 Task: Find online resources to improve your writing skills, focusing on grammar and punctuation.
Action: Mouse moved to (260, 56)
Screenshot: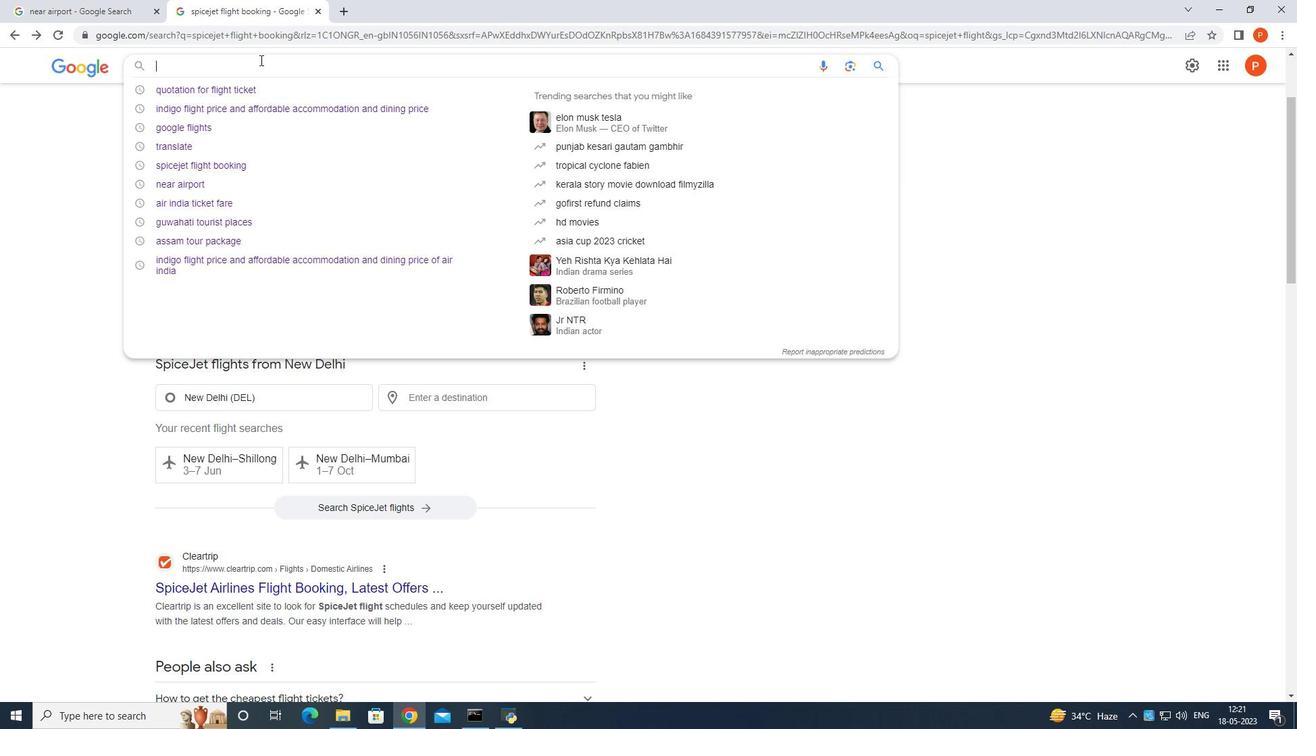 
Action: Mouse pressed left at (260, 56)
Screenshot: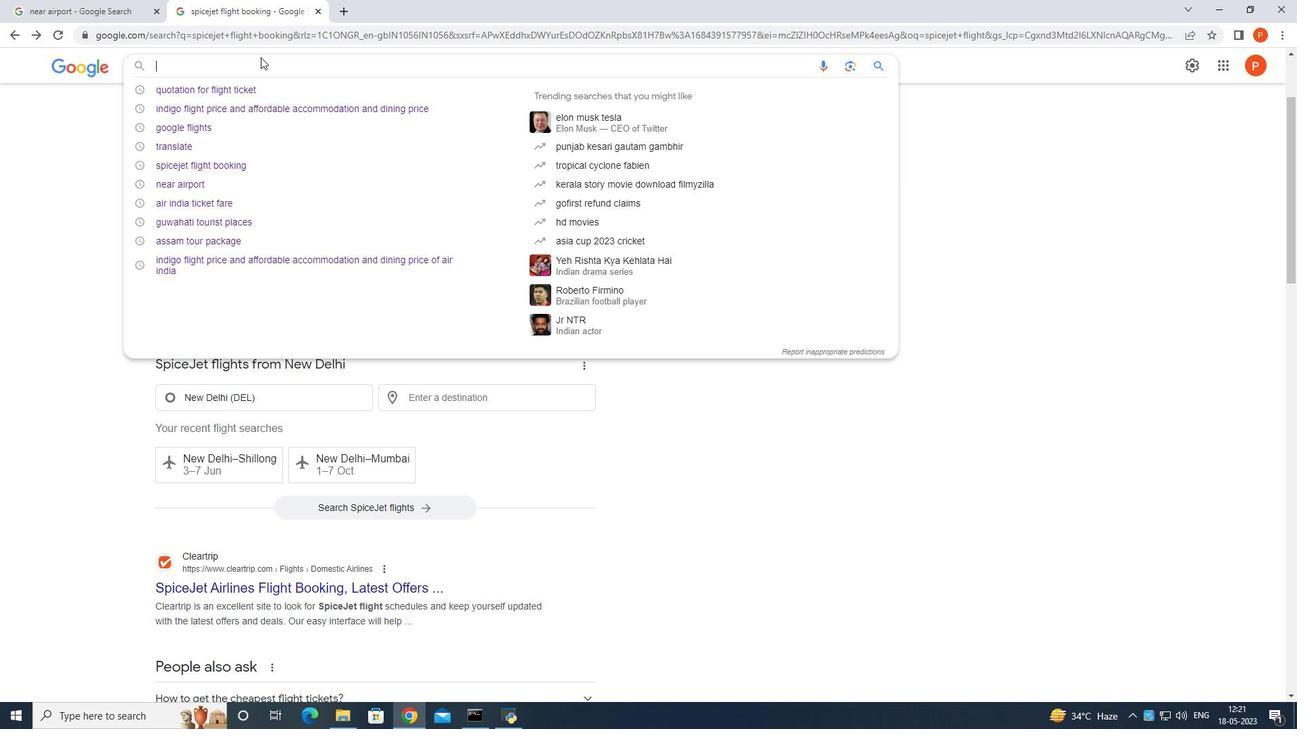 
Action: Key pressed <Key.shift>Im
Screenshot: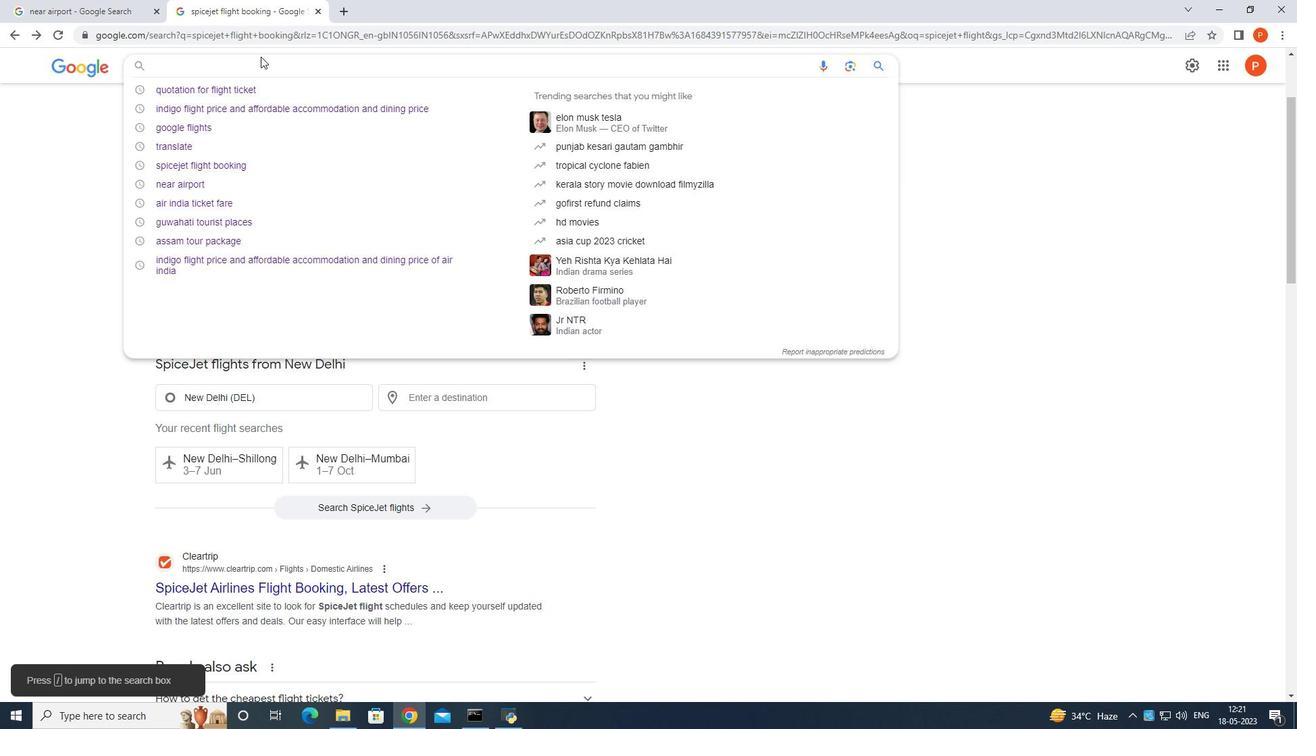 
Action: Mouse moved to (261, 56)
Screenshot: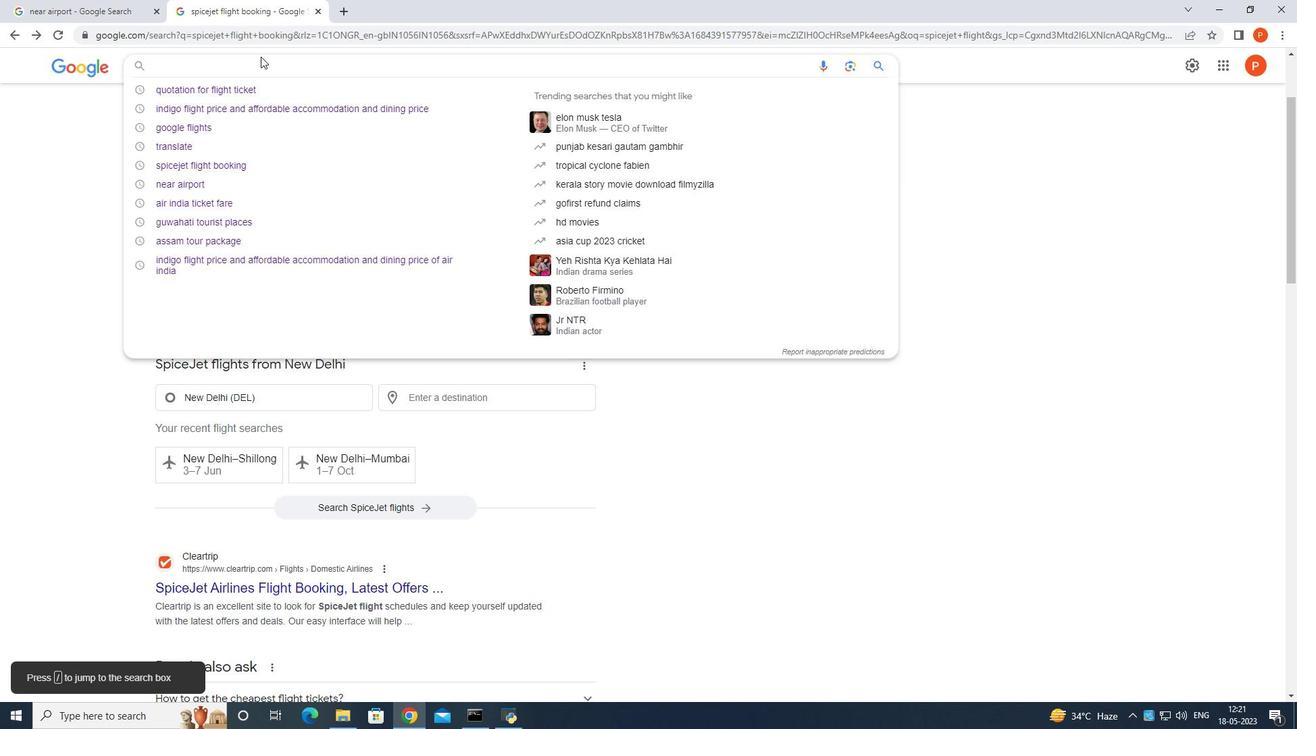 
Action: Key pressed proving
Screenshot: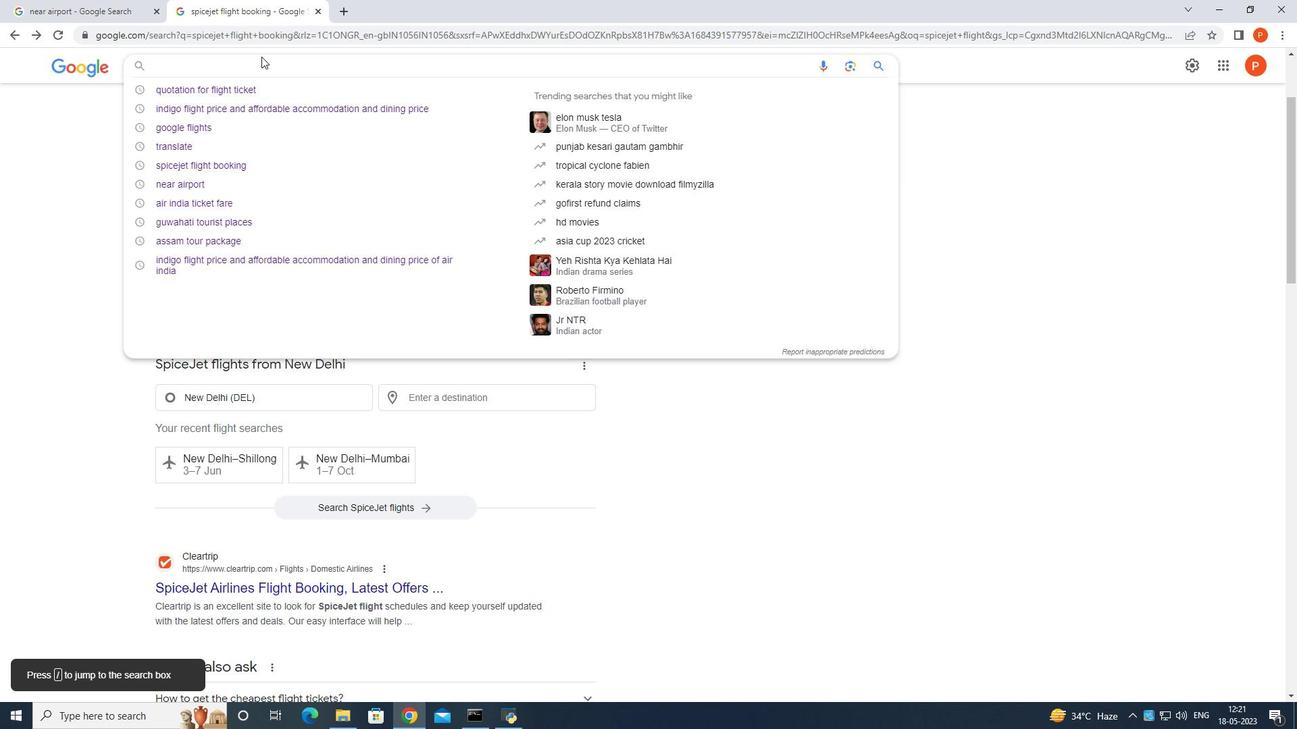 
Action: Mouse pressed left at (261, 56)
Screenshot: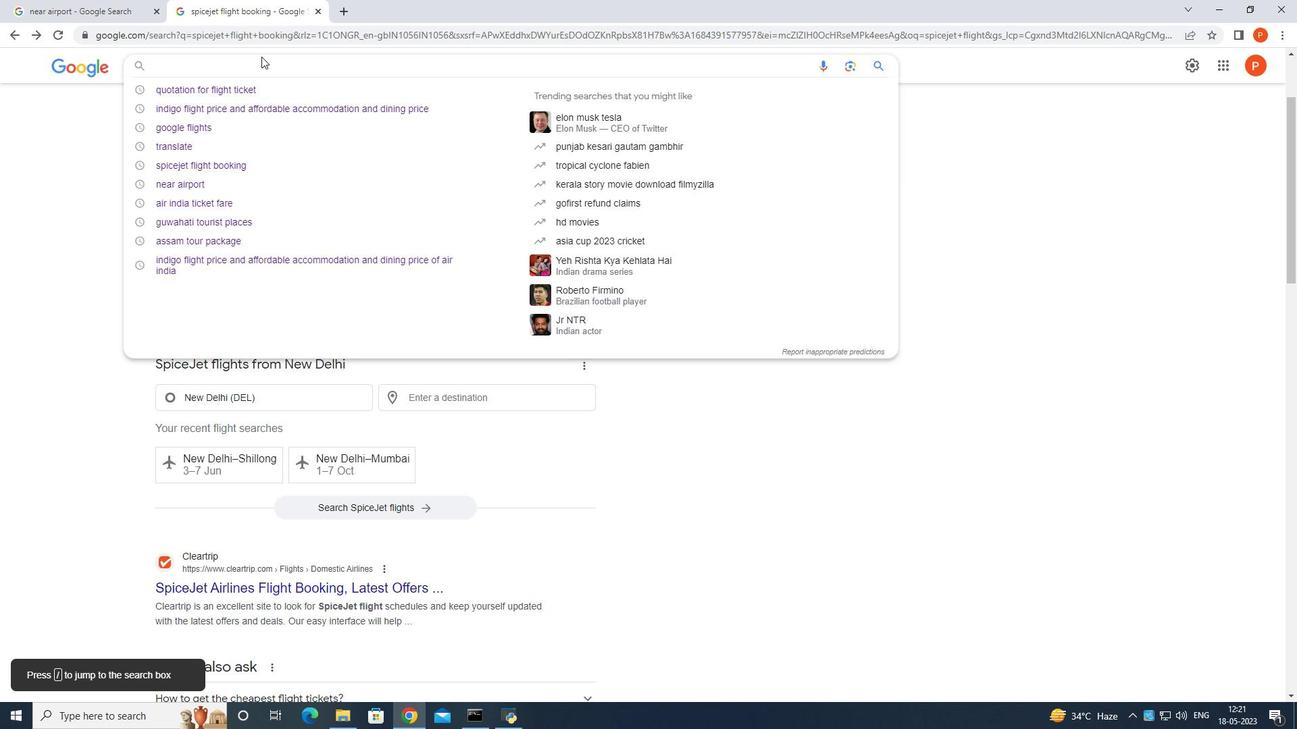 
Action: Mouse pressed left at (261, 56)
Screenshot: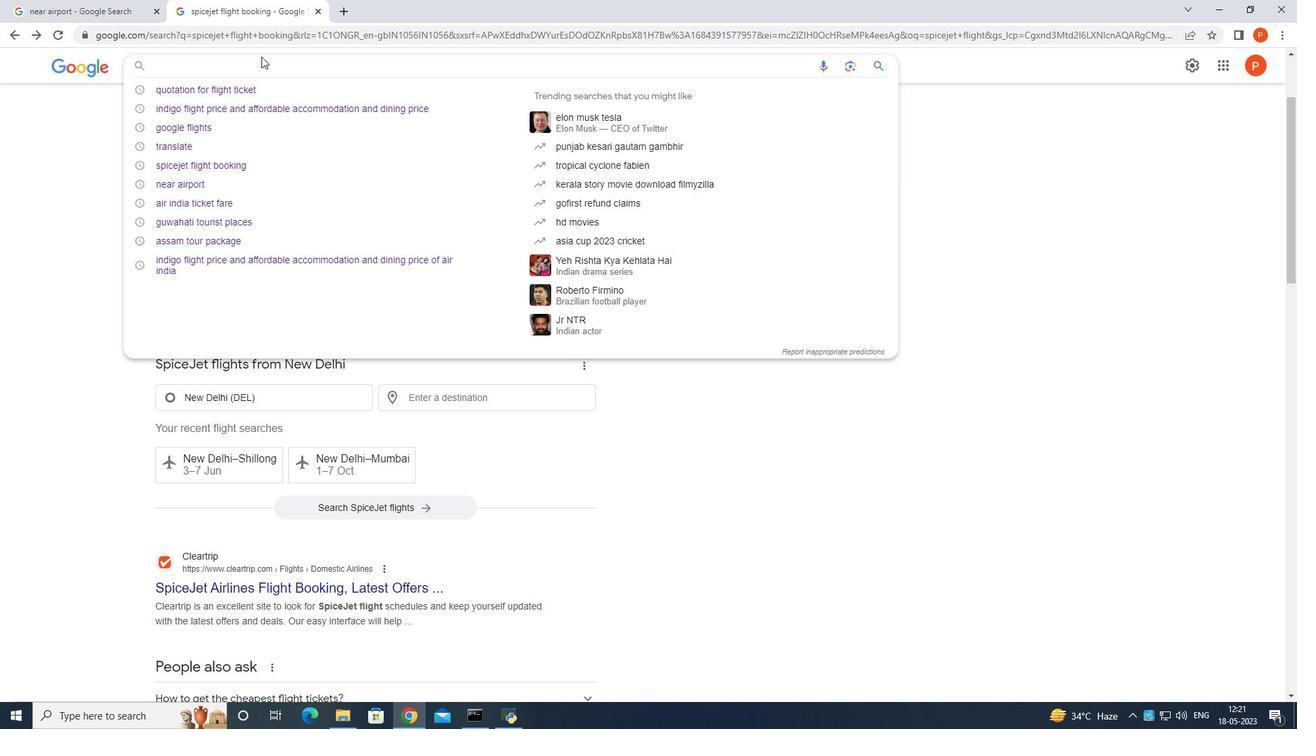 
Action: Mouse pressed left at (261, 56)
Screenshot: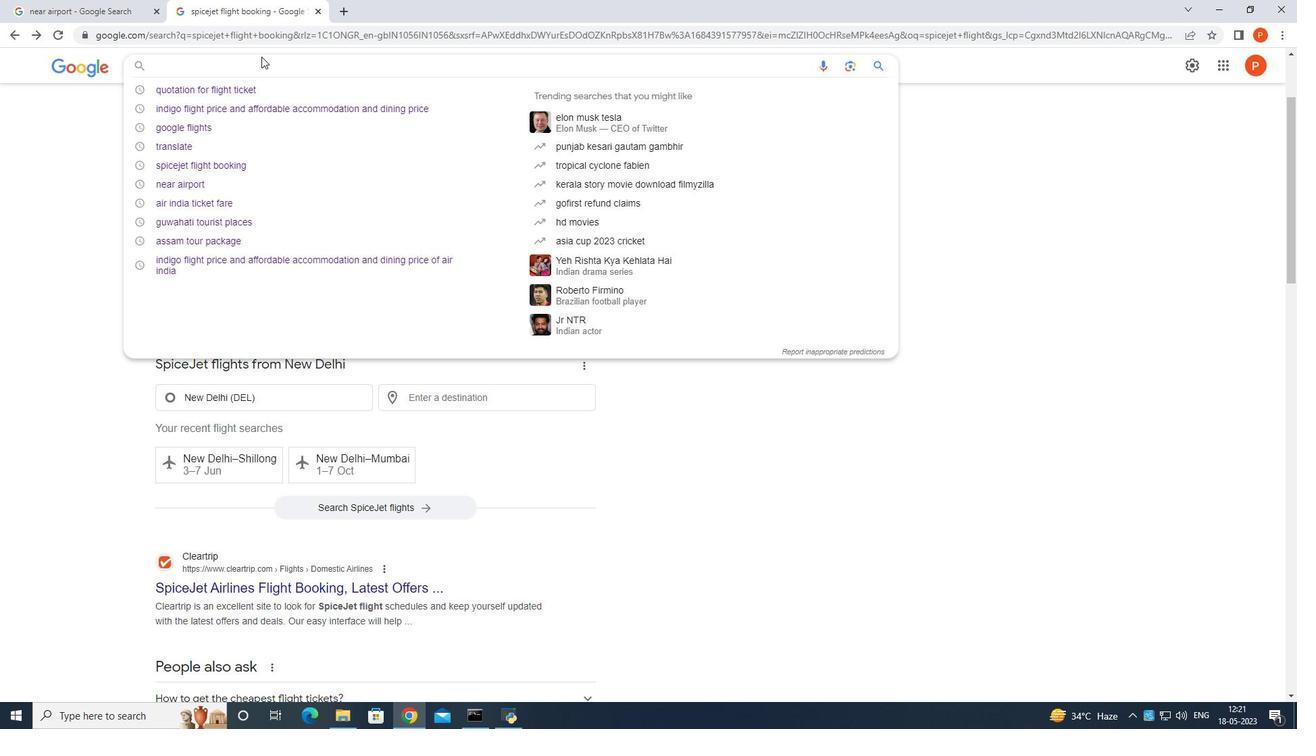 
Action: Mouse moved to (950, 727)
Screenshot: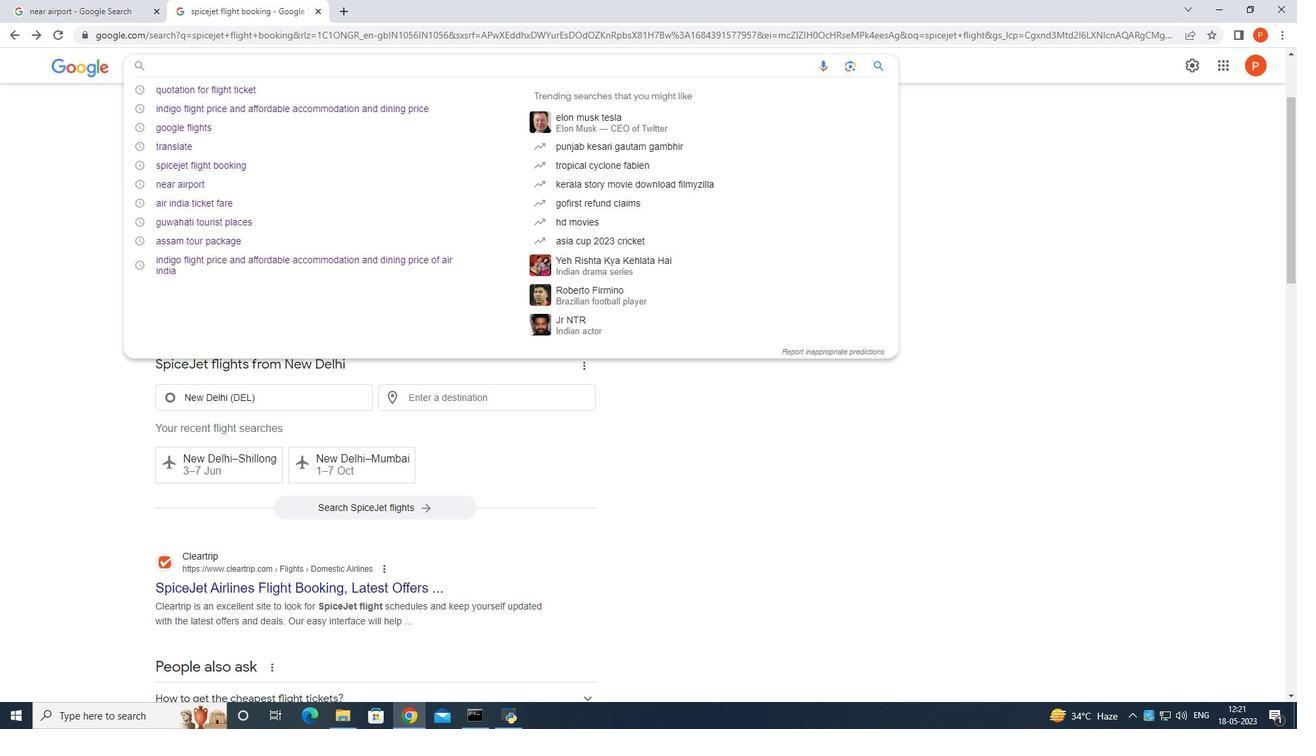 
Action: Mouse pressed left at (950, 727)
Screenshot: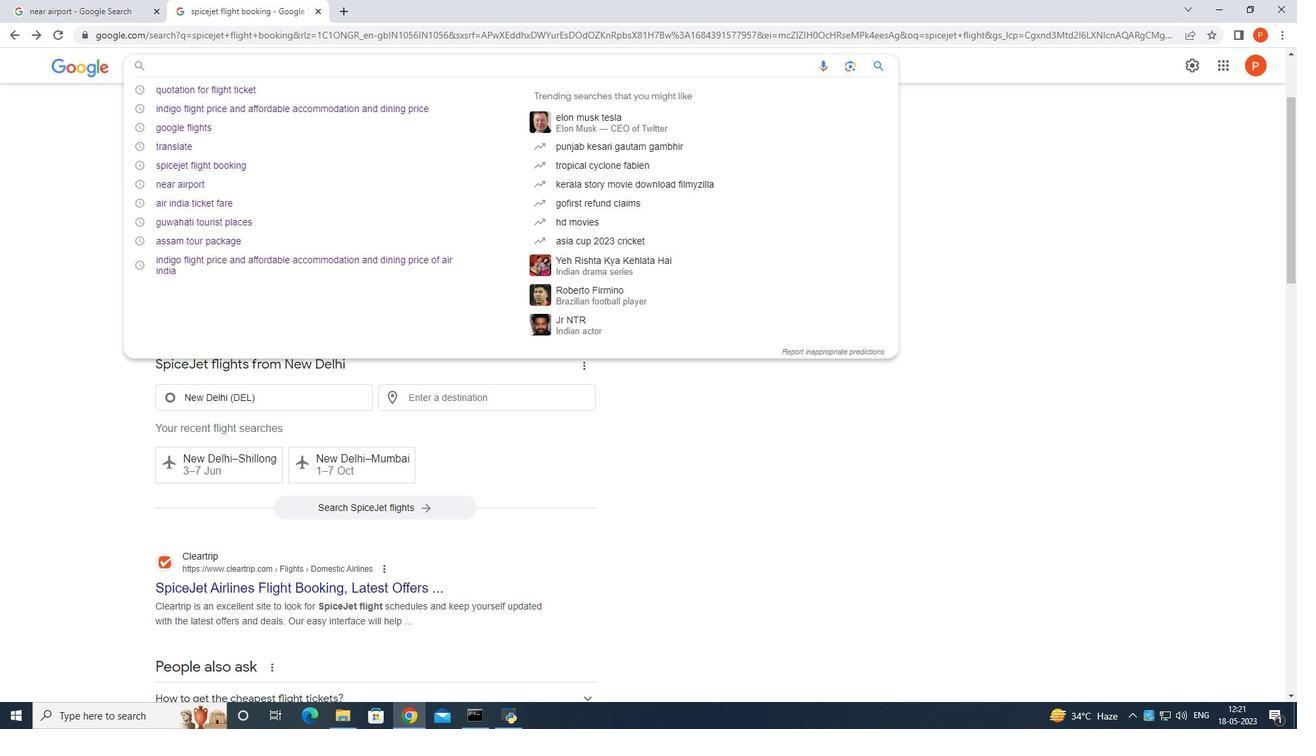 
Action: Mouse moved to (903, 533)
Screenshot: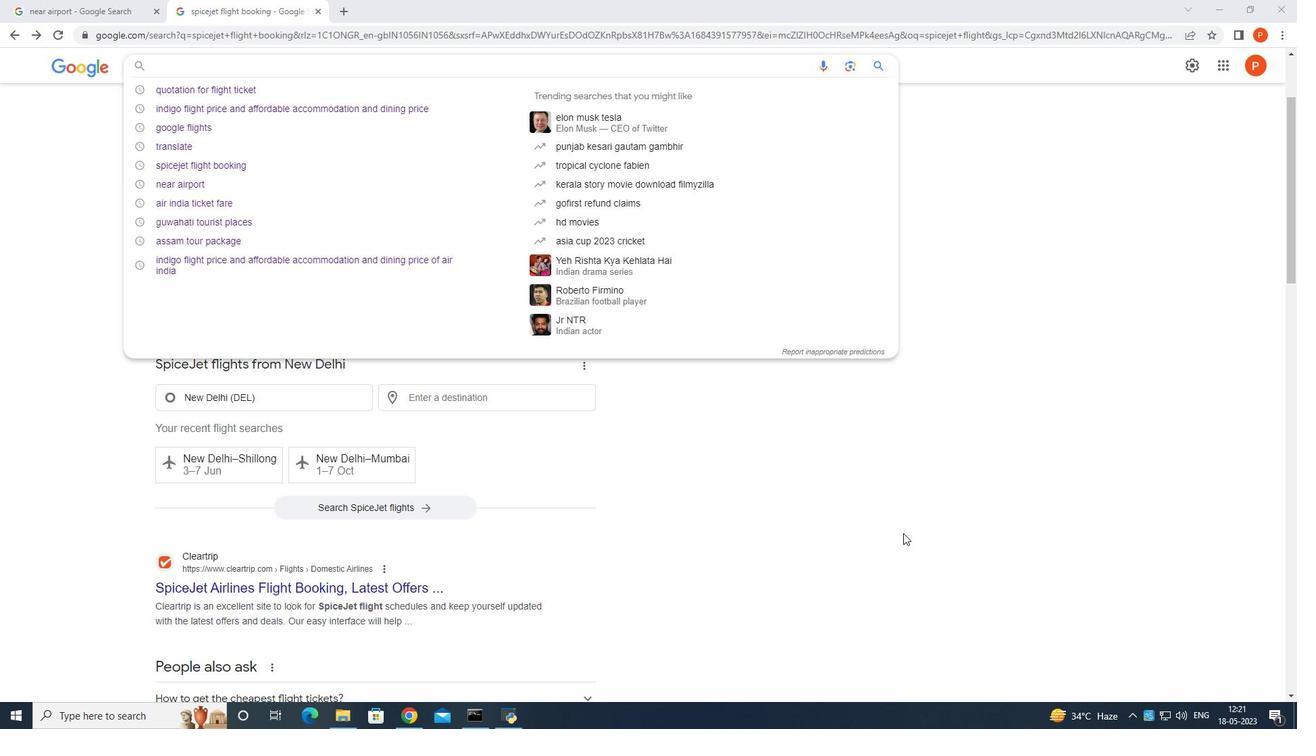 
Action: Mouse pressed left at (903, 533)
Screenshot: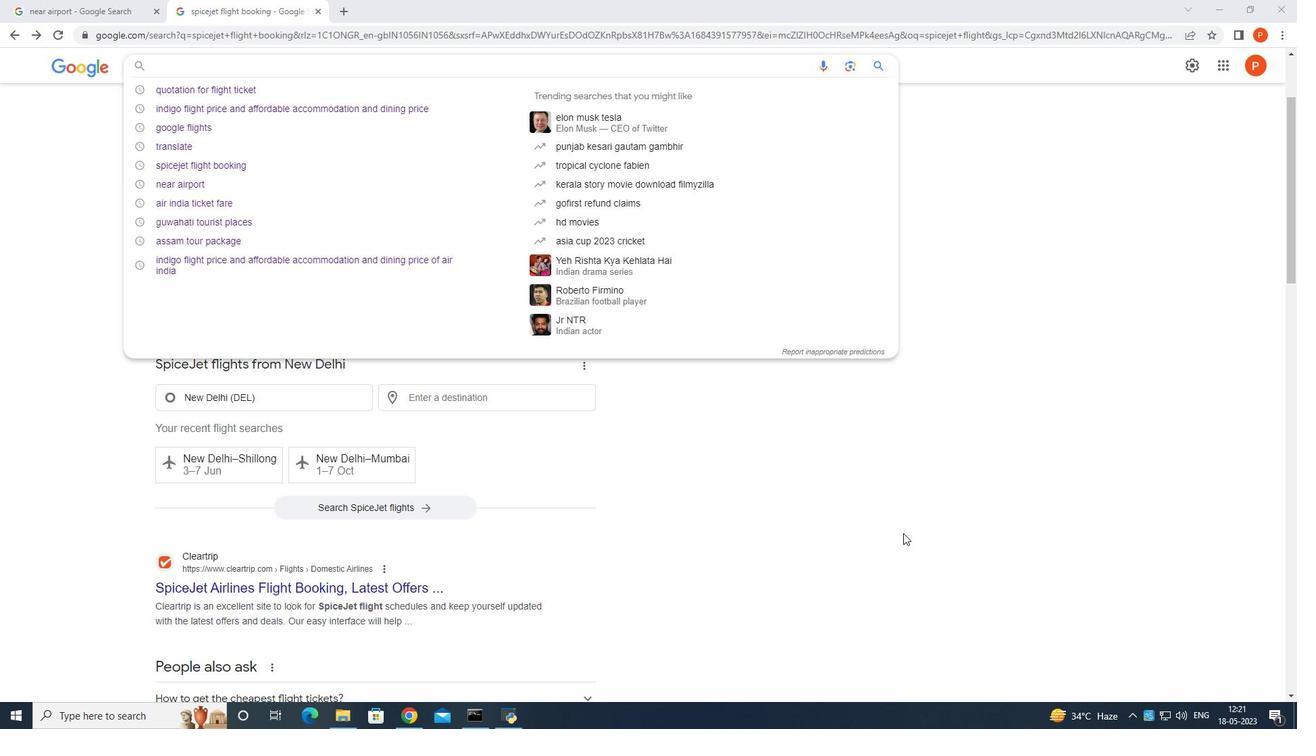 
Action: Mouse moved to (583, 57)
Screenshot: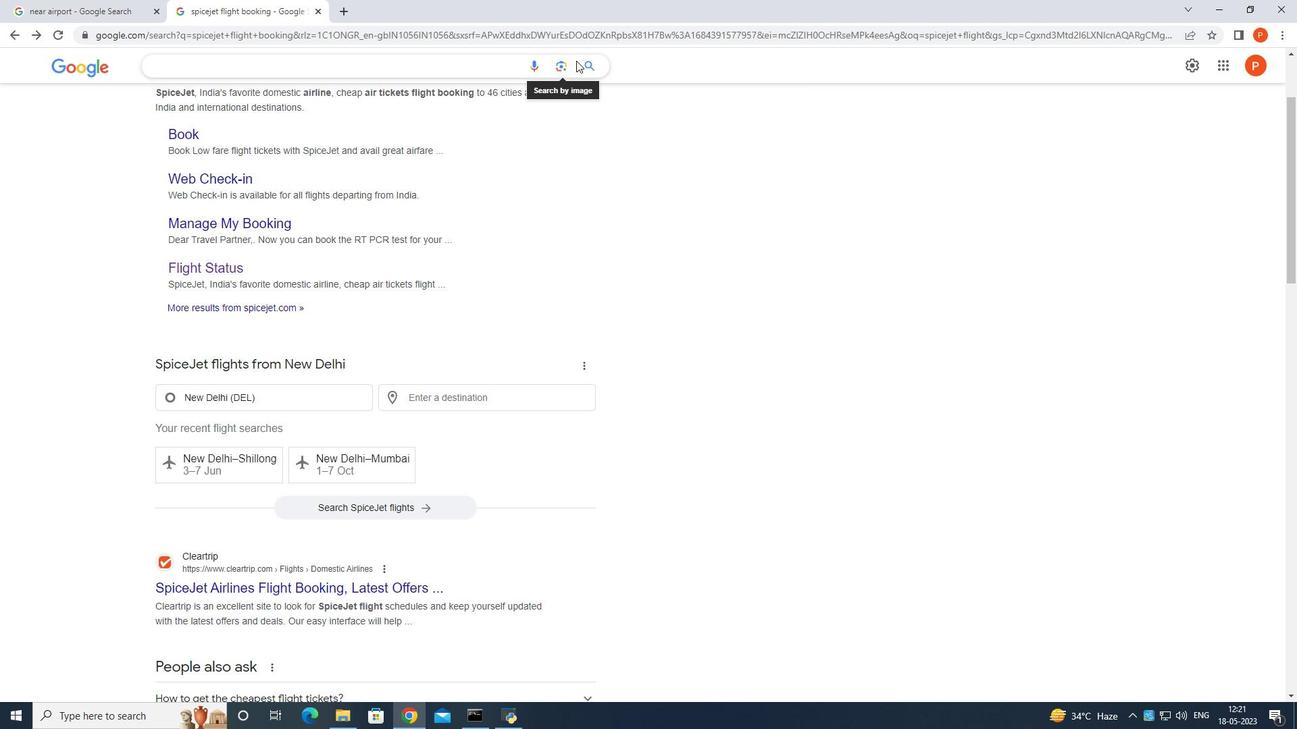 
Action: Mouse pressed left at (583, 57)
Screenshot: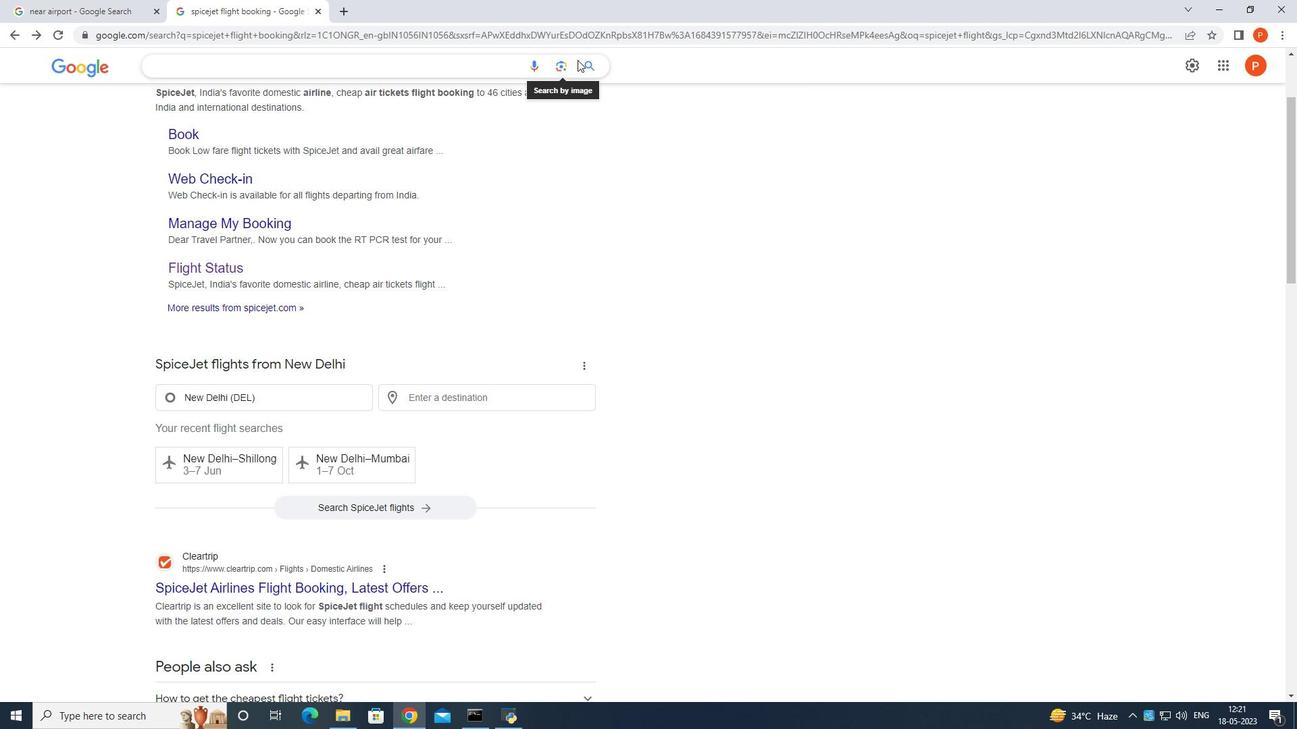 
Action: Mouse moved to (585, 58)
Screenshot: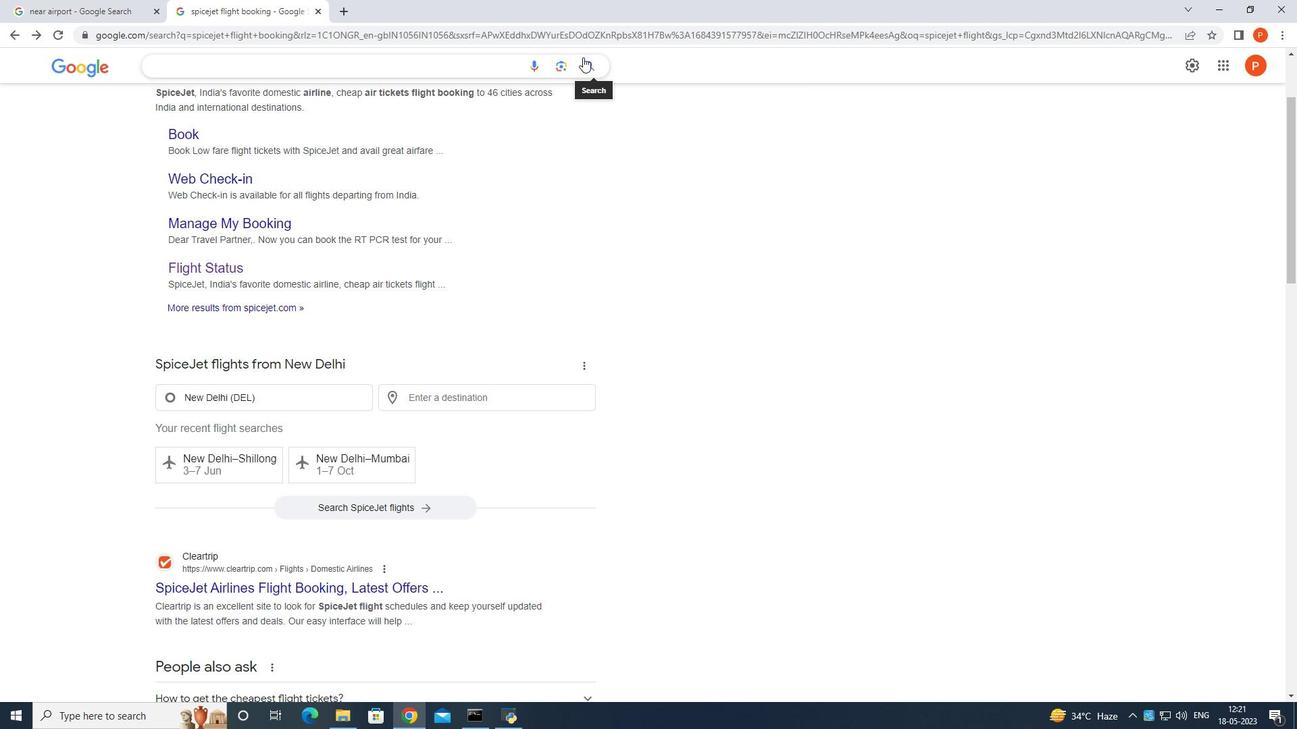 
Action: Mouse pressed left at (585, 58)
Screenshot: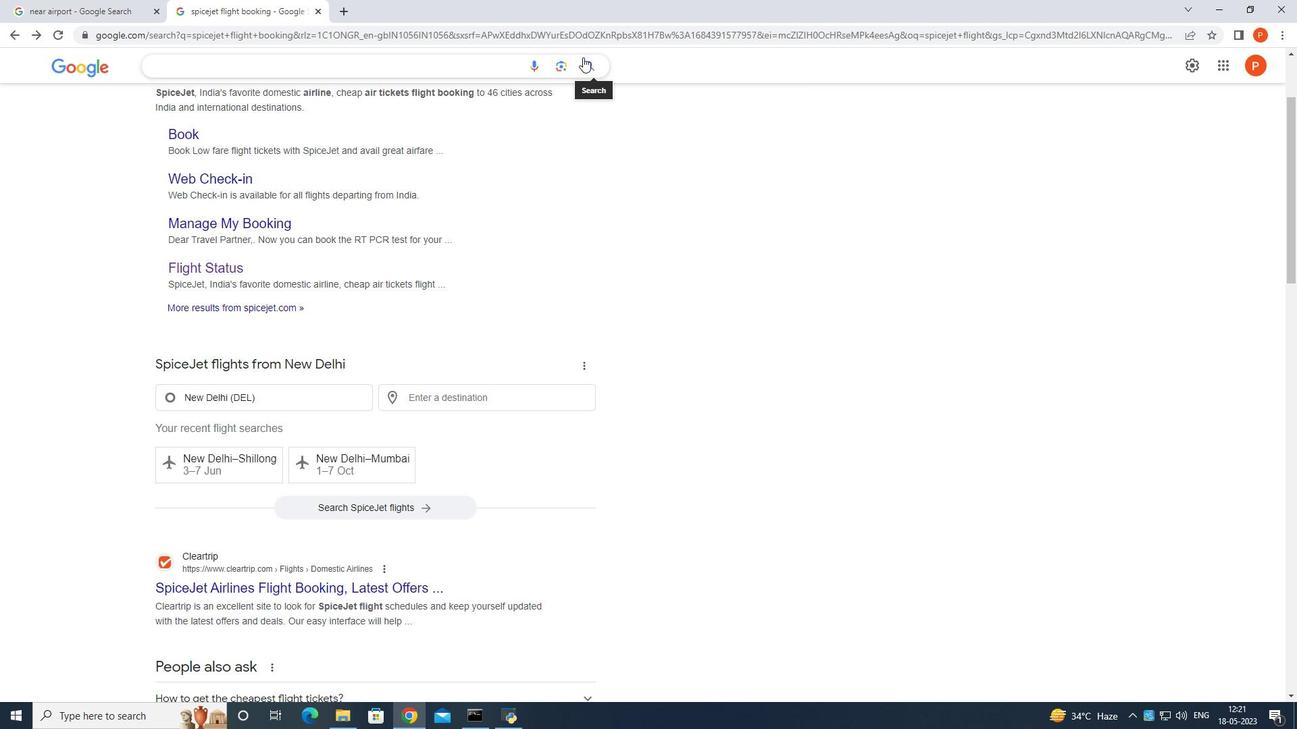 
Action: Mouse moved to (518, 56)
Screenshot: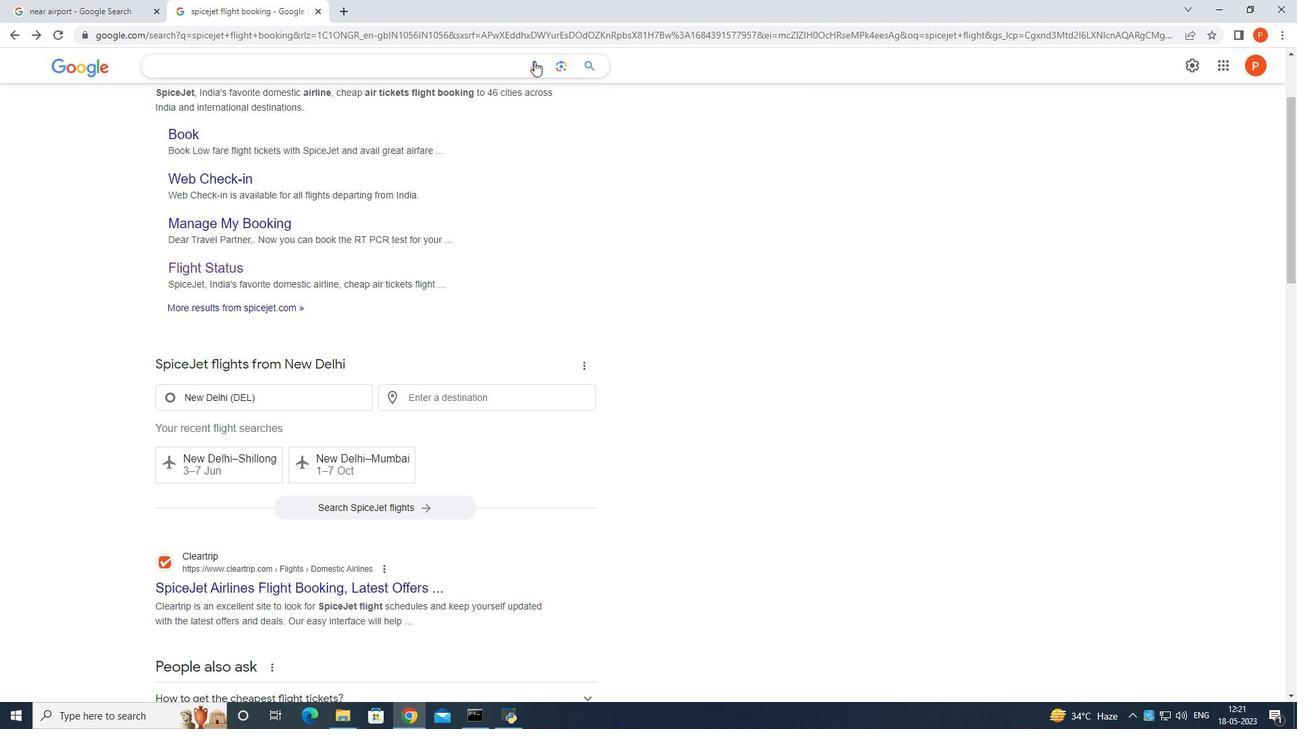 
Action: Mouse pressed left at (518, 56)
Screenshot: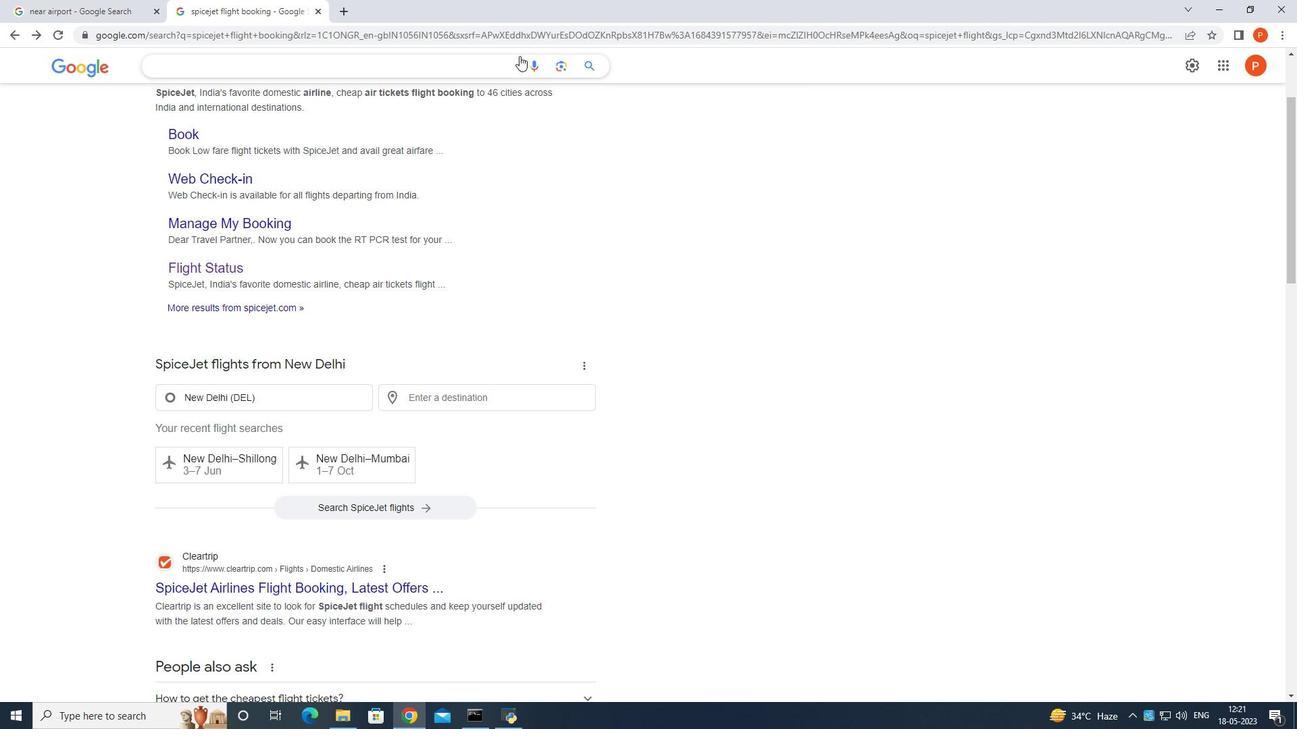 
Action: Mouse moved to (508, 58)
Screenshot: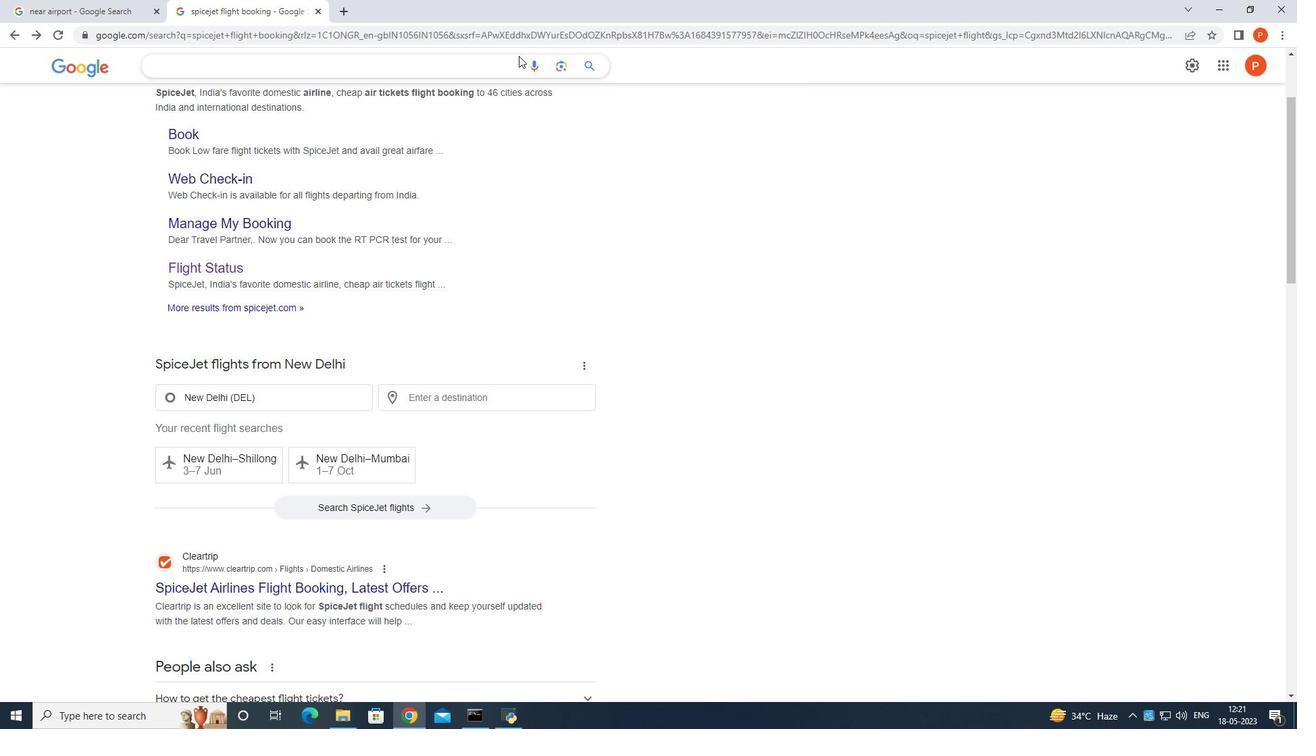 
Action: Mouse pressed left at (508, 58)
Screenshot: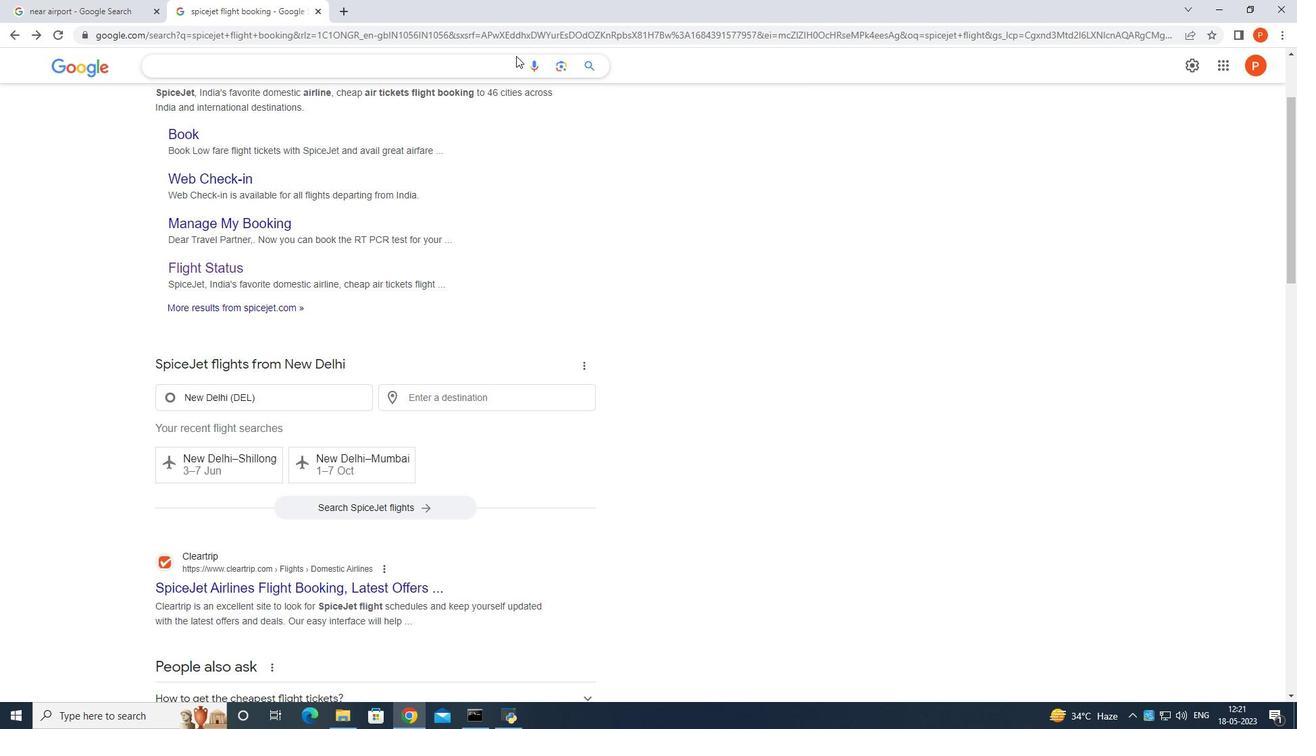 
Action: Mouse pressed left at (508, 58)
Screenshot: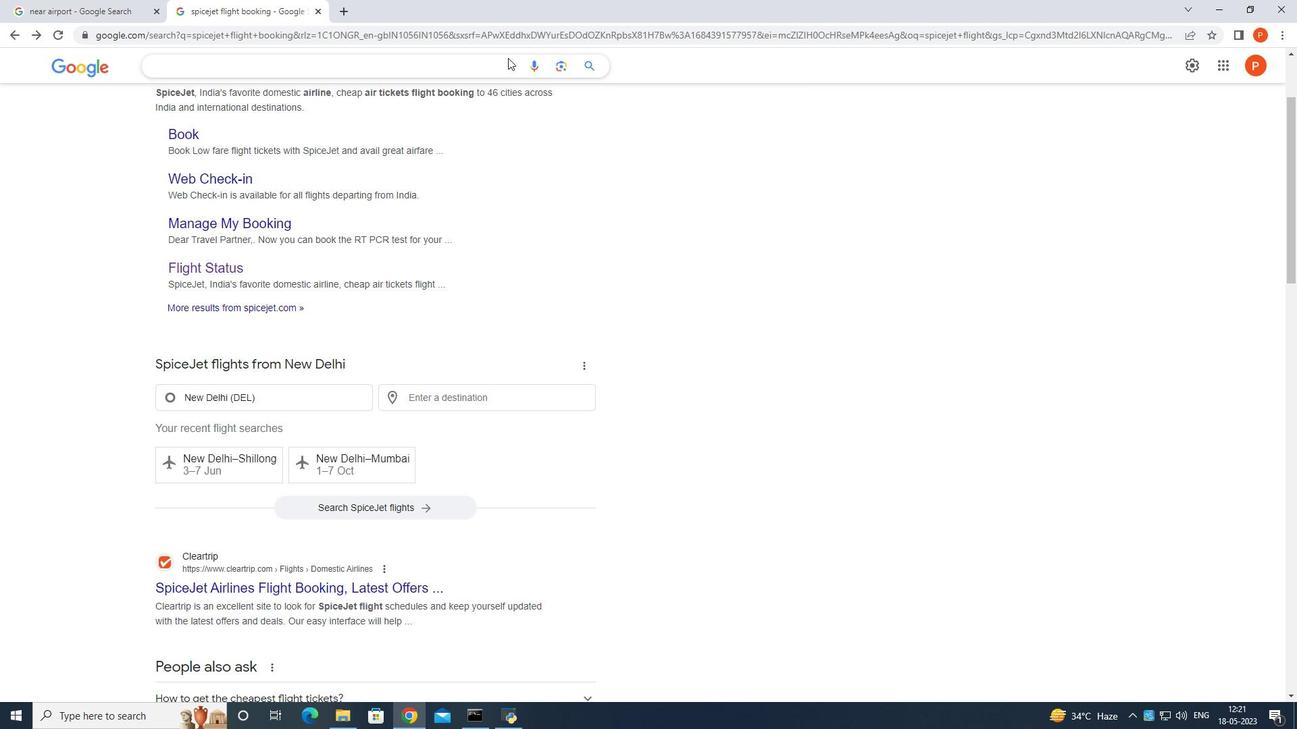 
Action: Mouse pressed left at (508, 58)
Screenshot: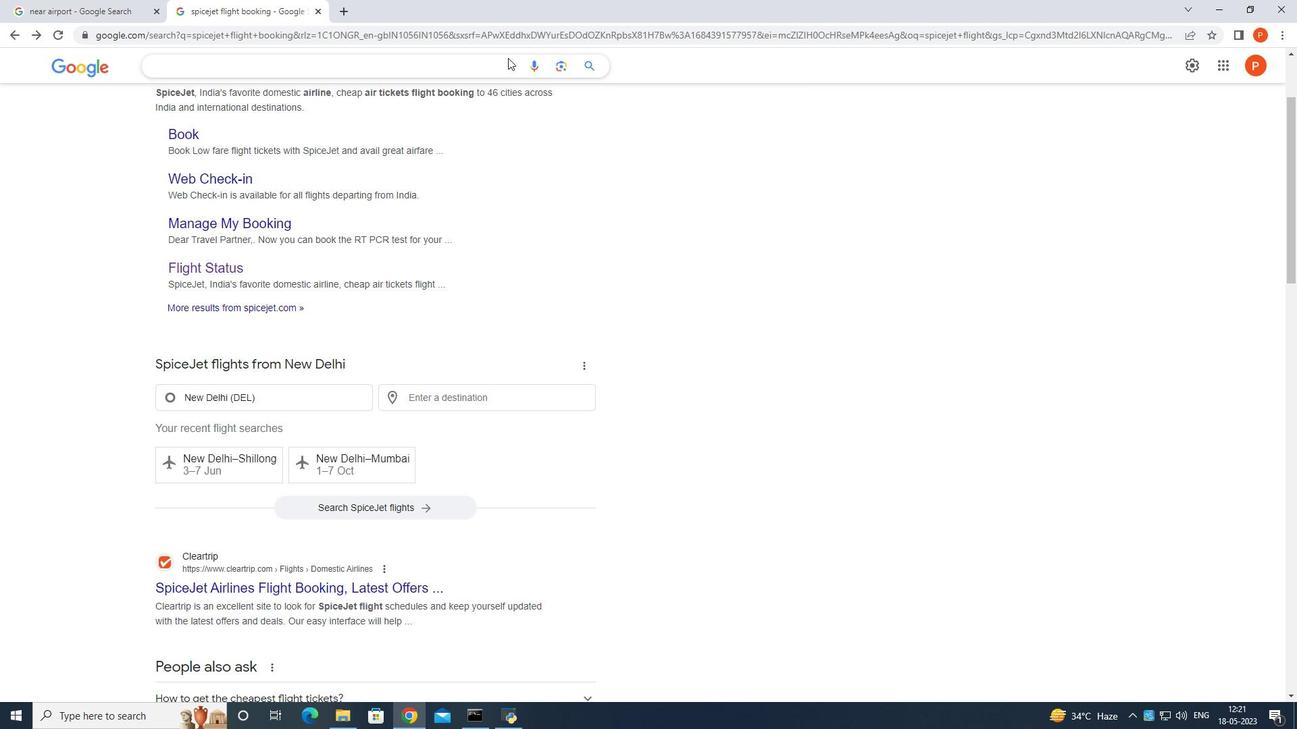 
Action: Mouse moved to (8, 33)
Screenshot: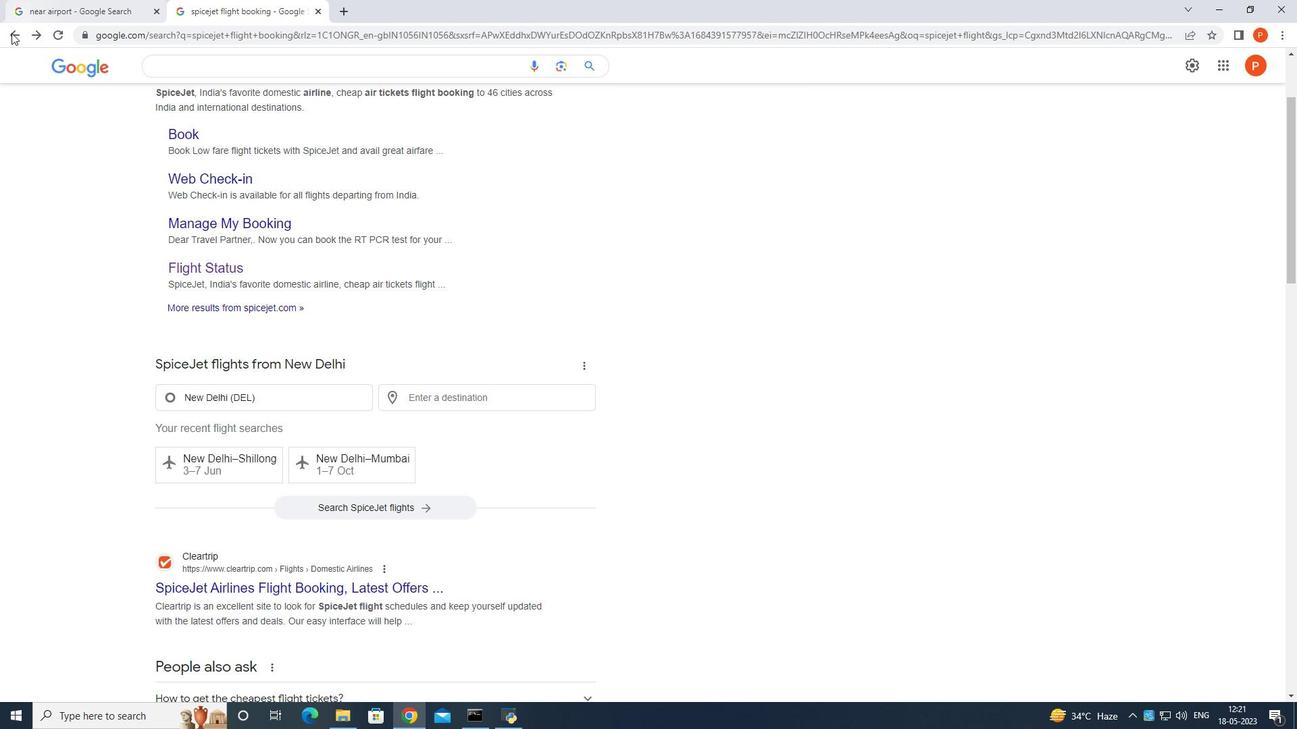 
Action: Mouse pressed left at (8, 33)
Screenshot: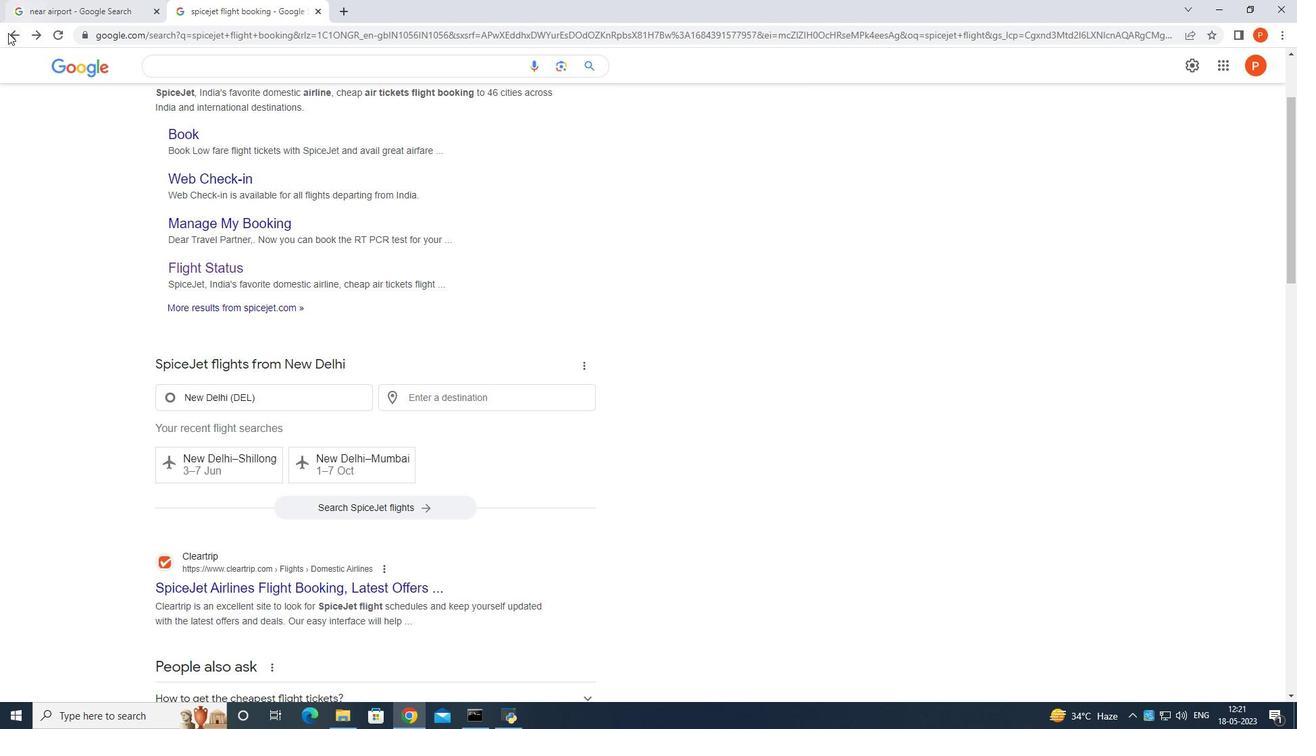 
Action: Mouse moved to (8, 32)
Screenshot: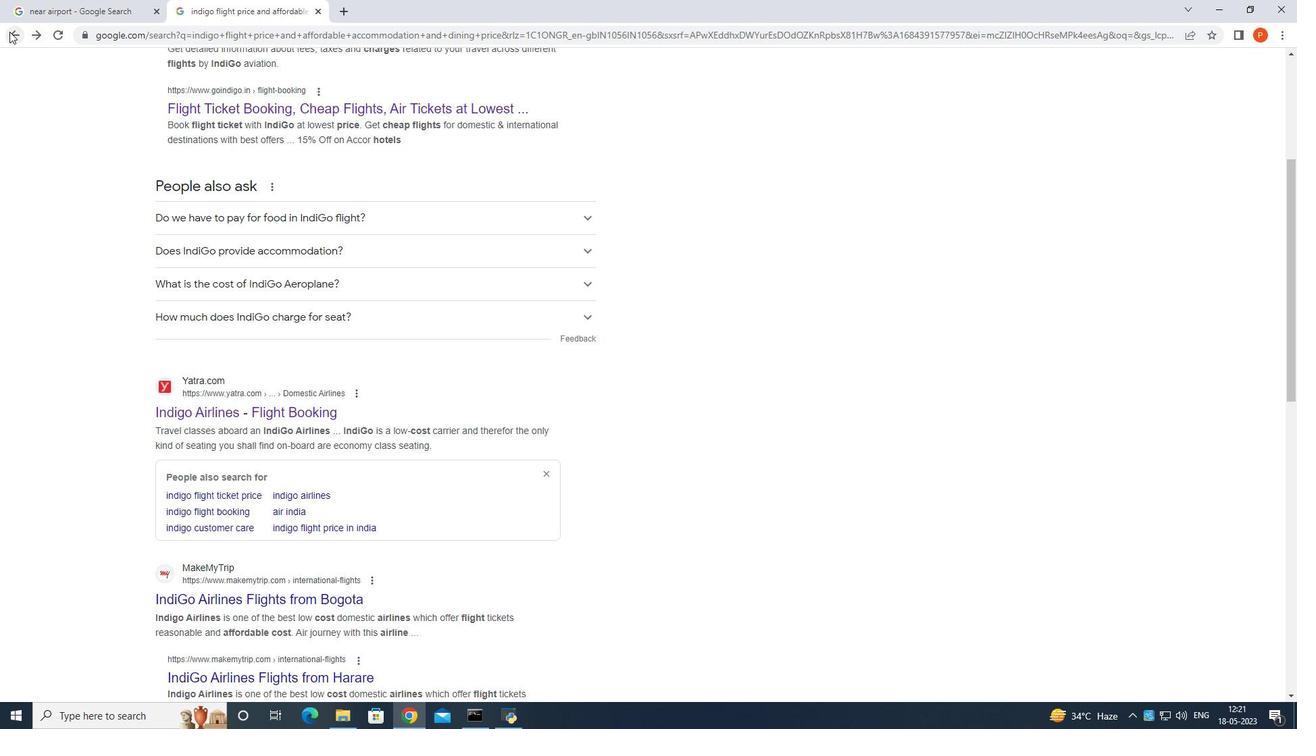 
Action: Mouse pressed left at (8, 32)
Screenshot: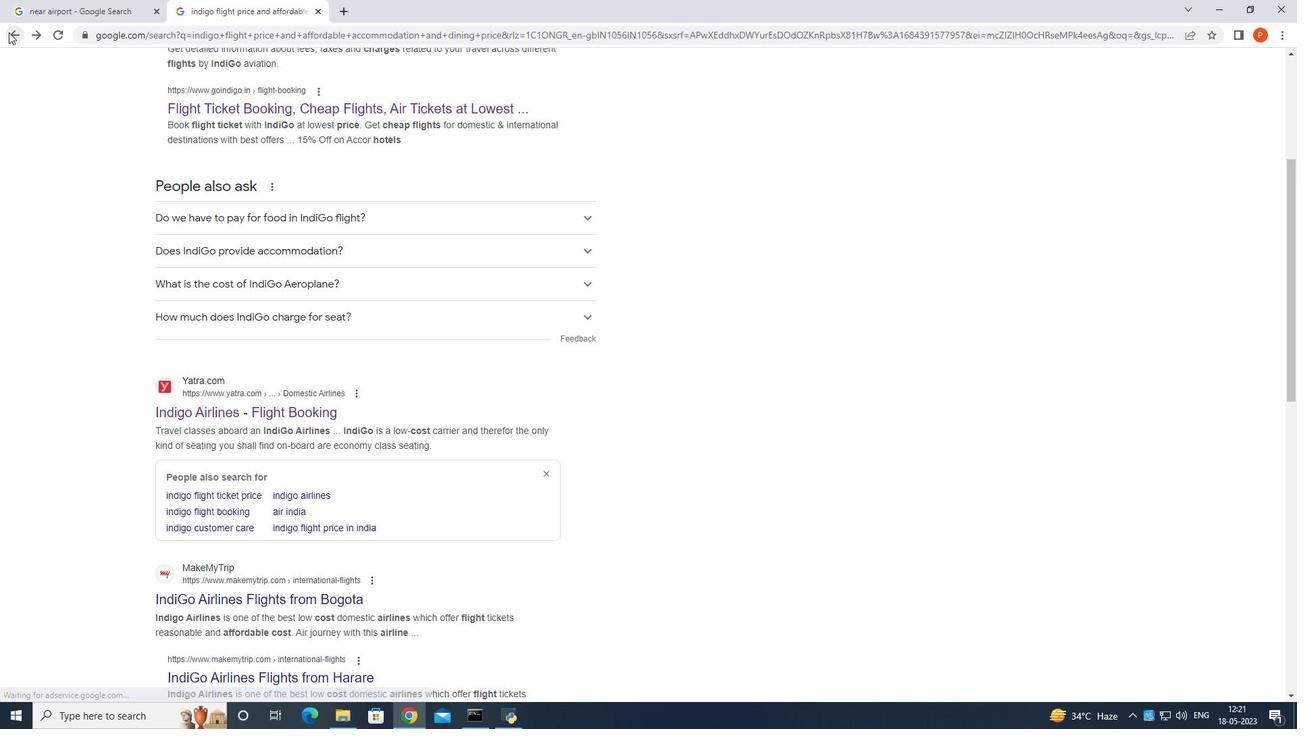 
Action: Mouse moved to (508, 75)
Screenshot: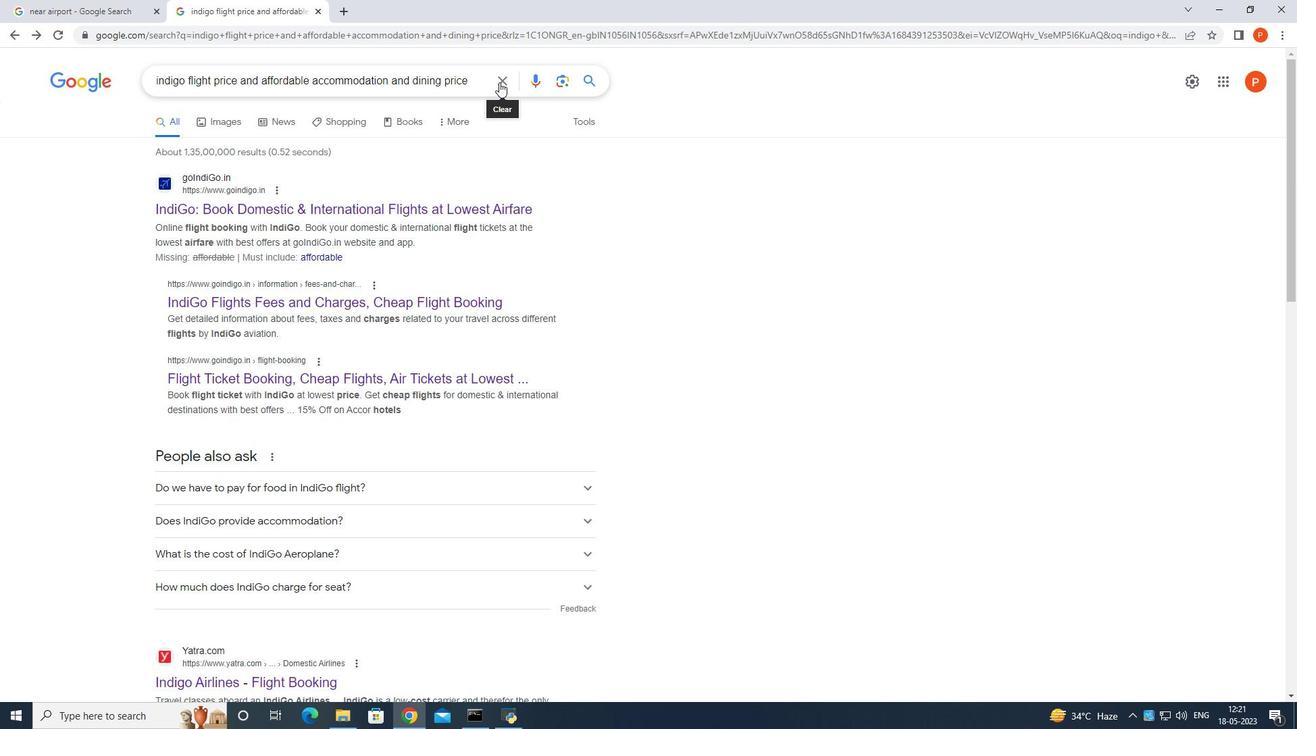 
Action: Mouse pressed left at (508, 75)
Screenshot: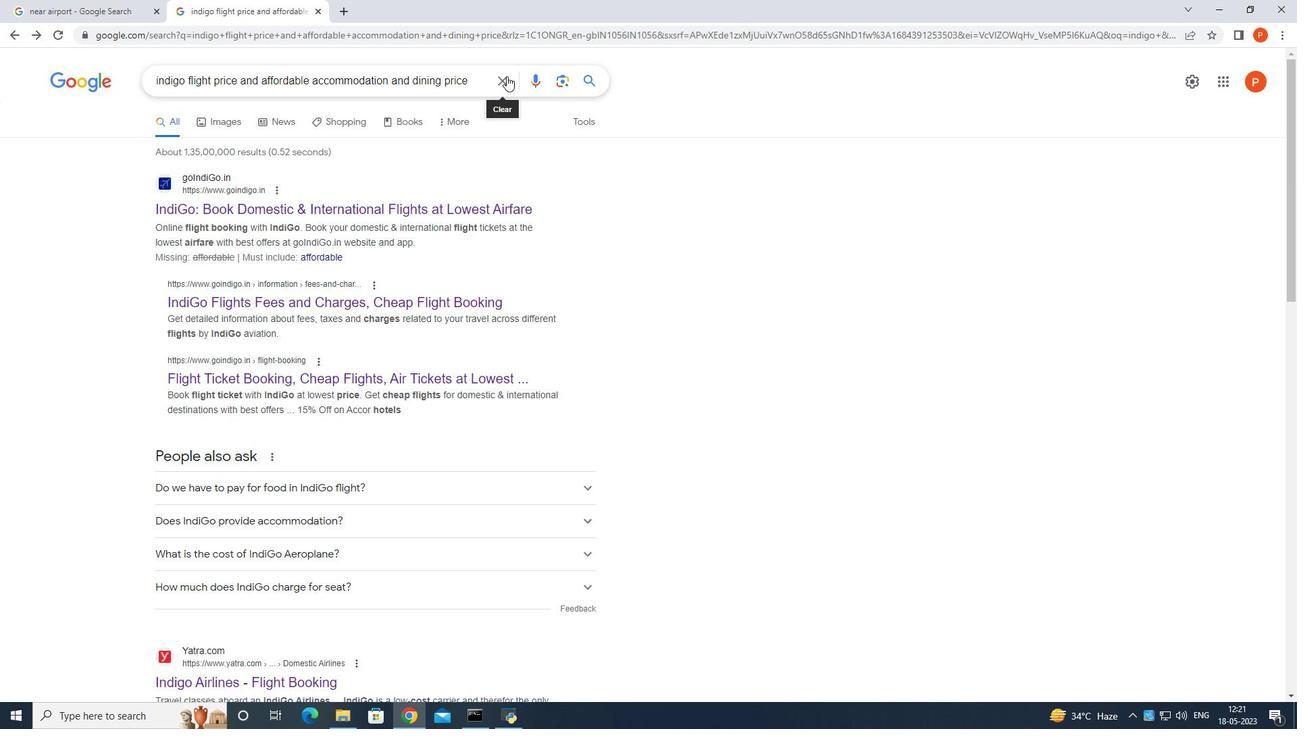
Action: Mouse moved to (443, 76)
Screenshot: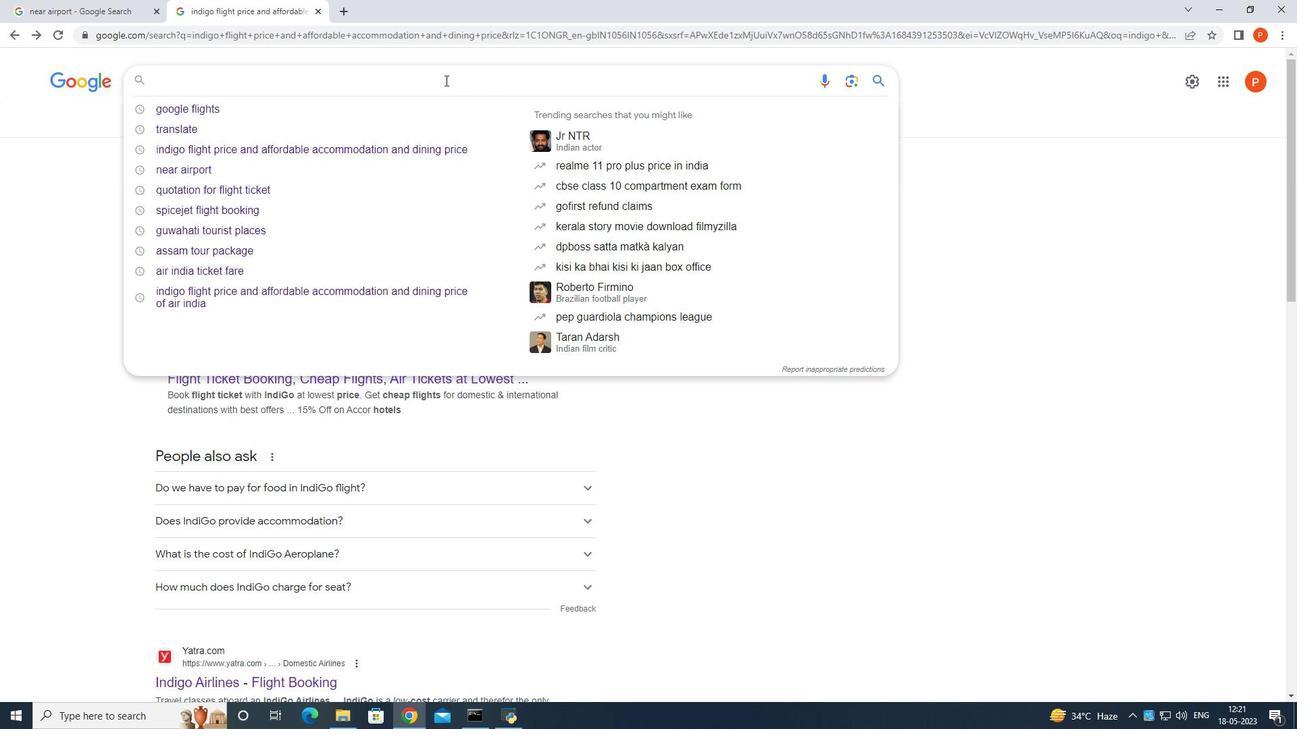 
Action: Mouse pressed left at (443, 76)
Screenshot: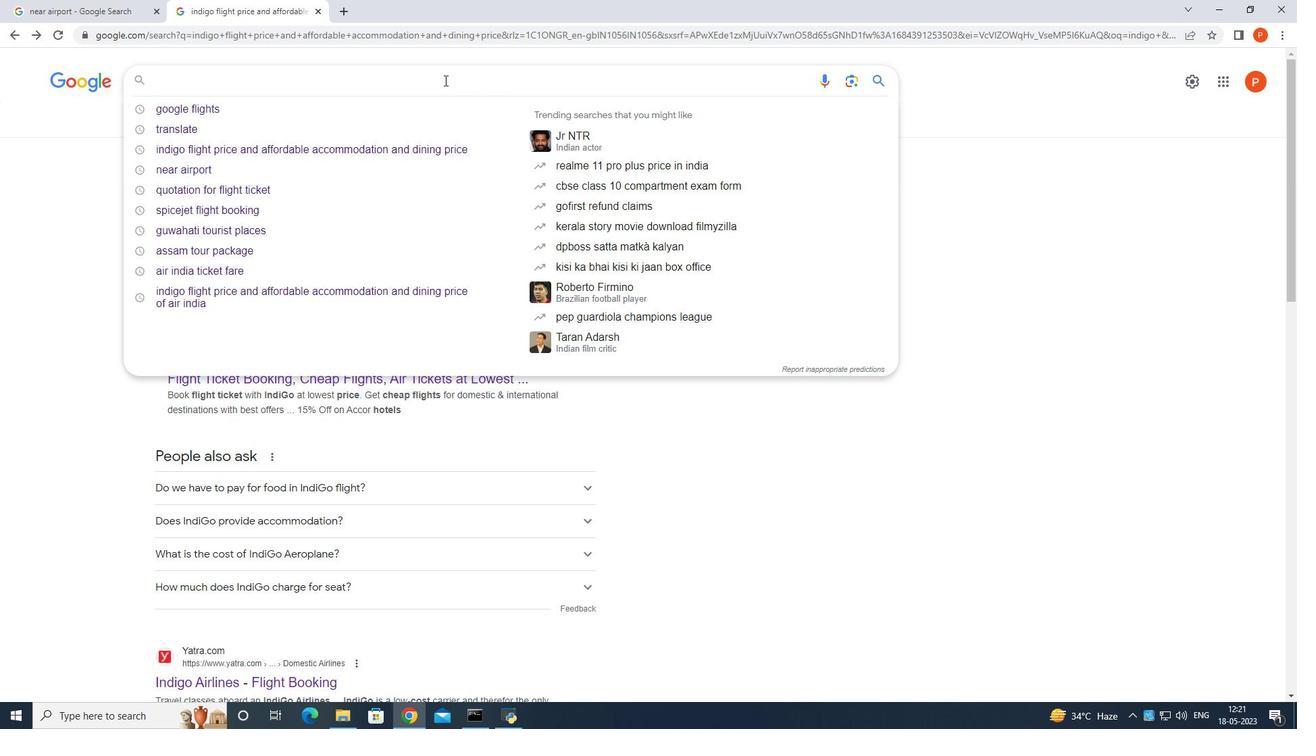 
Action: Mouse moved to (1014, 305)
Screenshot: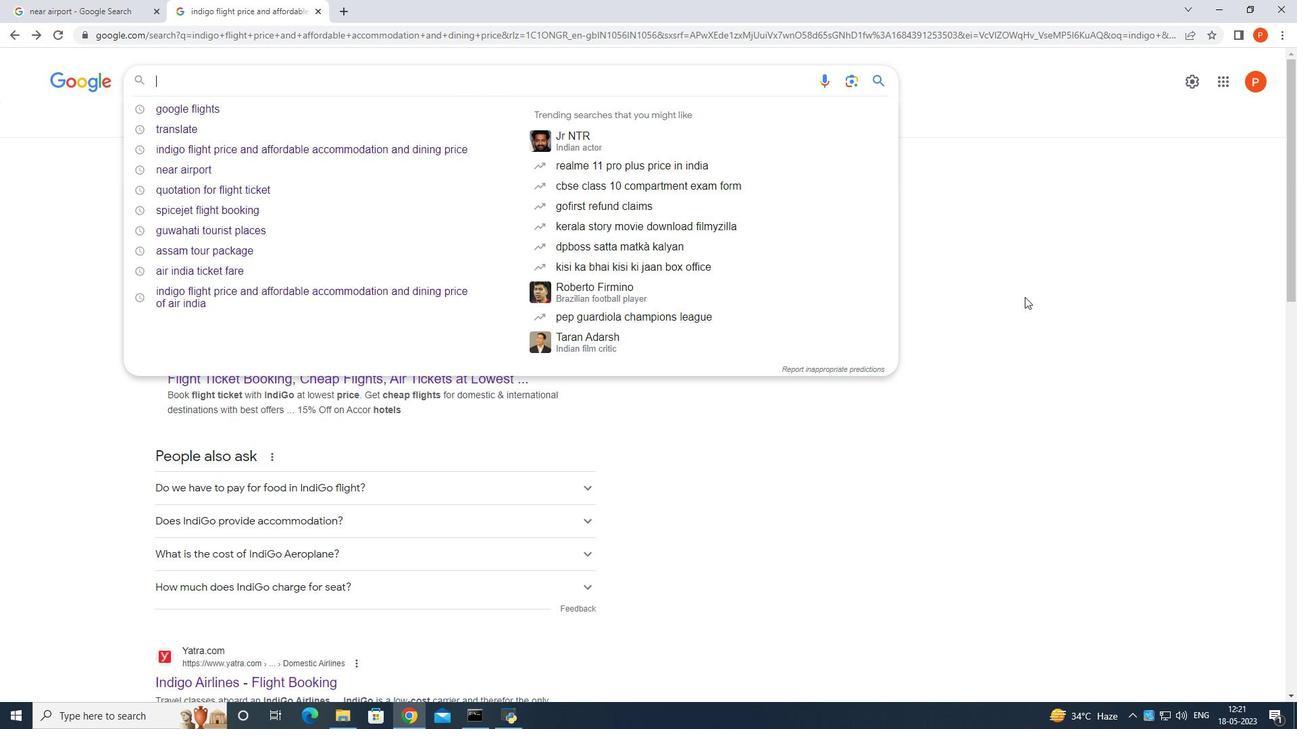 
Action: Key pressed improving<Key.space>wri
Screenshot: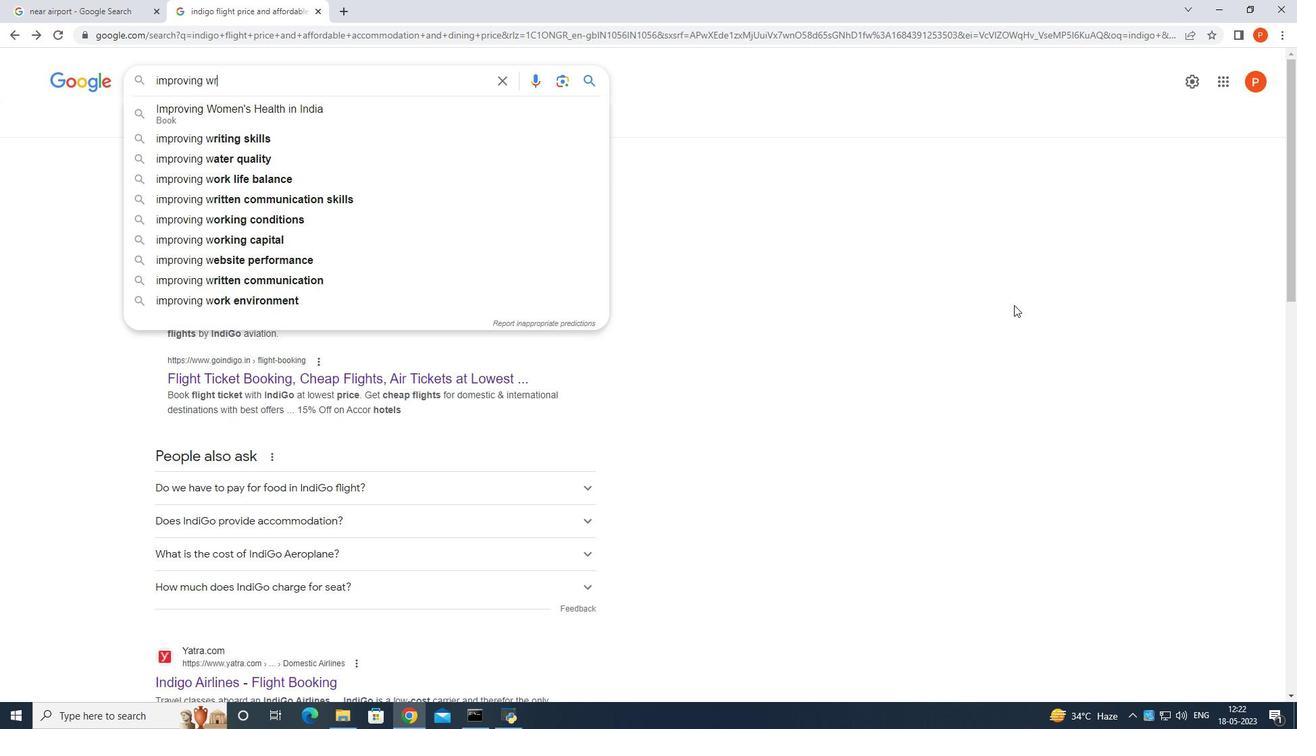 
Action: Mouse moved to (220, 107)
Screenshot: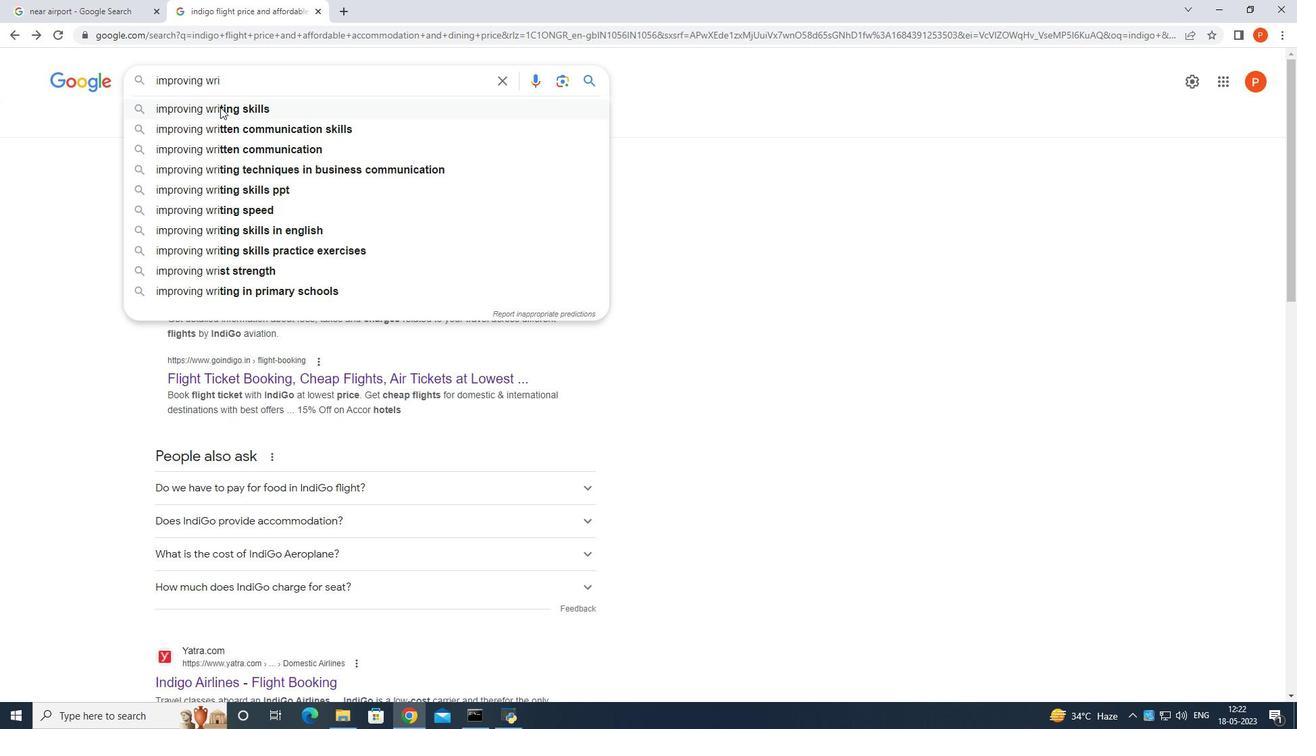 
Action: Mouse pressed left at (220, 107)
Screenshot: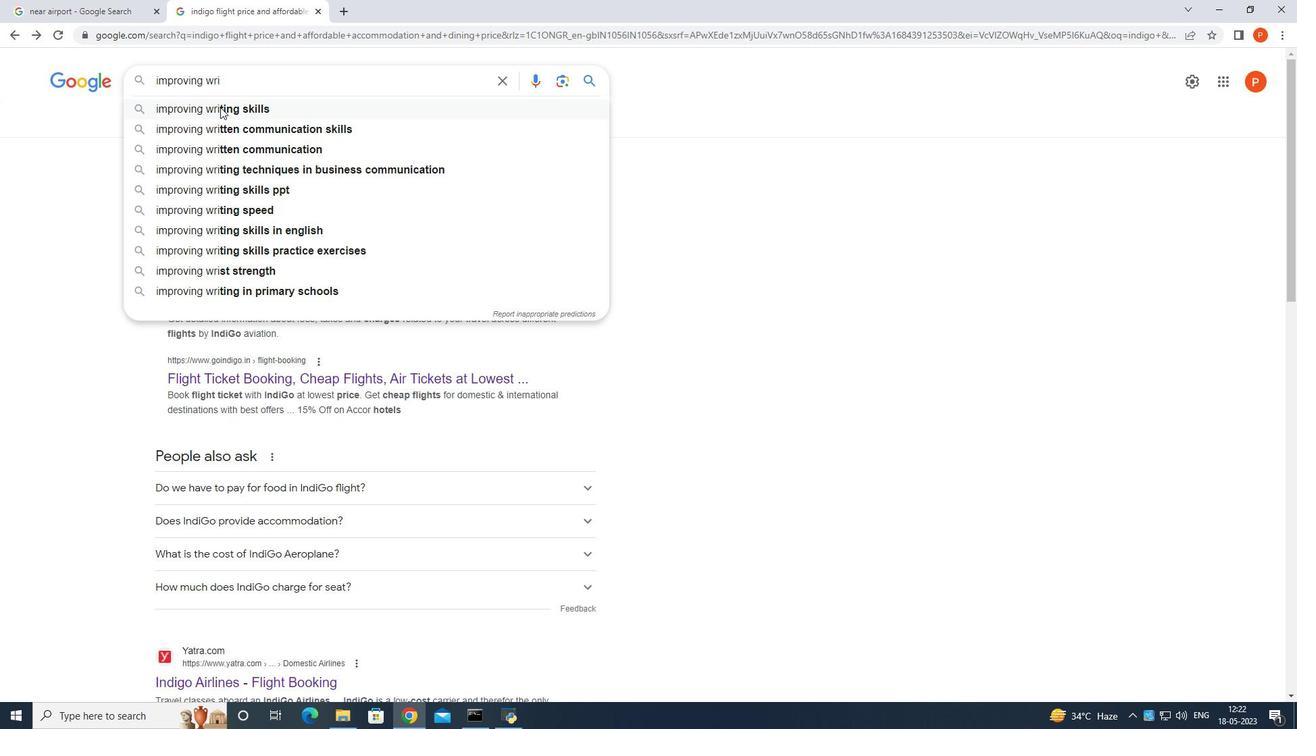 
Action: Mouse moved to (320, 368)
Screenshot: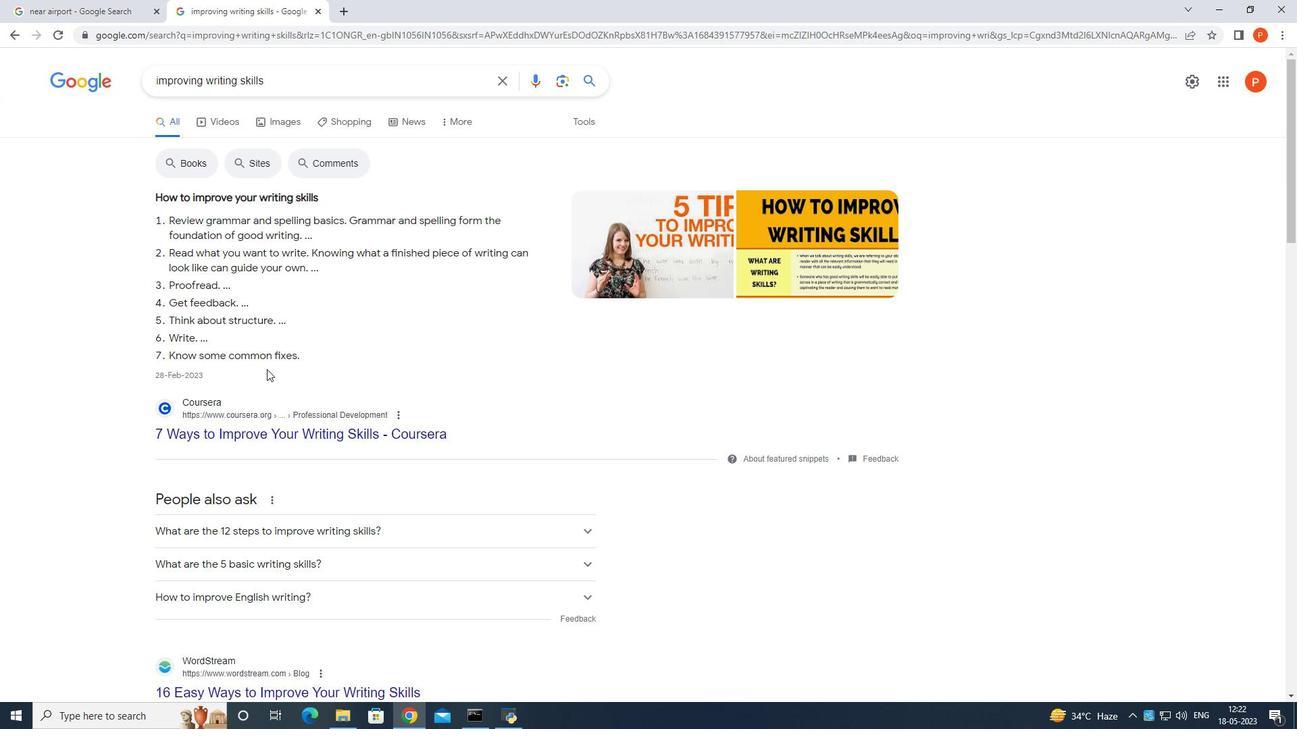 
Action: Mouse scrolled (320, 368) with delta (0, 0)
Screenshot: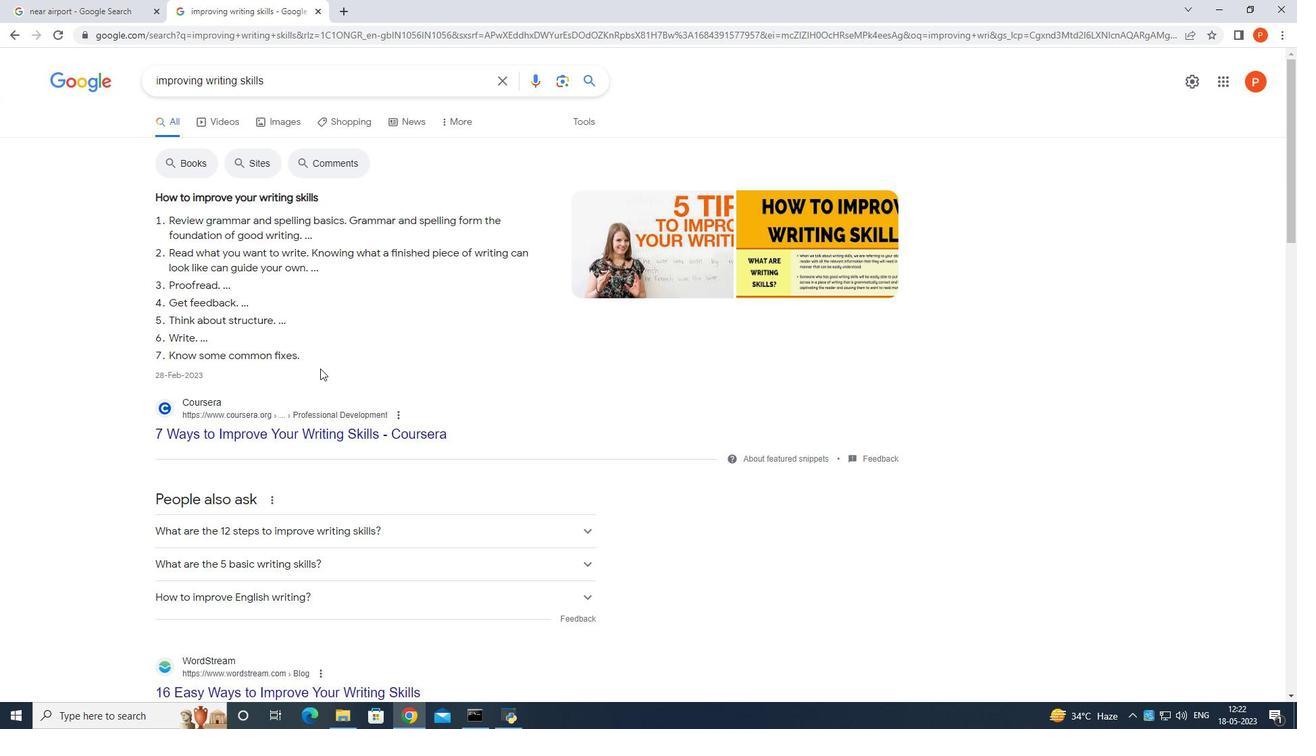 
Action: Mouse scrolled (320, 368) with delta (0, 0)
Screenshot: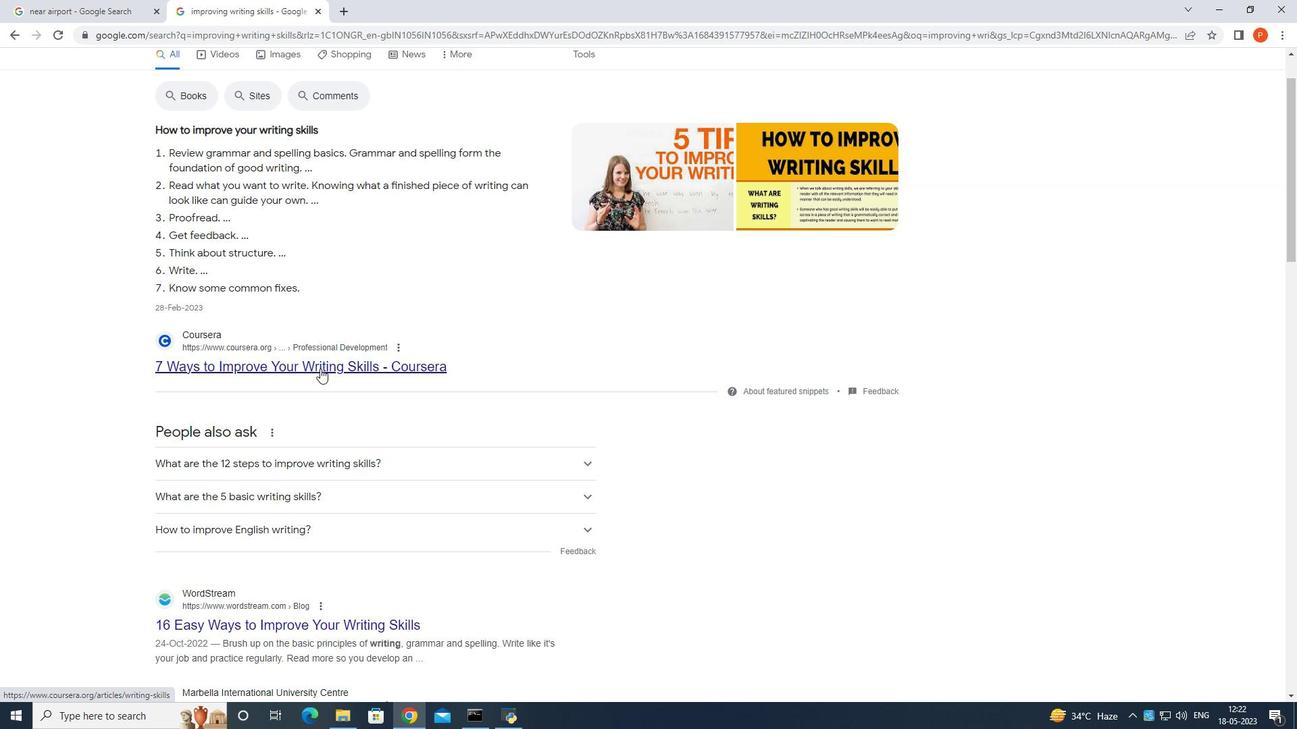 
Action: Mouse moved to (329, 395)
Screenshot: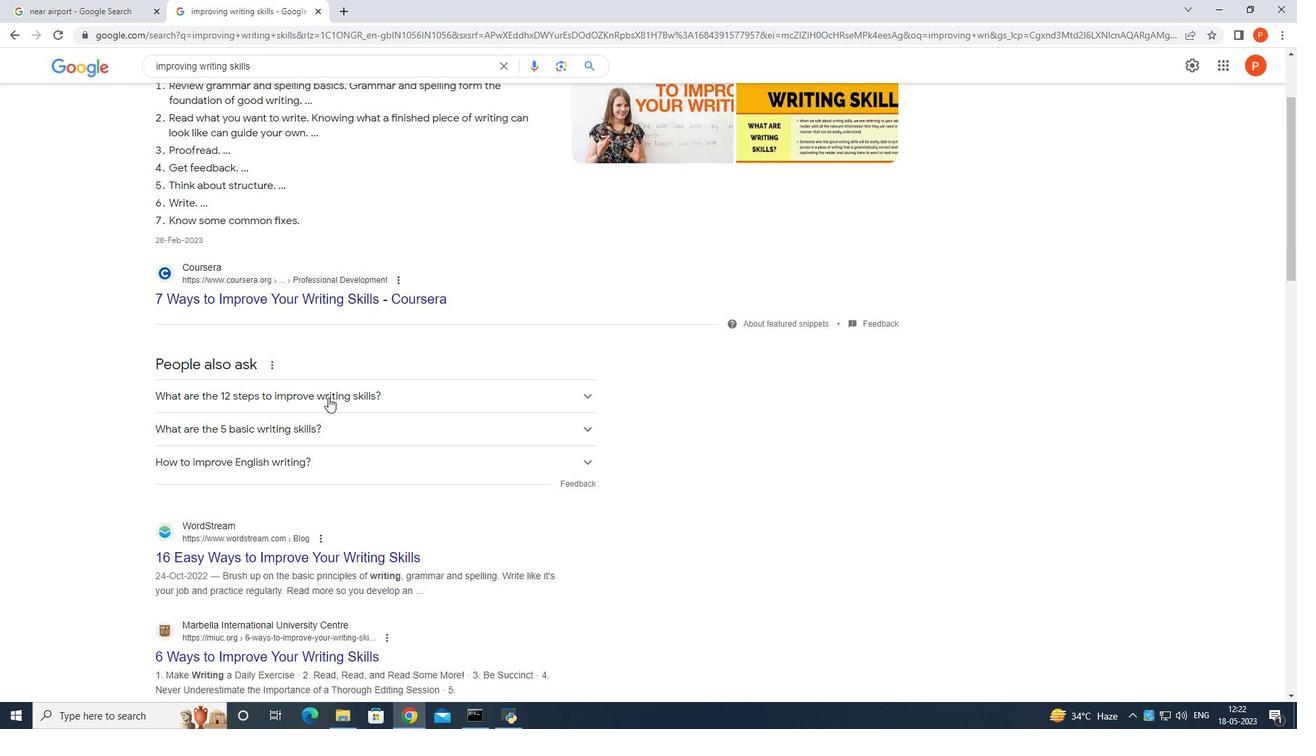 
Action: Mouse pressed left at (329, 395)
Screenshot: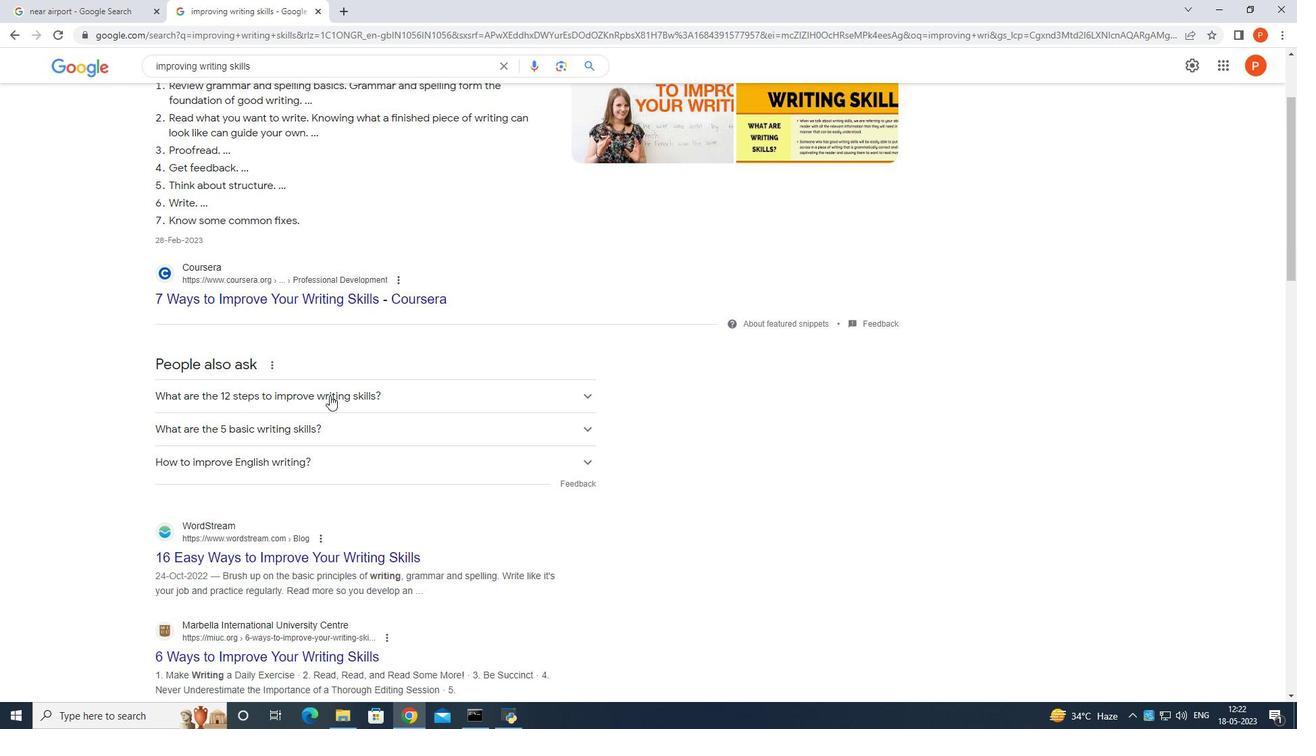 
Action: Mouse moved to (381, 383)
Screenshot: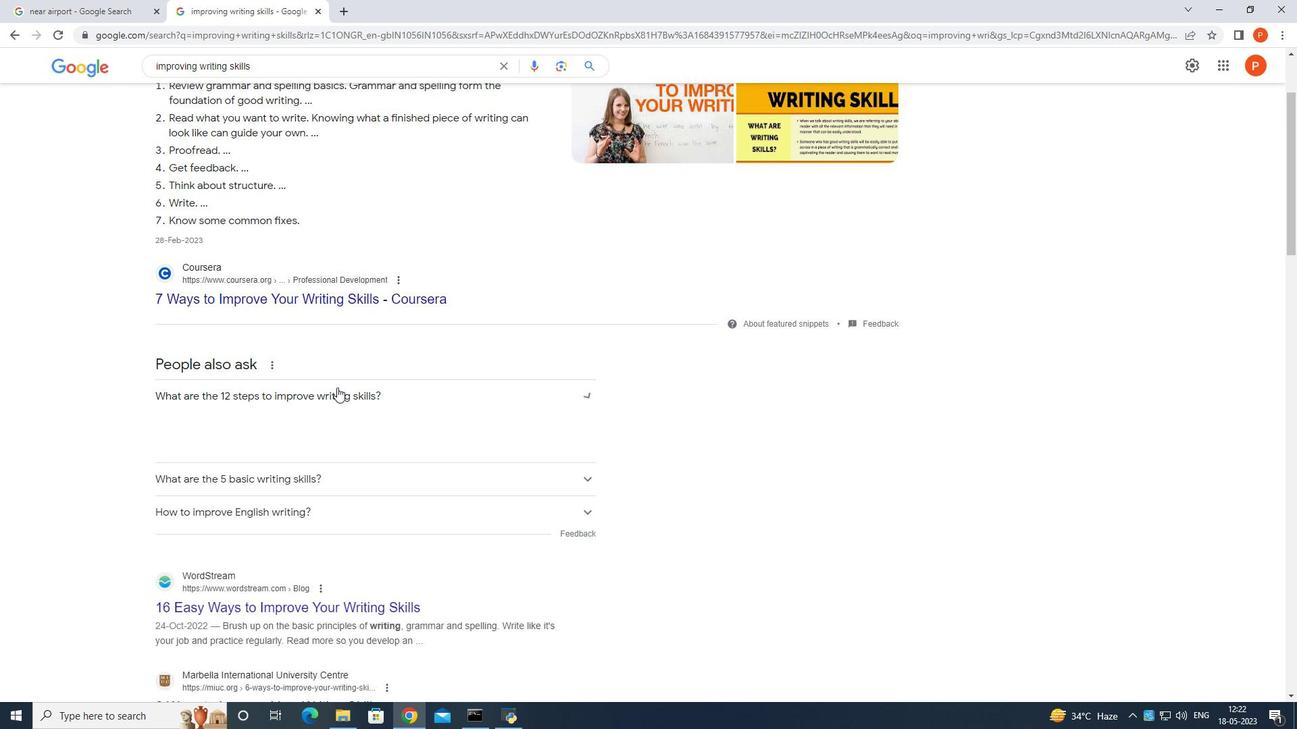 
Action: Mouse scrolled (381, 382) with delta (0, 0)
Screenshot: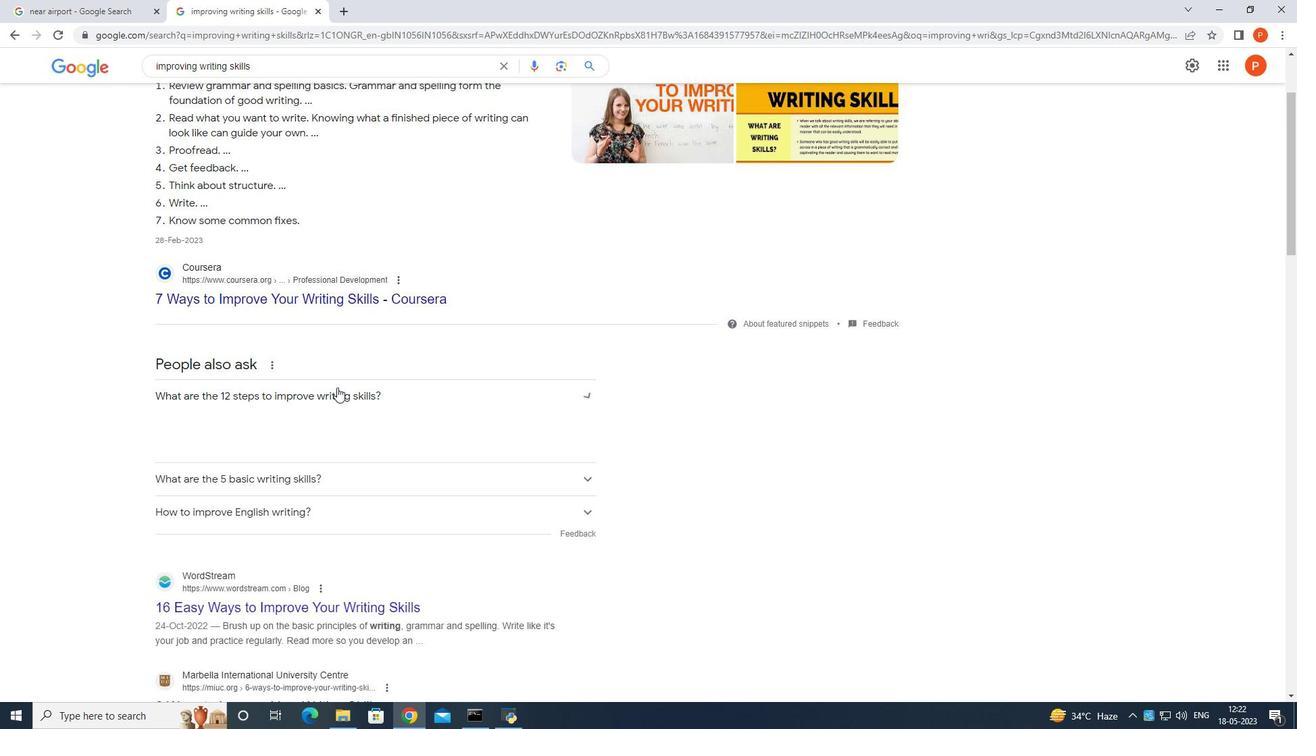 
Action: Mouse scrolled (381, 382) with delta (0, 0)
Screenshot: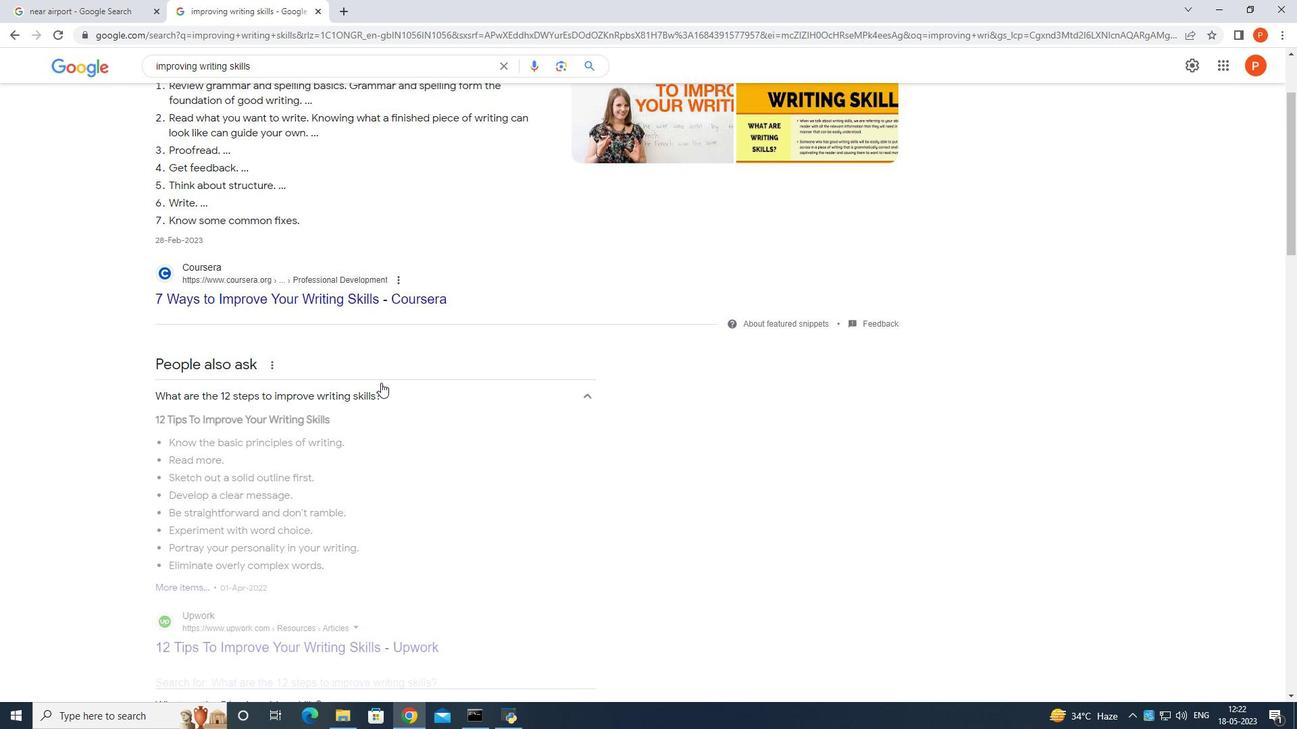 
Action: Mouse scrolled (381, 382) with delta (0, 0)
Screenshot: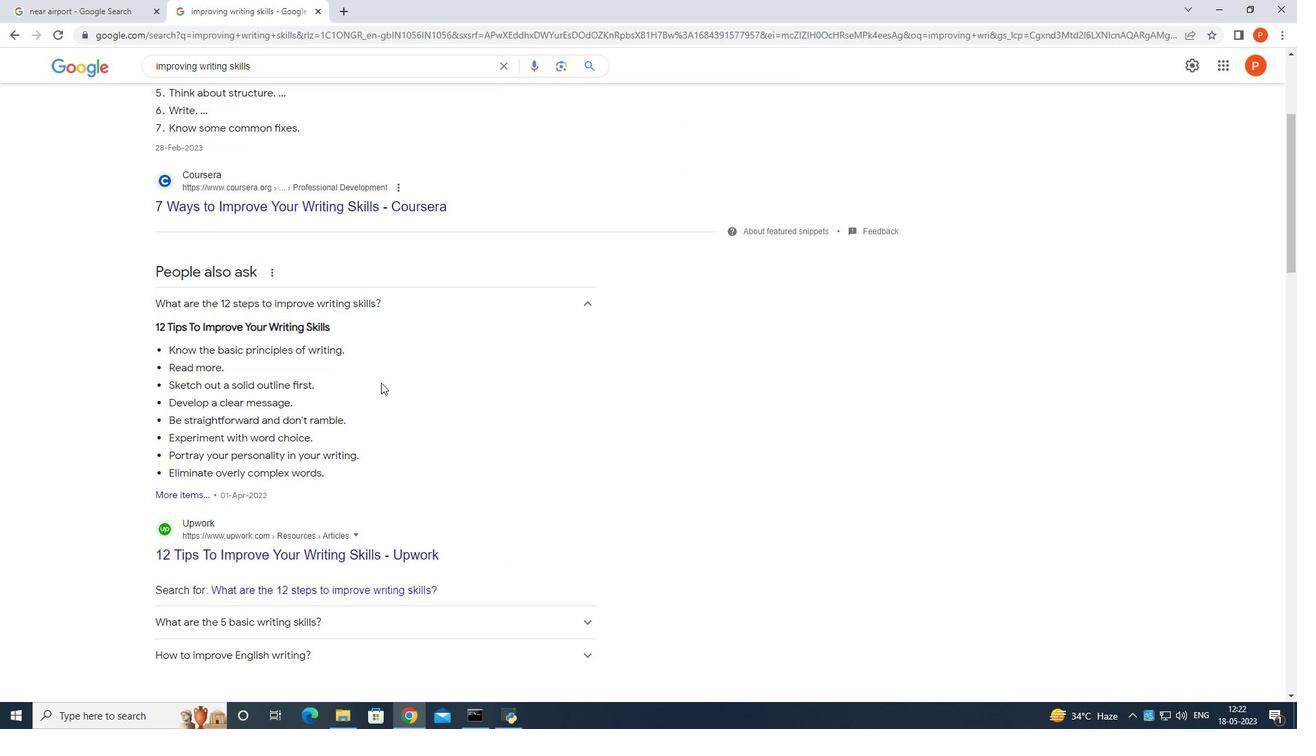 
Action: Mouse scrolled (381, 382) with delta (0, 0)
Screenshot: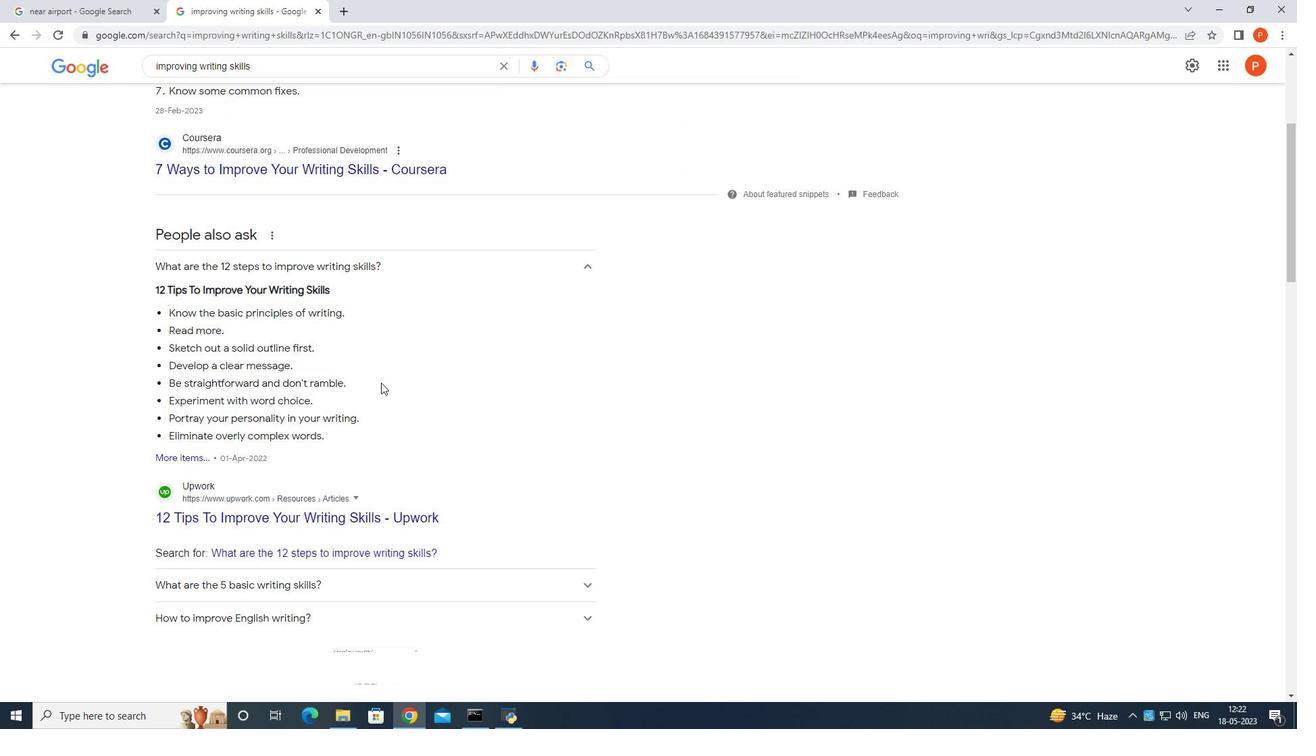 
Action: Mouse moved to (357, 202)
Screenshot: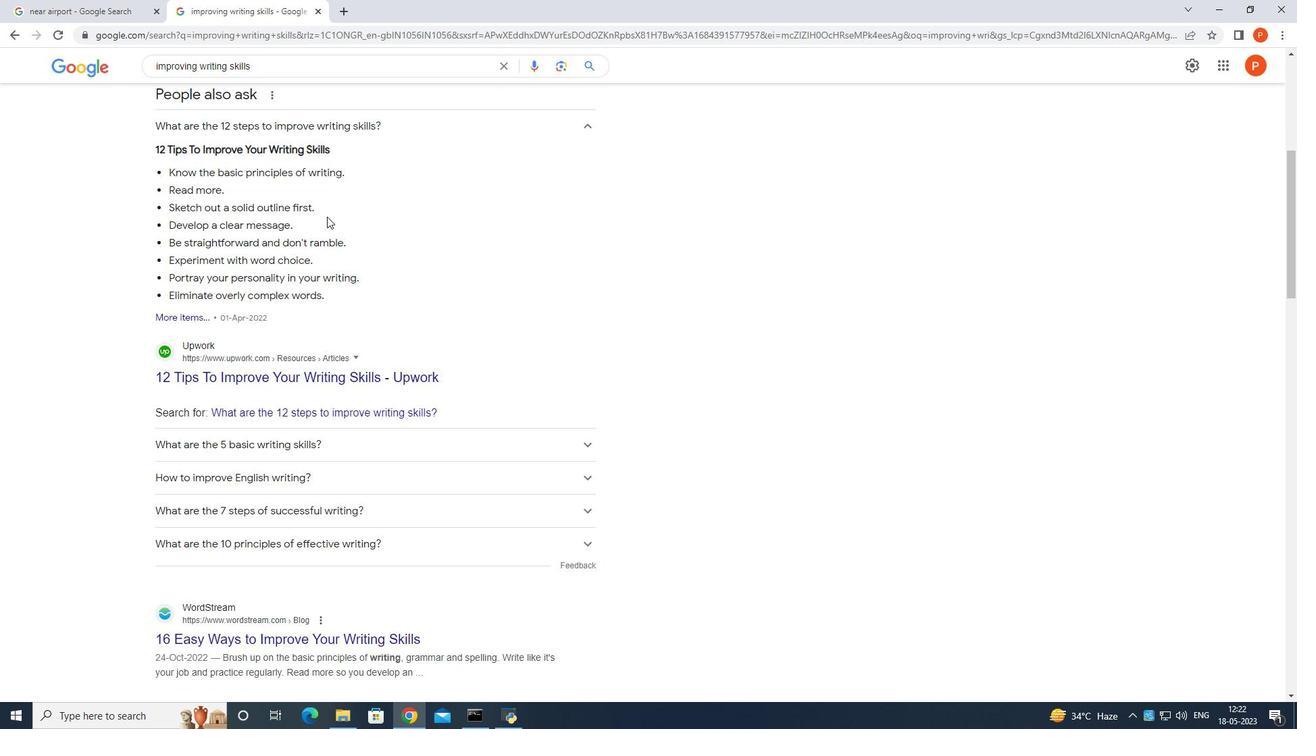 
Action: Mouse scrolled (357, 202) with delta (0, 0)
Screenshot: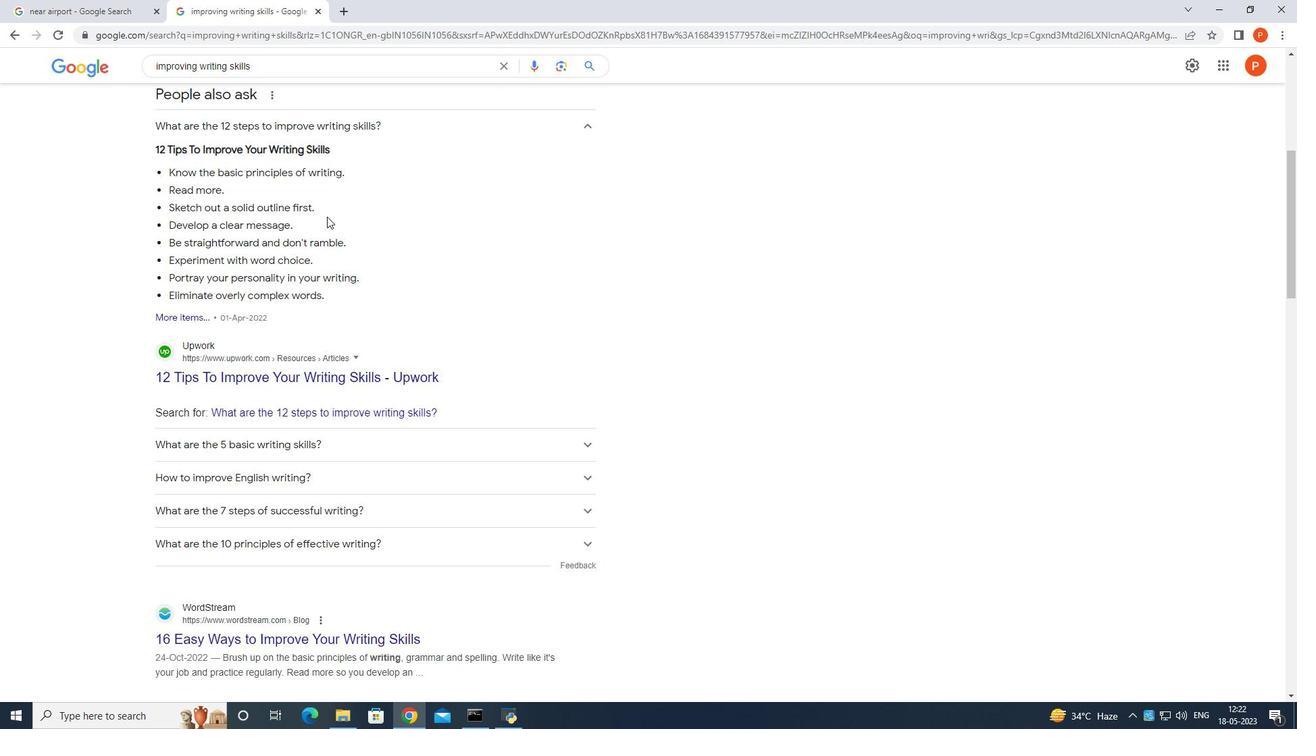 
Action: Mouse moved to (358, 202)
Screenshot: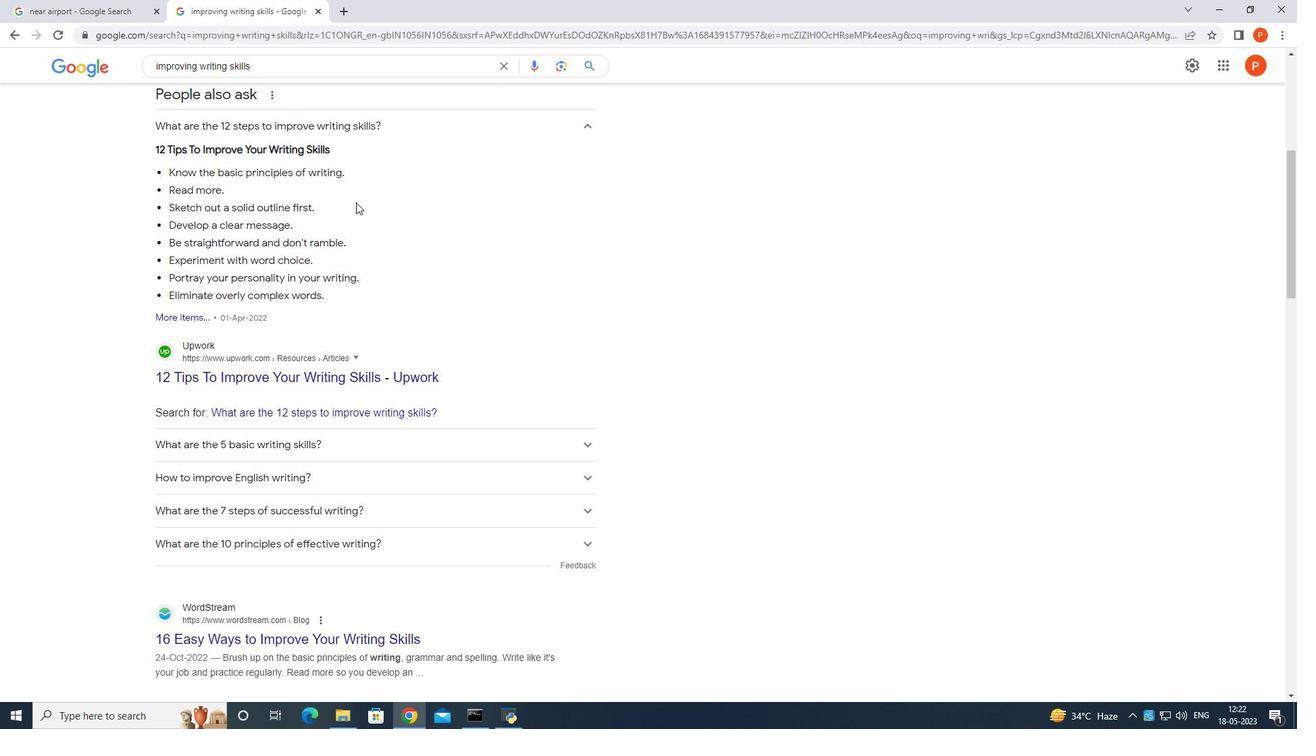 
Action: Mouse scrolled (358, 203) with delta (0, 0)
Screenshot: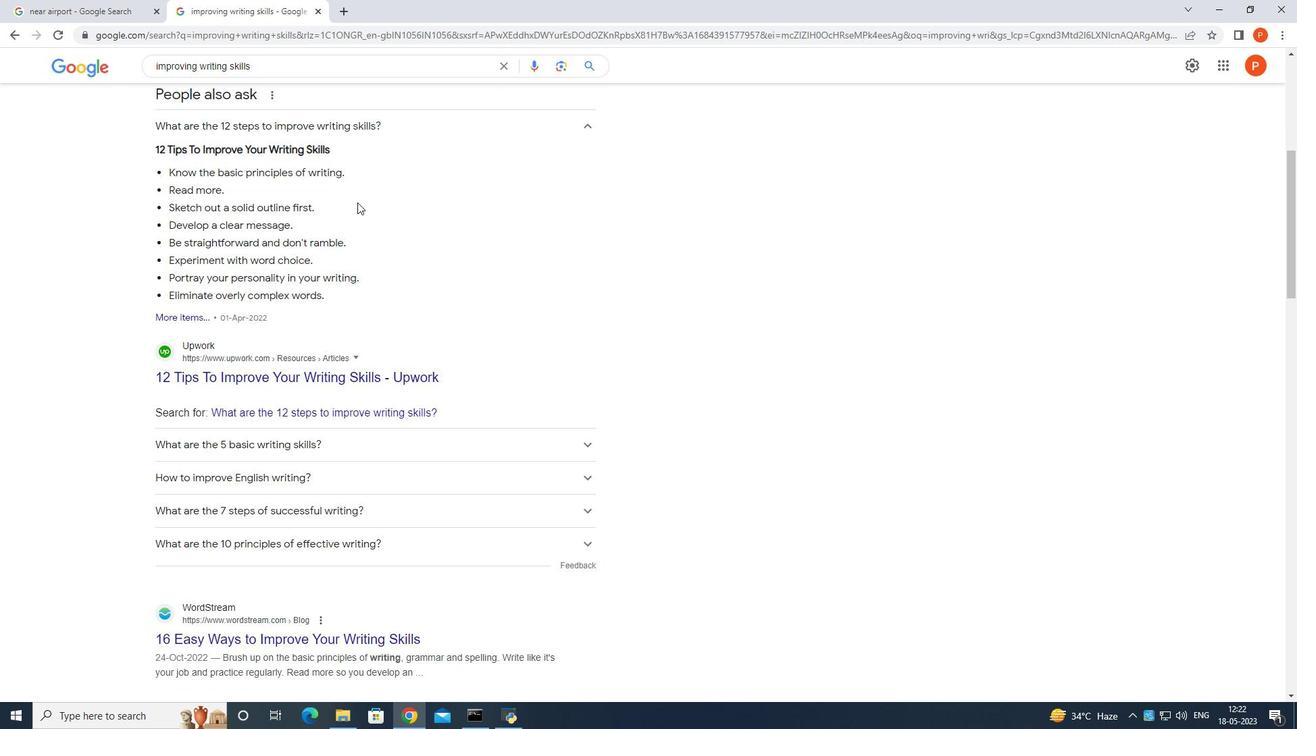 
Action: Mouse scrolled (358, 203) with delta (0, 0)
Screenshot: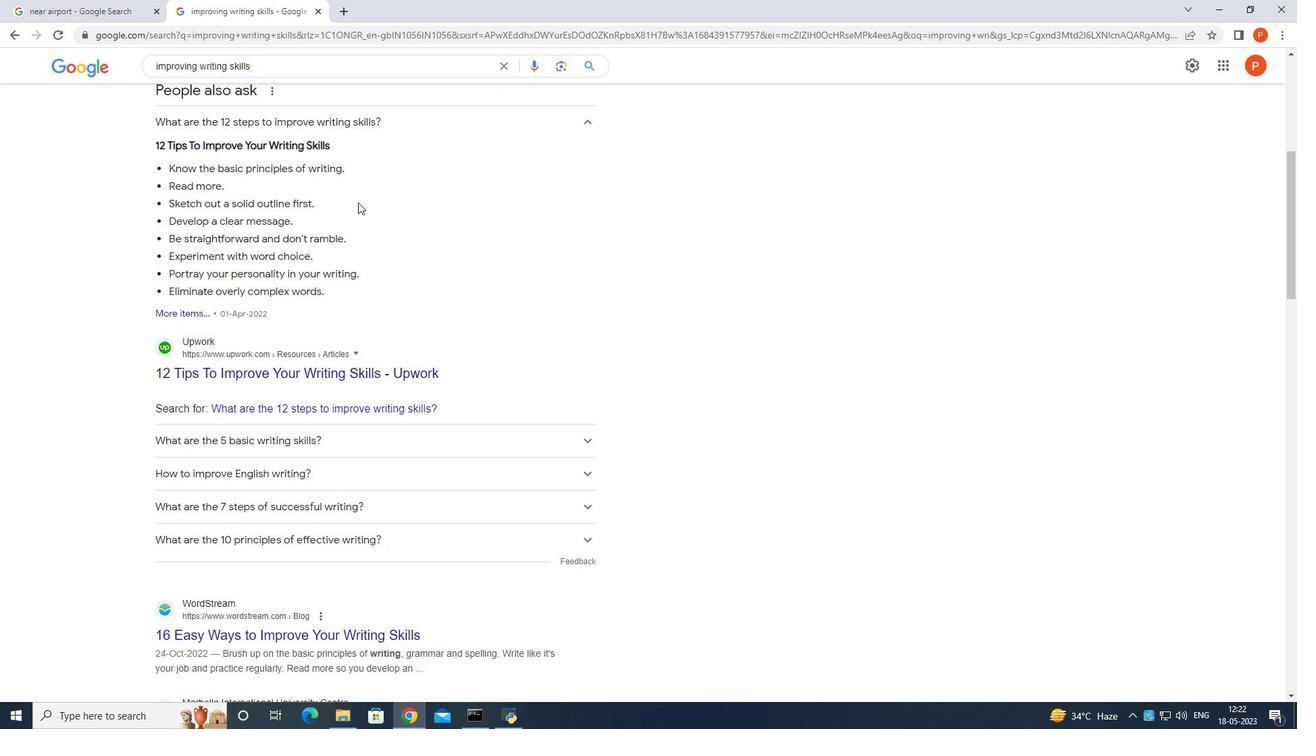 
Action: Mouse moved to (318, 69)
Screenshot: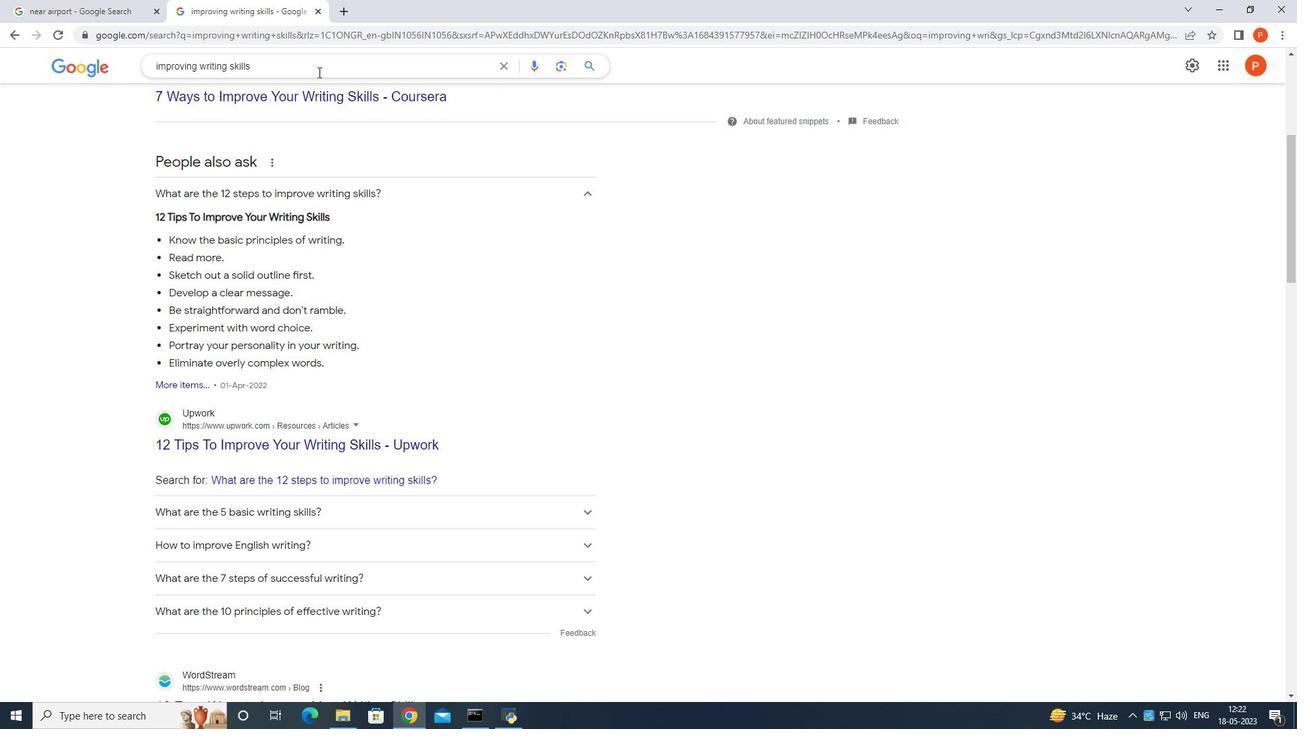 
Action: Mouse pressed left at (318, 69)
Screenshot: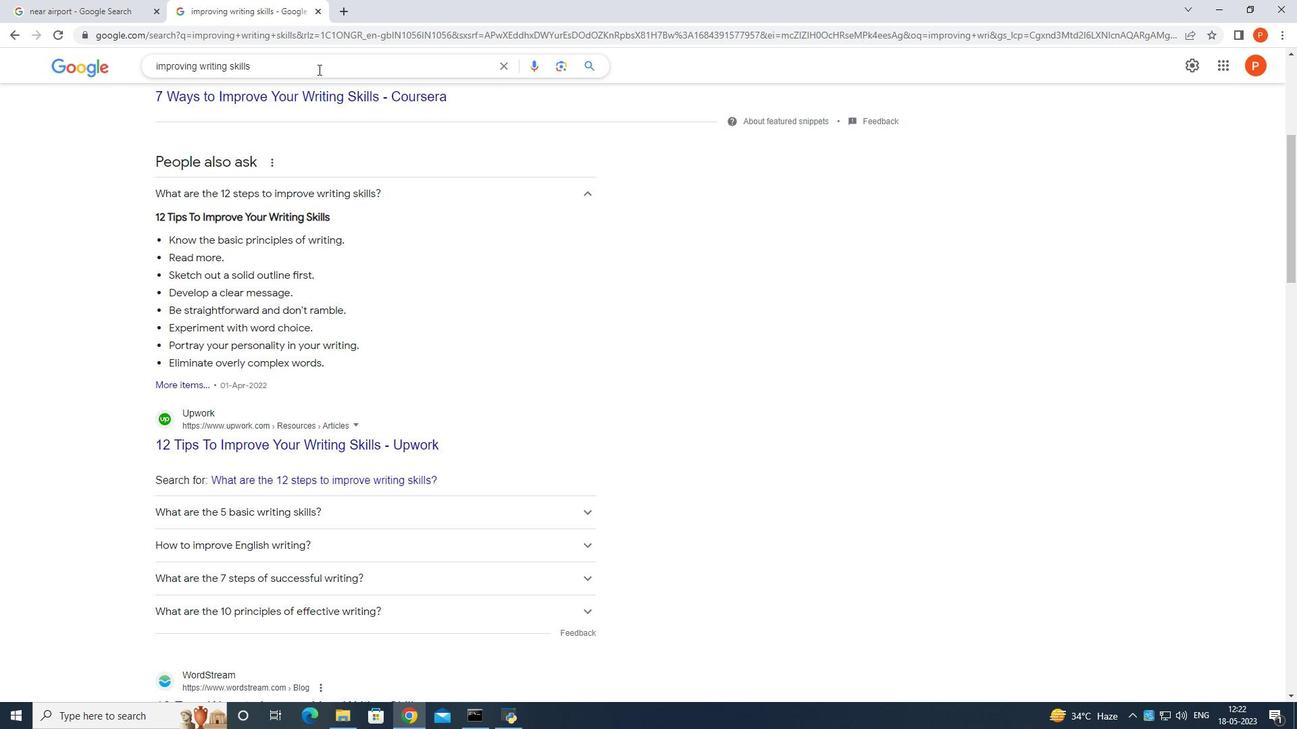 
Action: Key pressed <Key.space>writ<Key.backspace><Key.backspace><Key.backspace><Key.backspace><Key.space>by<Key.space>writing<Key.space>assistant<Key.enter>
Screenshot: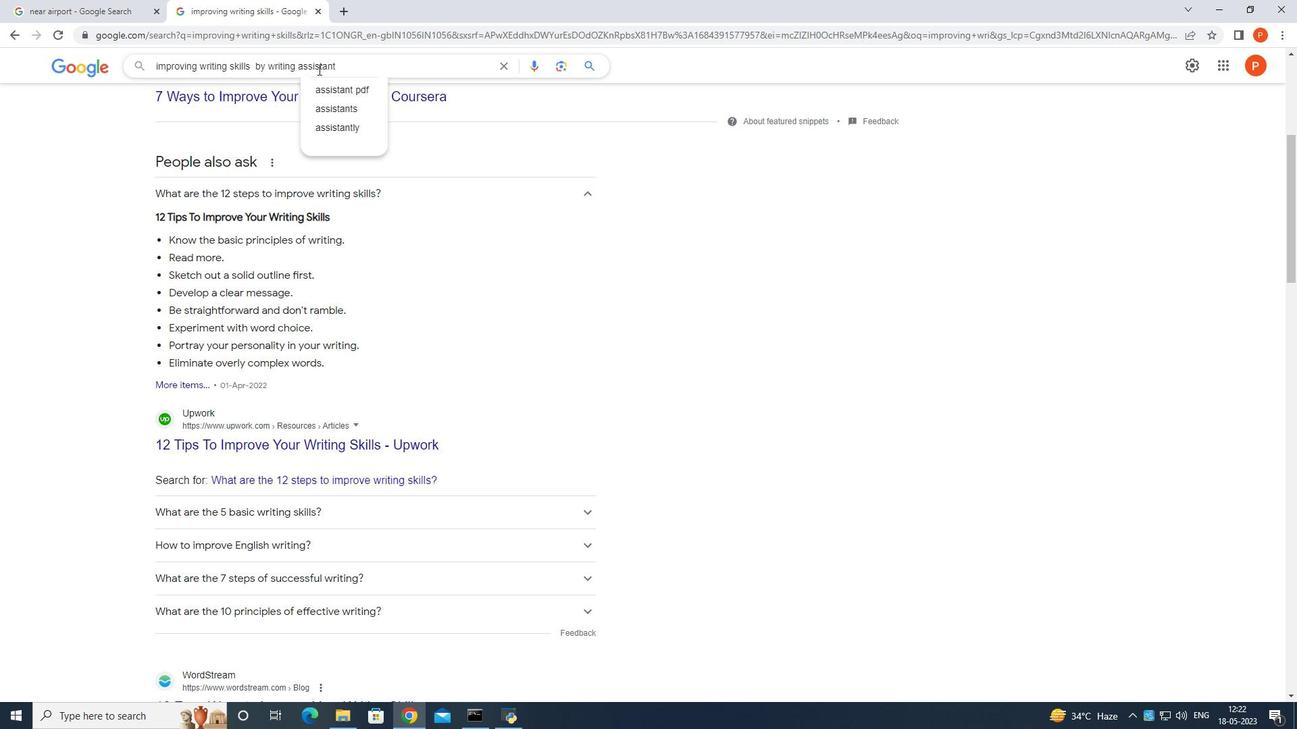 
Action: Mouse moved to (283, 239)
Screenshot: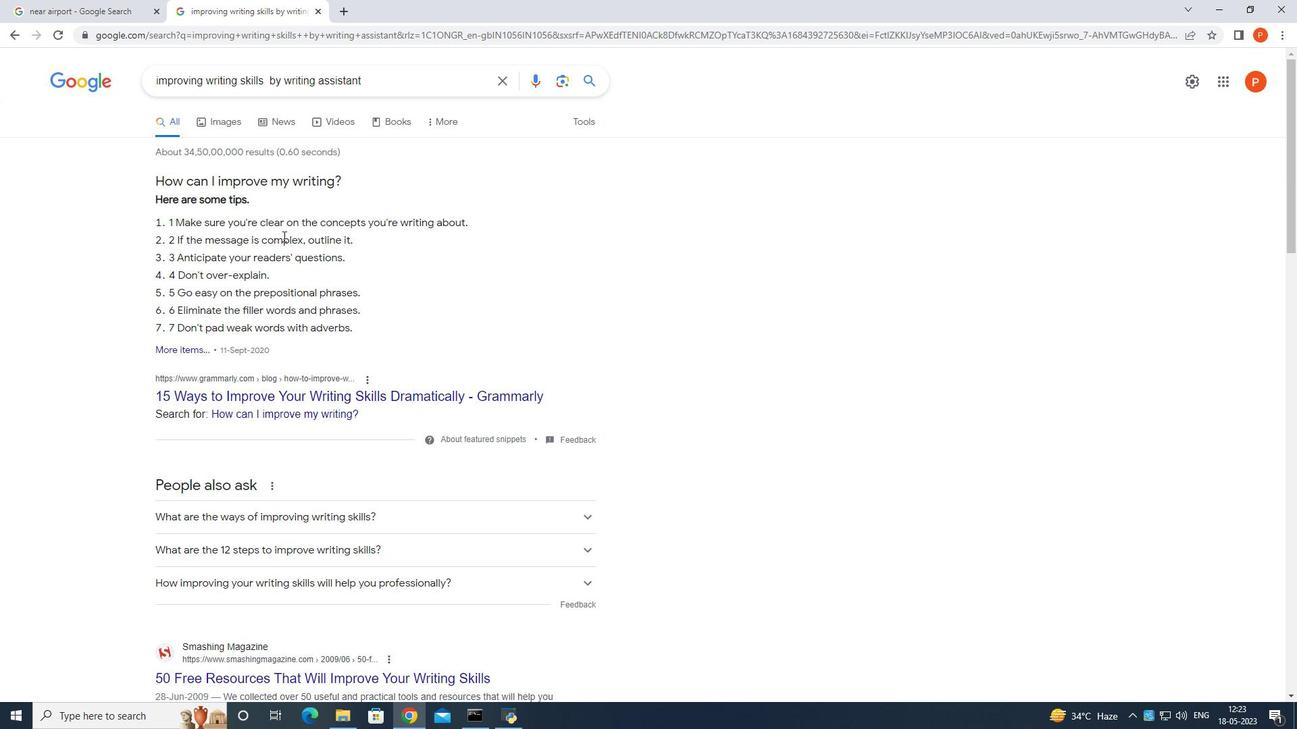 
Action: Mouse scrolled (283, 238) with delta (0, 0)
Screenshot: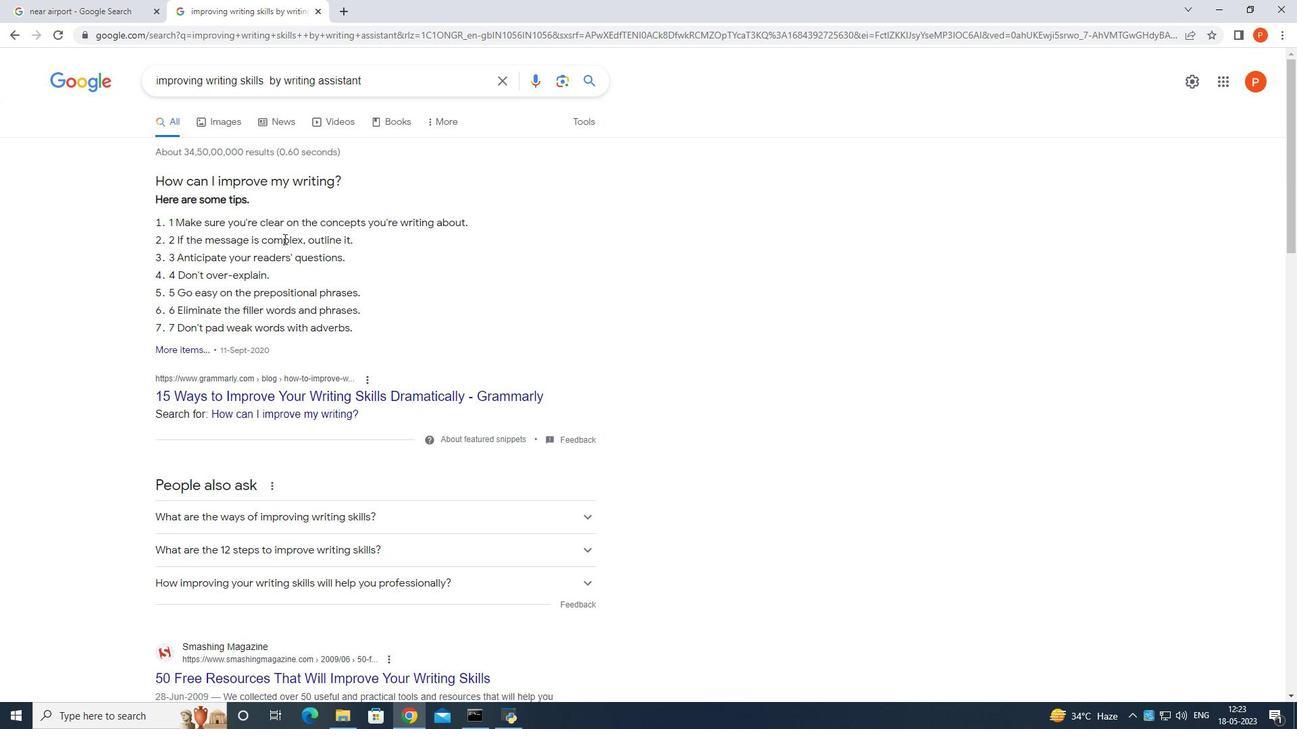 
Action: Mouse moved to (324, 323)
Screenshot: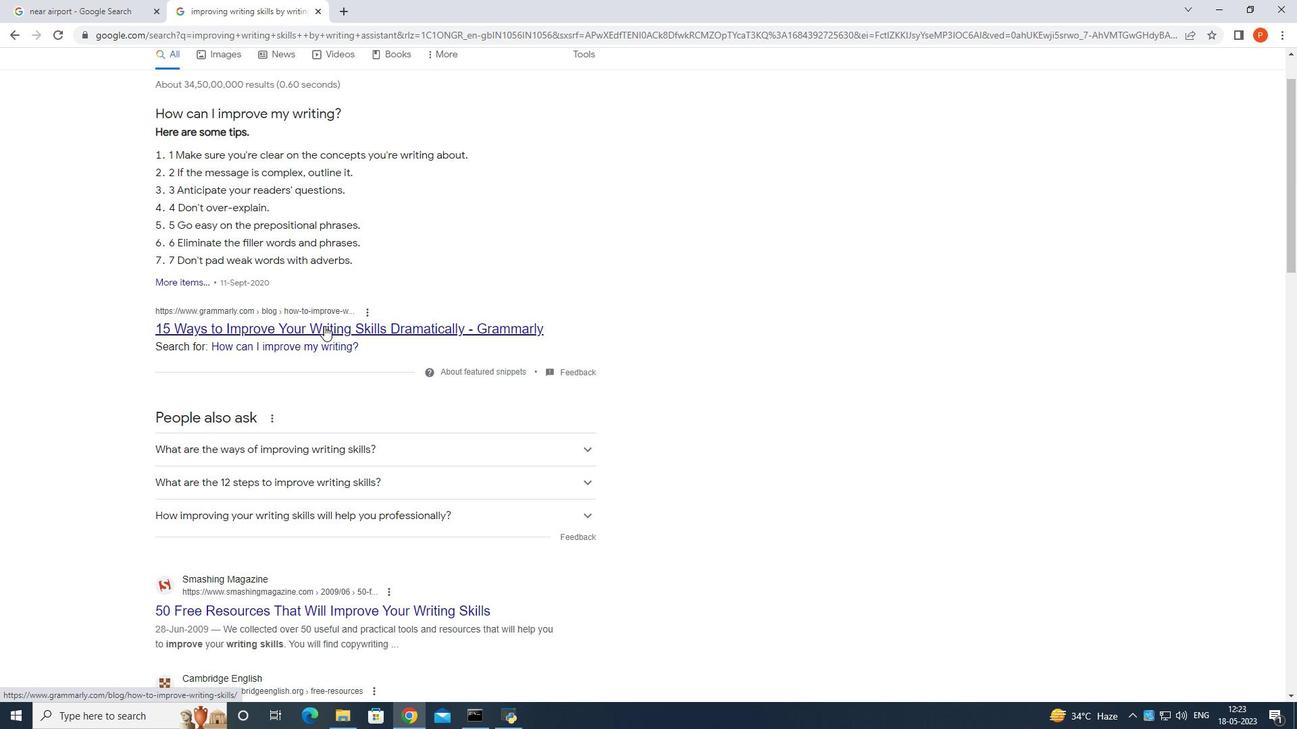 
Action: Mouse scrolled (324, 322) with delta (0, 0)
Screenshot: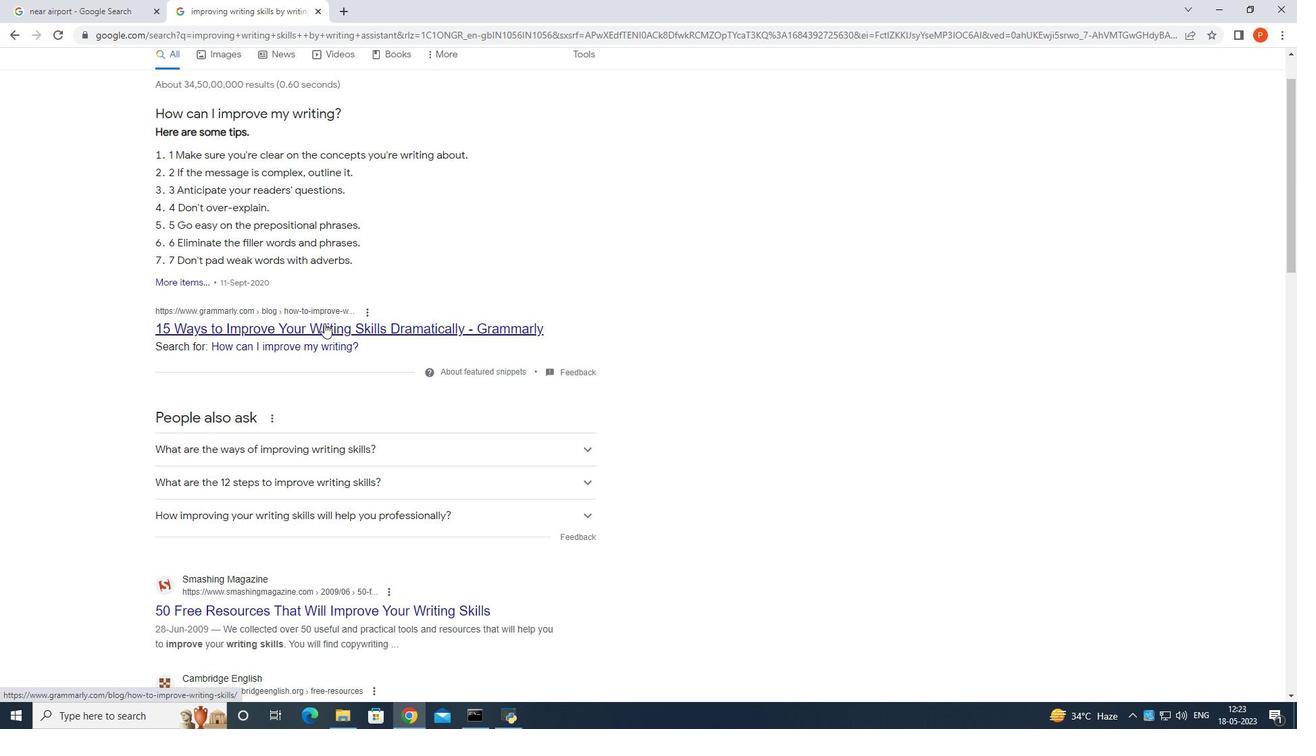 
Action: Mouse moved to (324, 322)
Screenshot: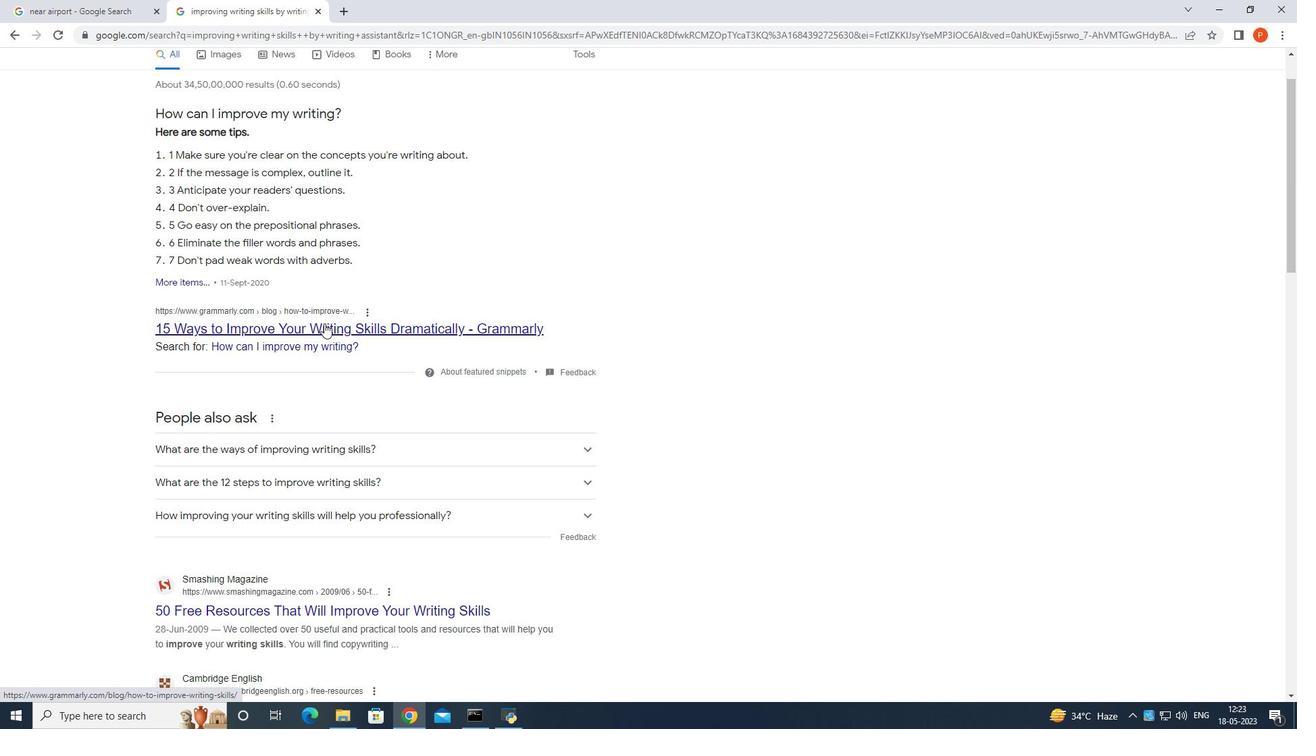 
Action: Mouse scrolled (324, 322) with delta (0, 0)
Screenshot: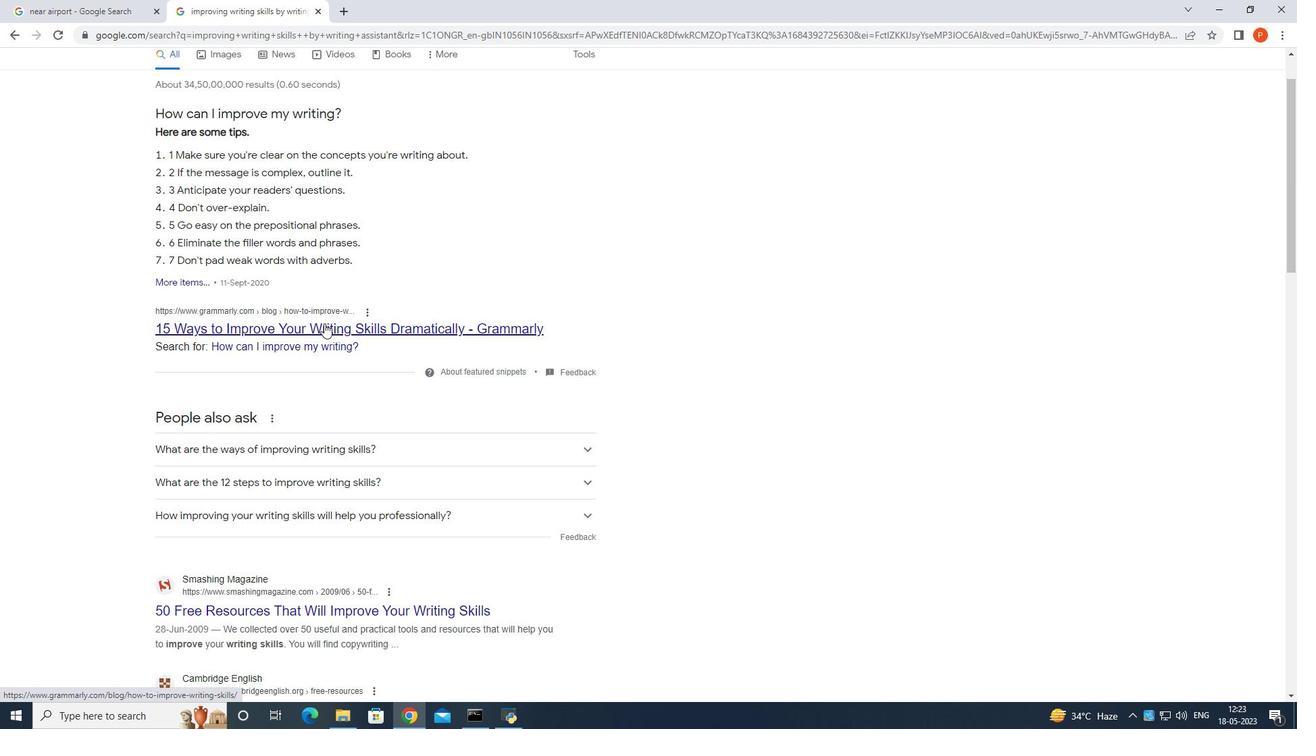 
Action: Mouse scrolled (324, 322) with delta (0, 0)
Screenshot: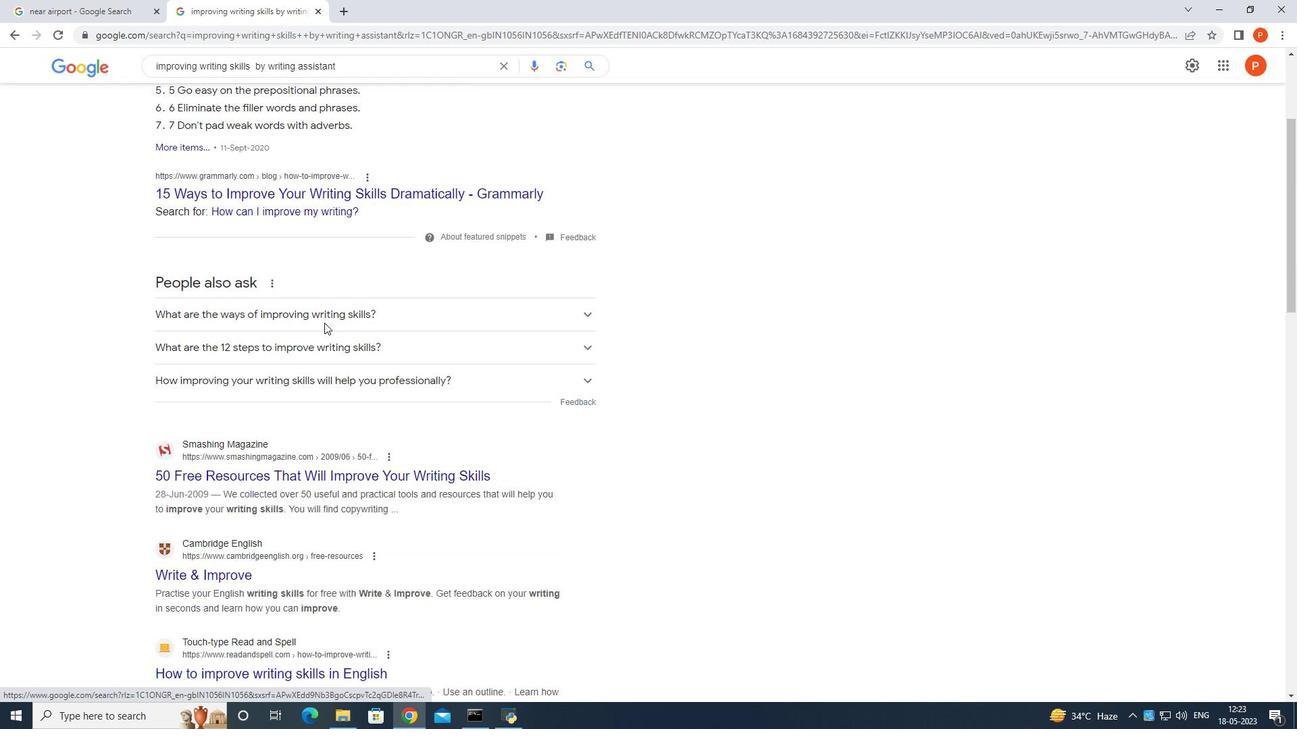 
Action: Mouse scrolled (324, 322) with delta (0, 0)
Screenshot: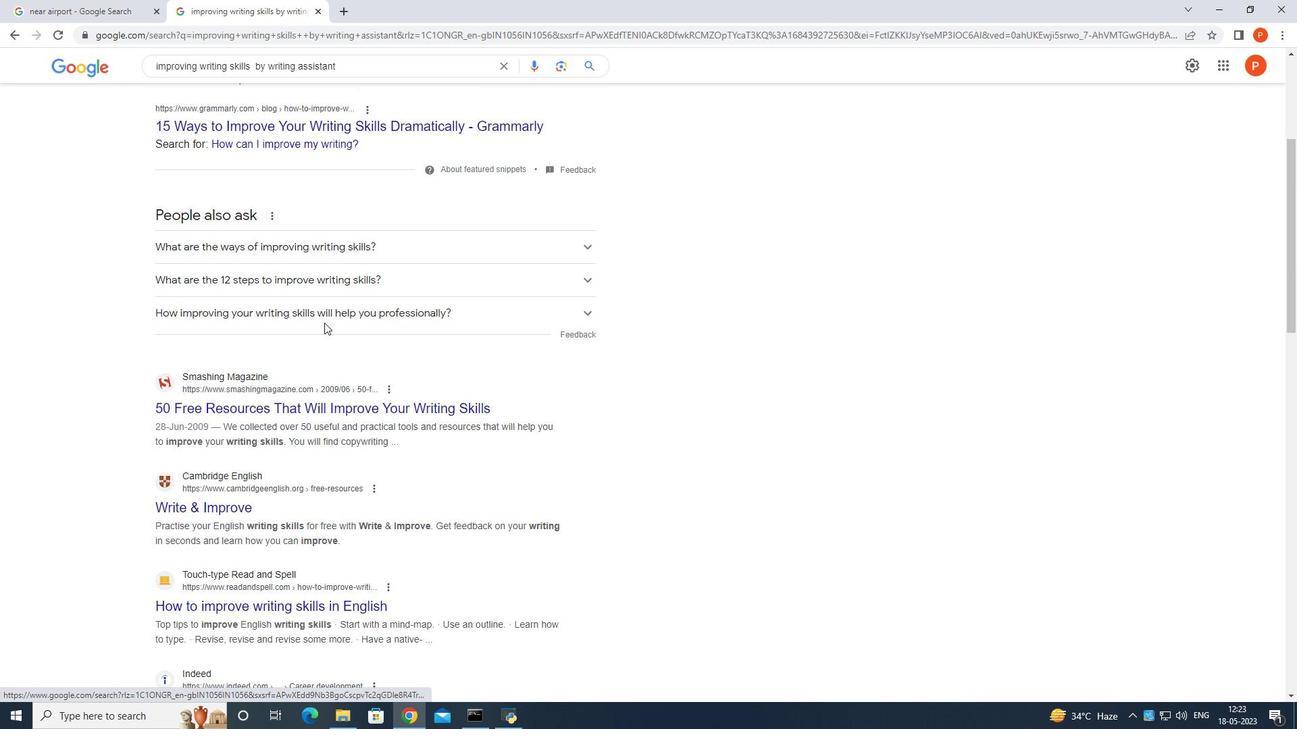 
Action: Mouse moved to (371, 338)
Screenshot: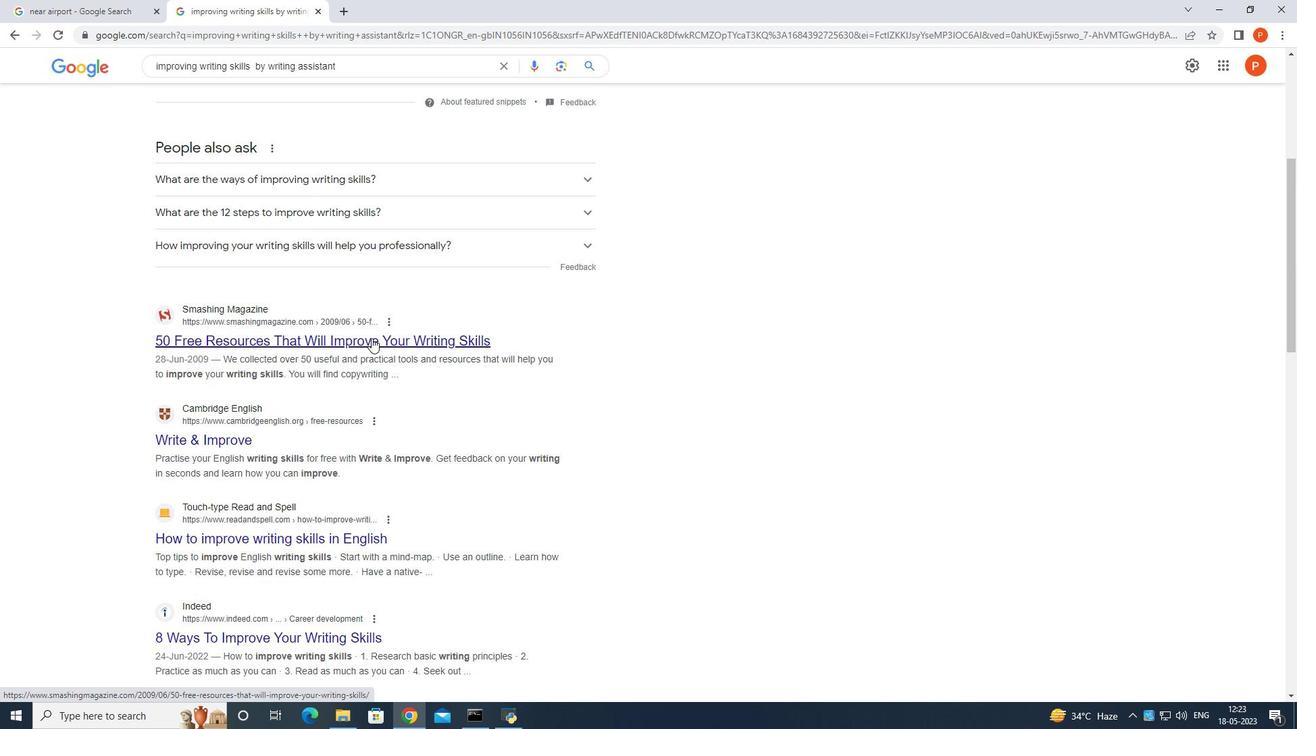 
Action: Mouse pressed left at (371, 338)
Screenshot: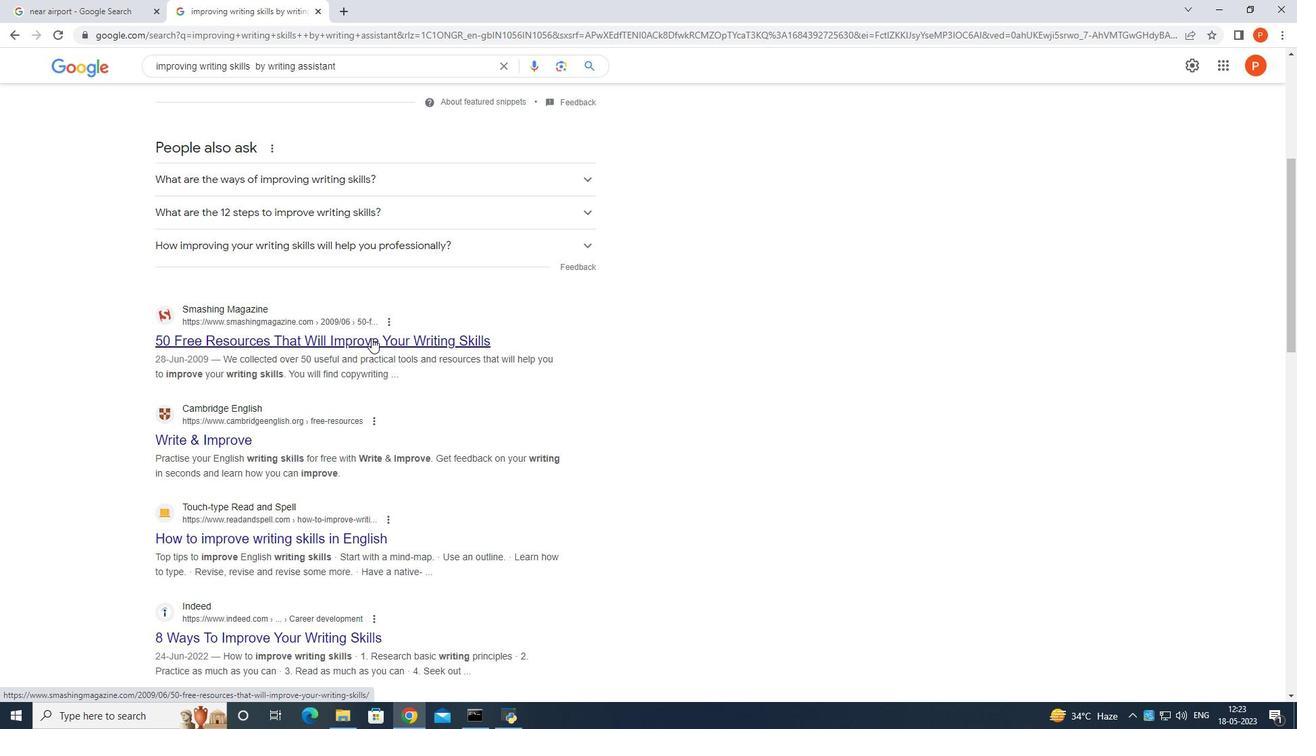 
Action: Mouse moved to (514, 294)
Screenshot: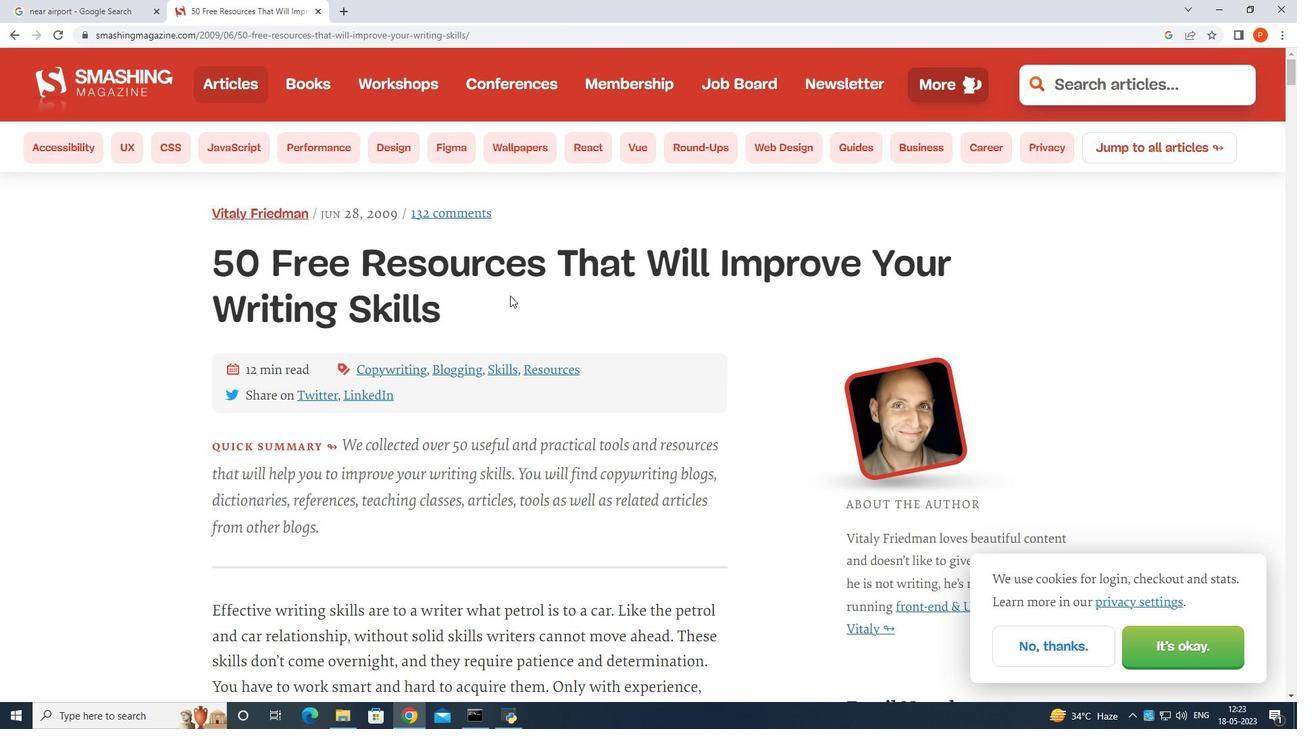 
Action: Mouse scrolled (514, 293) with delta (0, 0)
Screenshot: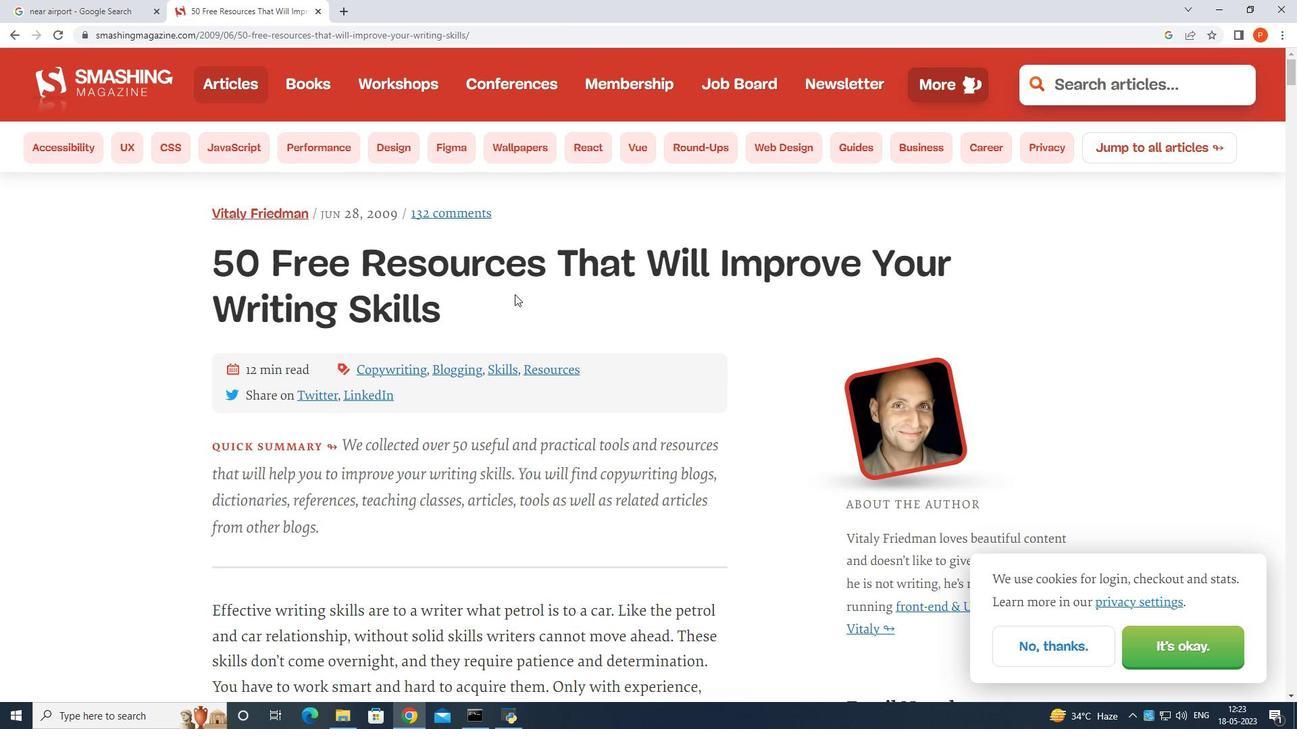 
Action: Mouse moved to (532, 283)
Screenshot: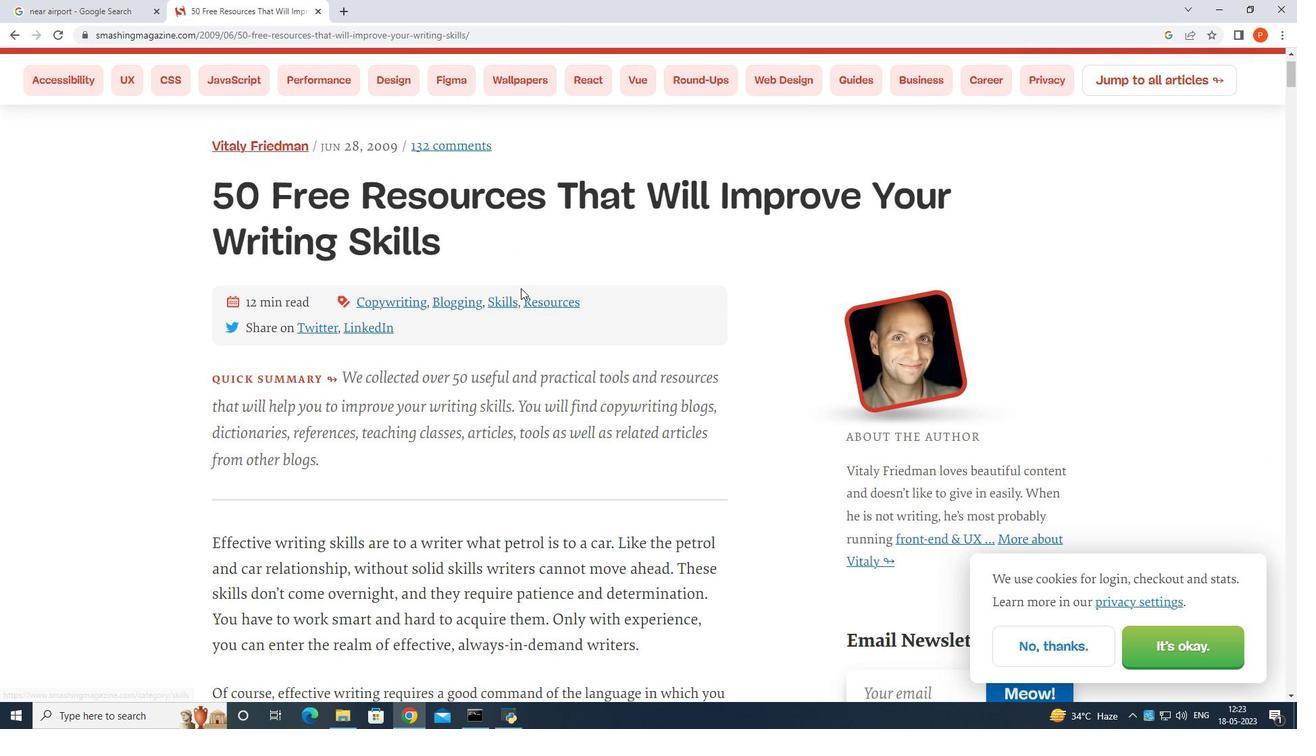 
Action: Mouse scrolled (532, 282) with delta (0, 0)
Screenshot: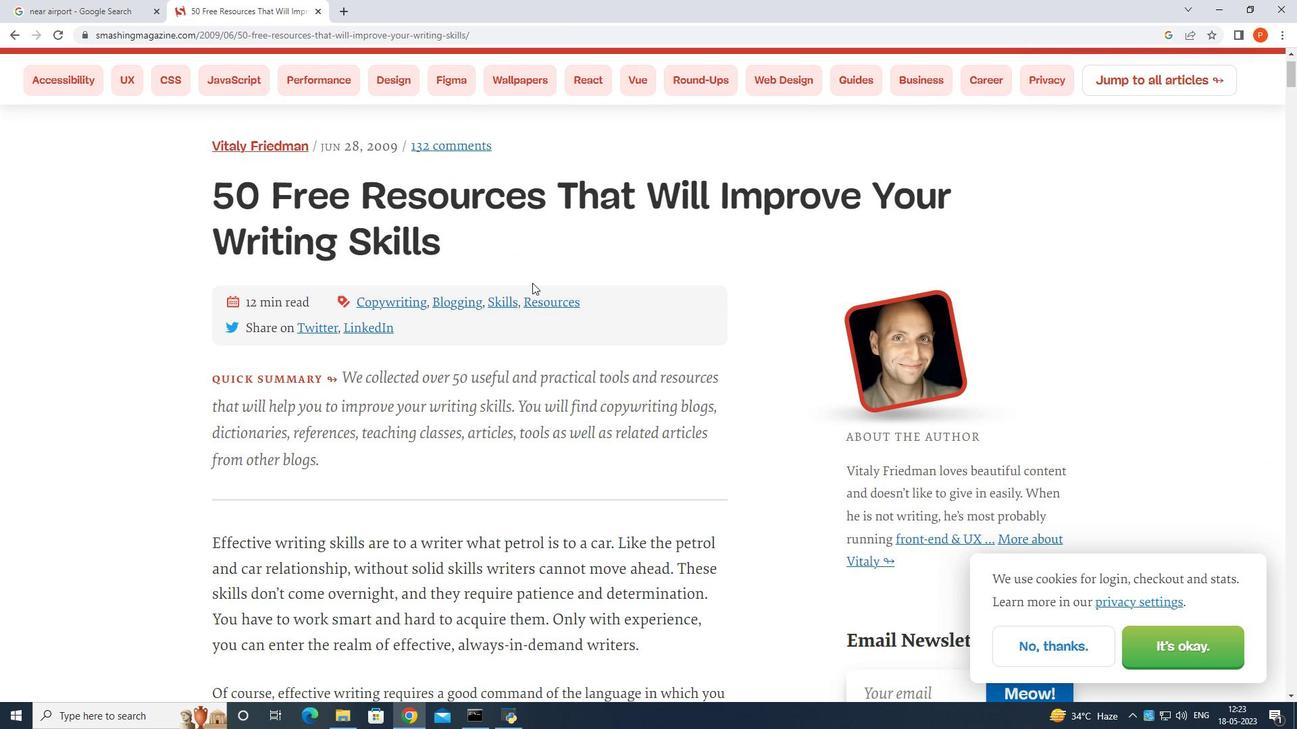 
Action: Mouse moved to (536, 283)
Screenshot: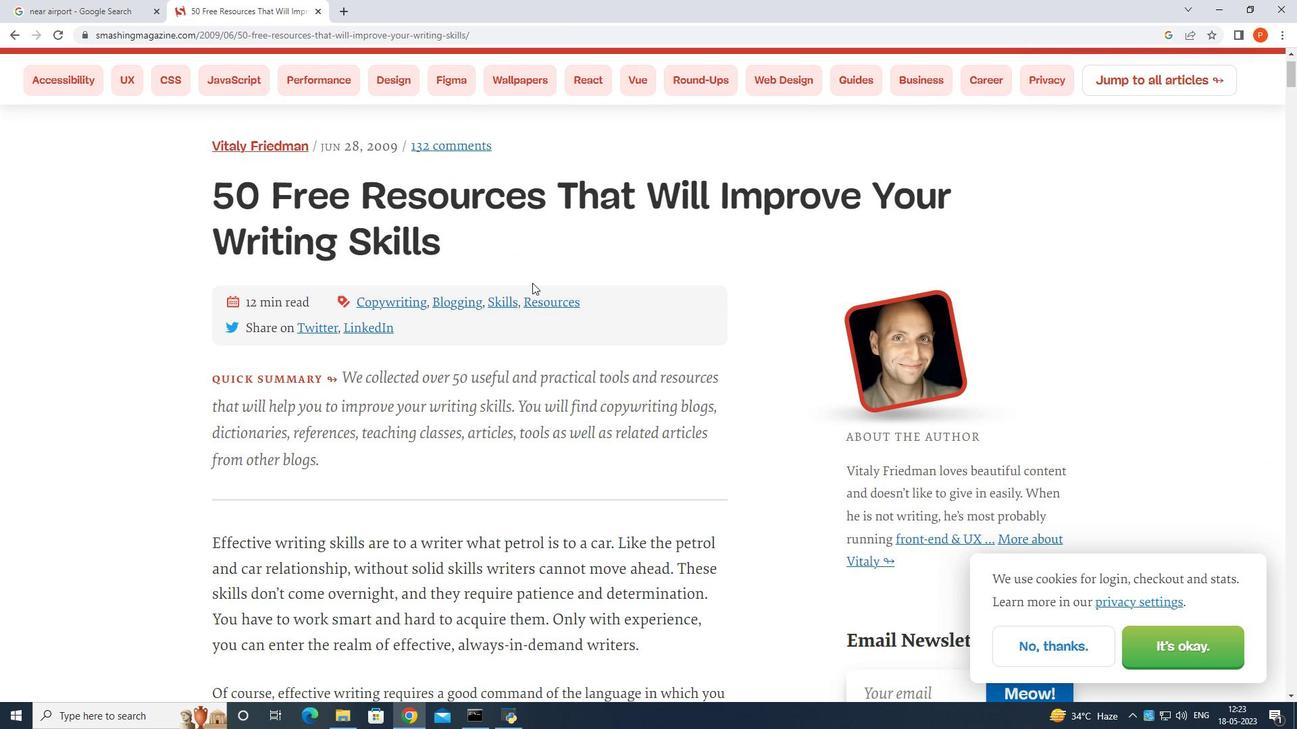 
Action: Mouse scrolled (536, 282) with delta (0, 0)
Screenshot: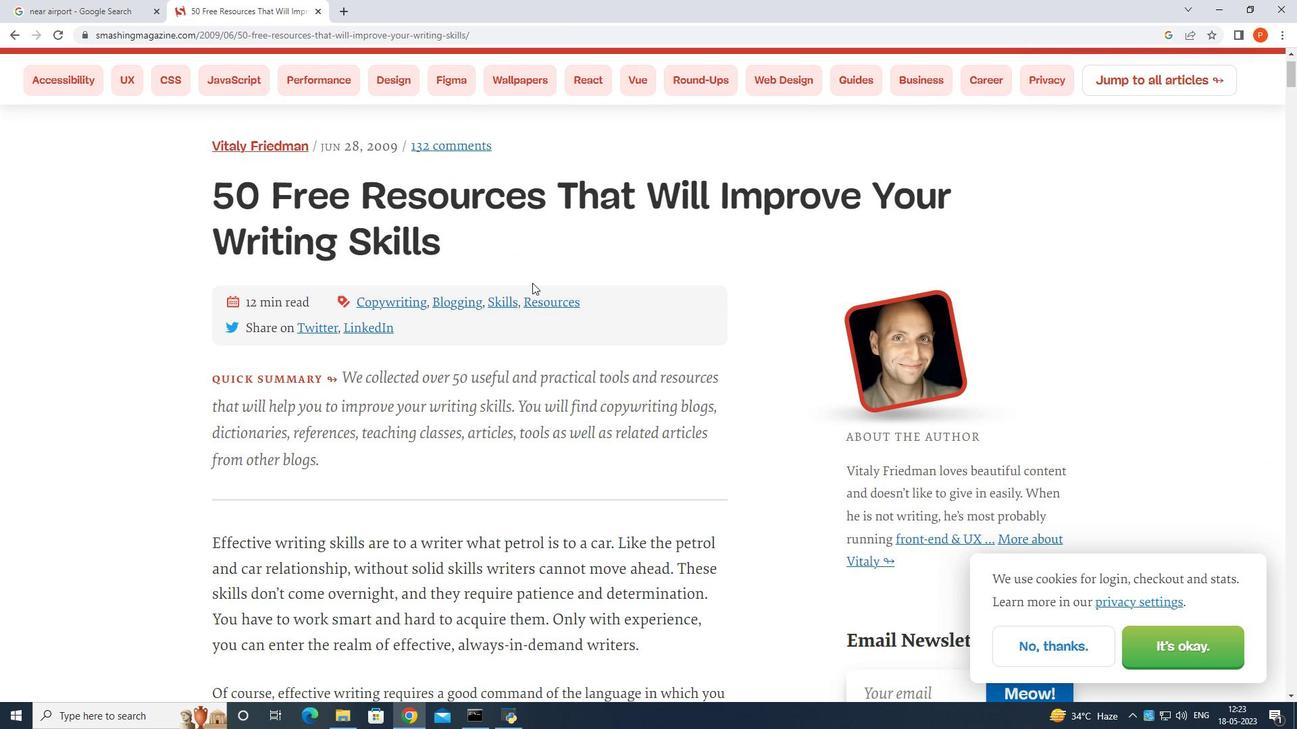 
Action: Mouse moved to (539, 284)
Screenshot: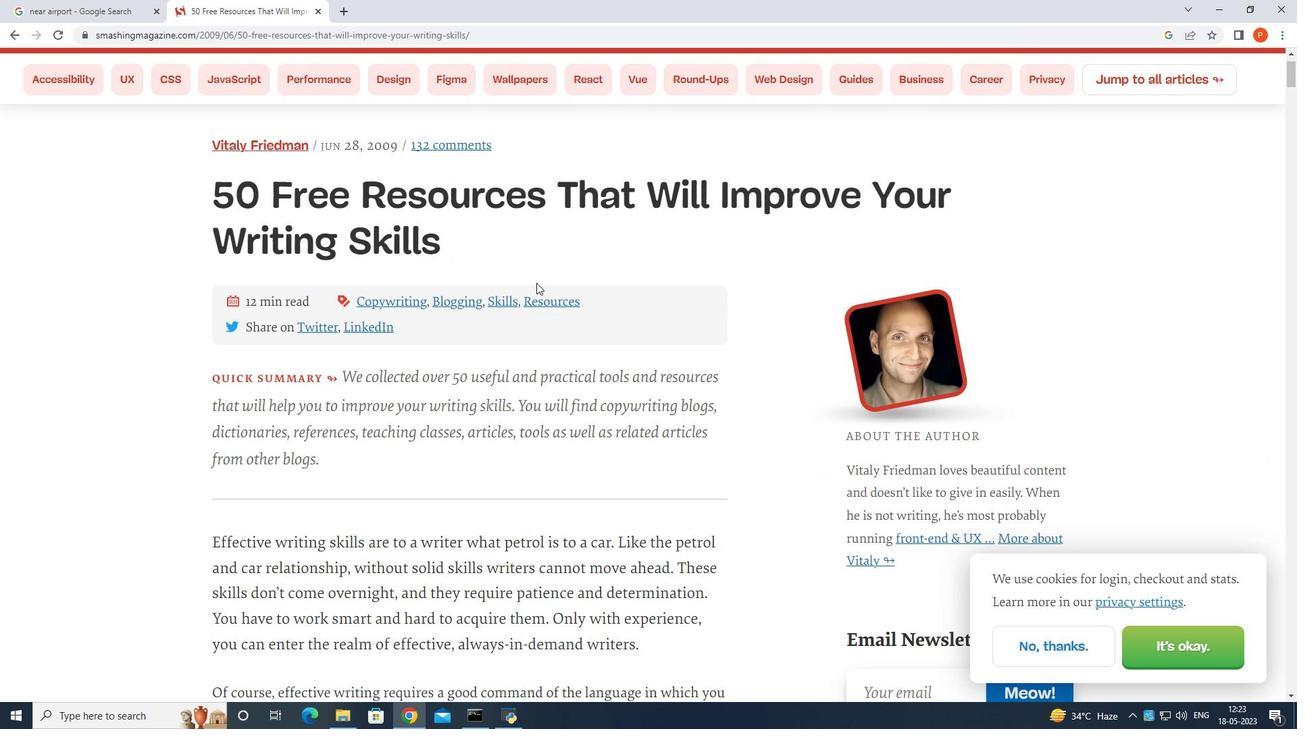 
Action: Mouse scrolled (539, 283) with delta (0, 0)
Screenshot: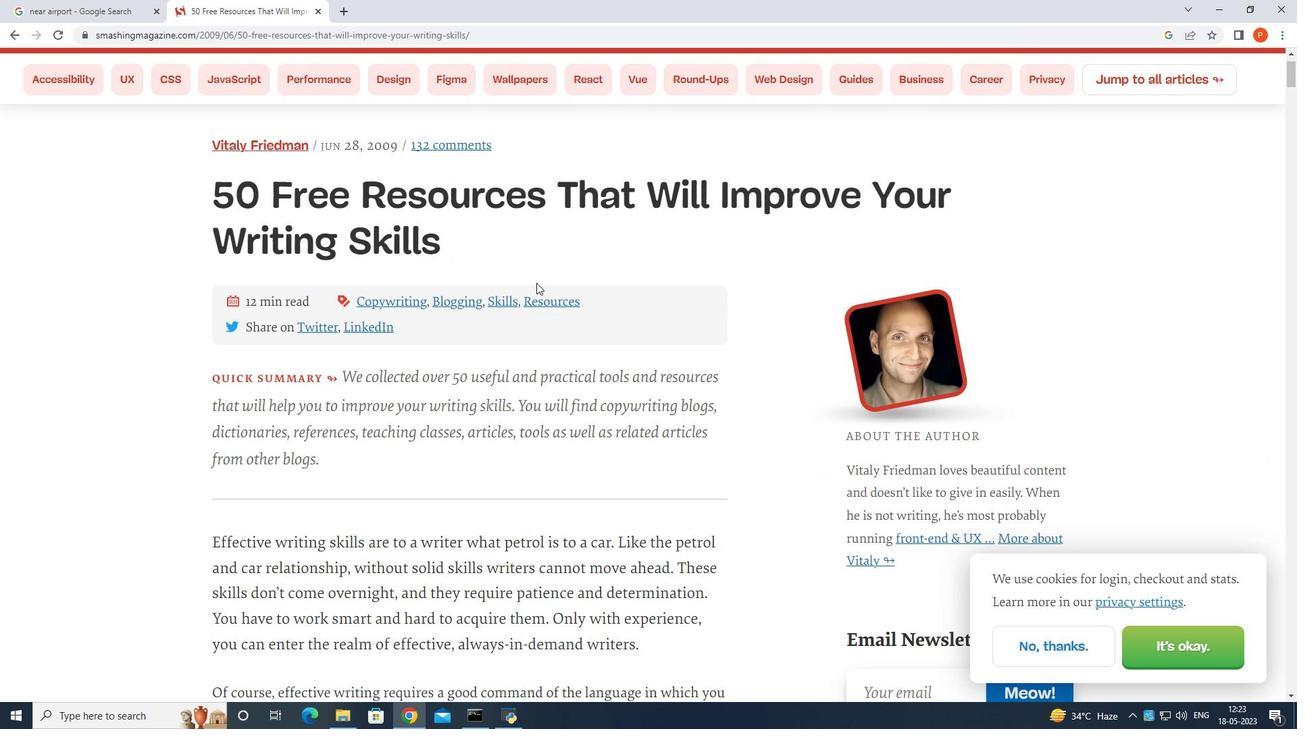 
Action: Mouse scrolled (539, 283) with delta (0, 0)
Screenshot: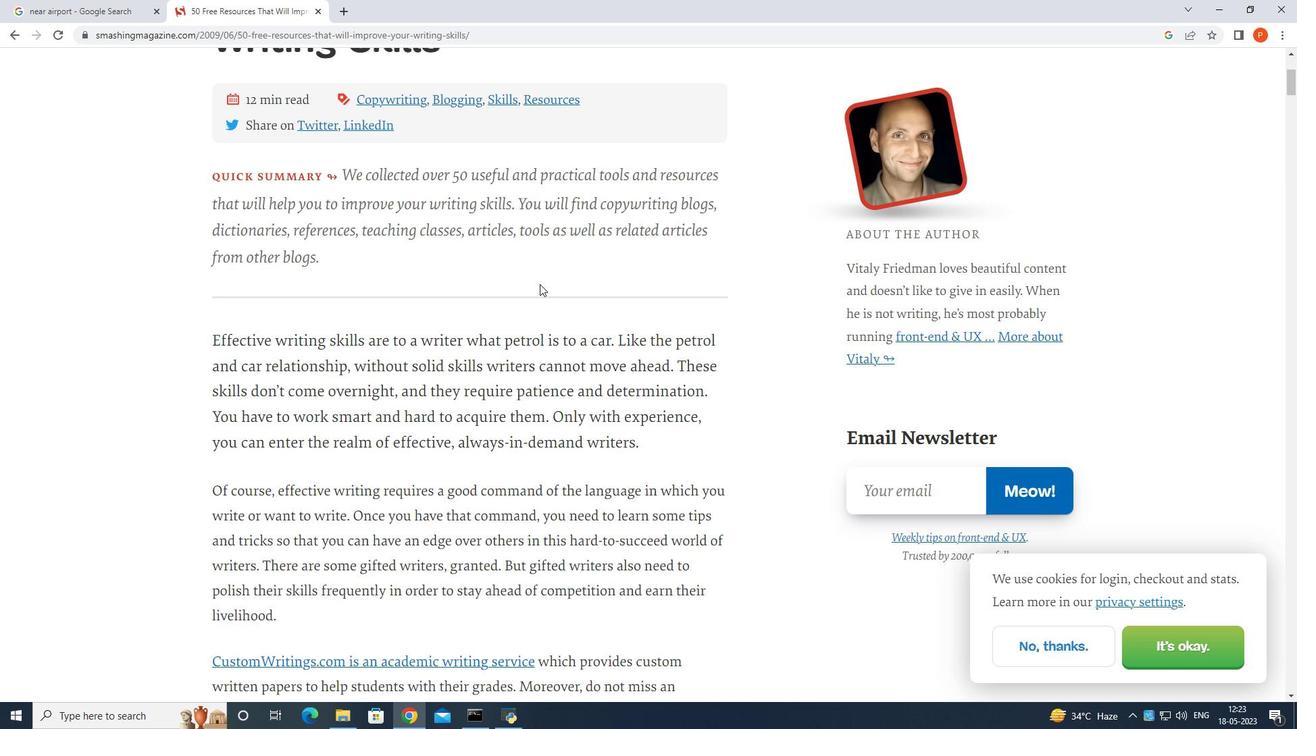 
Action: Mouse moved to (1068, 643)
Screenshot: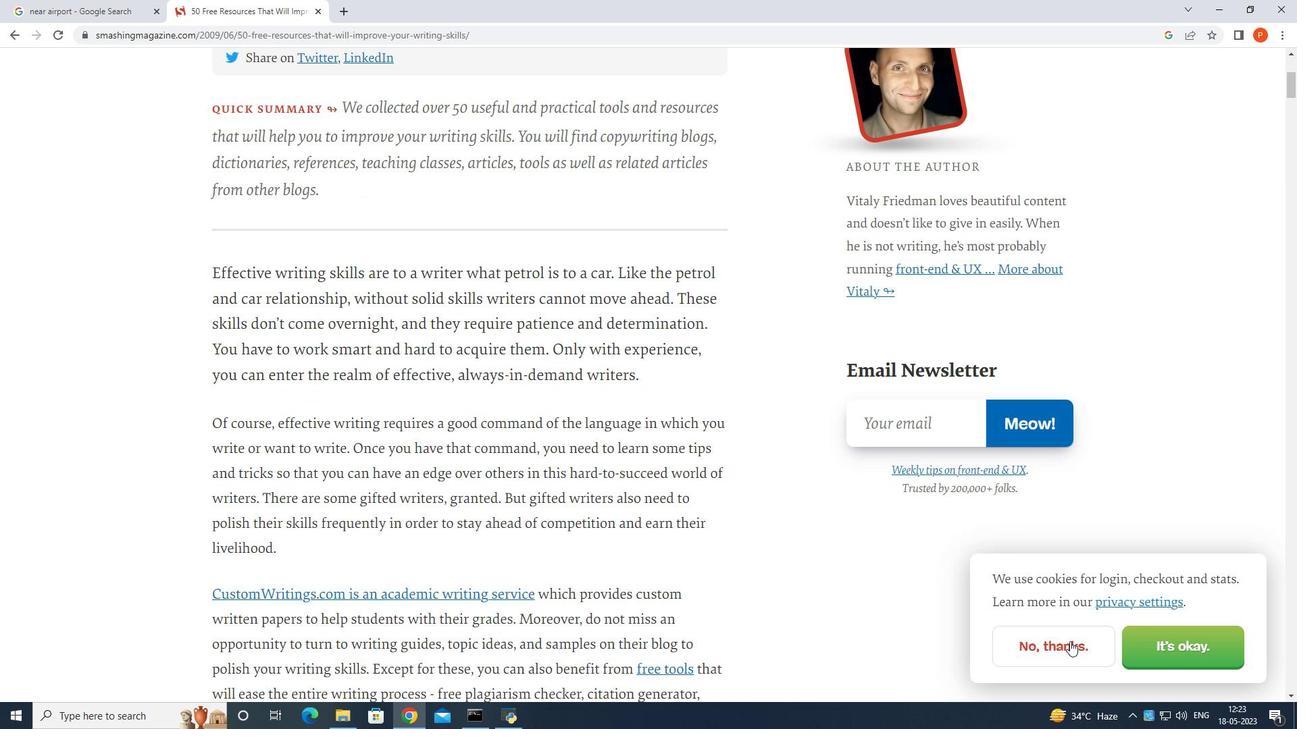 
Action: Mouse pressed left at (1068, 643)
Screenshot: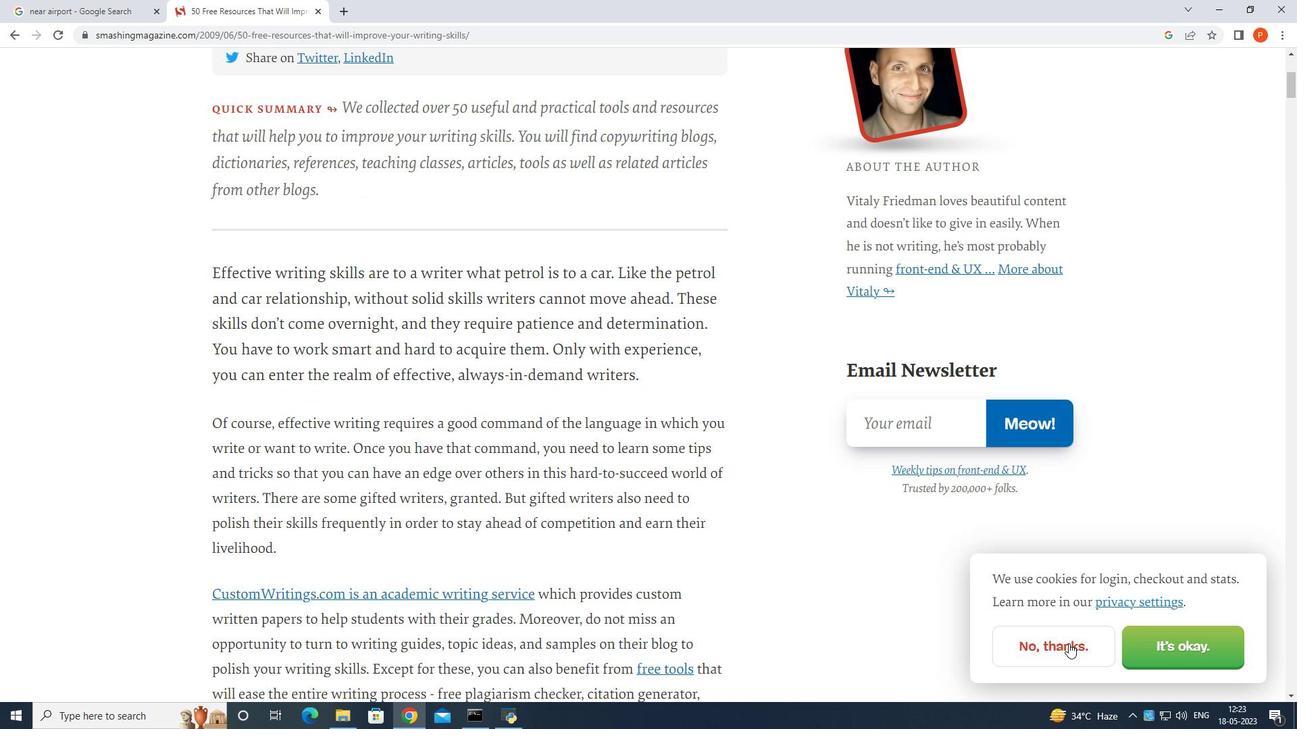 
Action: Mouse moved to (701, 438)
Screenshot: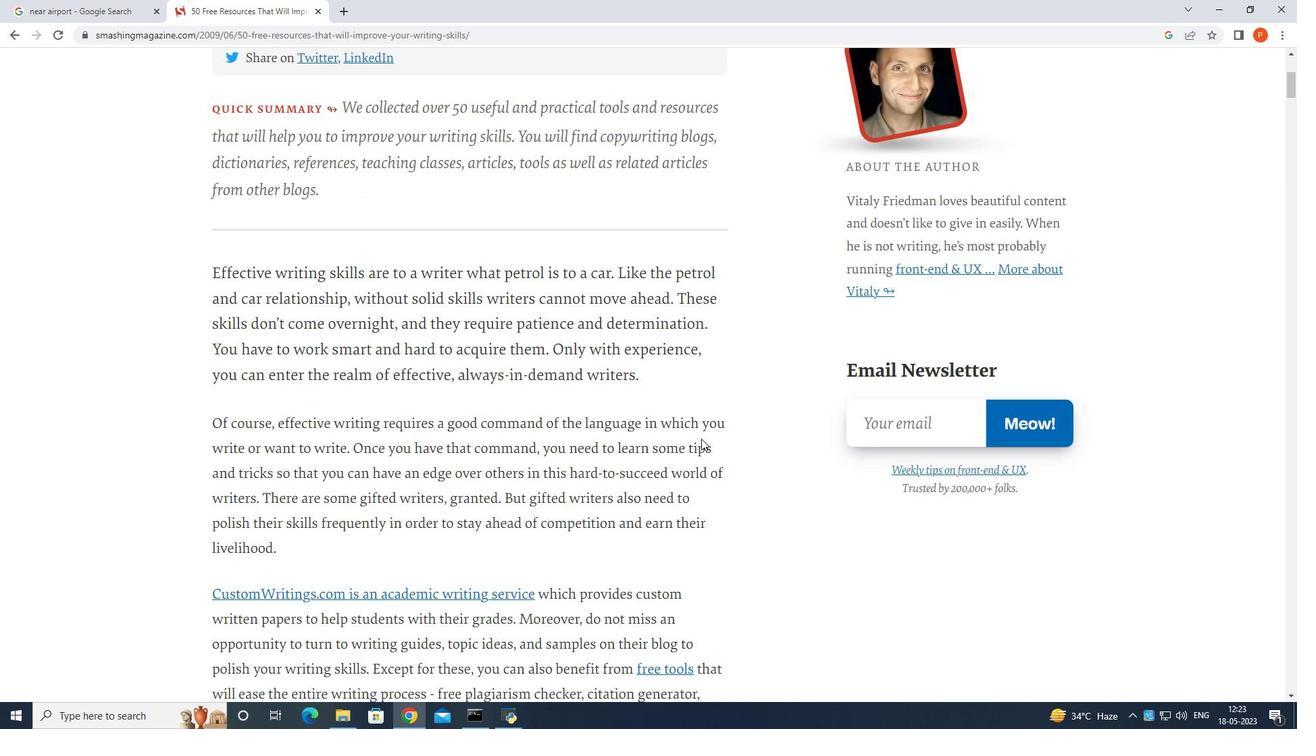 
Action: Mouse scrolled (701, 437) with delta (0, 0)
Screenshot: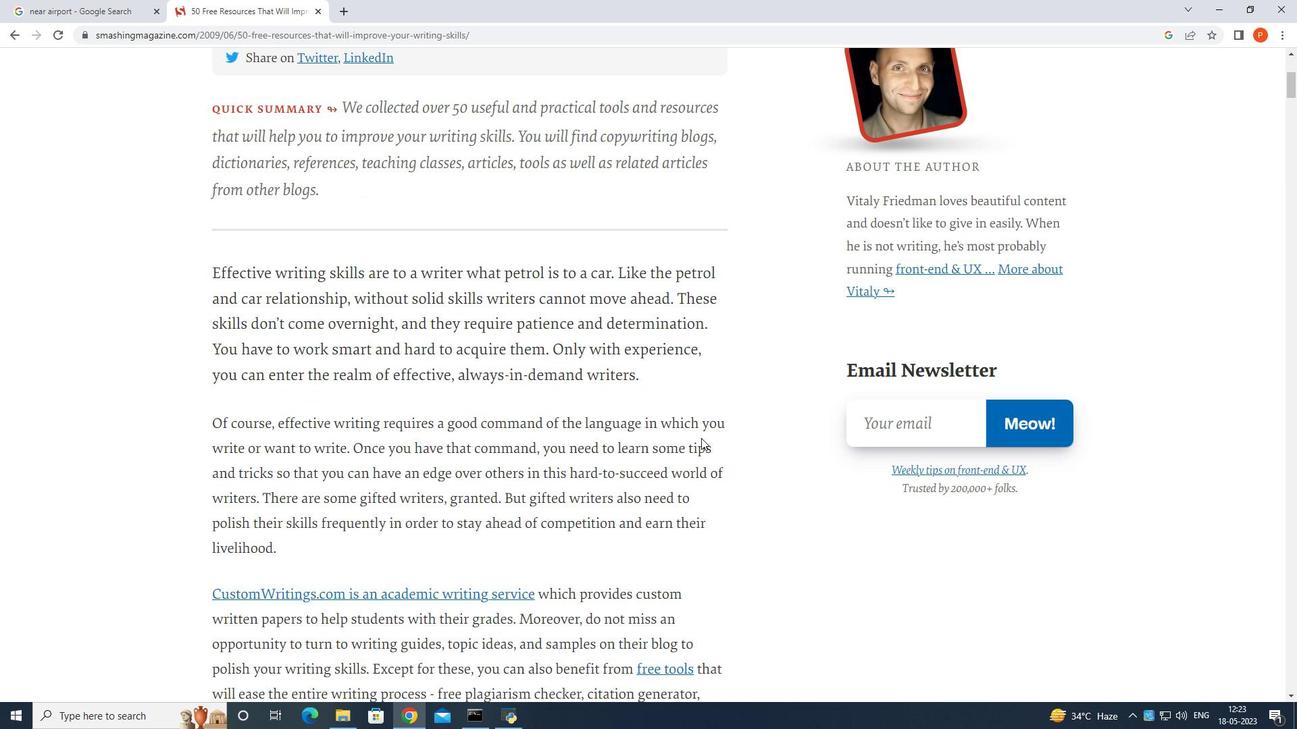 
Action: Mouse scrolled (701, 437) with delta (0, 0)
Screenshot: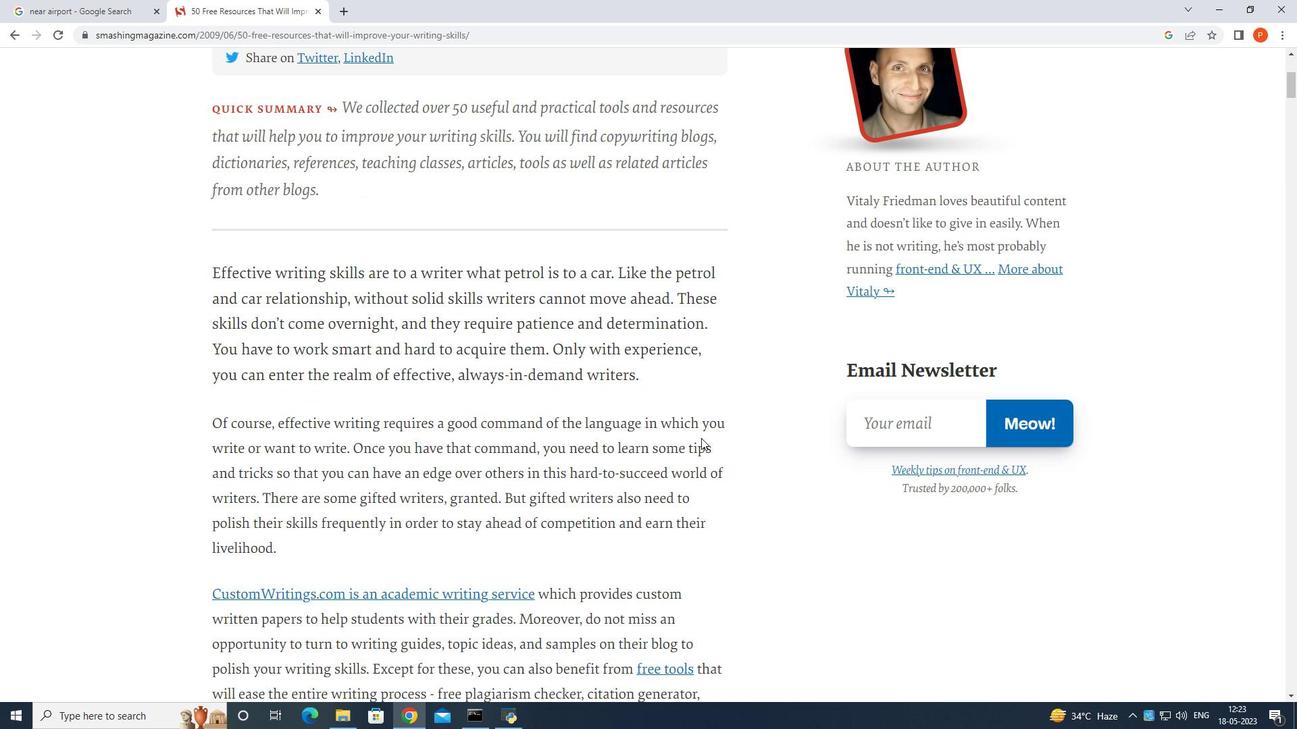 
Action: Mouse scrolled (701, 437) with delta (0, 0)
Screenshot: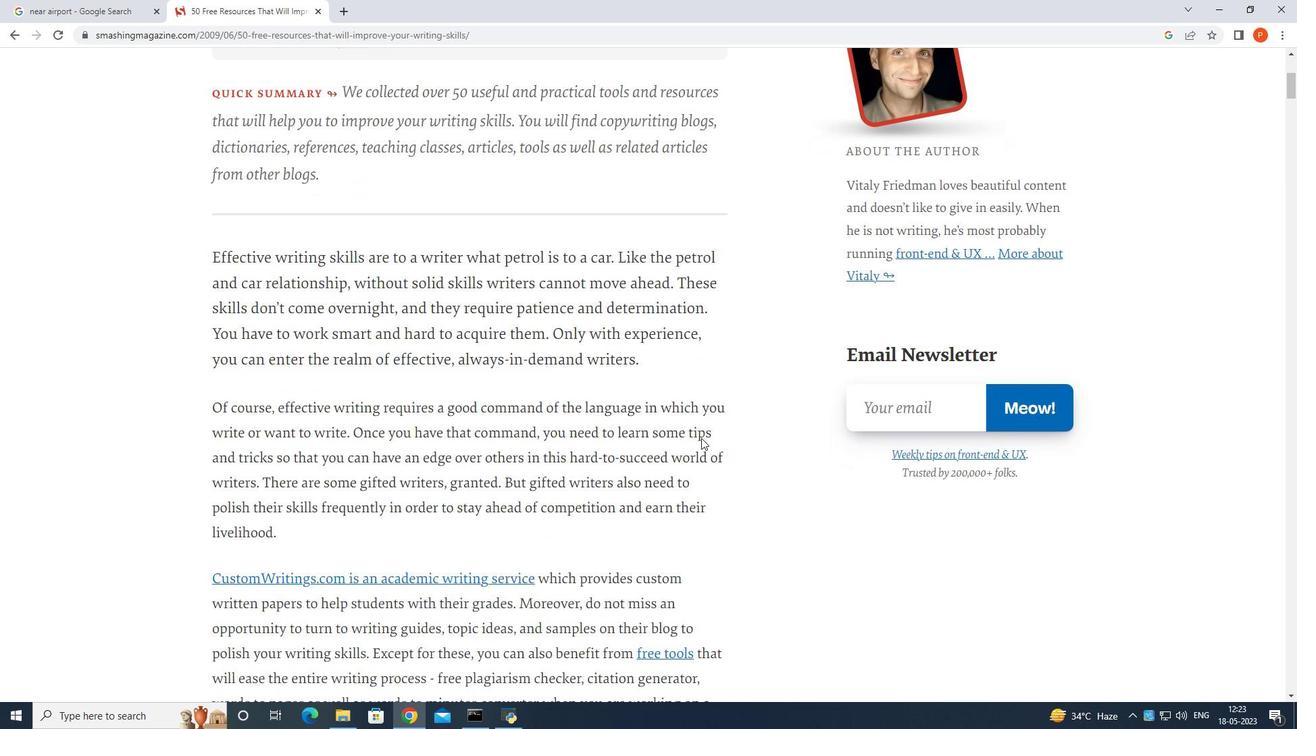 
Action: Mouse moved to (702, 435)
Screenshot: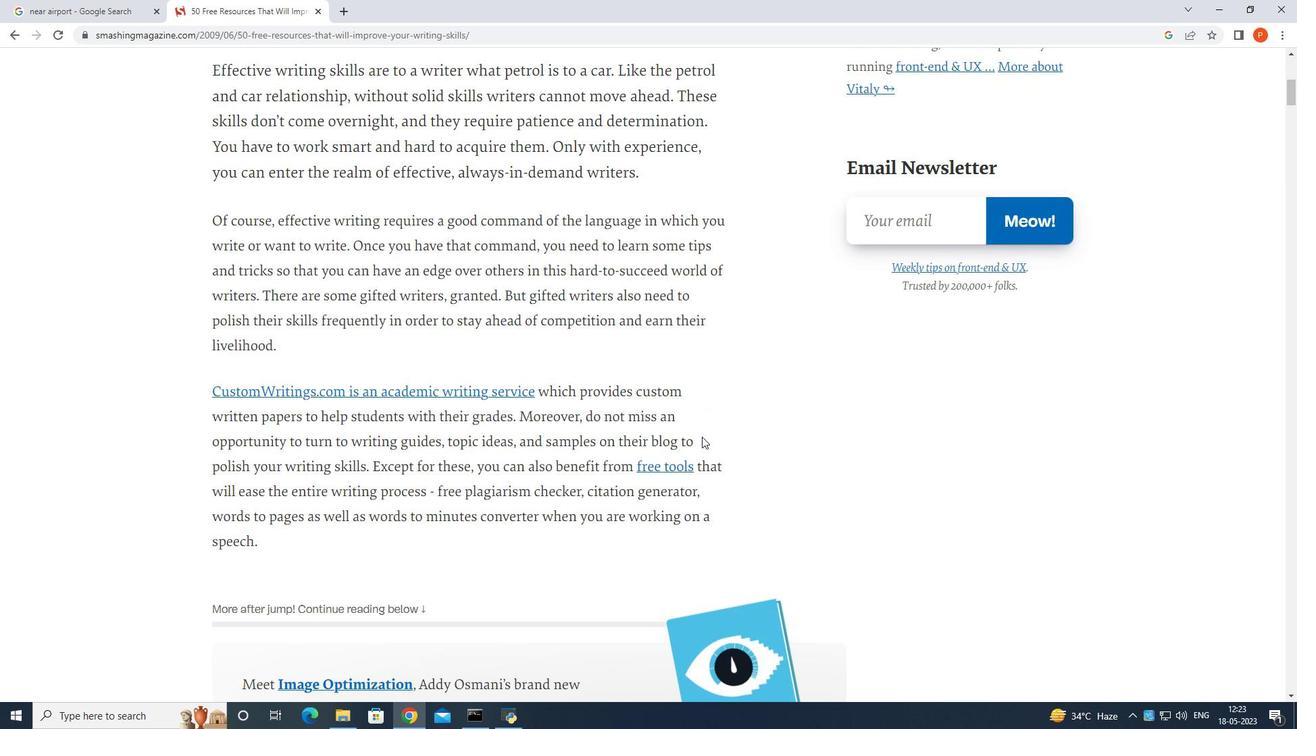 
Action: Mouse scrolled (702, 435) with delta (0, 0)
Screenshot: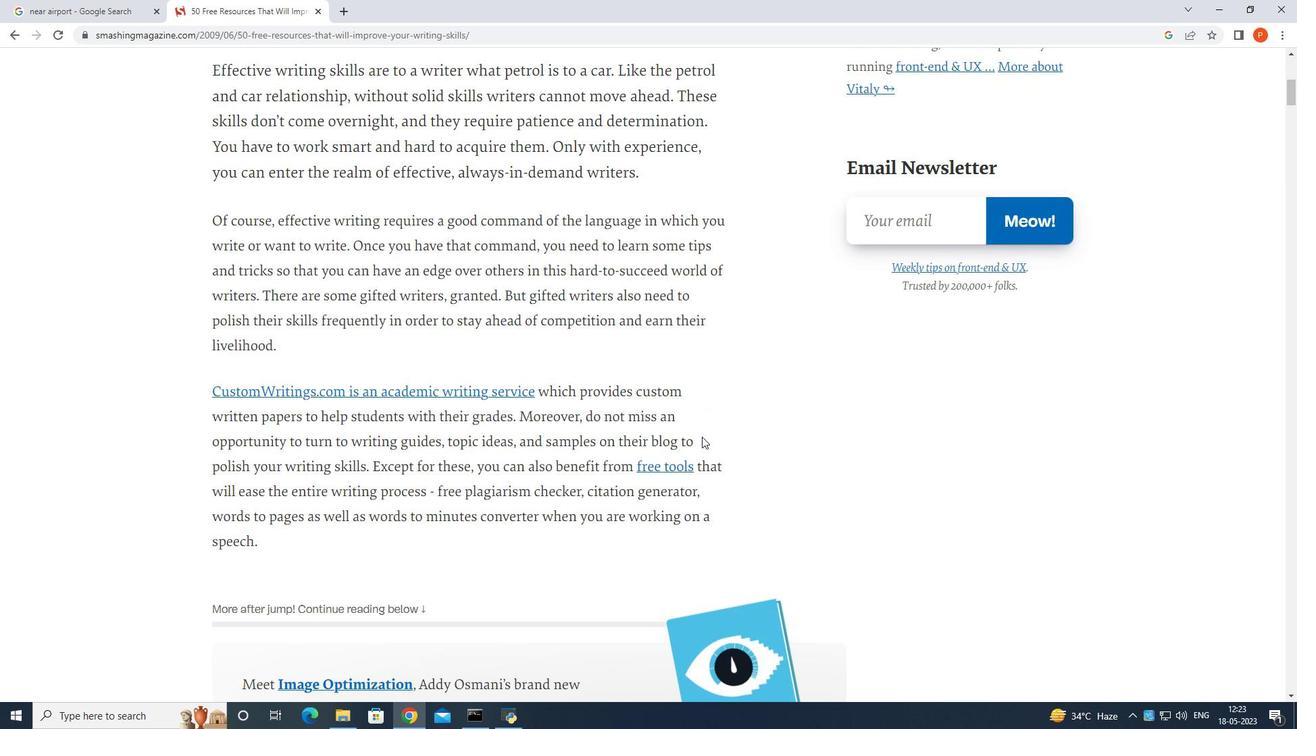 
Action: Mouse scrolled (702, 435) with delta (0, 0)
Screenshot: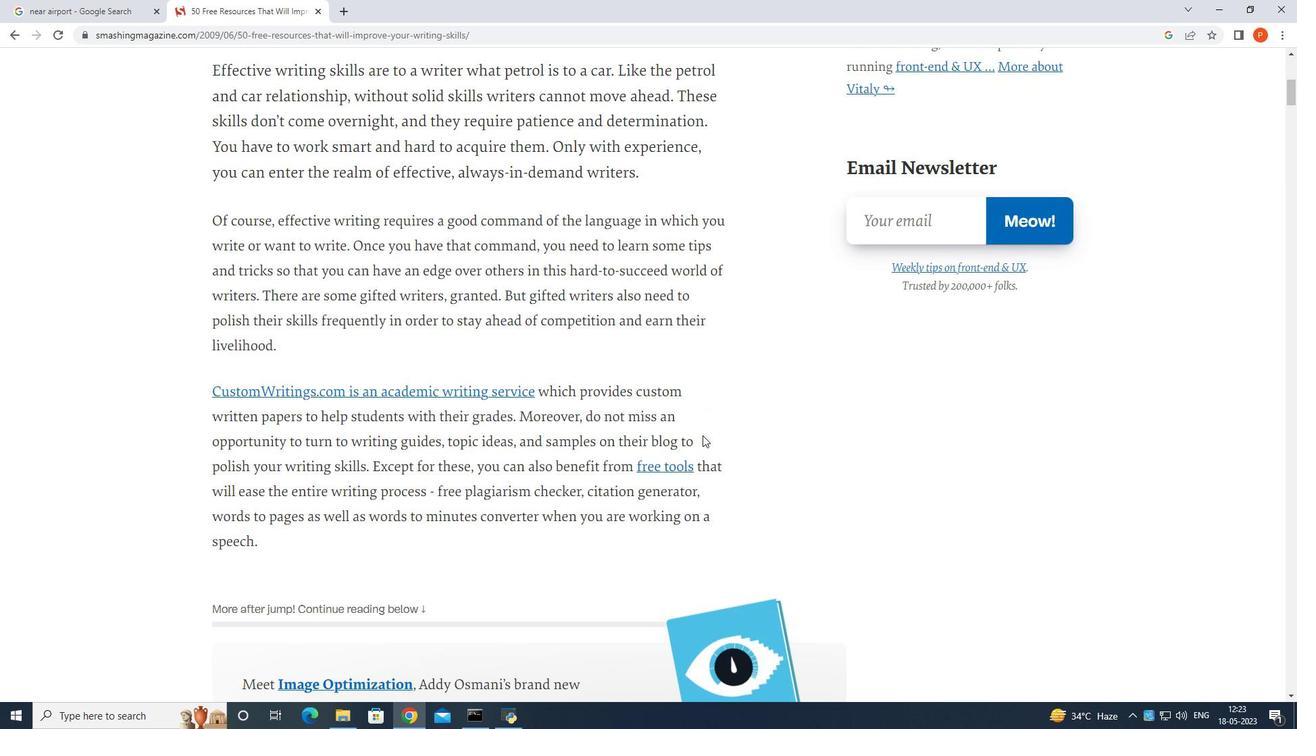 
Action: Mouse scrolled (702, 435) with delta (0, 0)
Screenshot: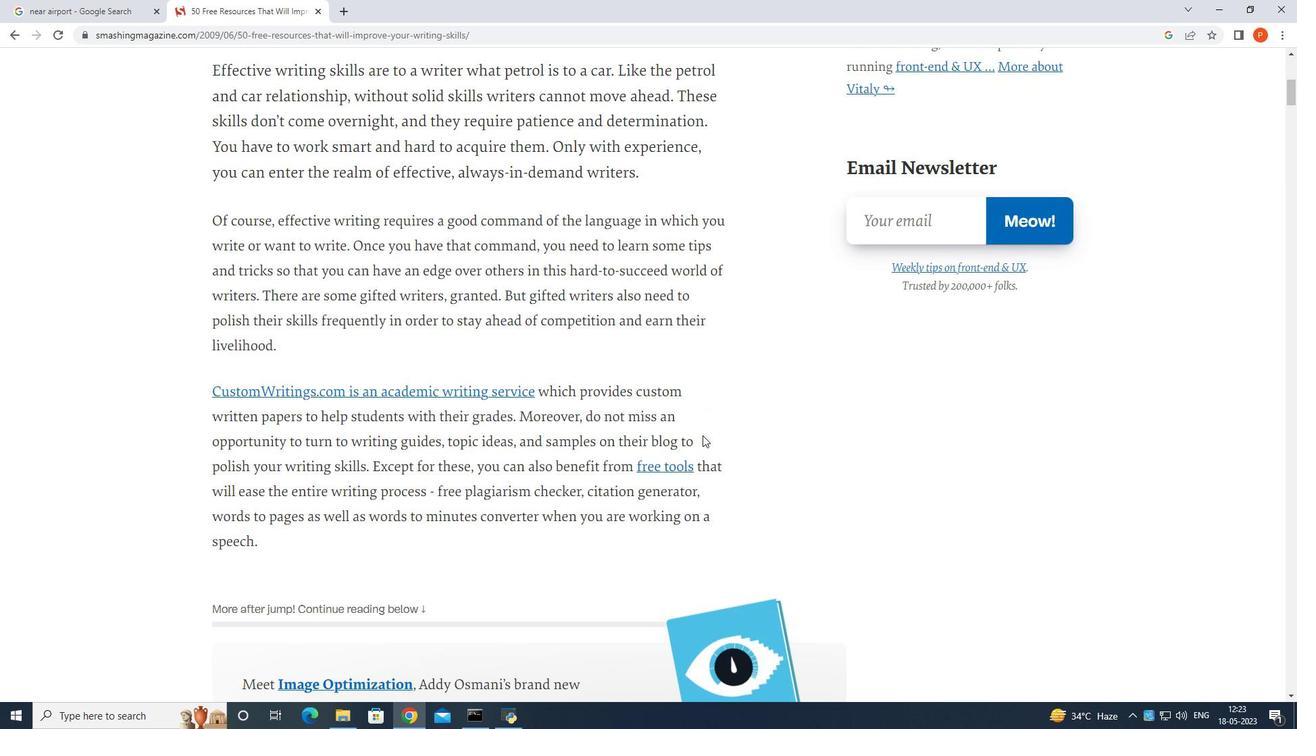 
Action: Mouse scrolled (702, 435) with delta (0, 0)
Screenshot: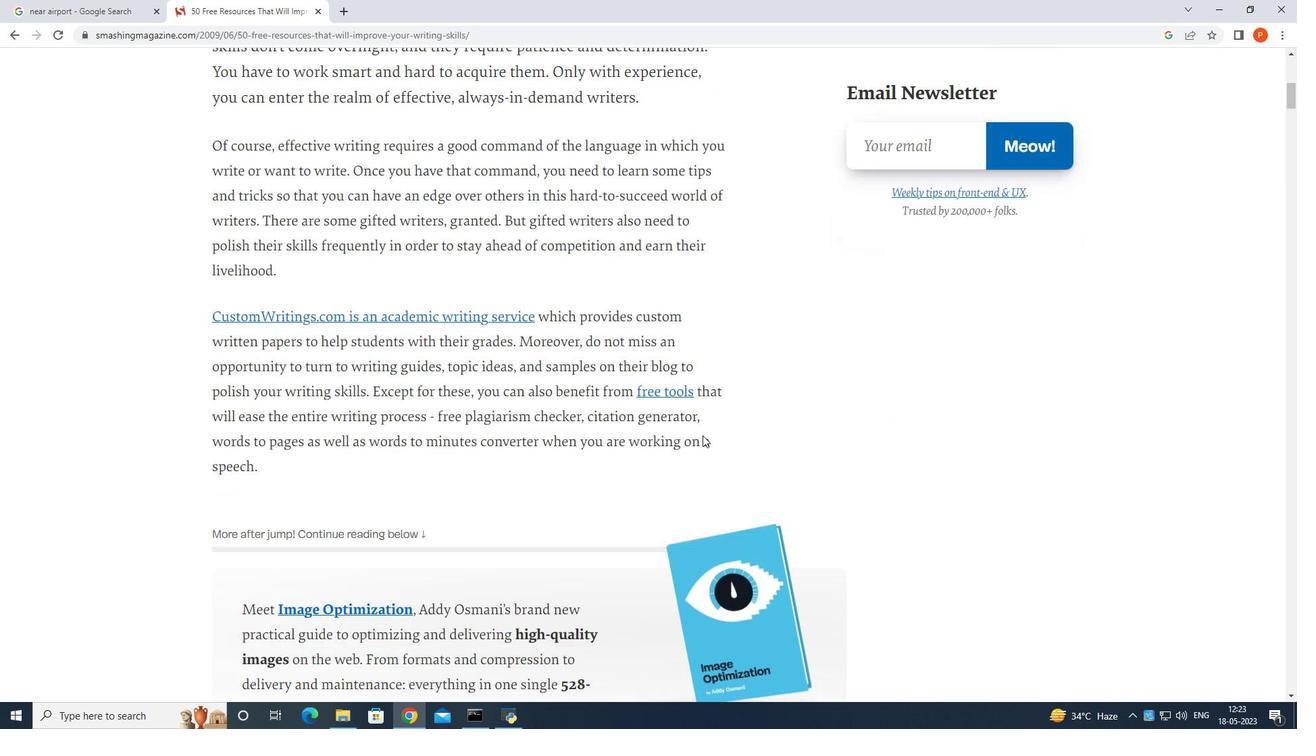 
Action: Mouse moved to (703, 433)
Screenshot: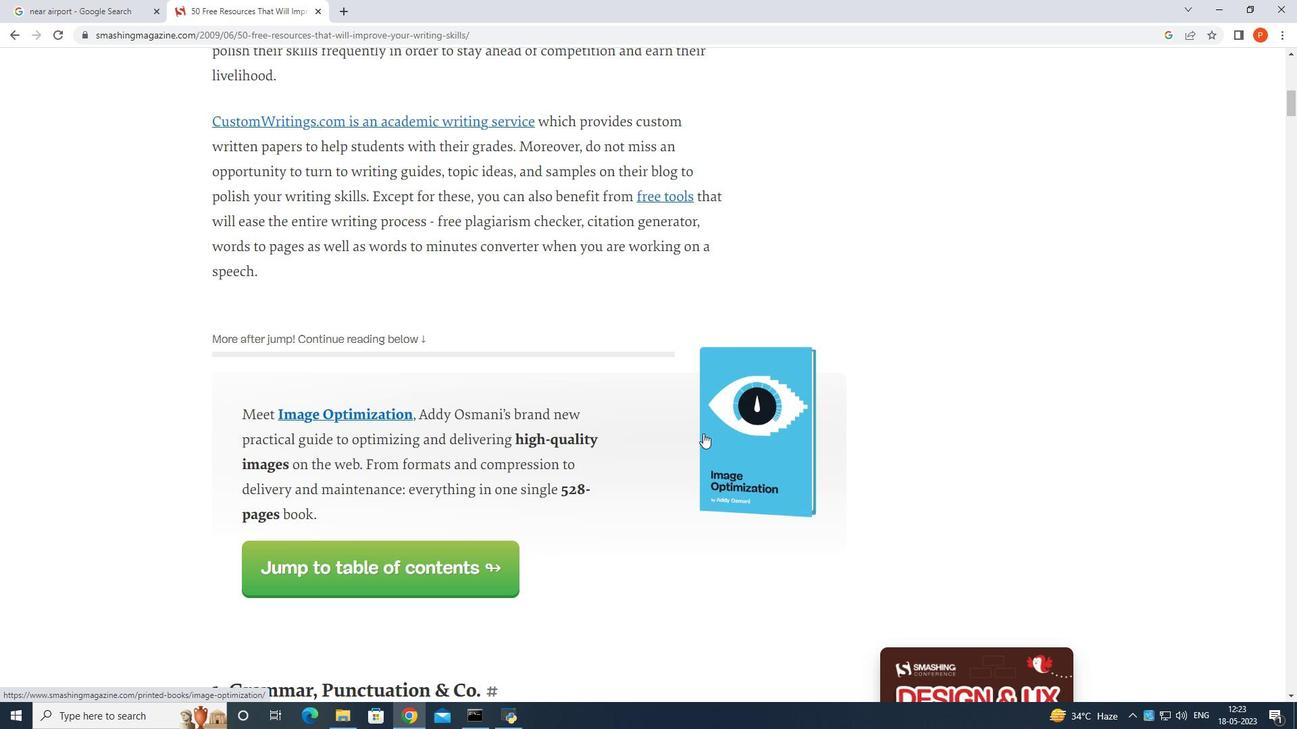
Action: Mouse scrolled (703, 433) with delta (0, 0)
Screenshot: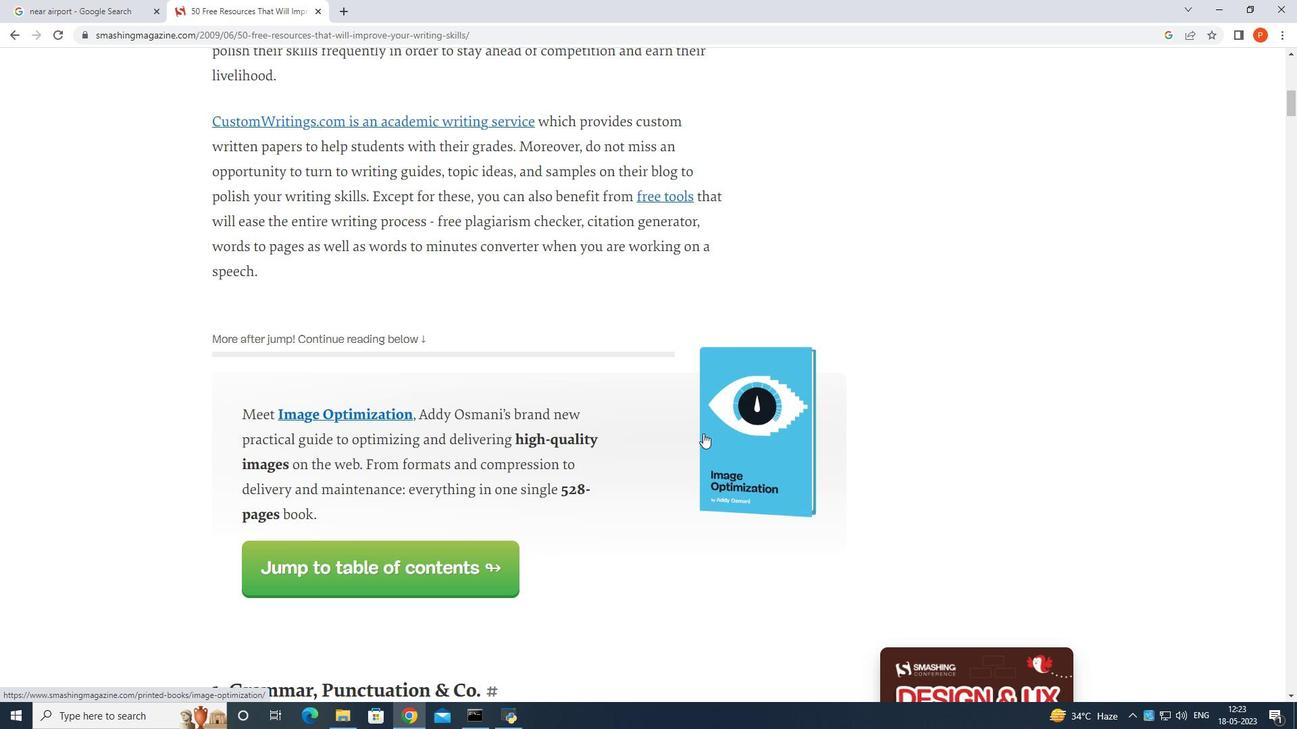 
Action: Mouse scrolled (703, 433) with delta (0, 0)
Screenshot: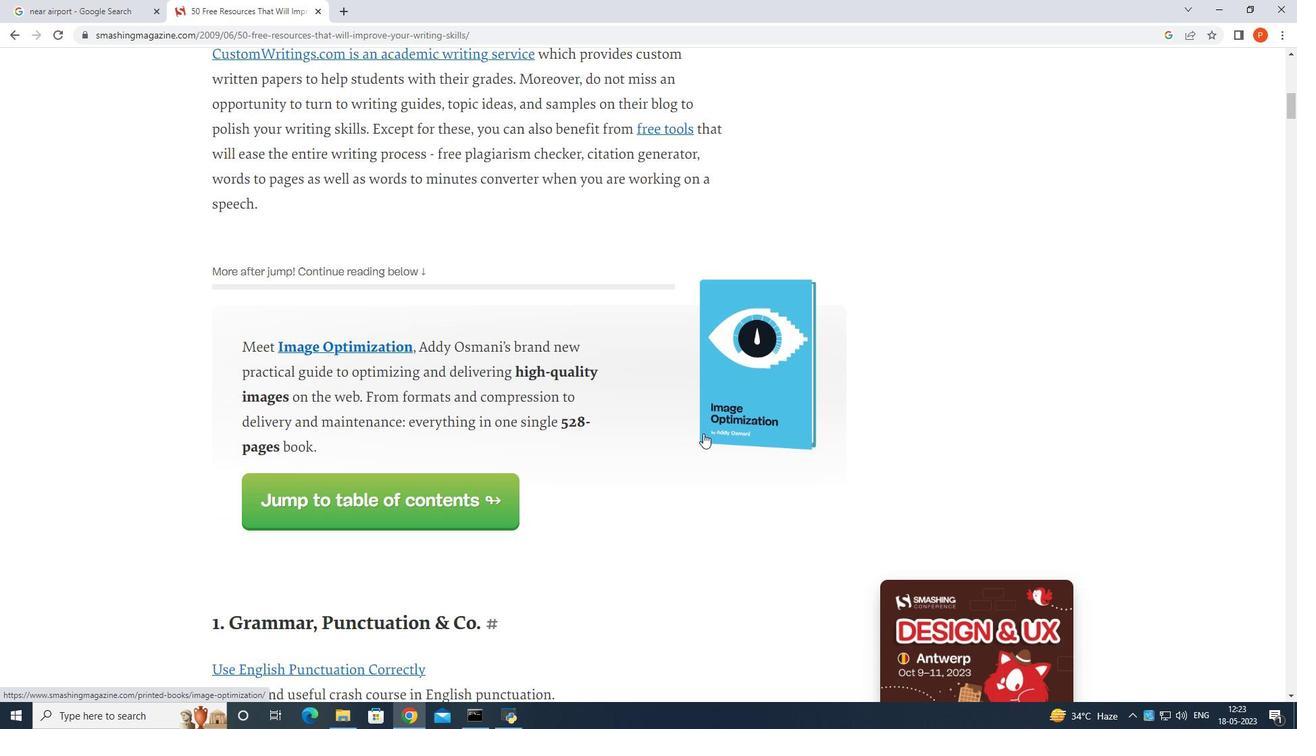 
Action: Mouse scrolled (703, 433) with delta (0, 0)
Screenshot: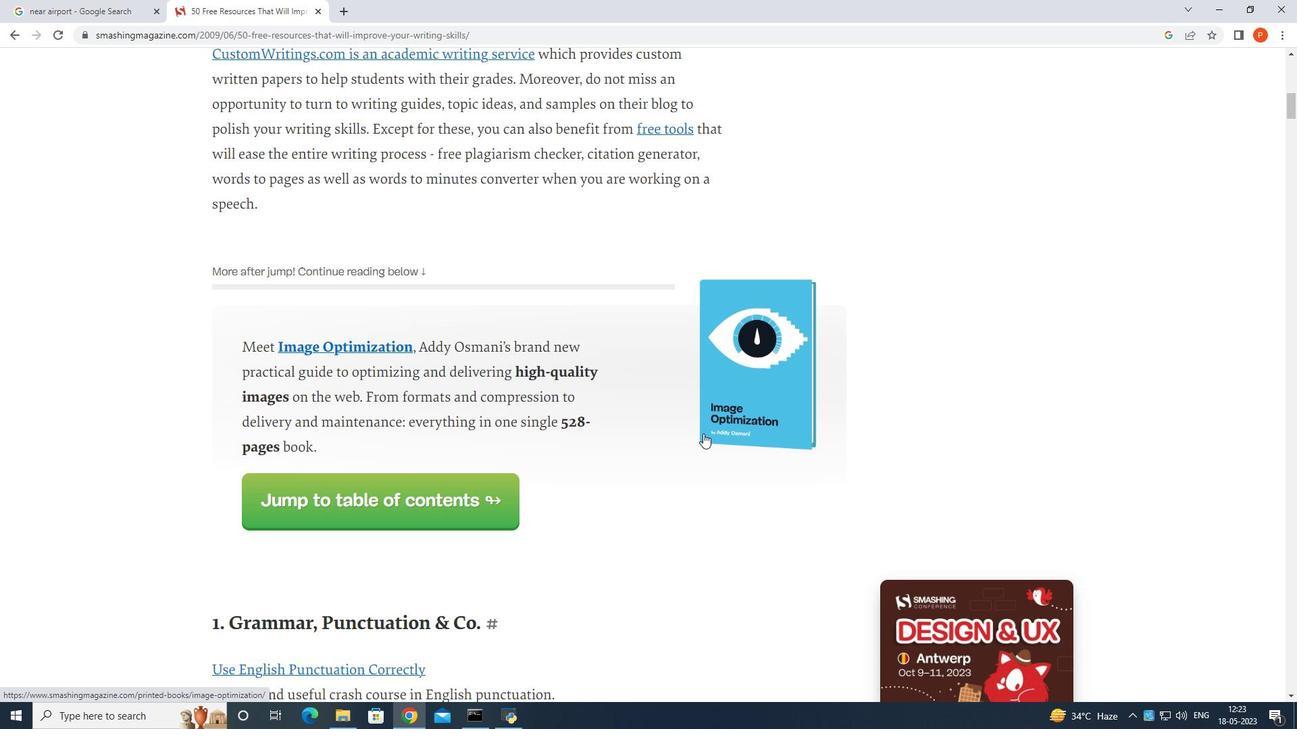 
Action: Mouse scrolled (703, 433) with delta (0, 0)
Screenshot: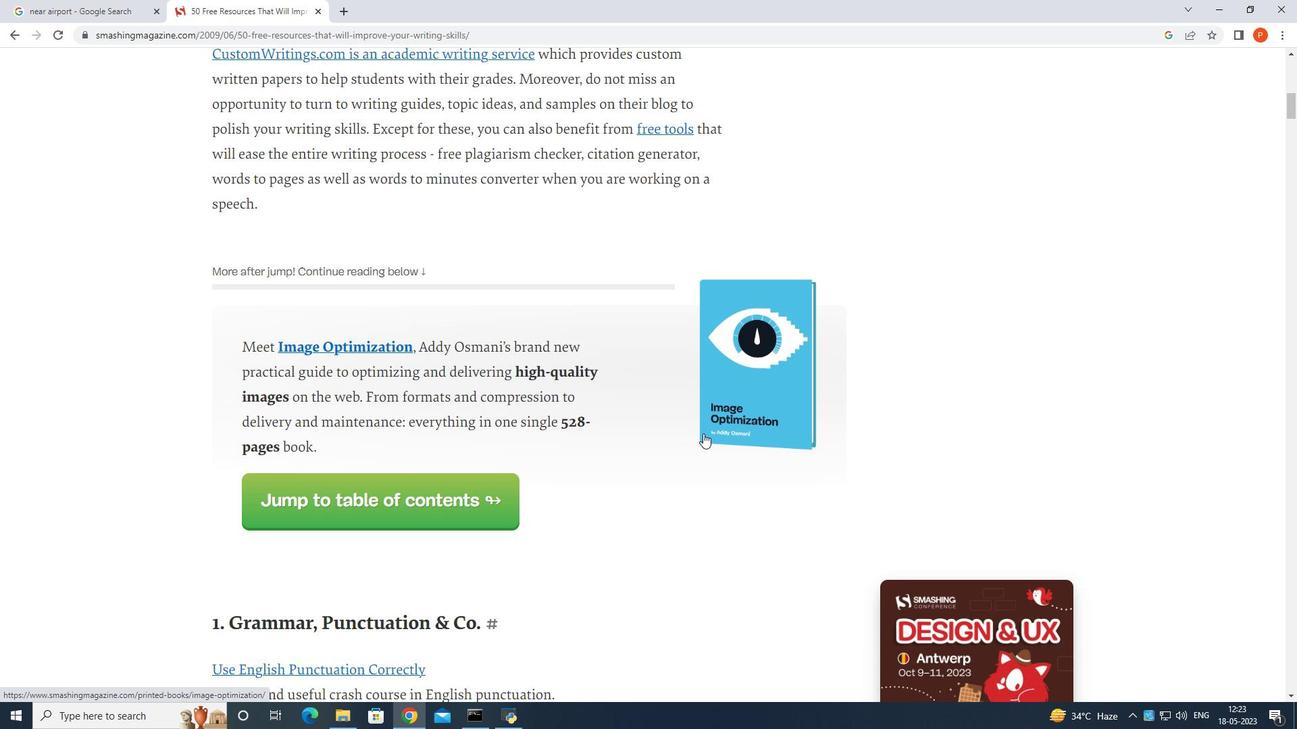 
Action: Mouse moved to (704, 433)
Screenshot: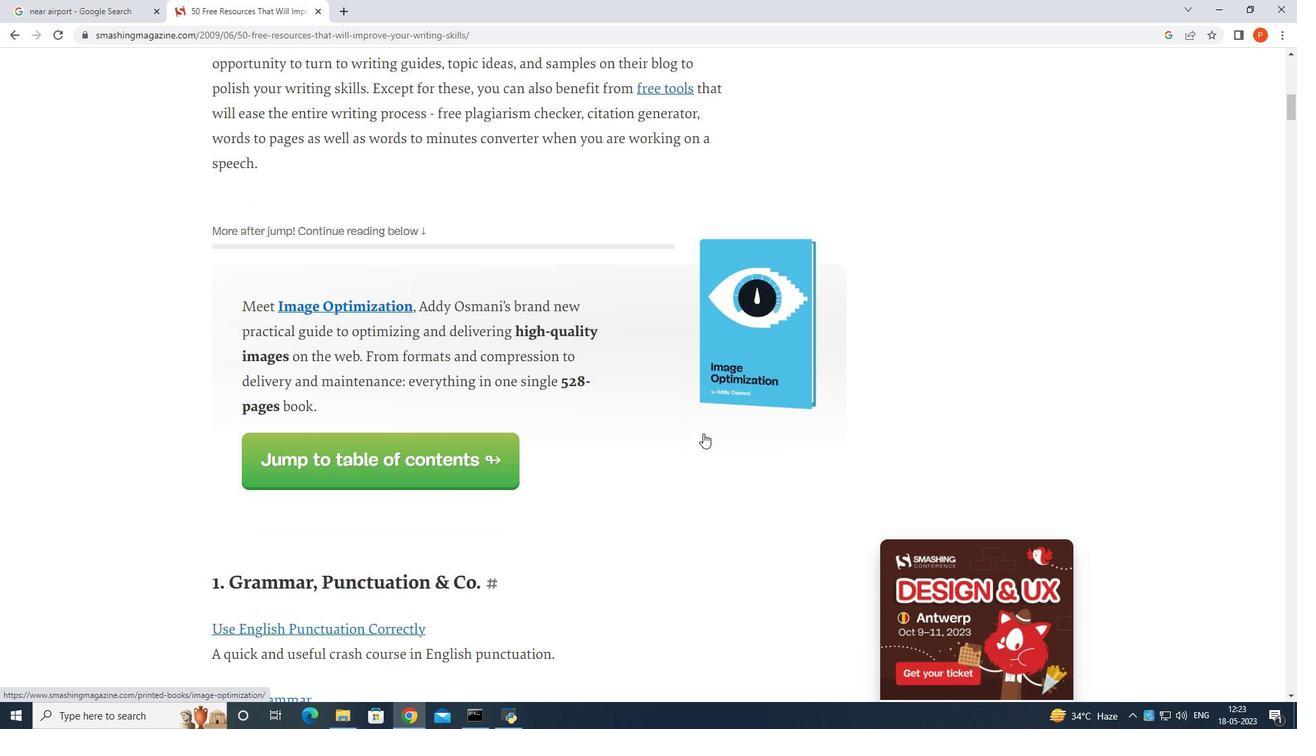 
Action: Mouse scrolled (704, 432) with delta (0, 0)
Screenshot: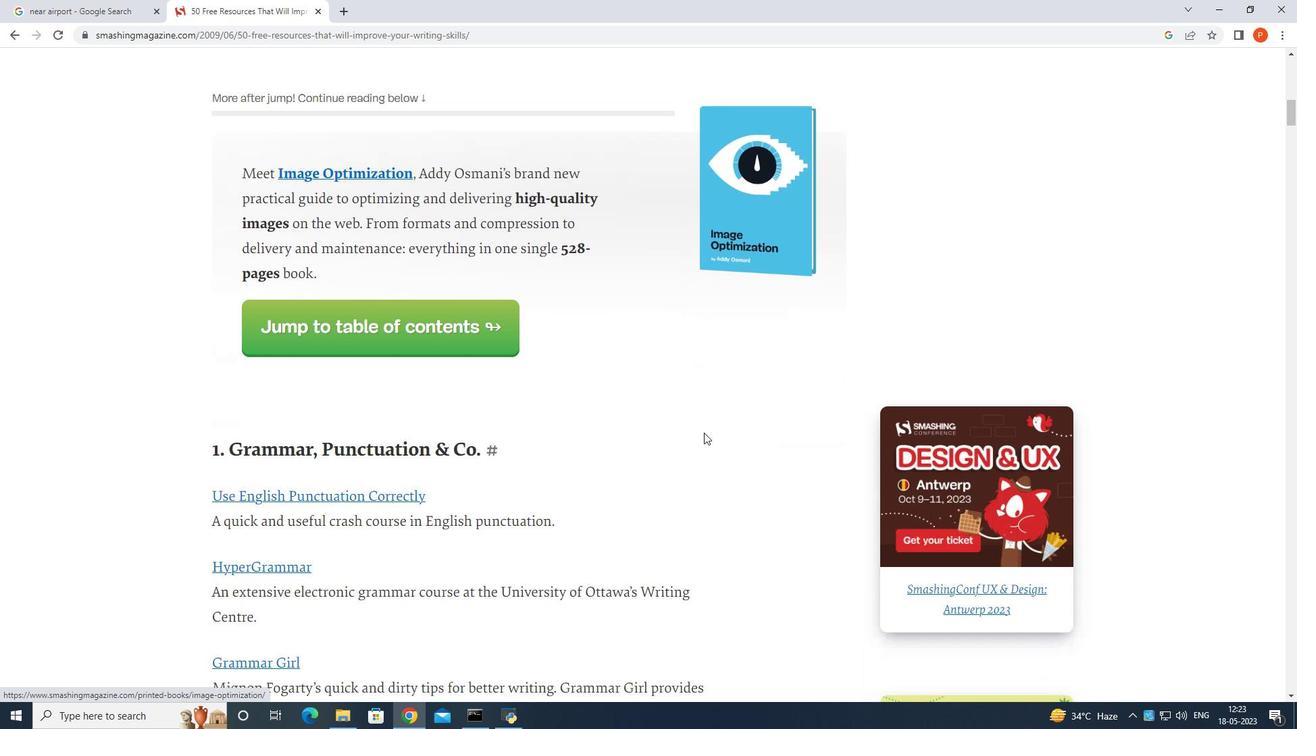 
Action: Mouse scrolled (704, 432) with delta (0, 0)
Screenshot: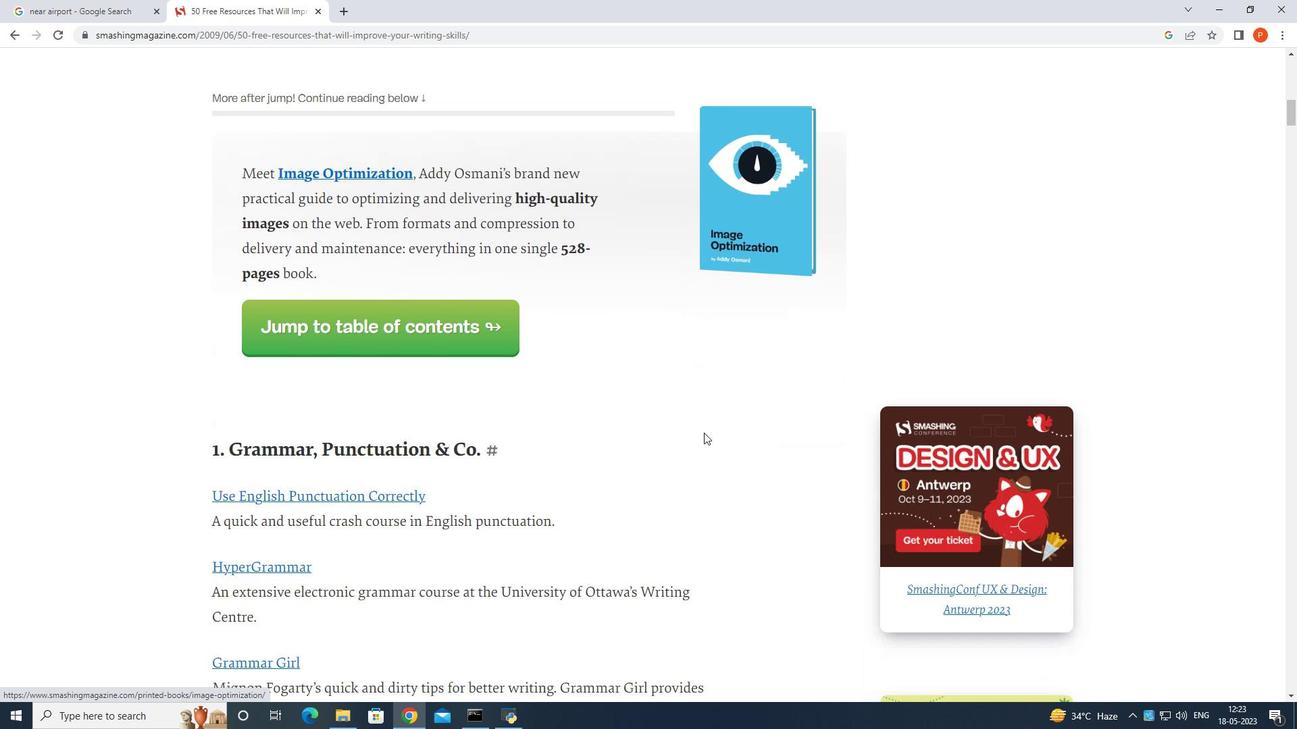 
Action: Mouse moved to (358, 335)
Screenshot: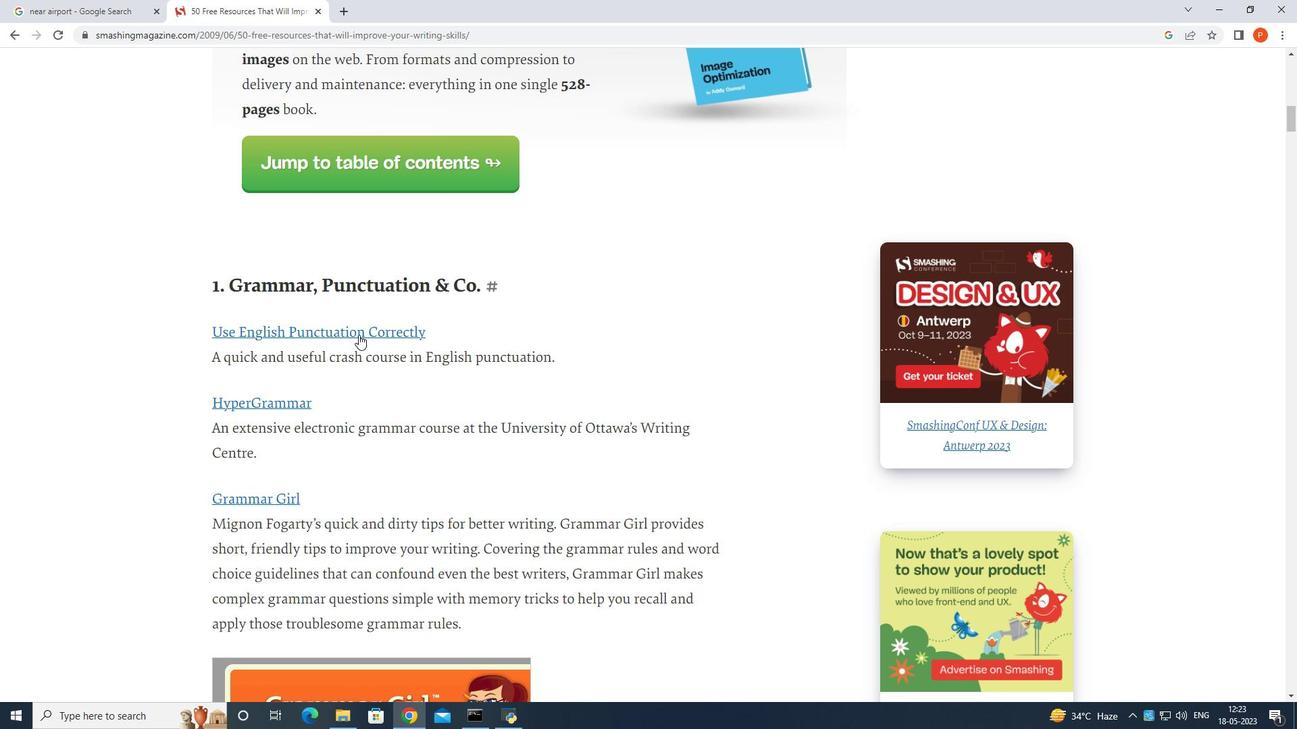 
Action: Mouse pressed left at (358, 335)
Screenshot: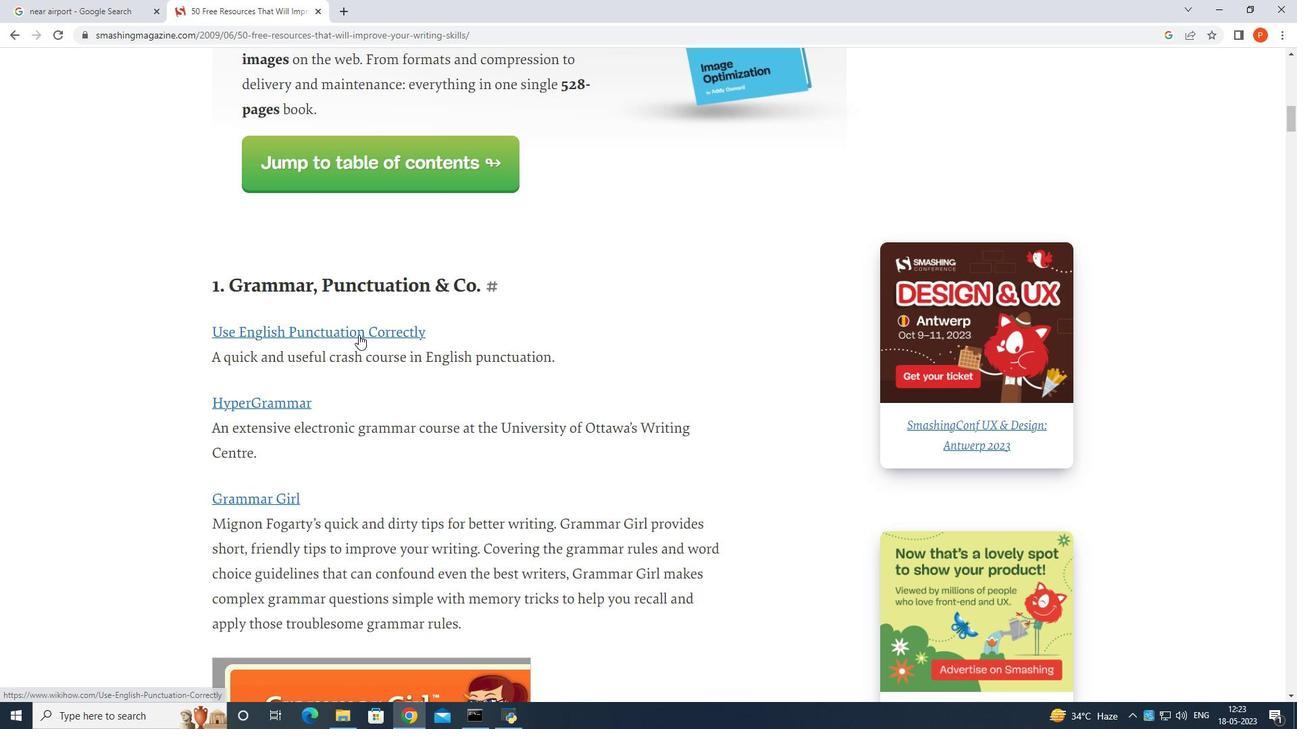 
Action: Mouse moved to (474, 350)
Screenshot: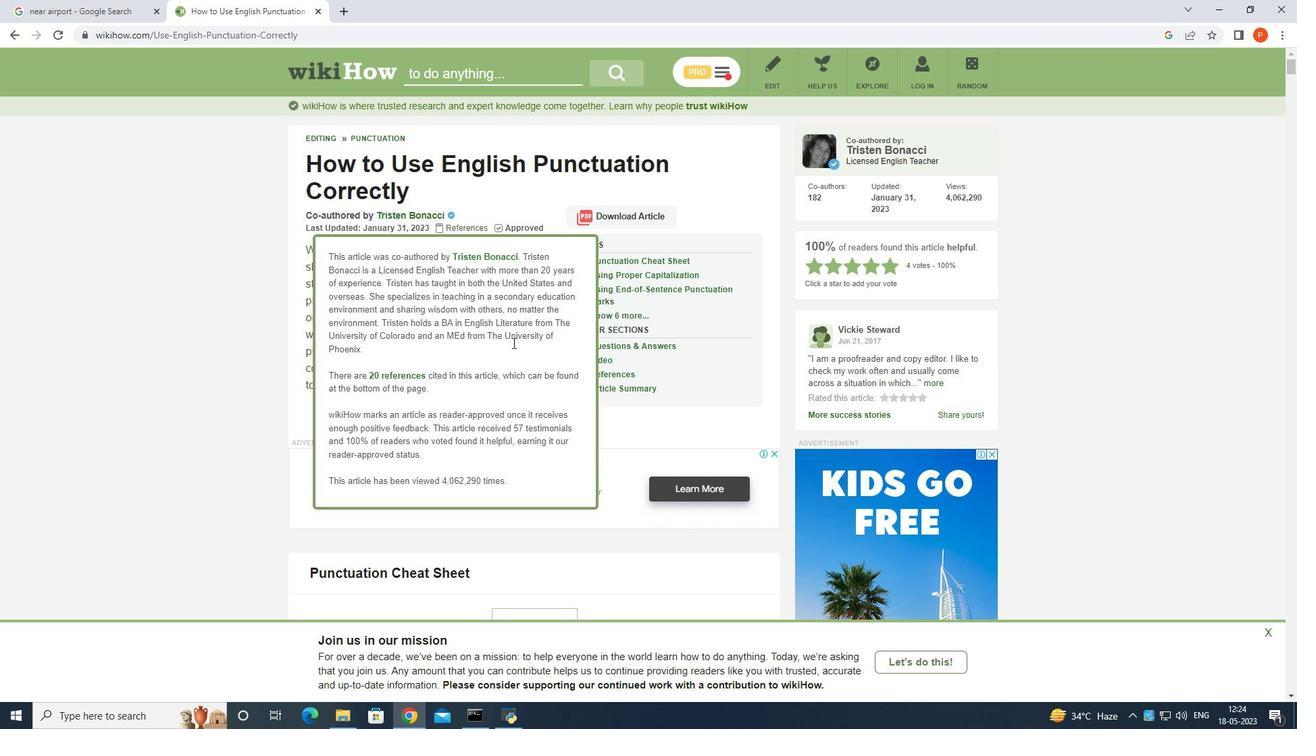 
Action: Mouse scrolled (474, 350) with delta (0, 0)
Screenshot: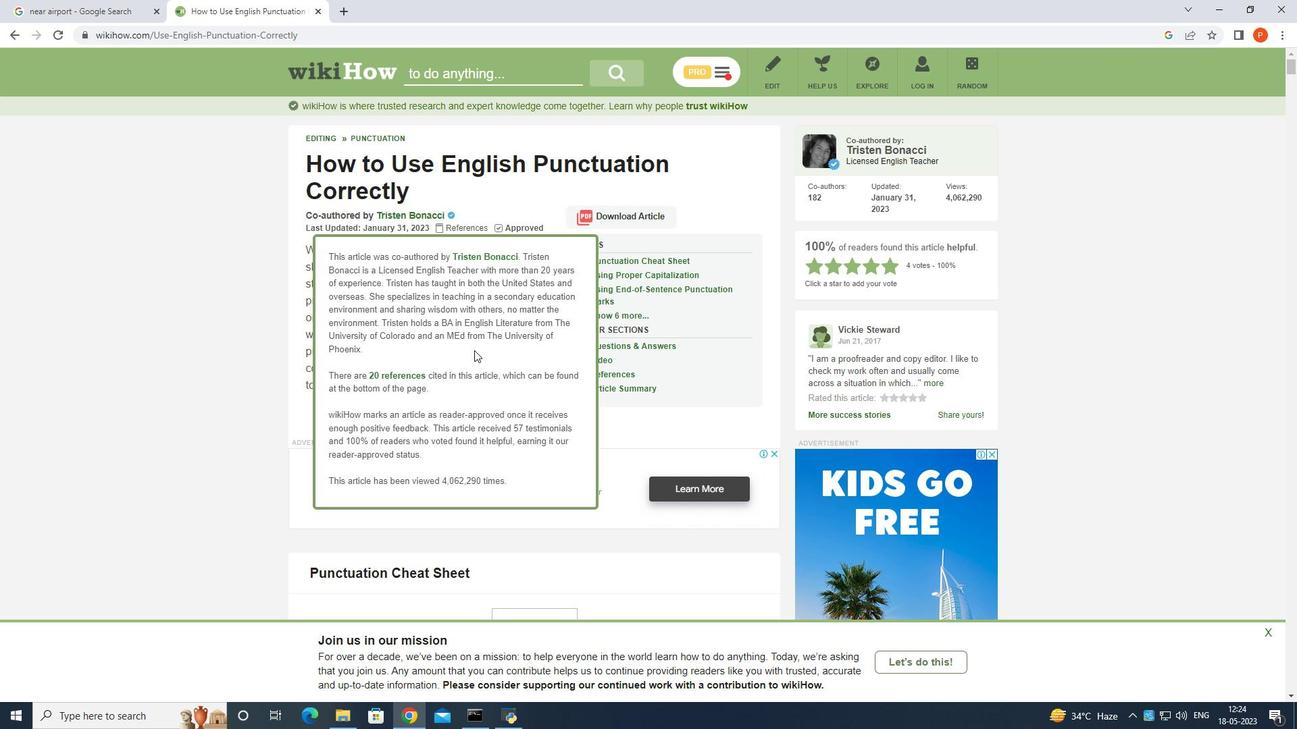 
Action: Mouse moved to (474, 351)
Screenshot: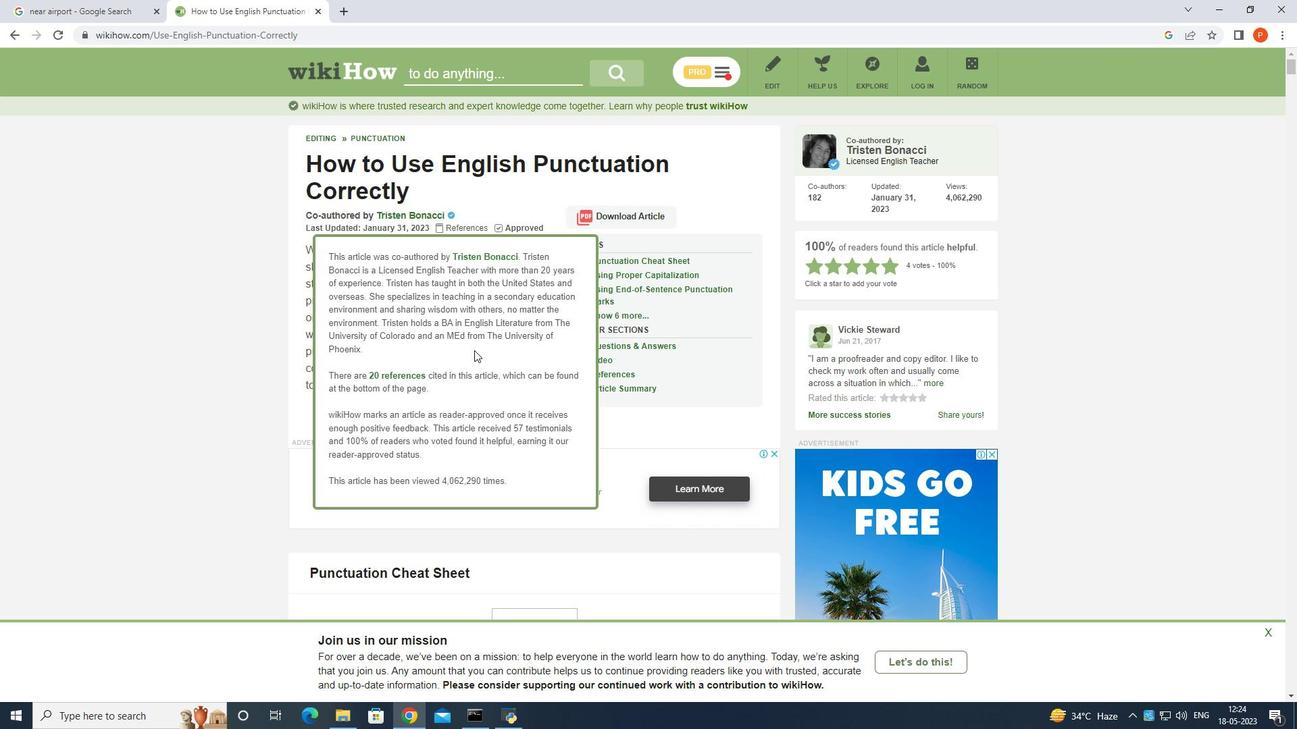 
Action: Mouse scrolled (474, 350) with delta (0, 0)
Screenshot: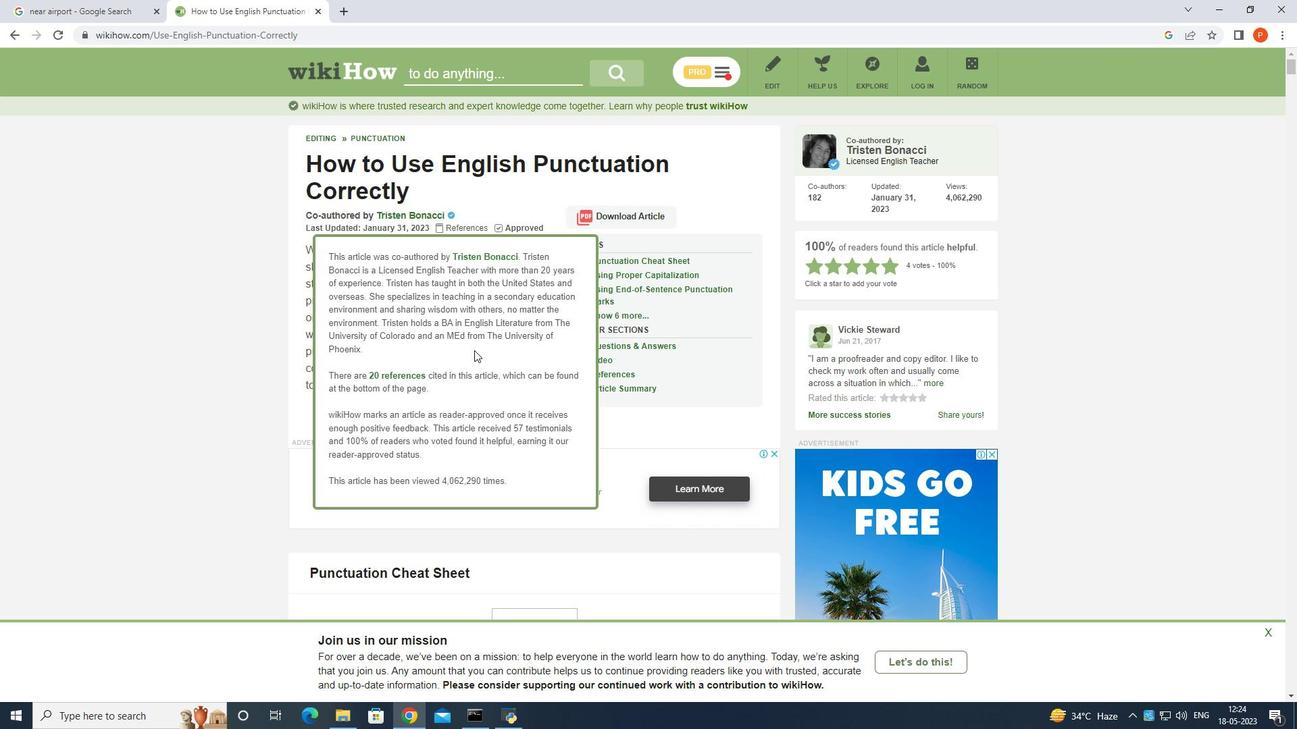 
Action: Mouse moved to (672, 352)
Screenshot: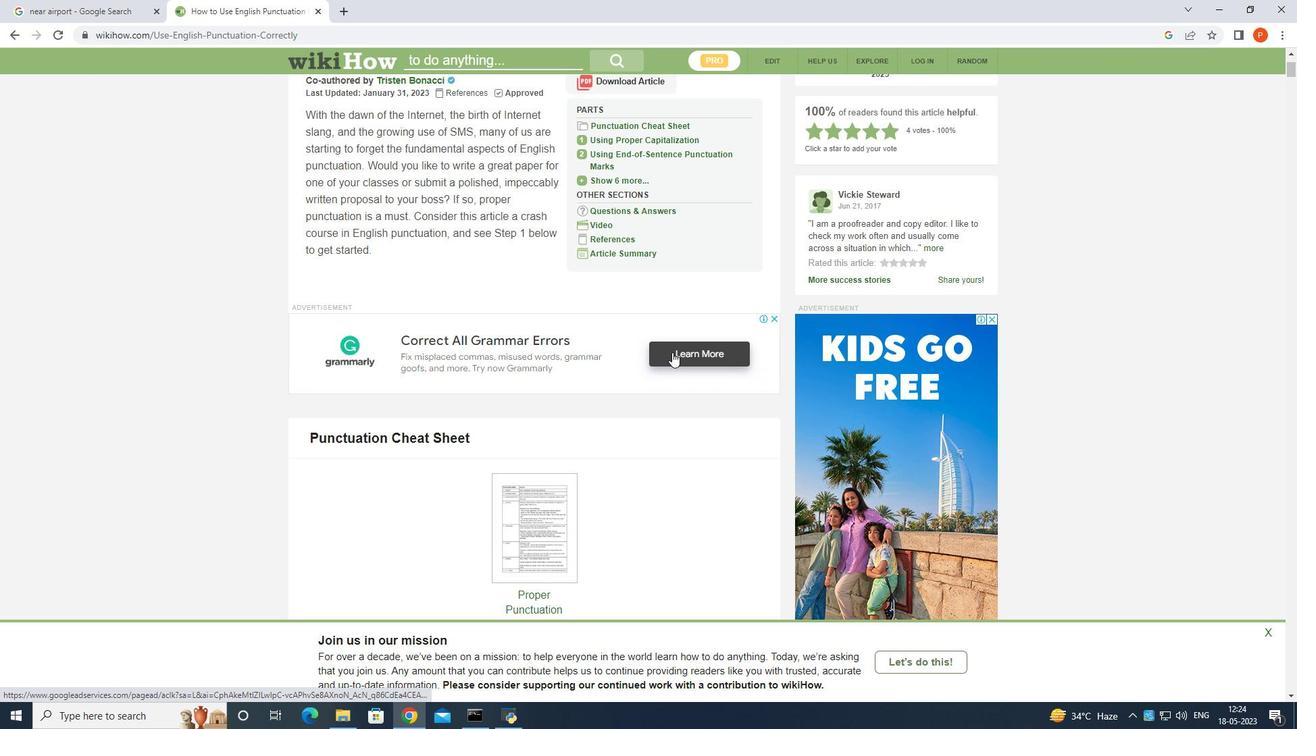 
Action: Mouse pressed left at (672, 352)
Screenshot: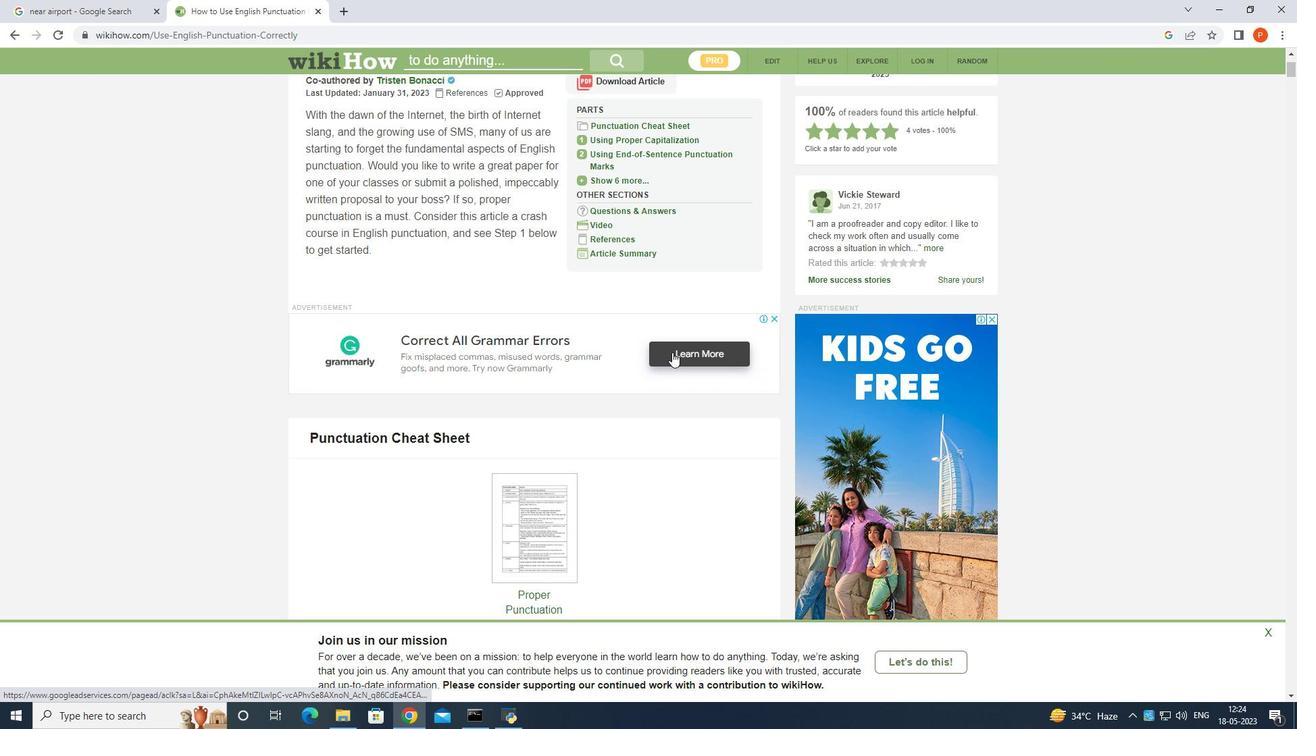 
Action: Mouse moved to (480, 433)
Screenshot: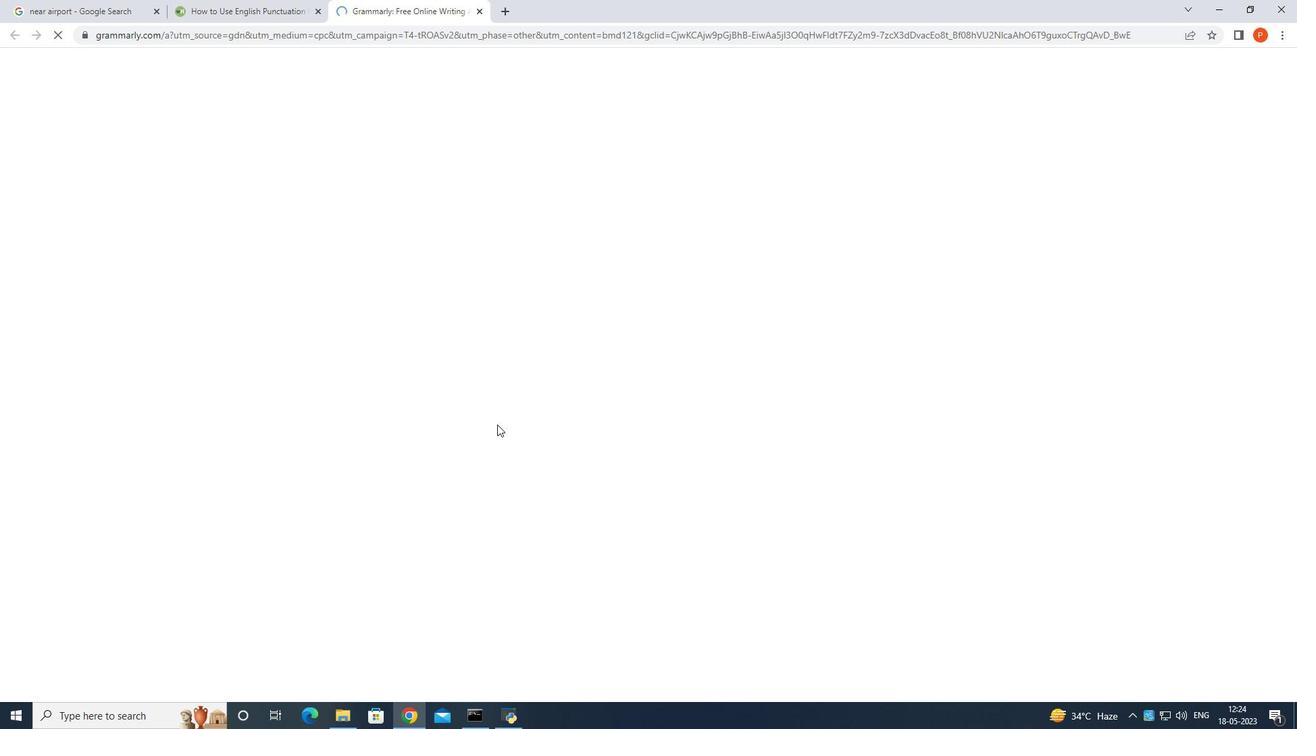 
Action: Mouse scrolled (480, 433) with delta (0, 0)
Screenshot: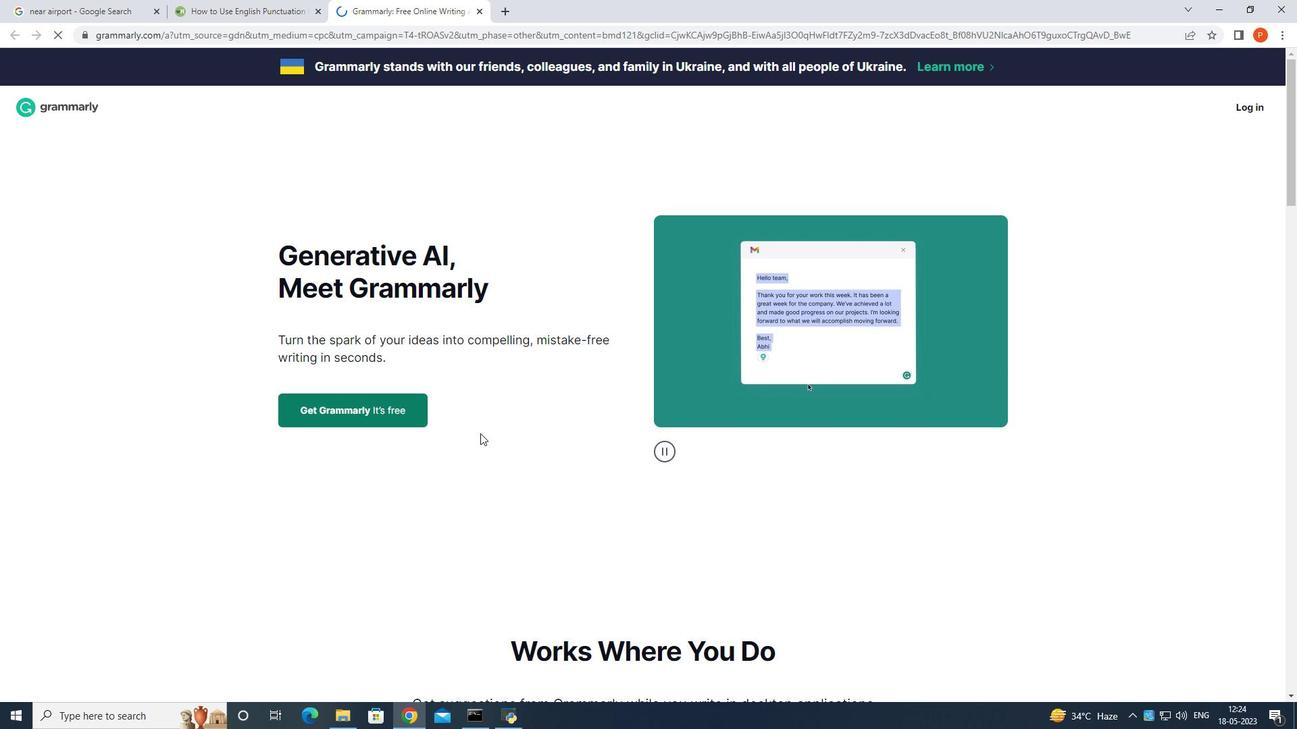 
Action: Mouse moved to (351, 342)
Screenshot: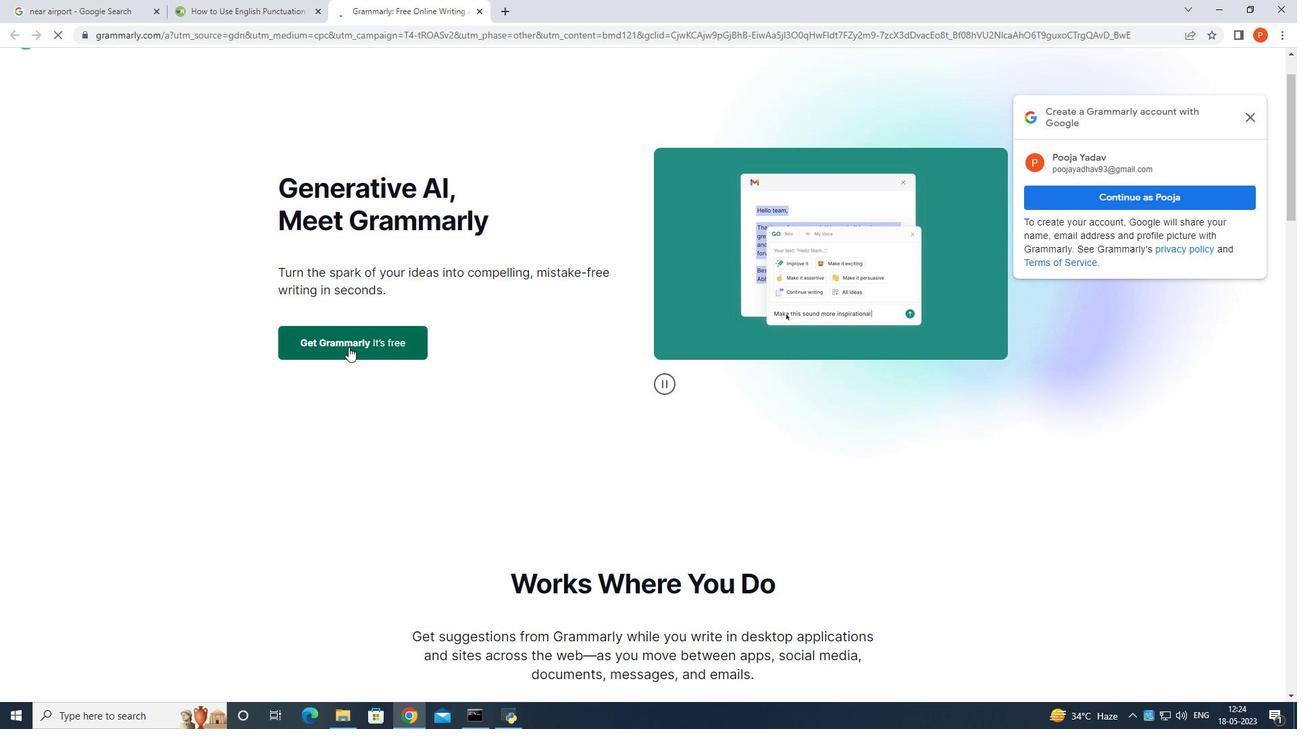 
Action: Mouse pressed left at (351, 342)
Screenshot: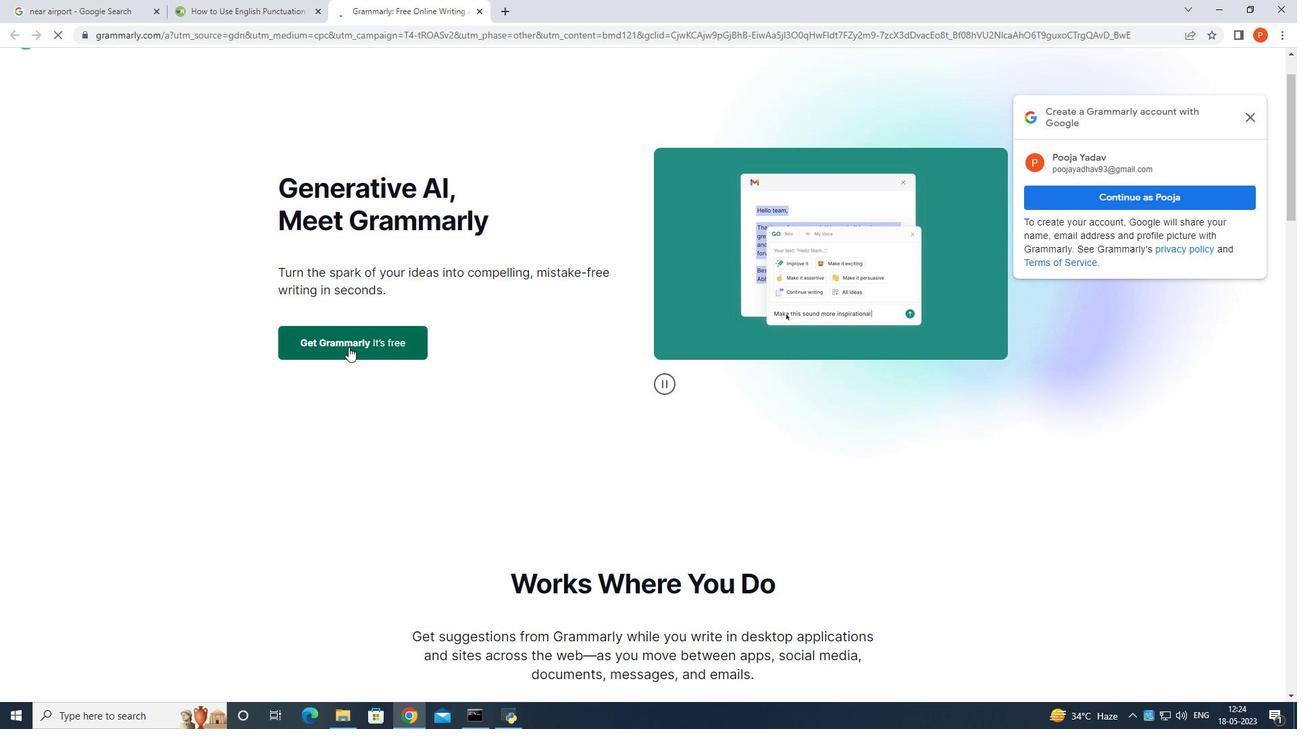 
Action: Mouse moved to (495, 418)
Screenshot: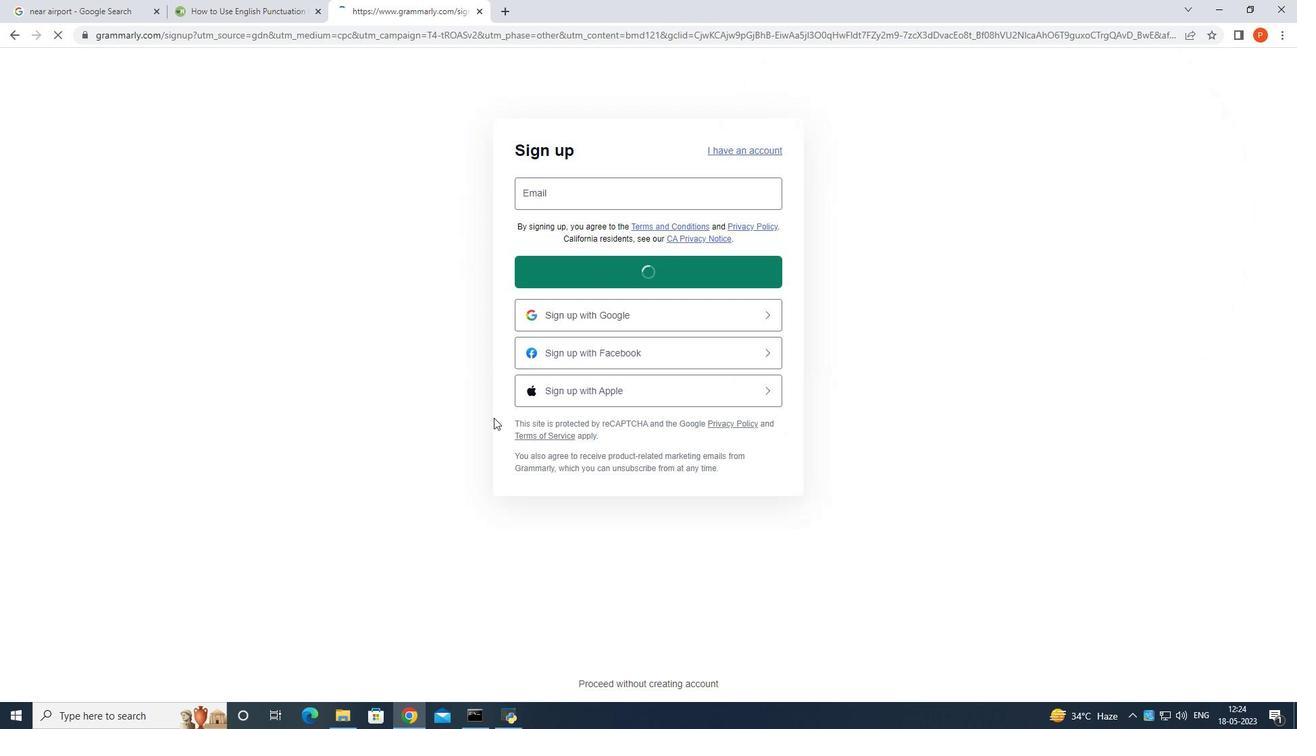 
Action: Mouse scrolled (495, 417) with delta (0, 0)
Screenshot: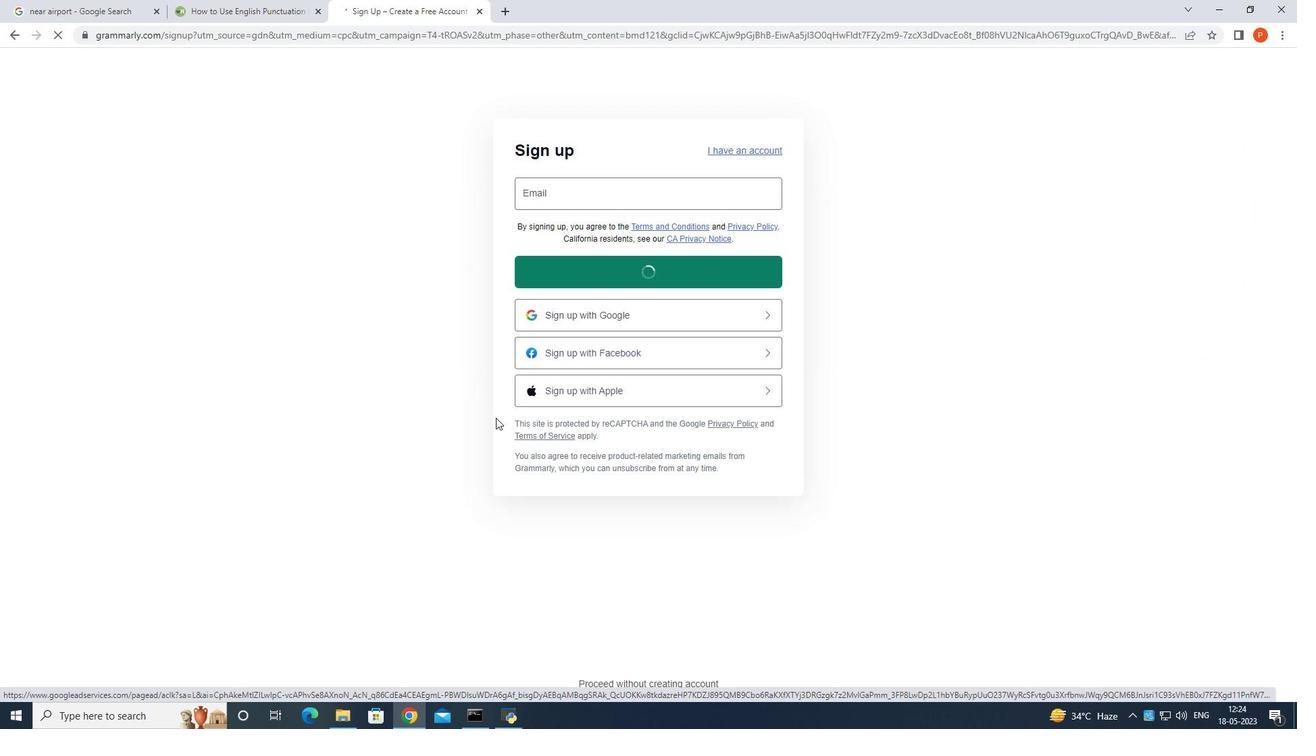 
Action: Mouse moved to (430, 345)
Screenshot: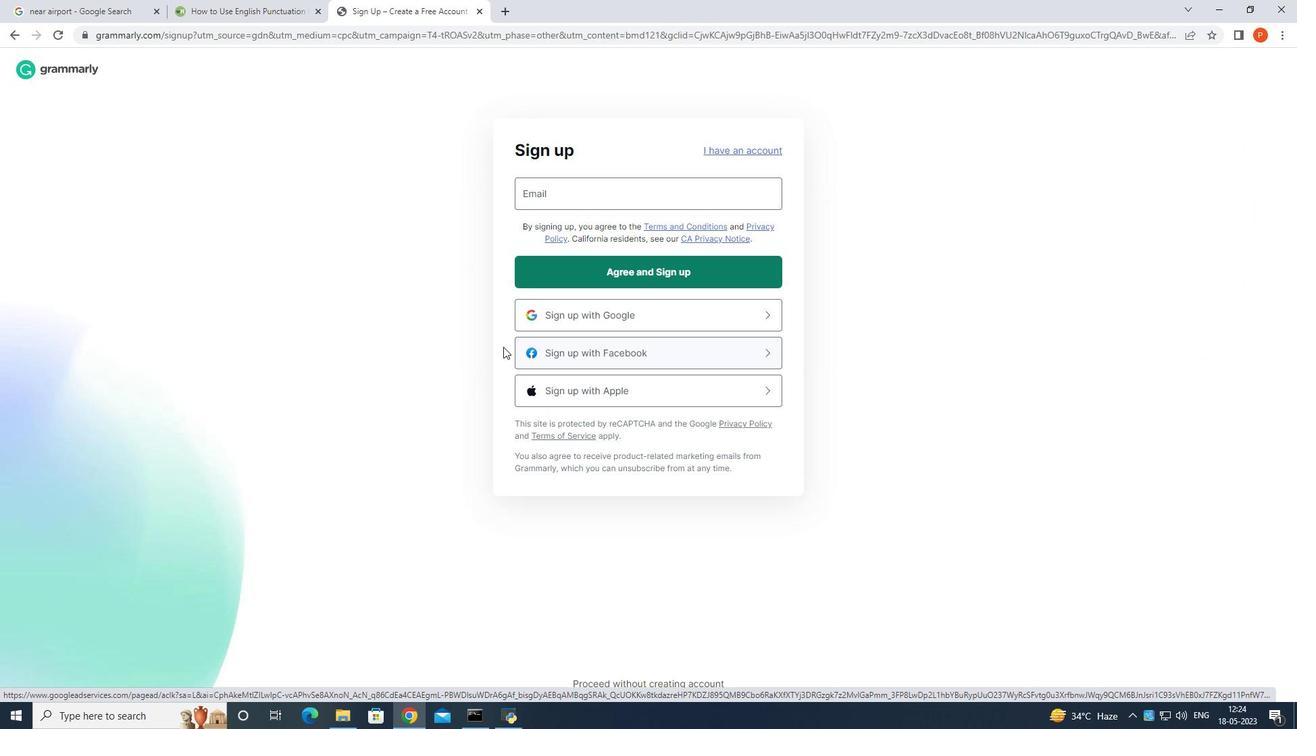
Action: Mouse pressed left at (430, 345)
Screenshot: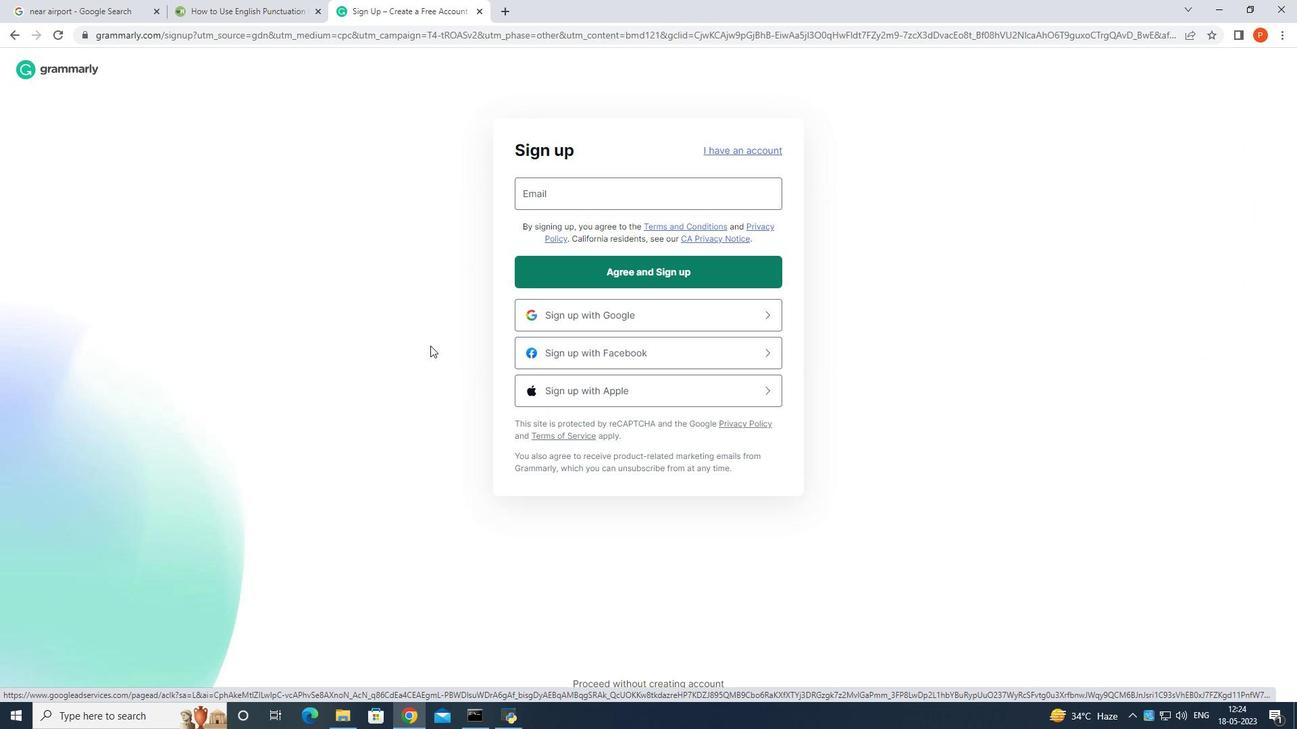 
Action: Mouse moved to (7, 32)
Screenshot: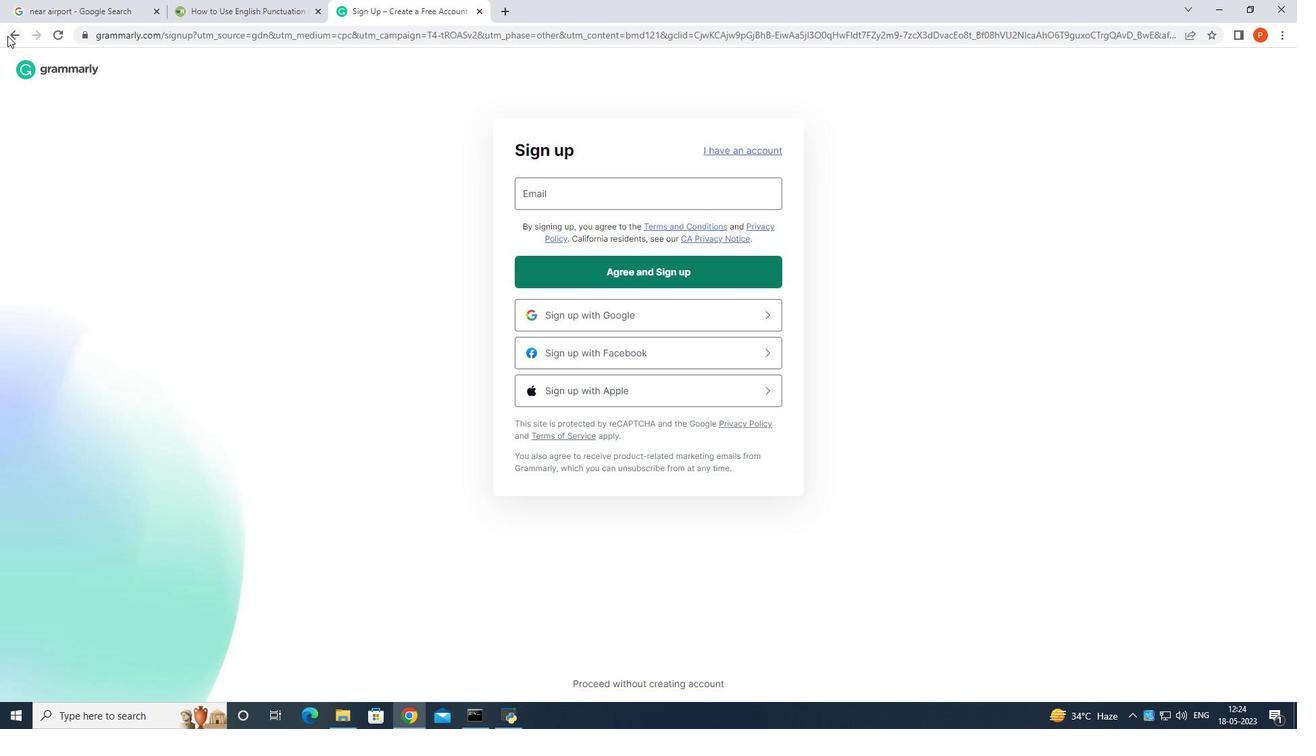 
Action: Mouse pressed left at (7, 32)
Screenshot: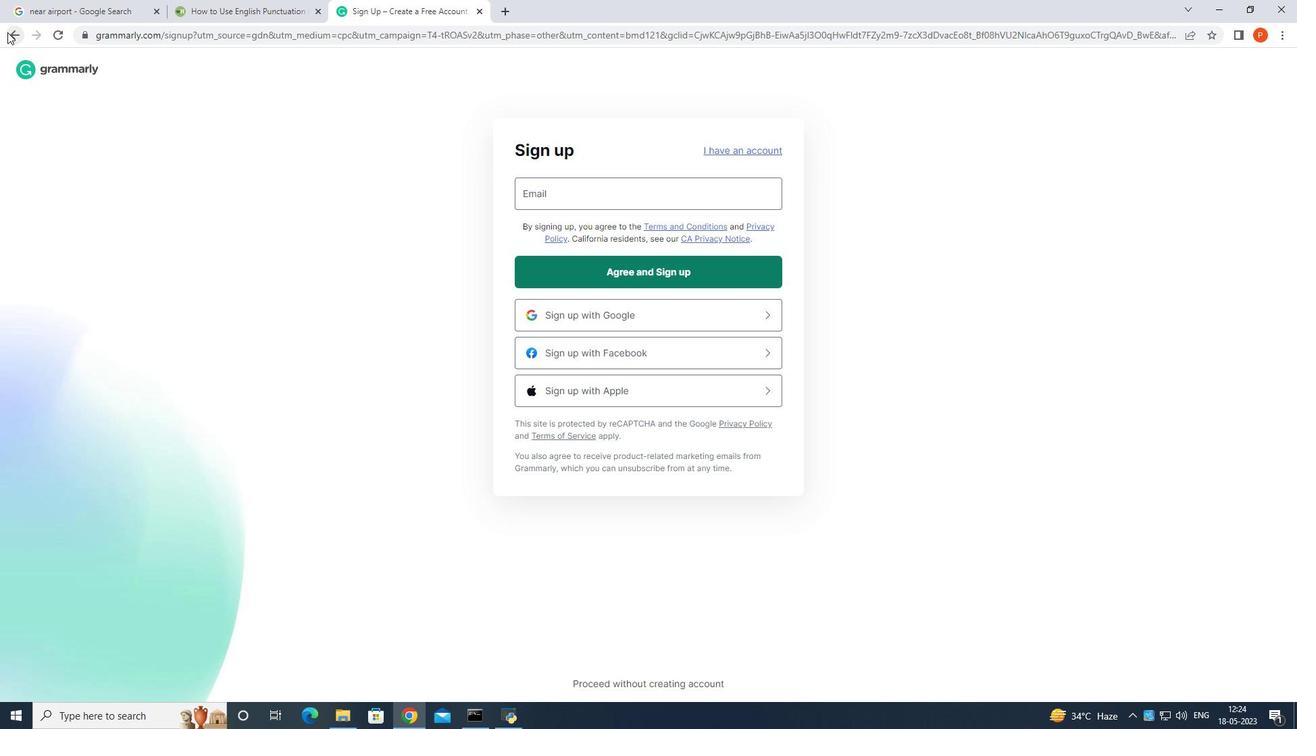 
Action: Mouse moved to (543, 346)
Screenshot: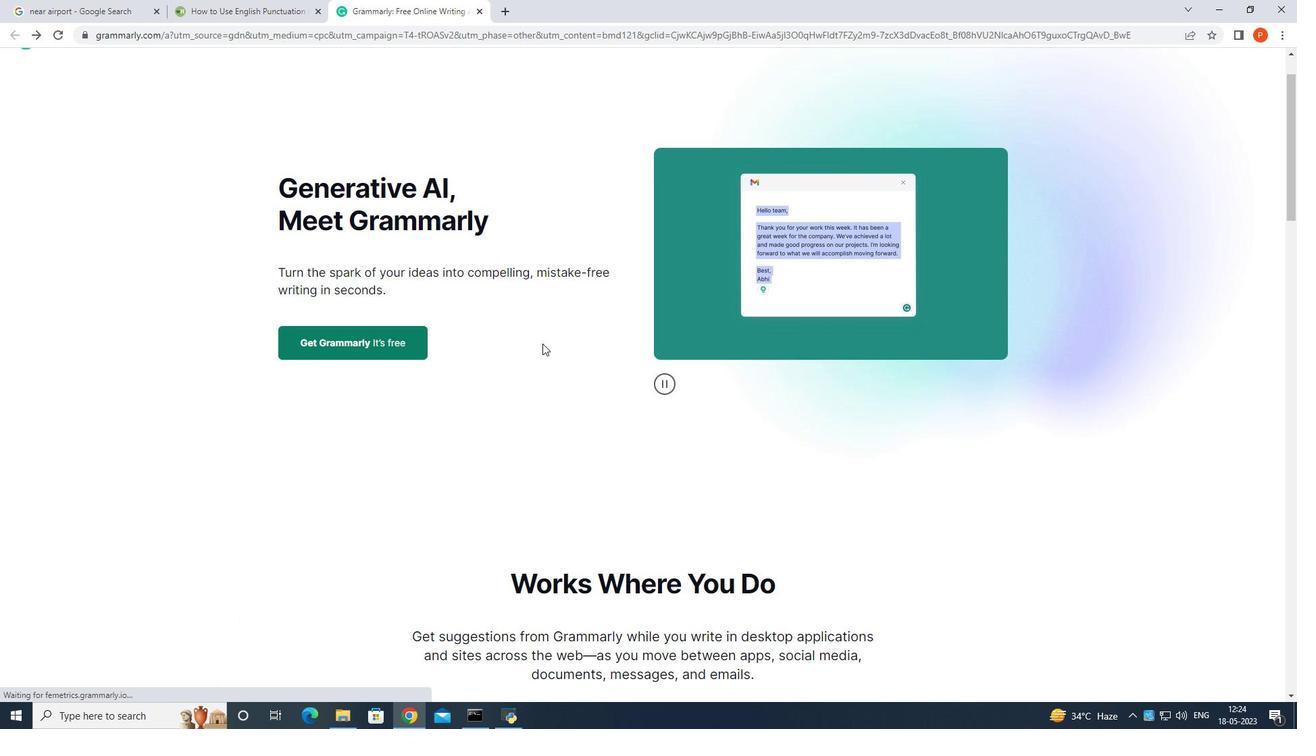
Action: Mouse scrolled (543, 345) with delta (0, 0)
Screenshot: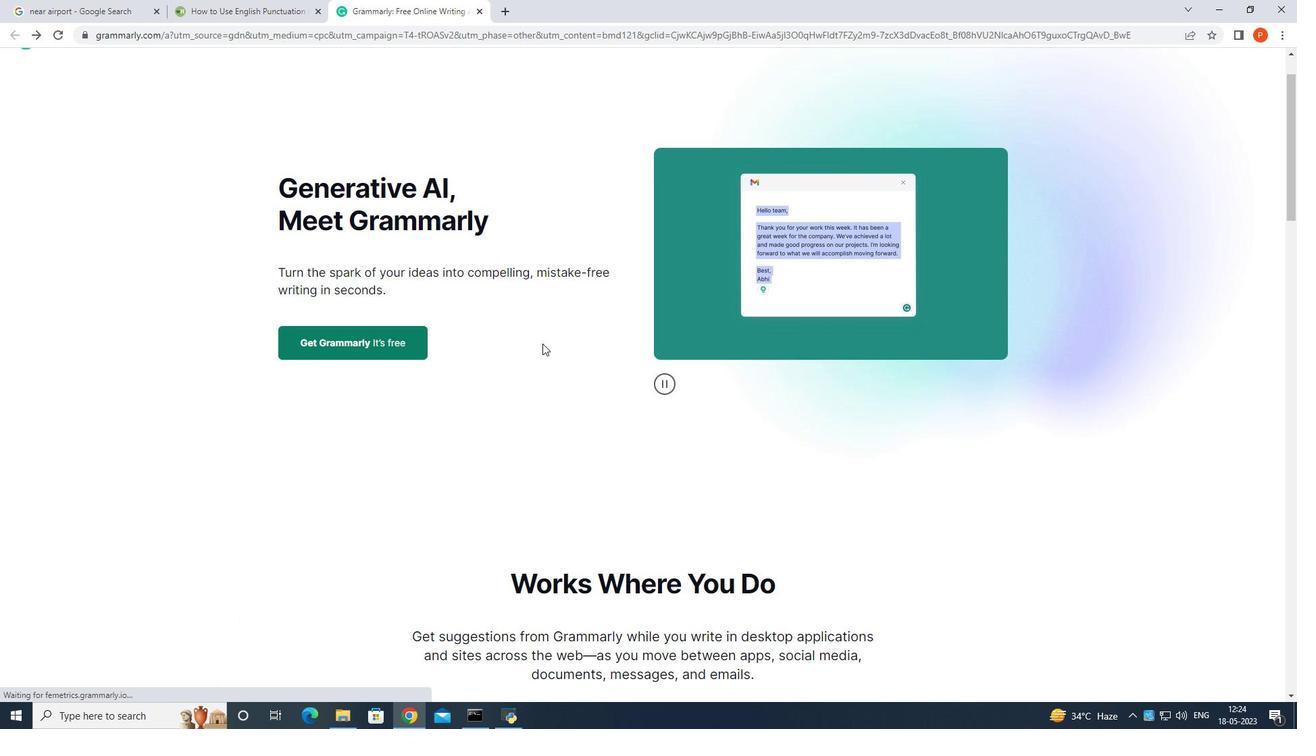 
Action: Mouse moved to (543, 347)
Screenshot: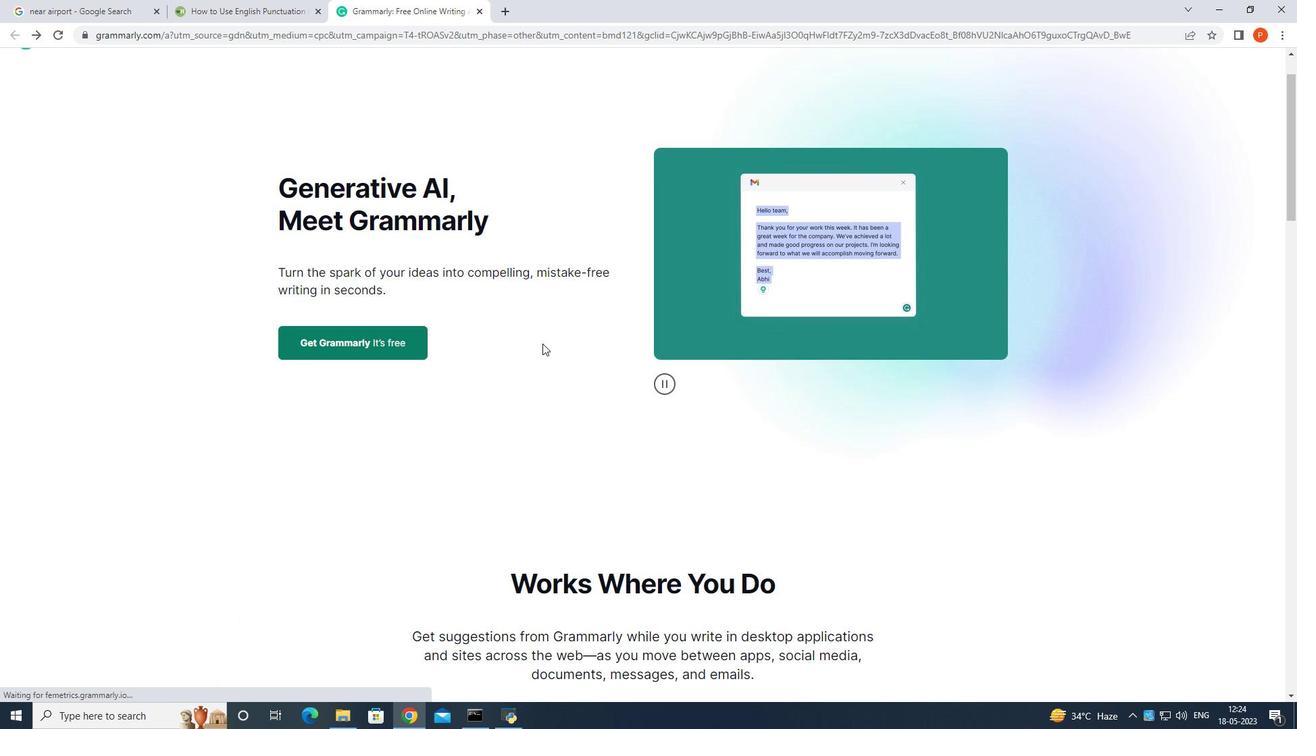 
Action: Mouse scrolled (543, 346) with delta (0, 0)
Screenshot: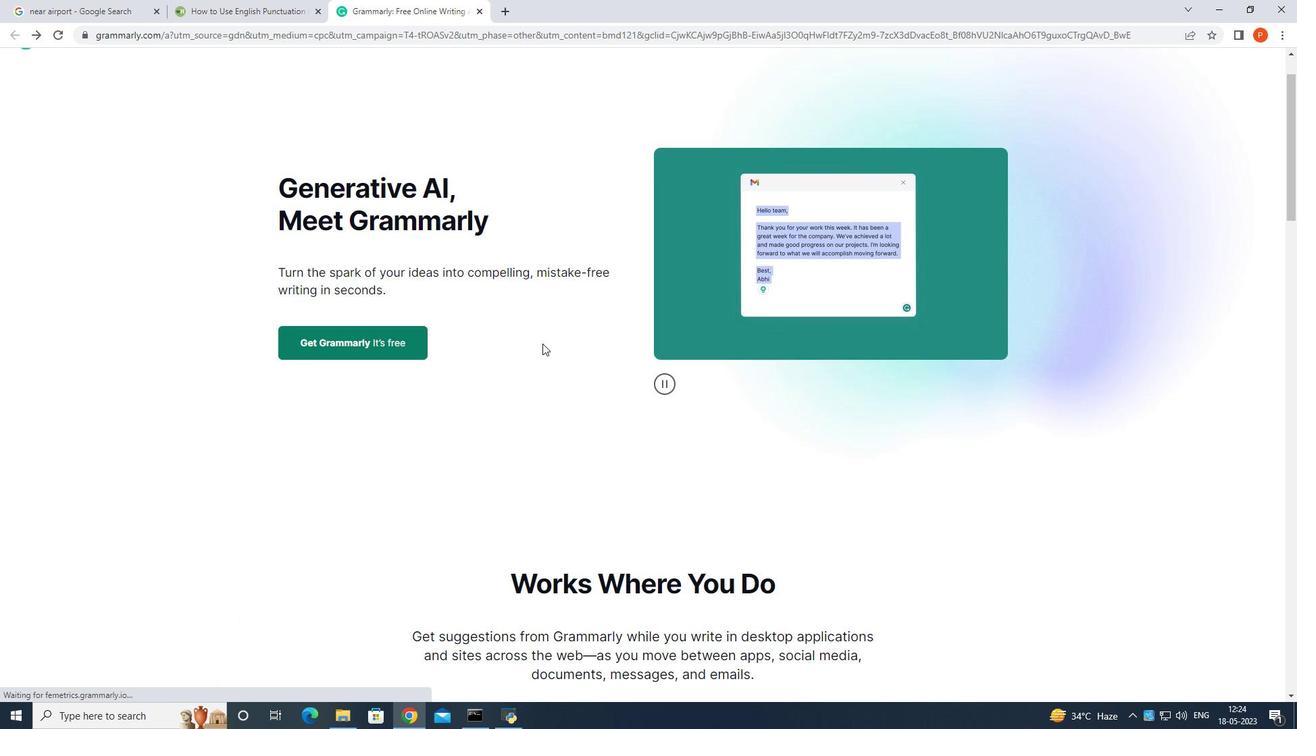 
Action: Mouse moved to (543, 352)
Screenshot: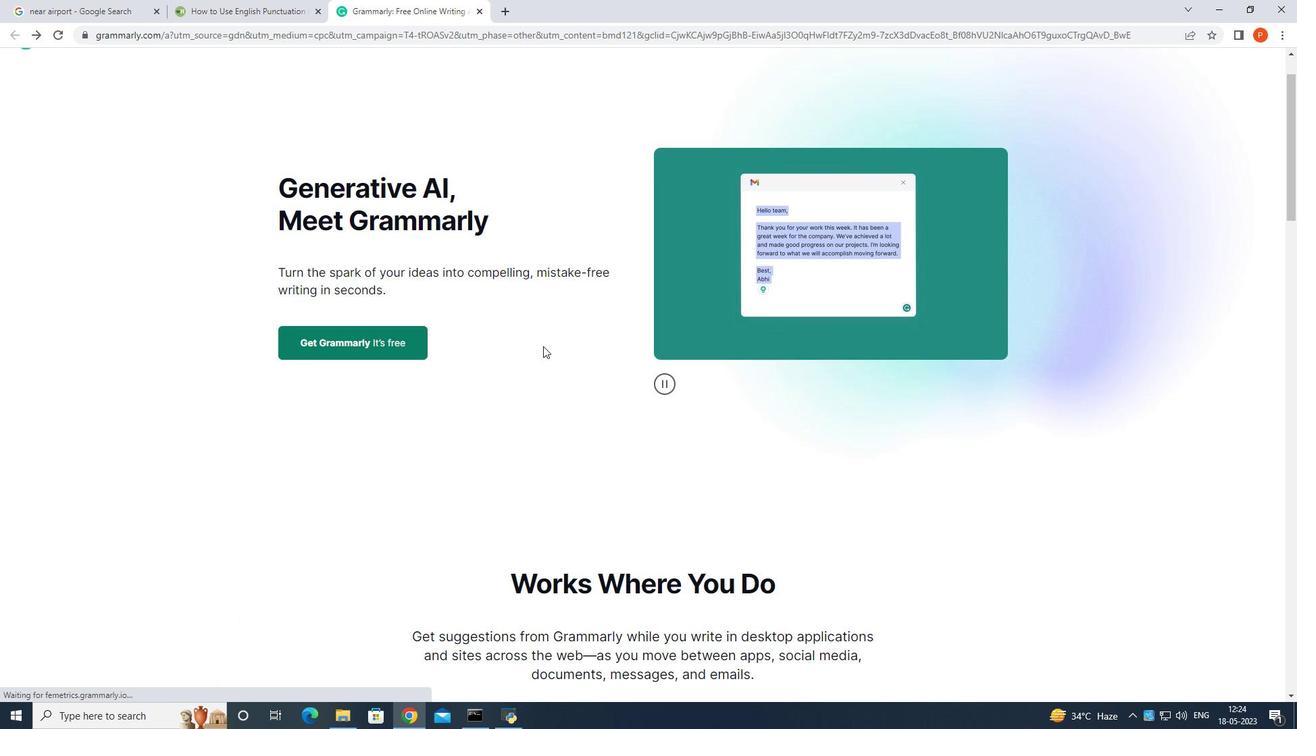 
Action: Mouse scrolled (543, 351) with delta (0, 0)
Screenshot: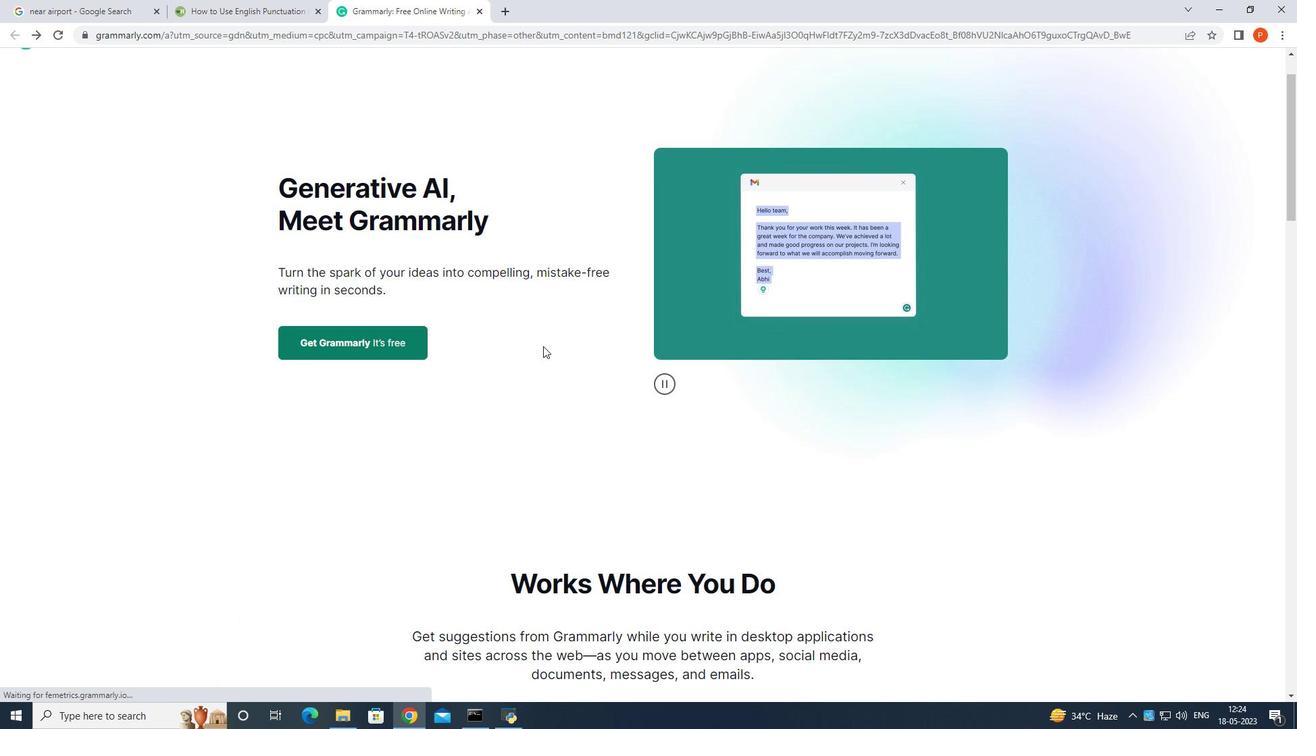
Action: Mouse moved to (544, 358)
Screenshot: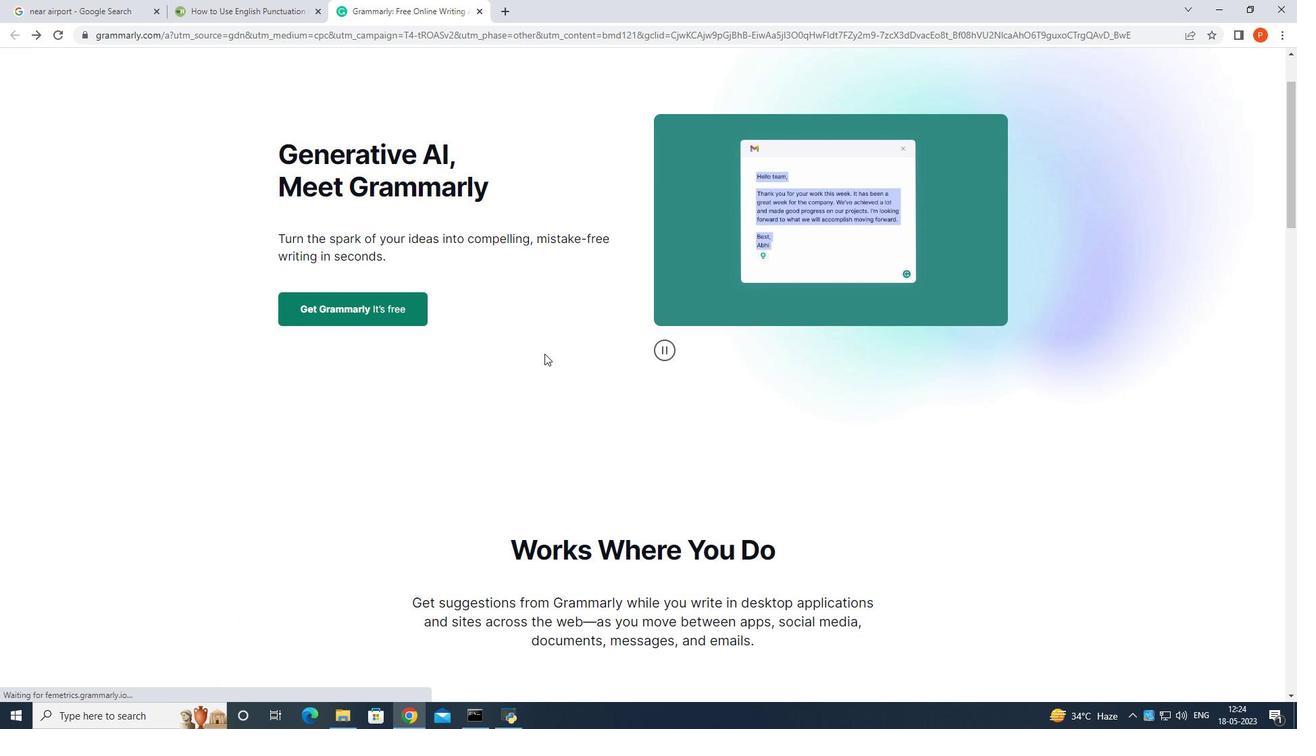 
Action: Mouse scrolled (544, 358) with delta (0, 0)
Screenshot: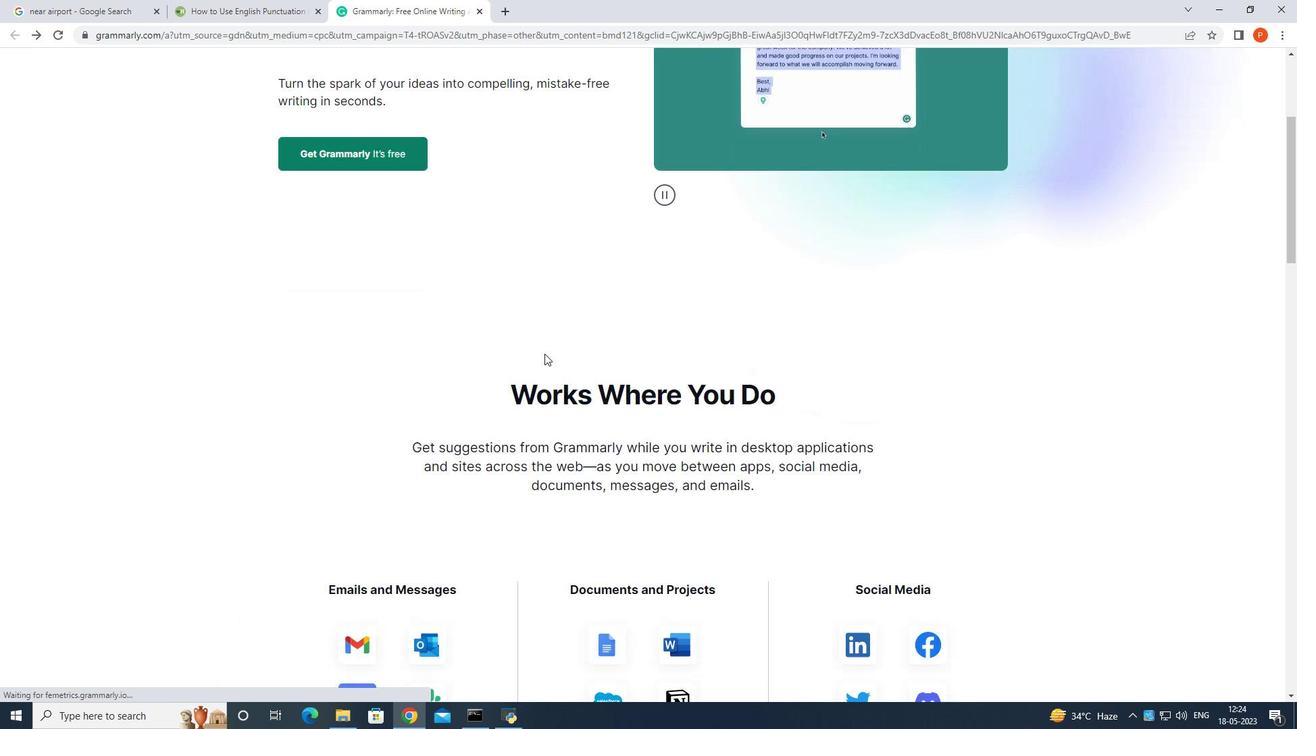 
Action: Mouse moved to (544, 360)
Screenshot: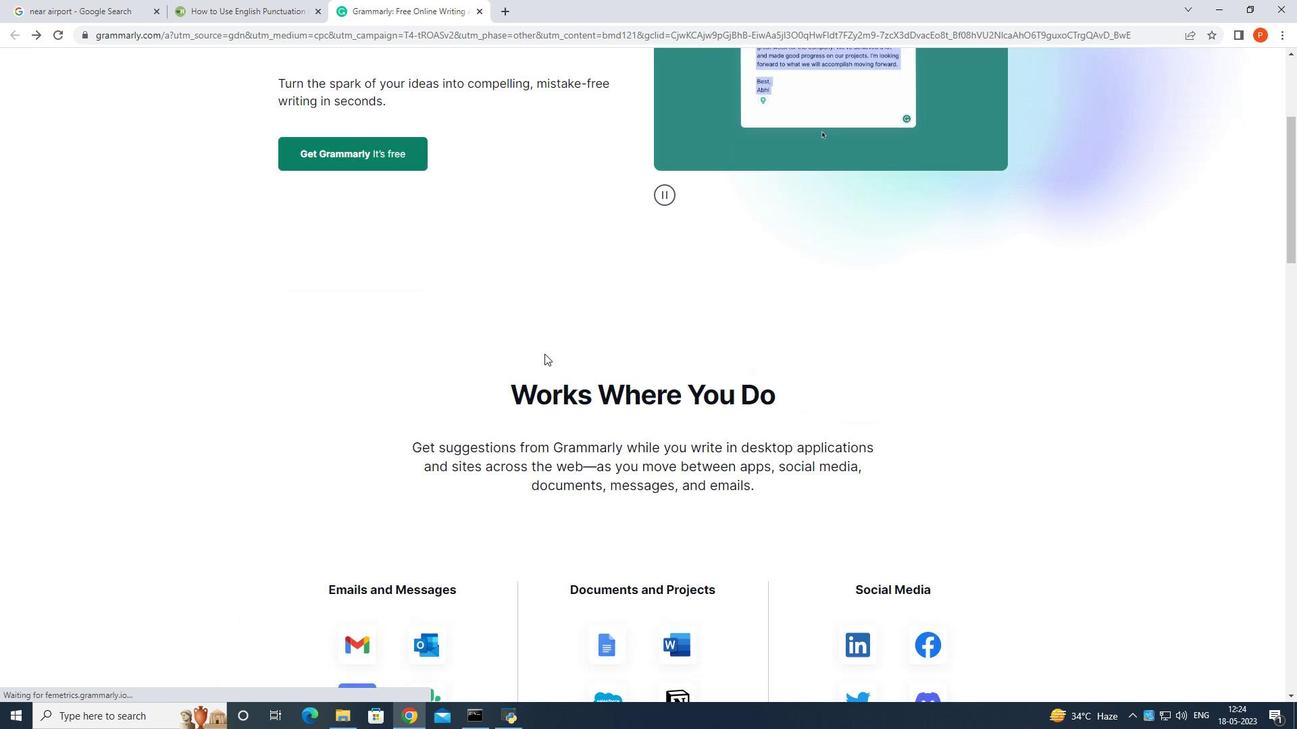 
Action: Mouse scrolled (544, 359) with delta (0, 0)
Screenshot: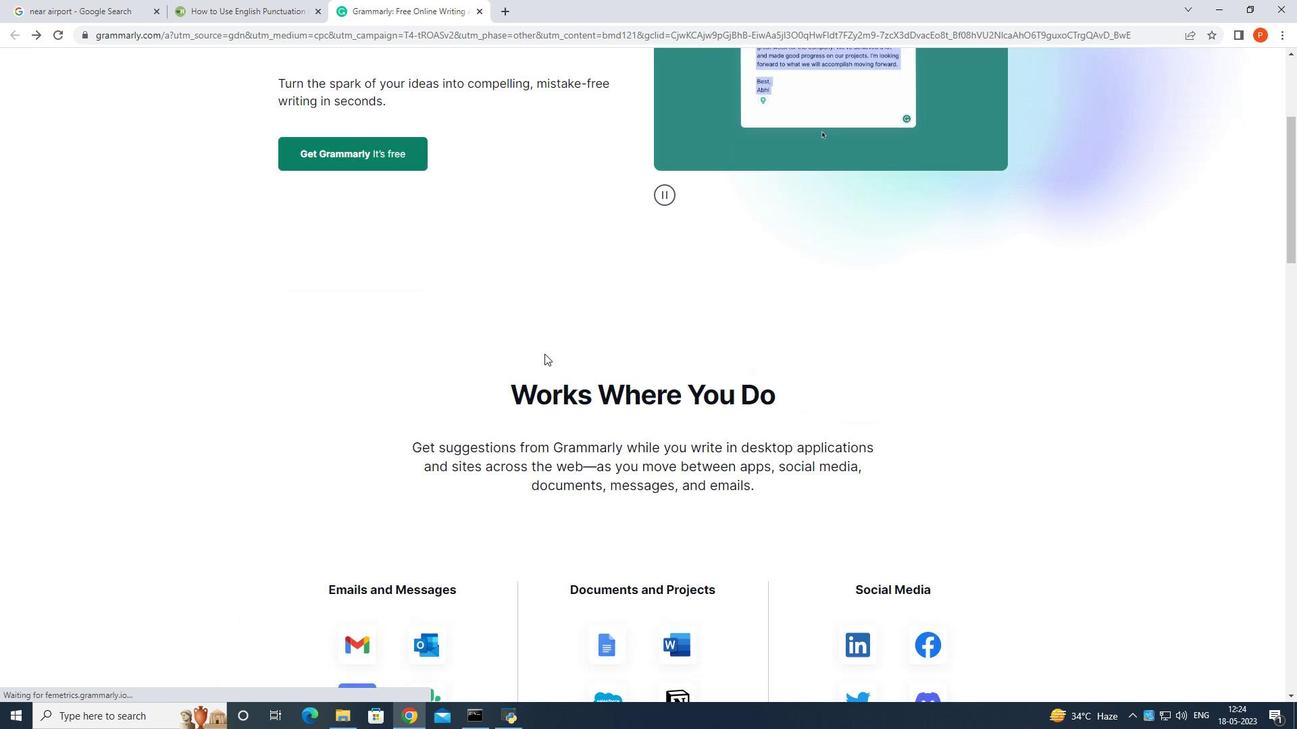 
Action: Mouse scrolled (544, 359) with delta (0, 0)
Screenshot: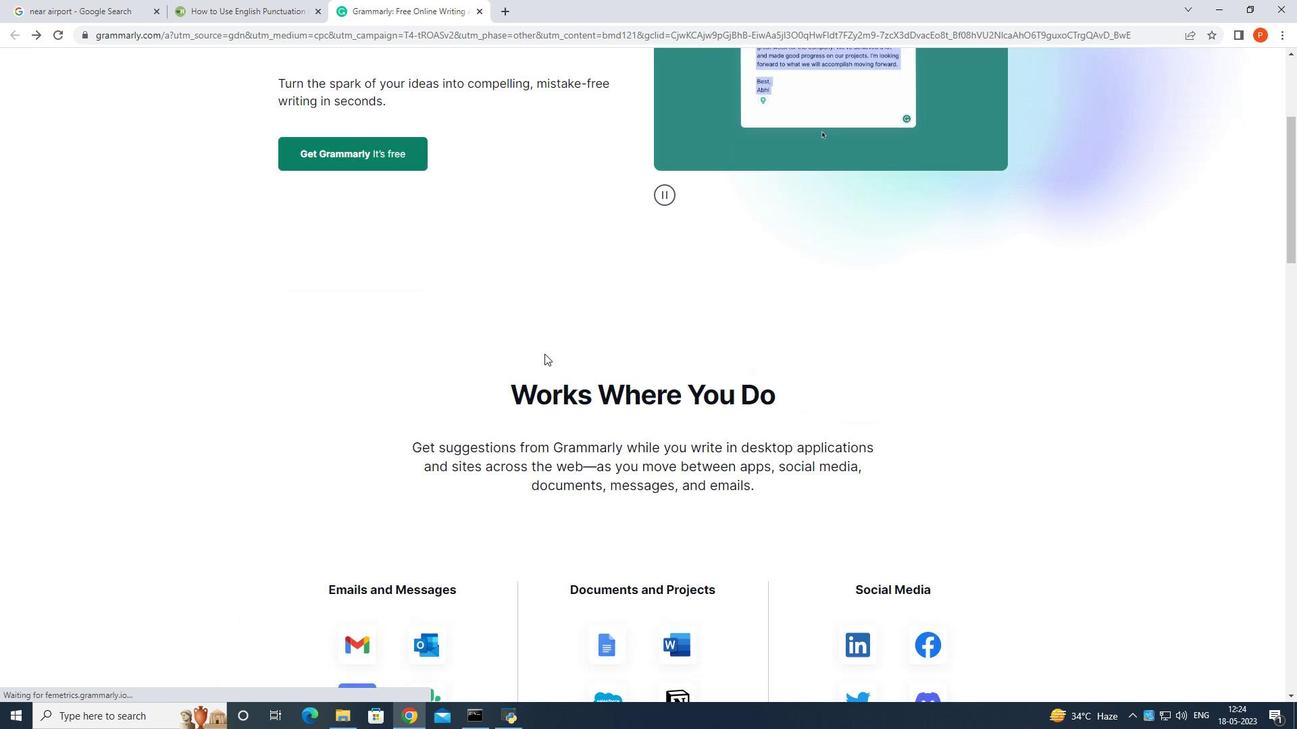 
Action: Mouse moved to (1254, 111)
Screenshot: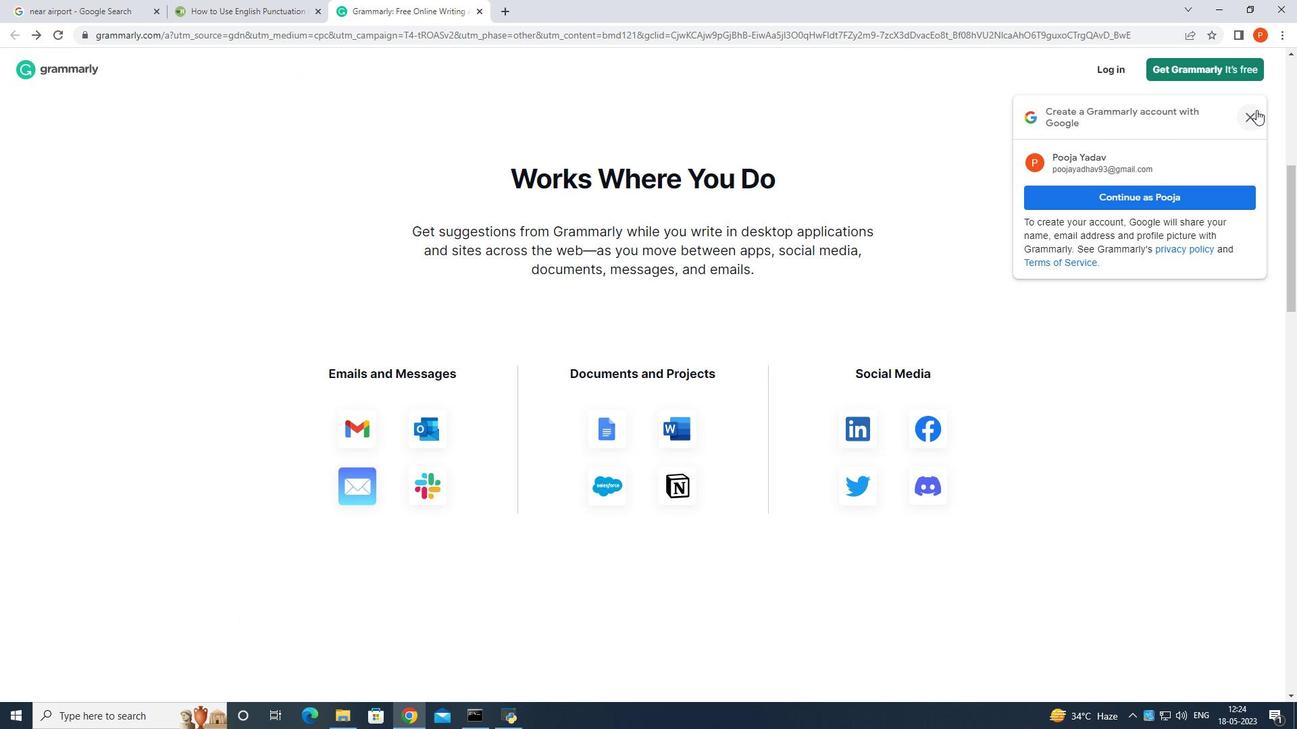 
Action: Mouse pressed left at (1254, 111)
Screenshot: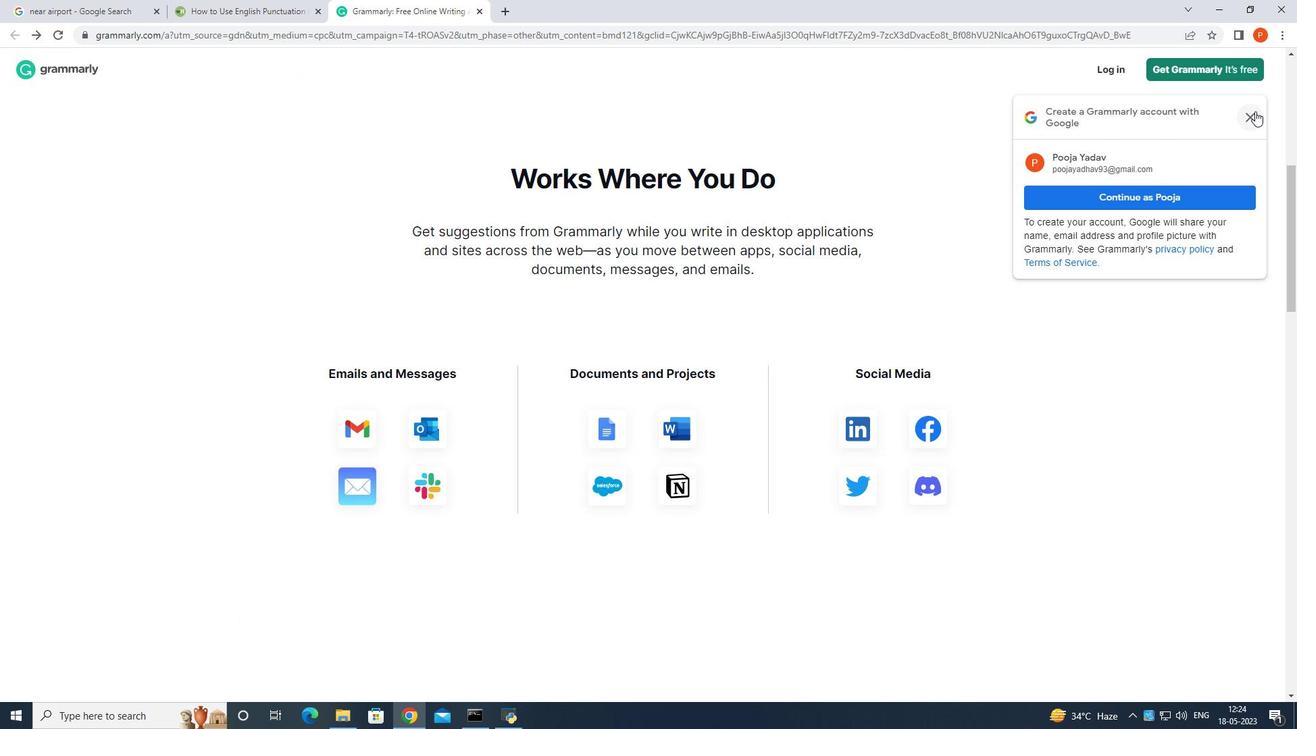 
Action: Mouse moved to (1191, 70)
Screenshot: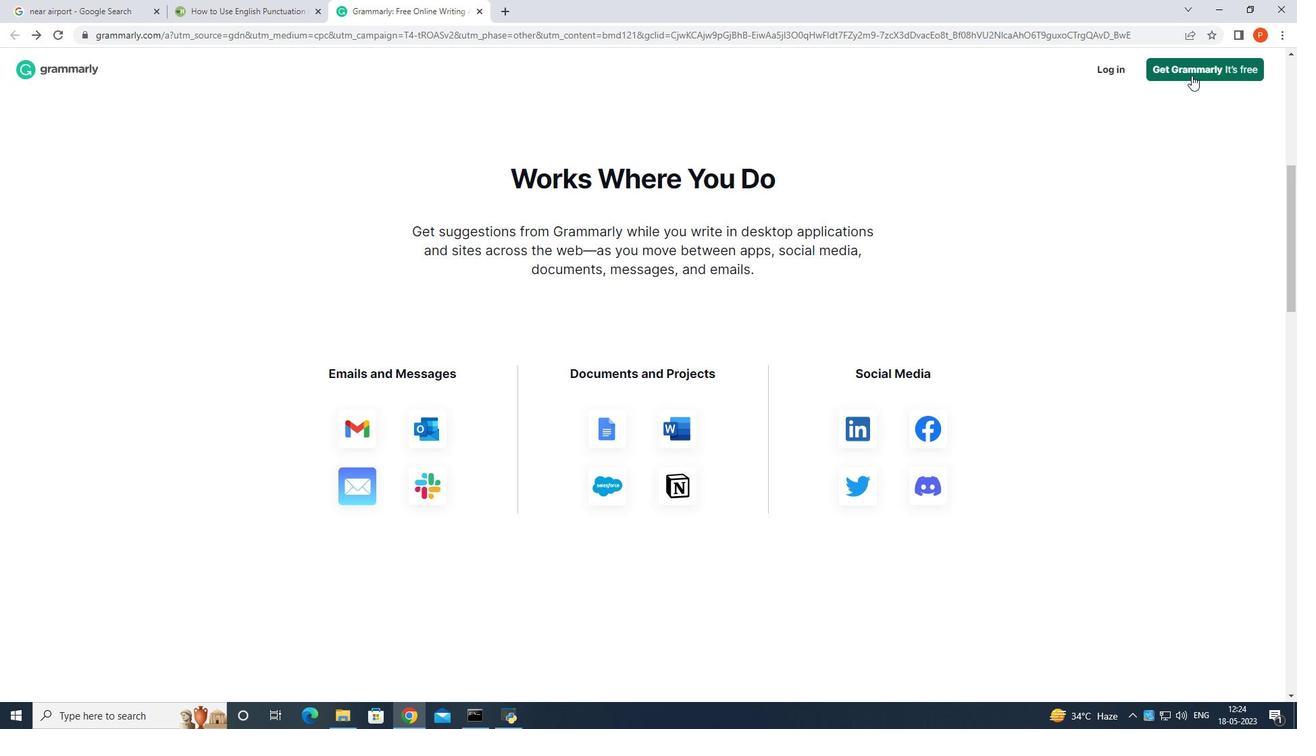 
Action: Mouse pressed left at (1191, 70)
Screenshot: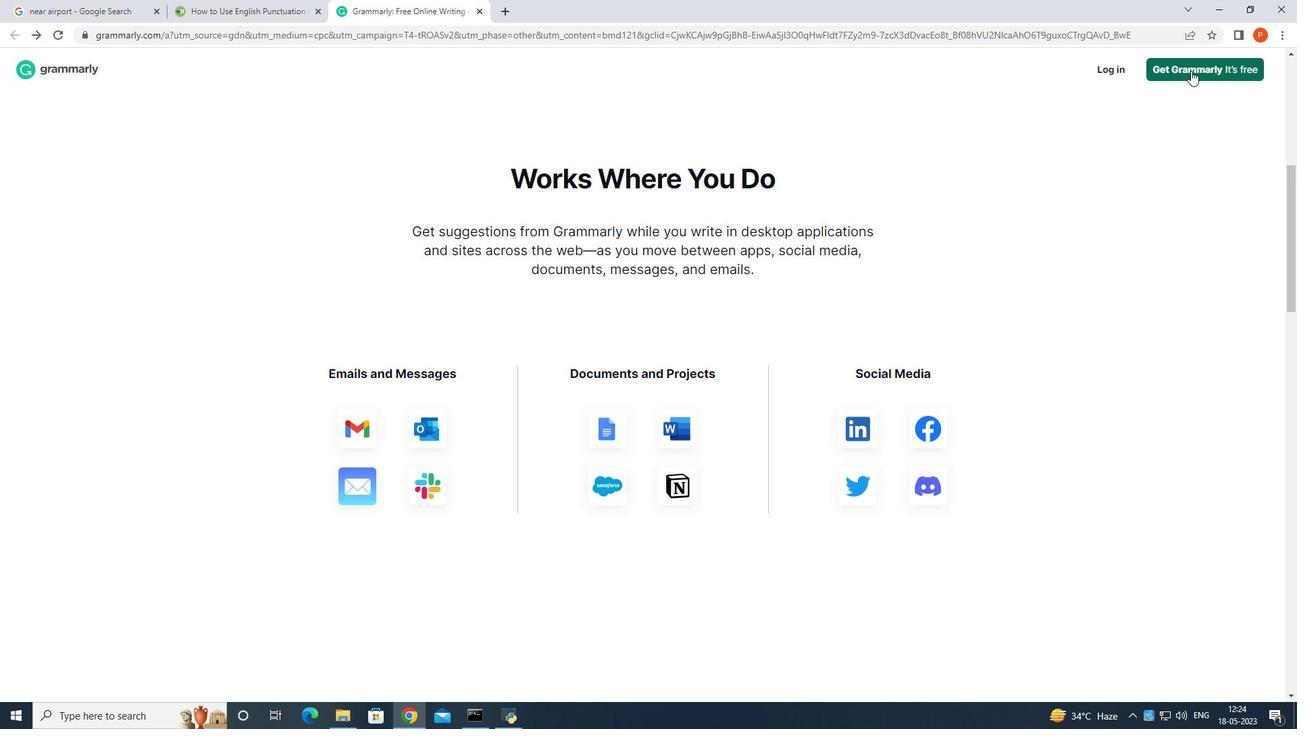 
Action: Mouse moved to (10, 35)
Screenshot: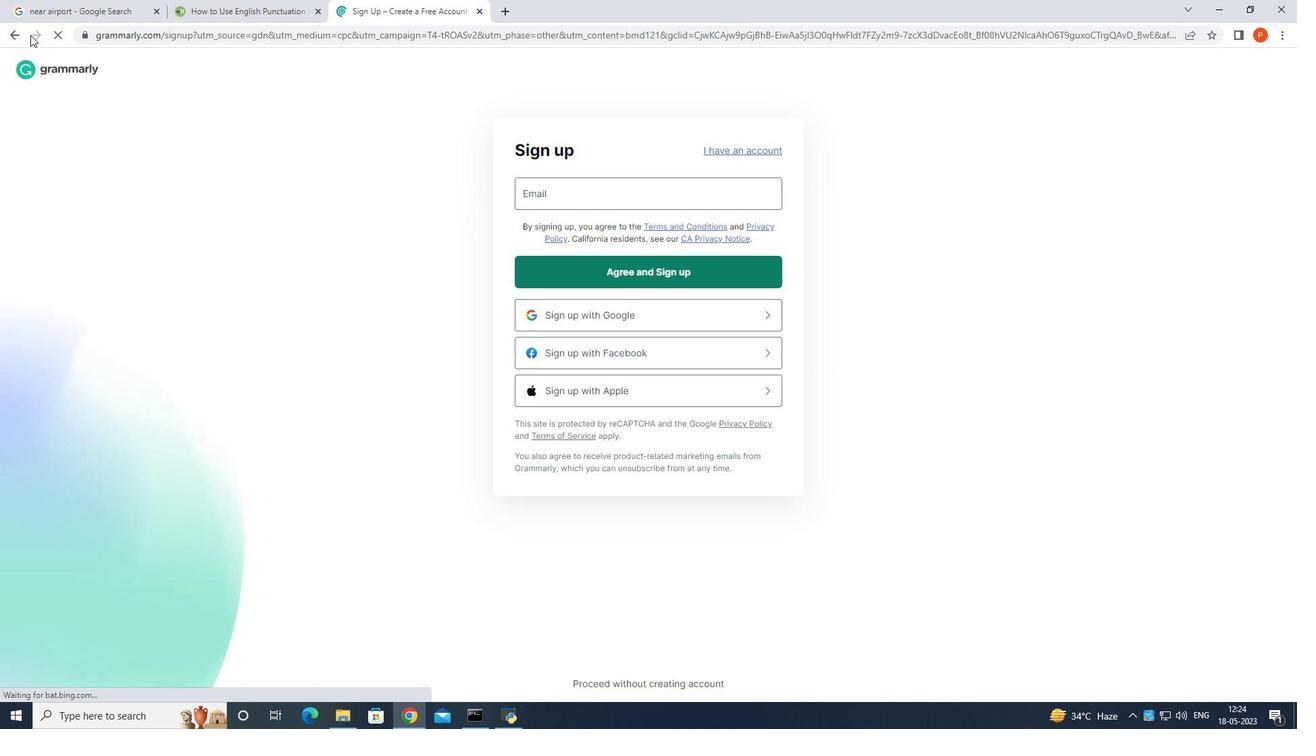 
Action: Mouse pressed left at (10, 35)
Screenshot: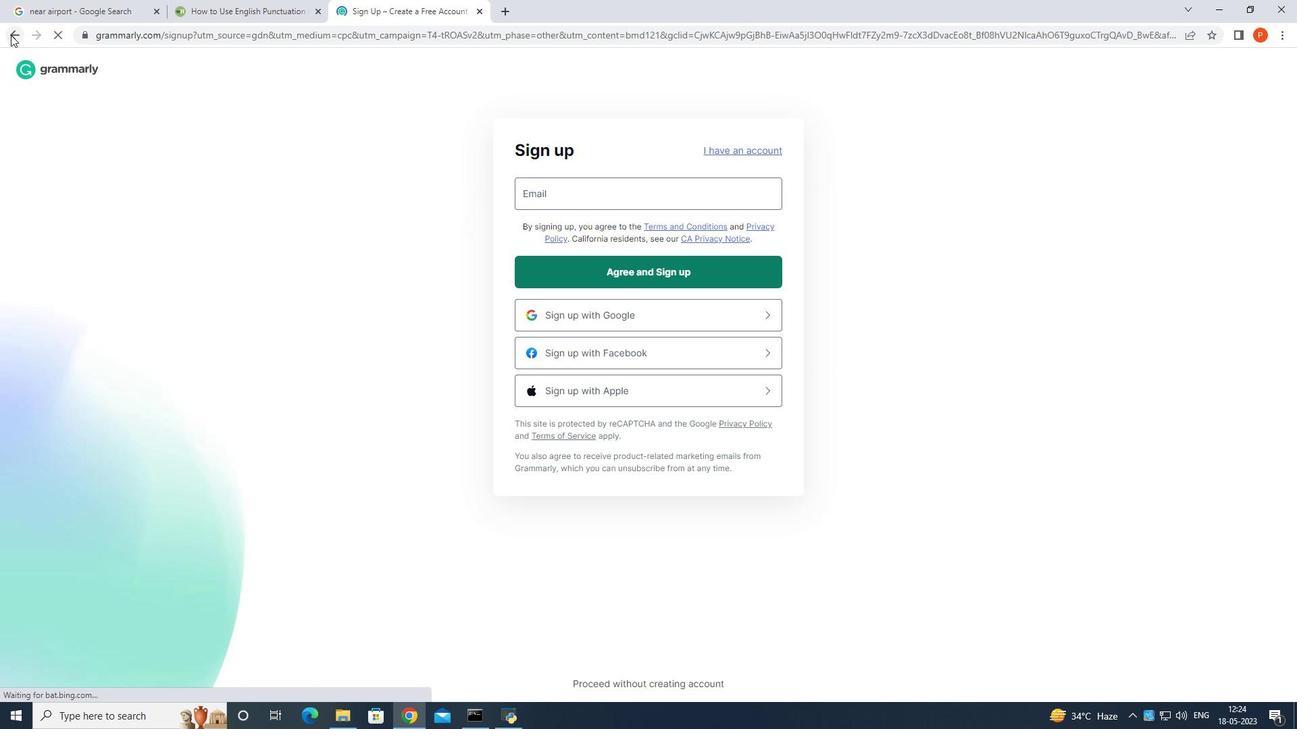 
Action: Mouse moved to (12, 37)
Screenshot: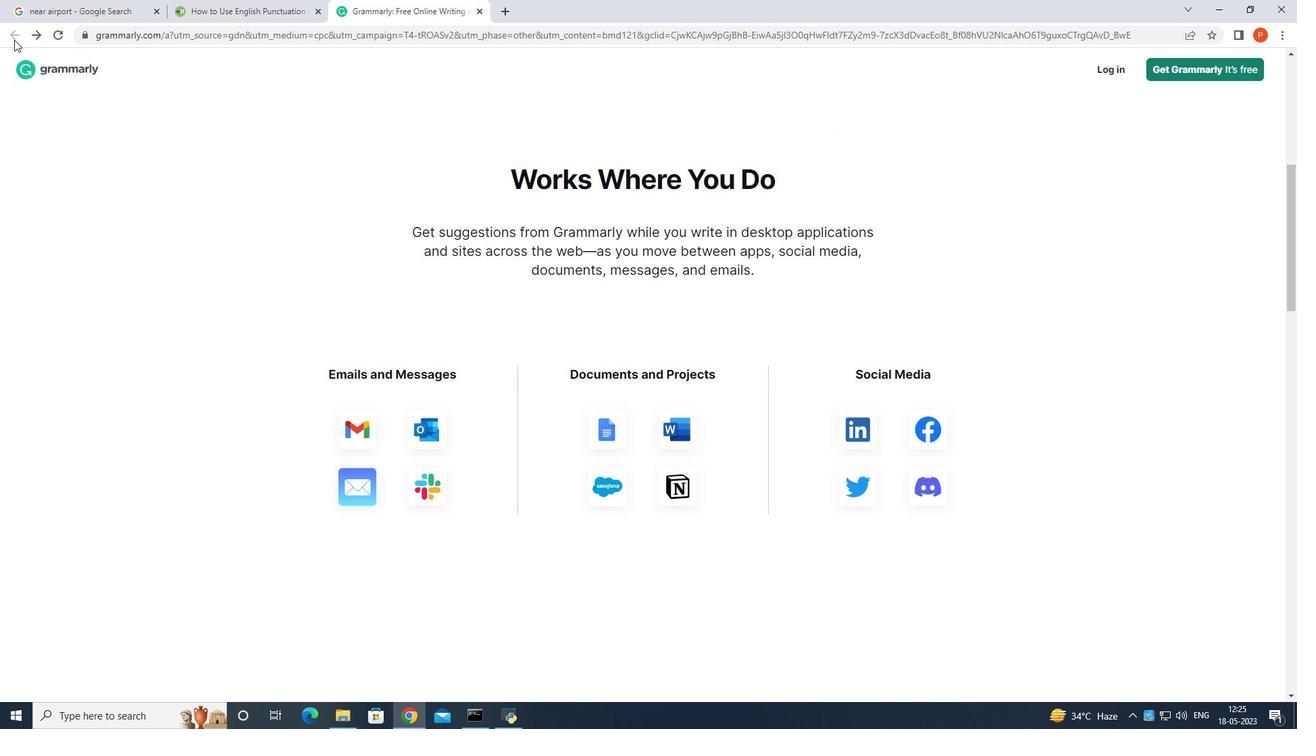 
Action: Mouse pressed left at (12, 37)
Screenshot: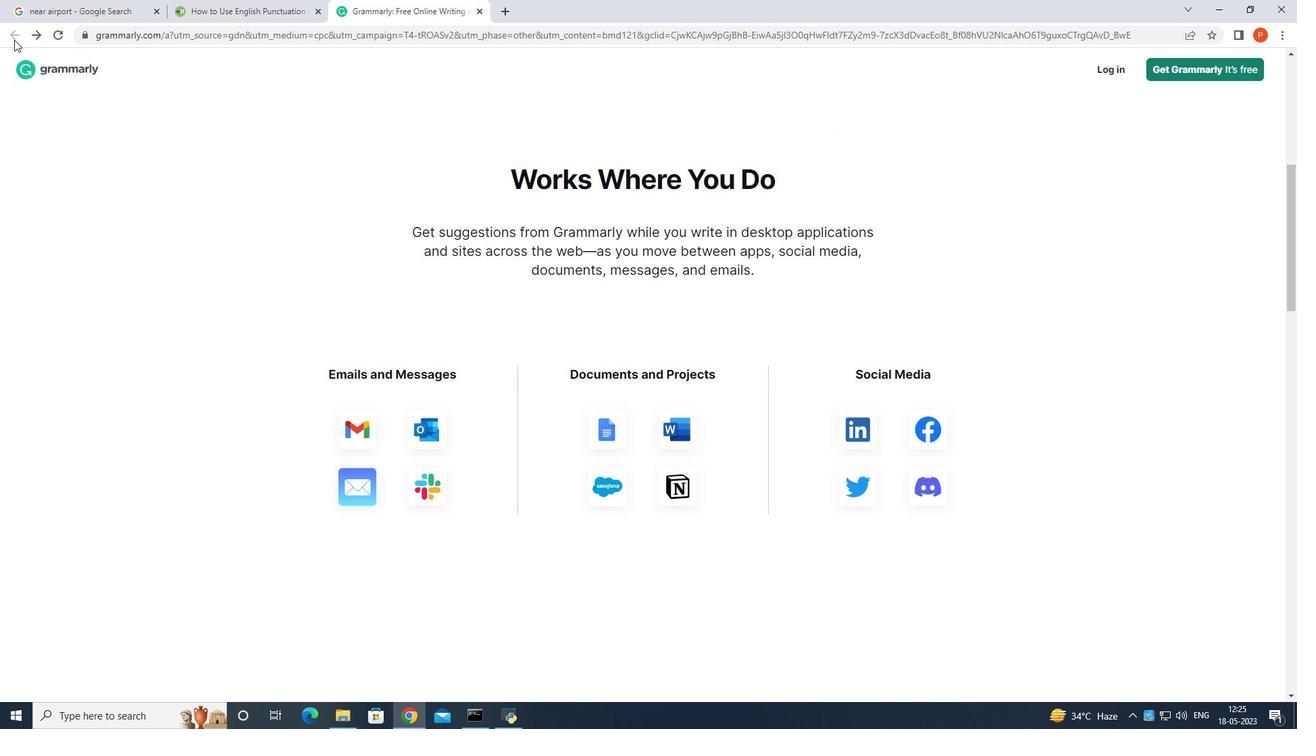 
Action: Mouse moved to (480, 11)
Screenshot: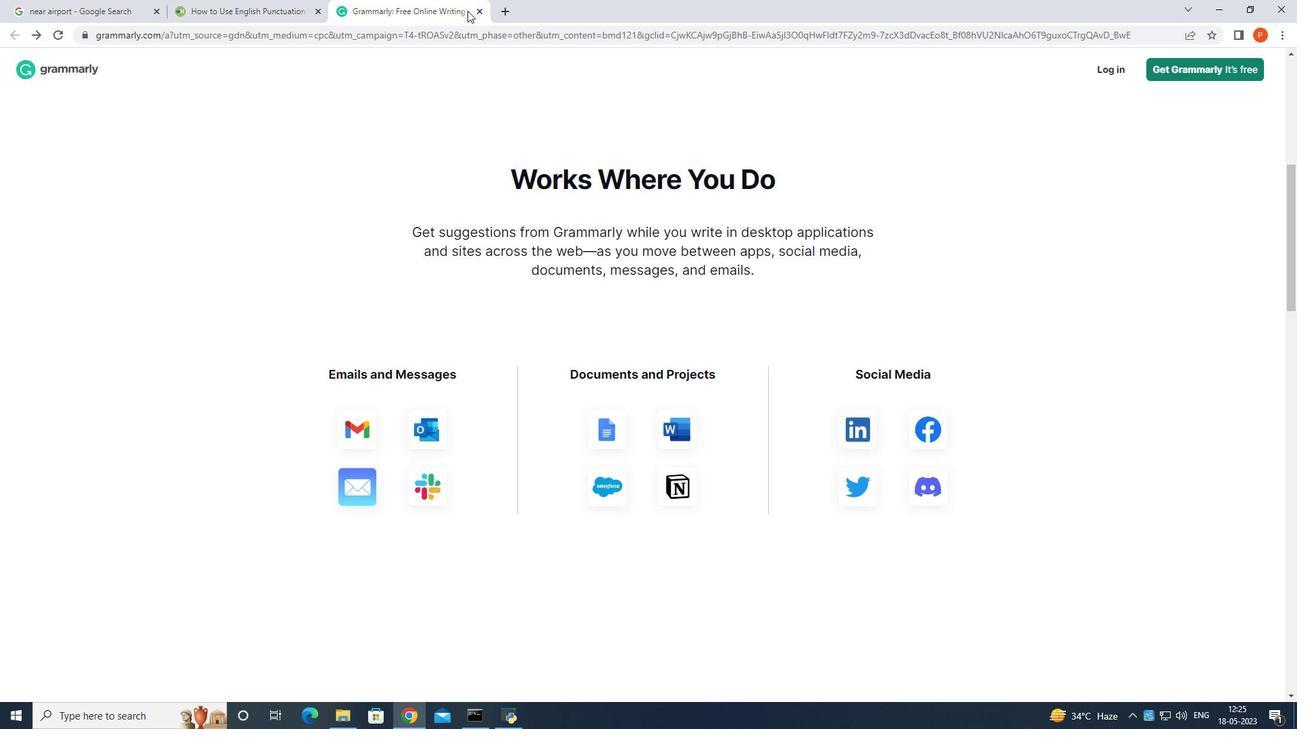 
Action: Mouse pressed left at (480, 11)
Screenshot: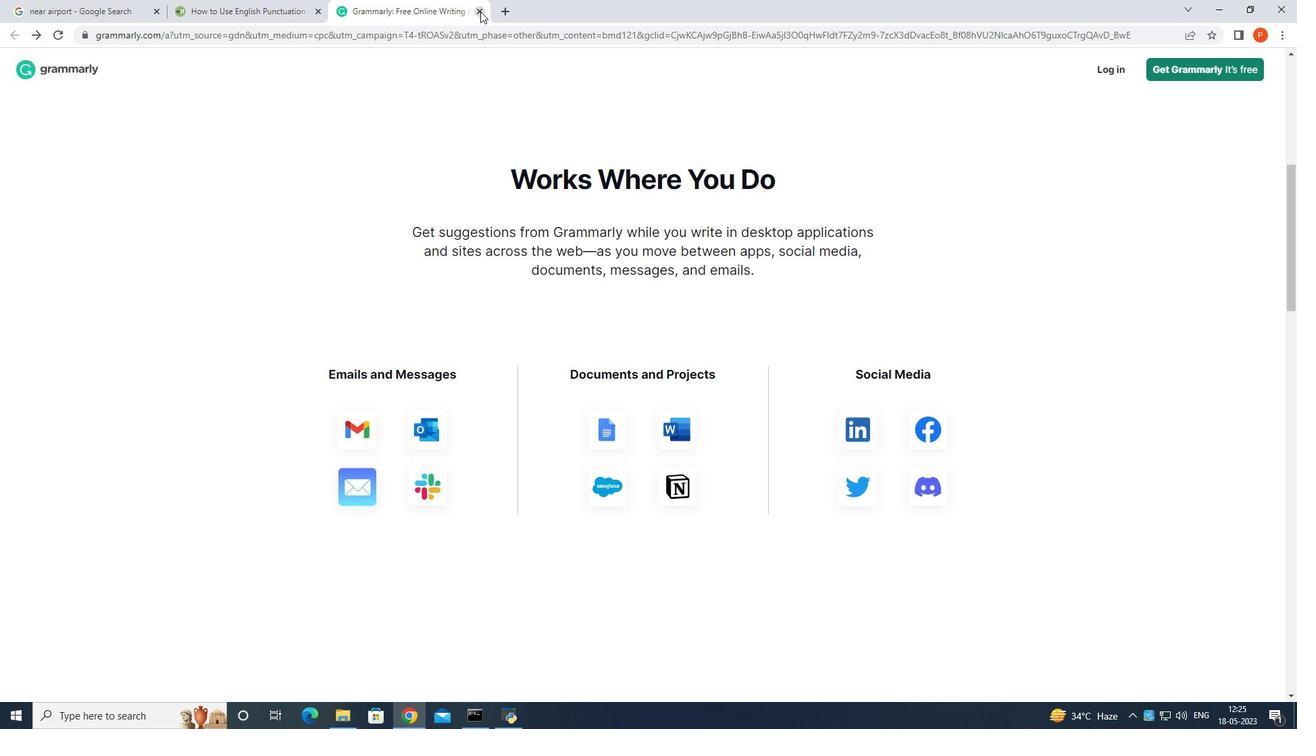 
Action: Mouse moved to (501, 146)
Screenshot: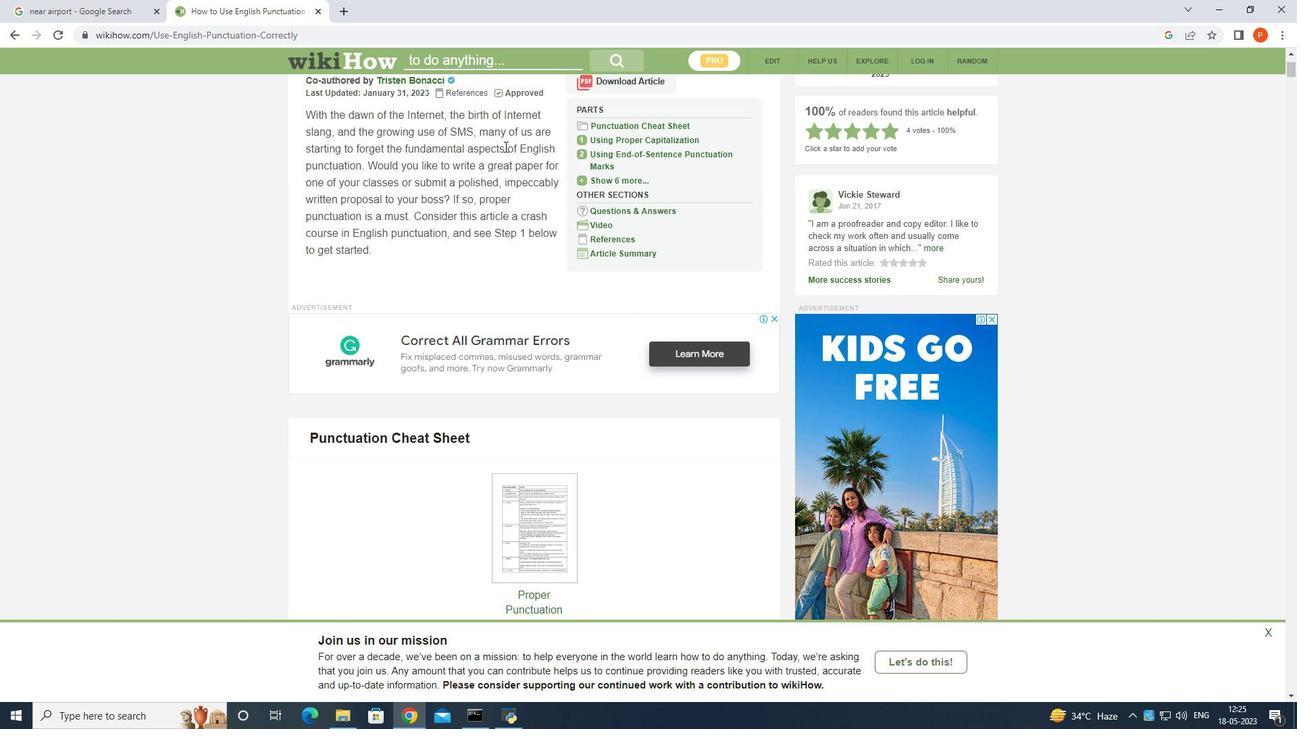 
Action: Mouse scrolled (501, 145) with delta (0, 0)
Screenshot: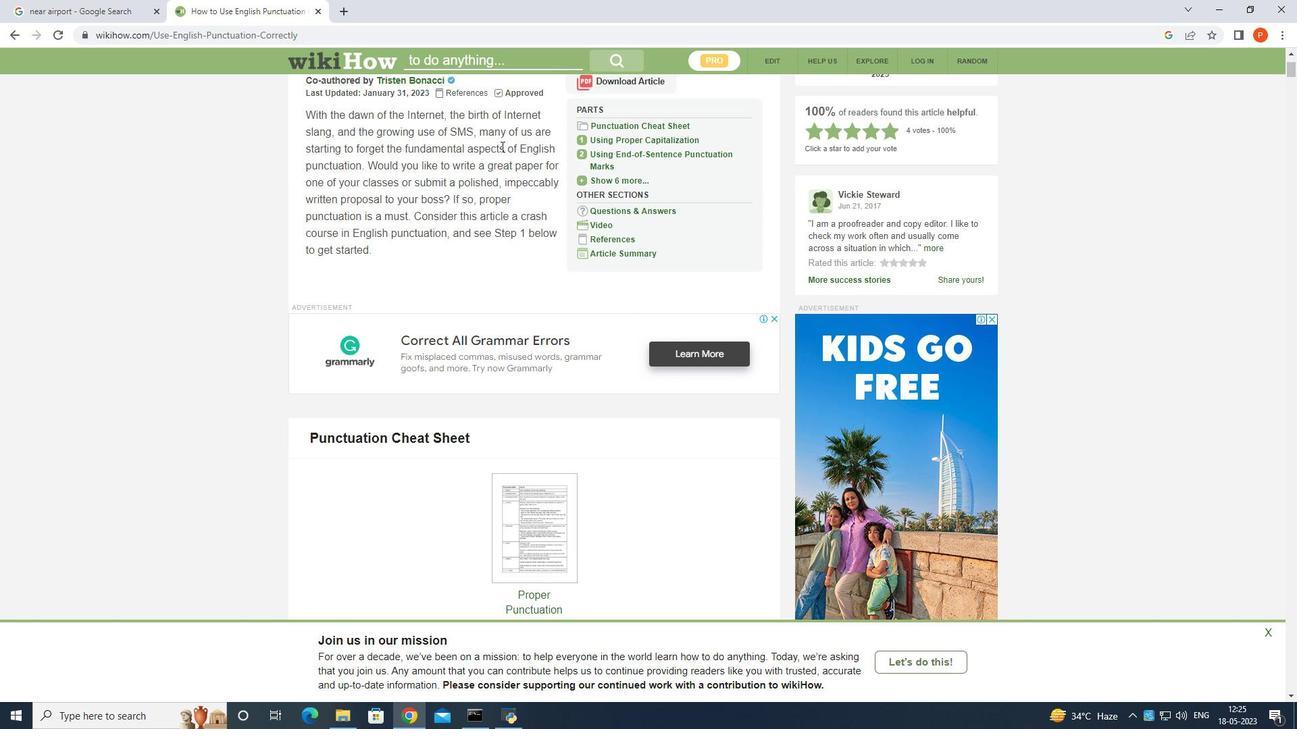 
Action: Mouse scrolled (501, 145) with delta (0, 0)
Screenshot: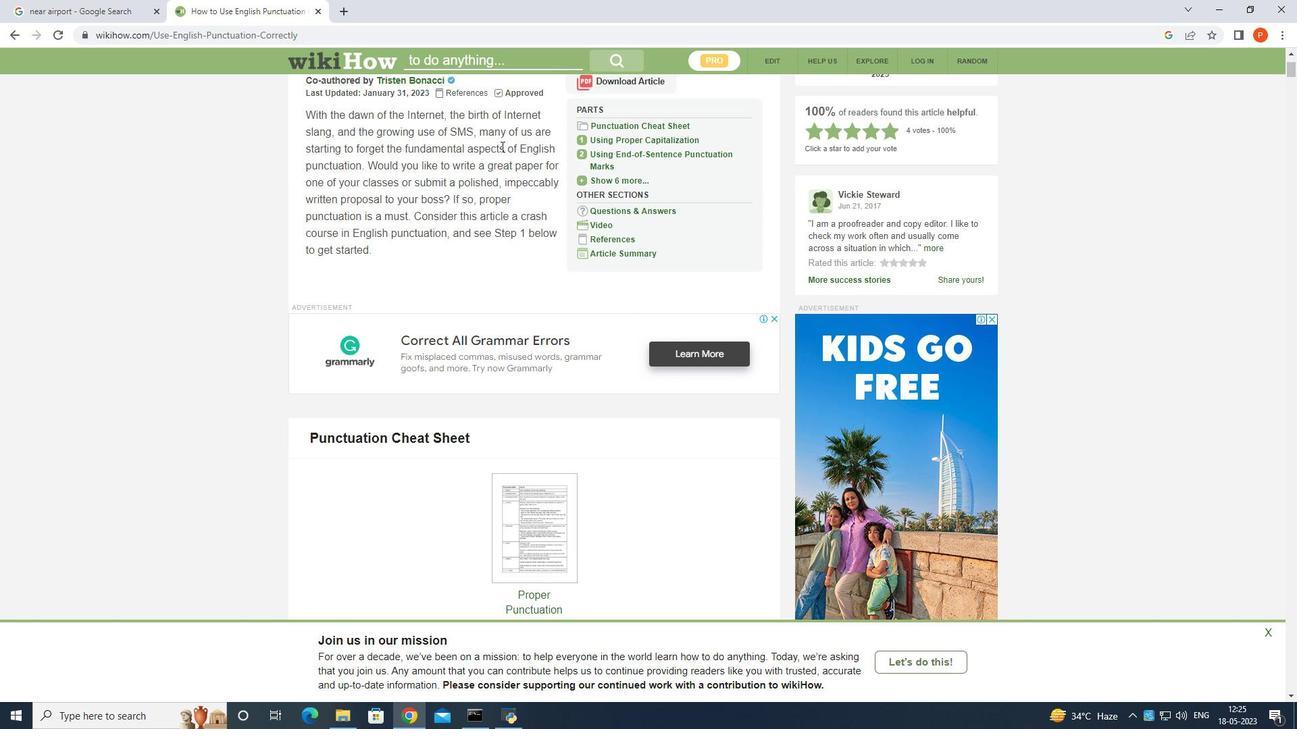 
Action: Mouse scrolled (501, 145) with delta (0, 0)
Screenshot: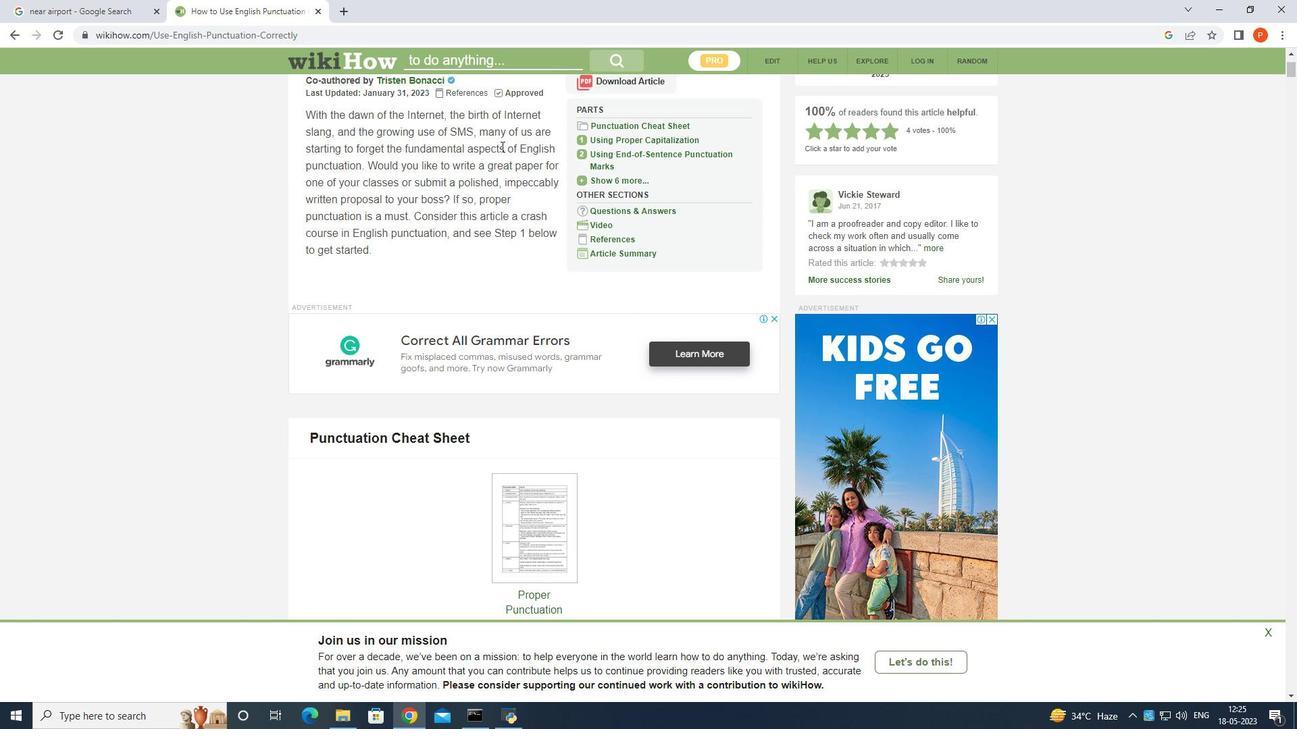 
Action: Mouse scrolled (501, 145) with delta (0, 0)
Screenshot: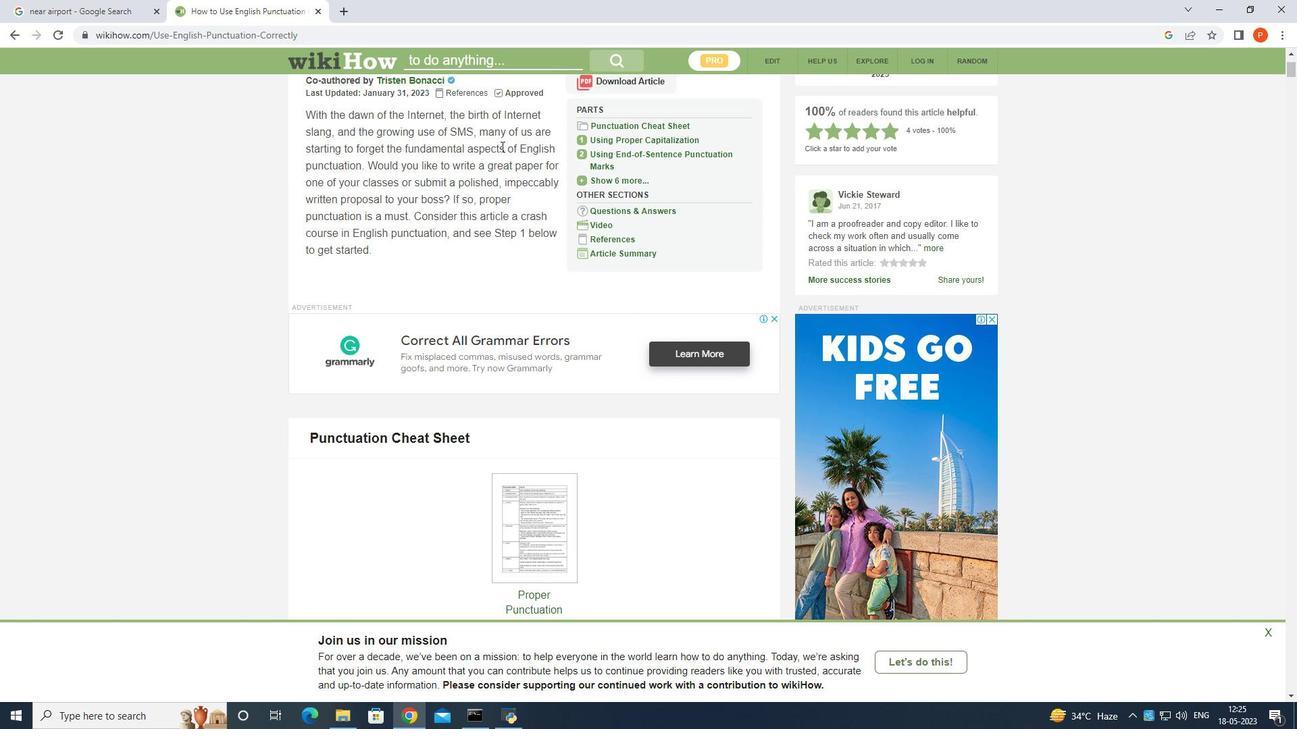 
Action: Mouse moved to (502, 154)
Screenshot: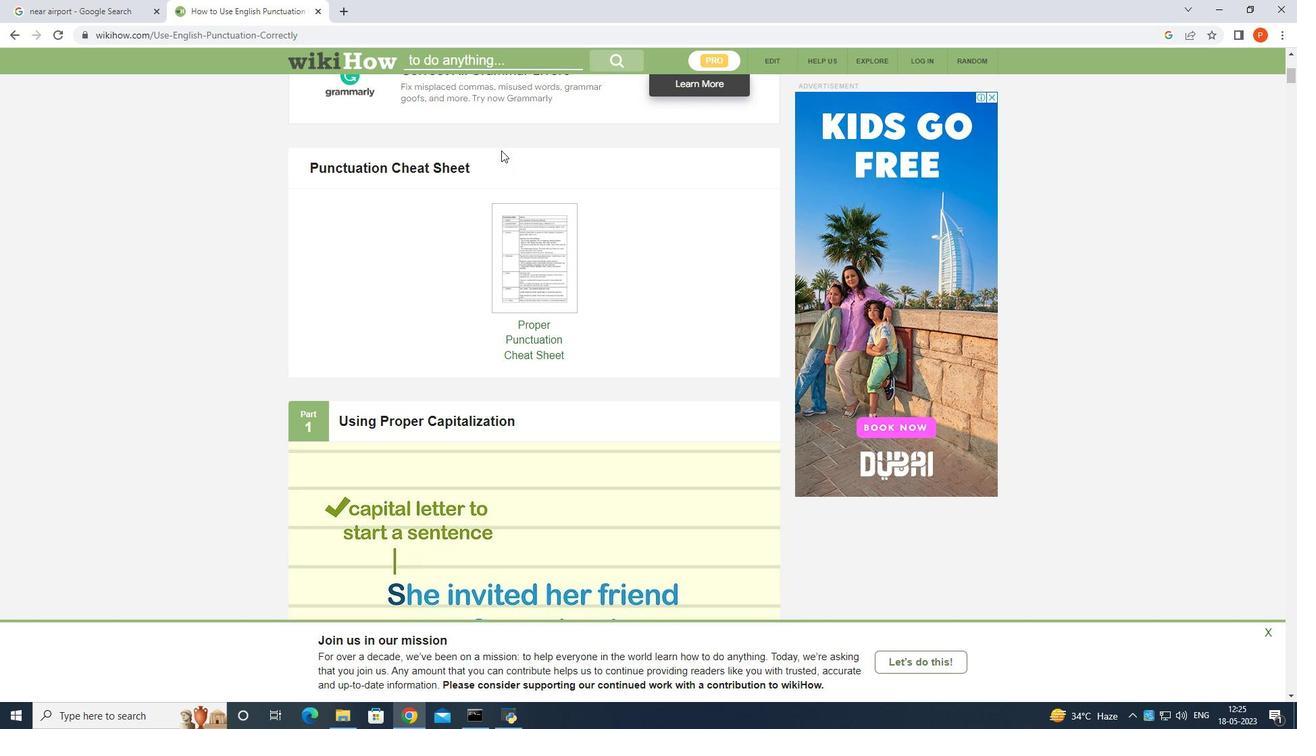 
Action: Mouse scrolled (502, 153) with delta (0, 0)
Screenshot: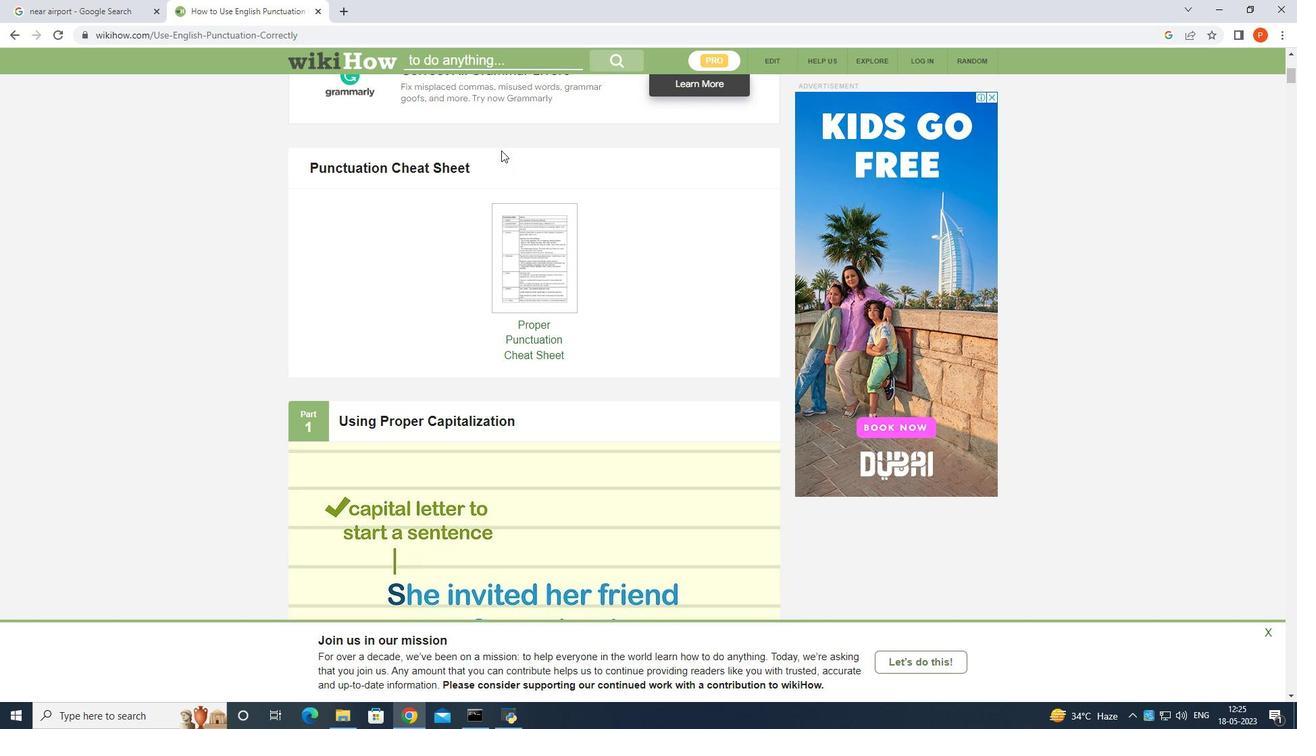 
Action: Mouse moved to (502, 158)
Screenshot: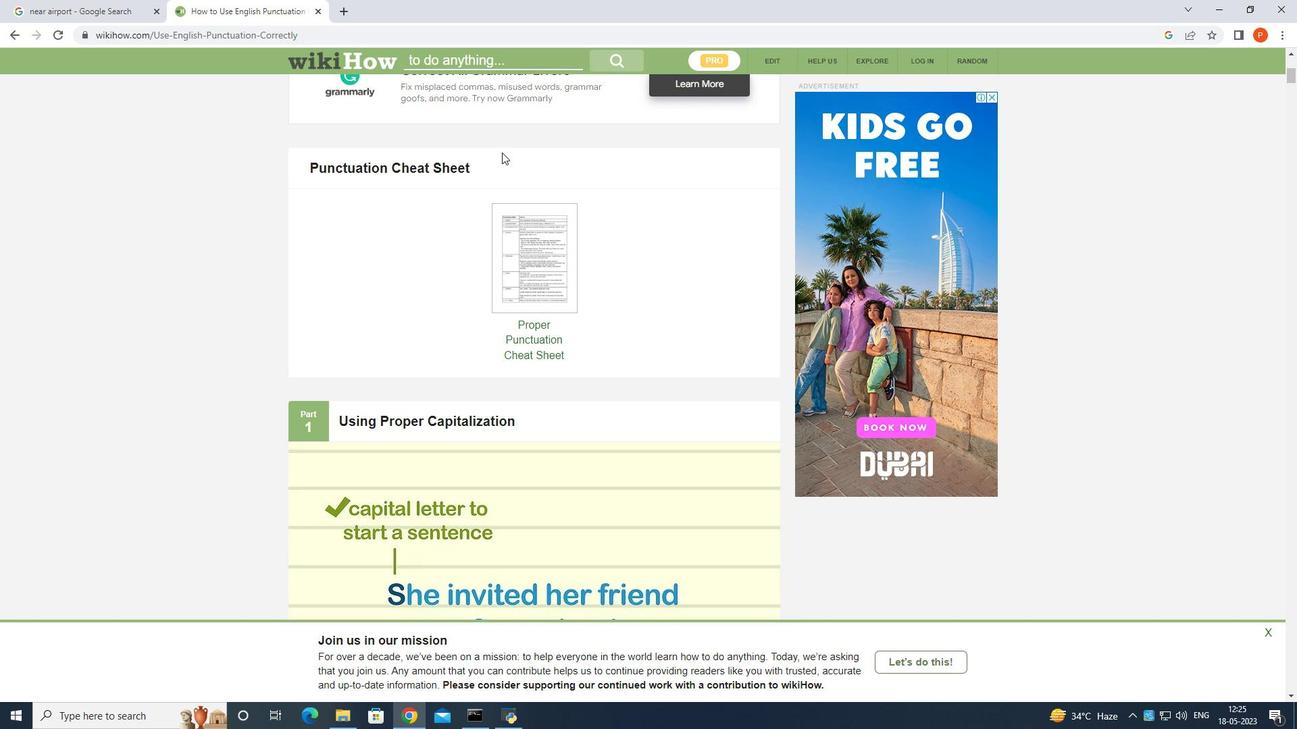 
Action: Mouse scrolled (502, 158) with delta (0, 0)
Screenshot: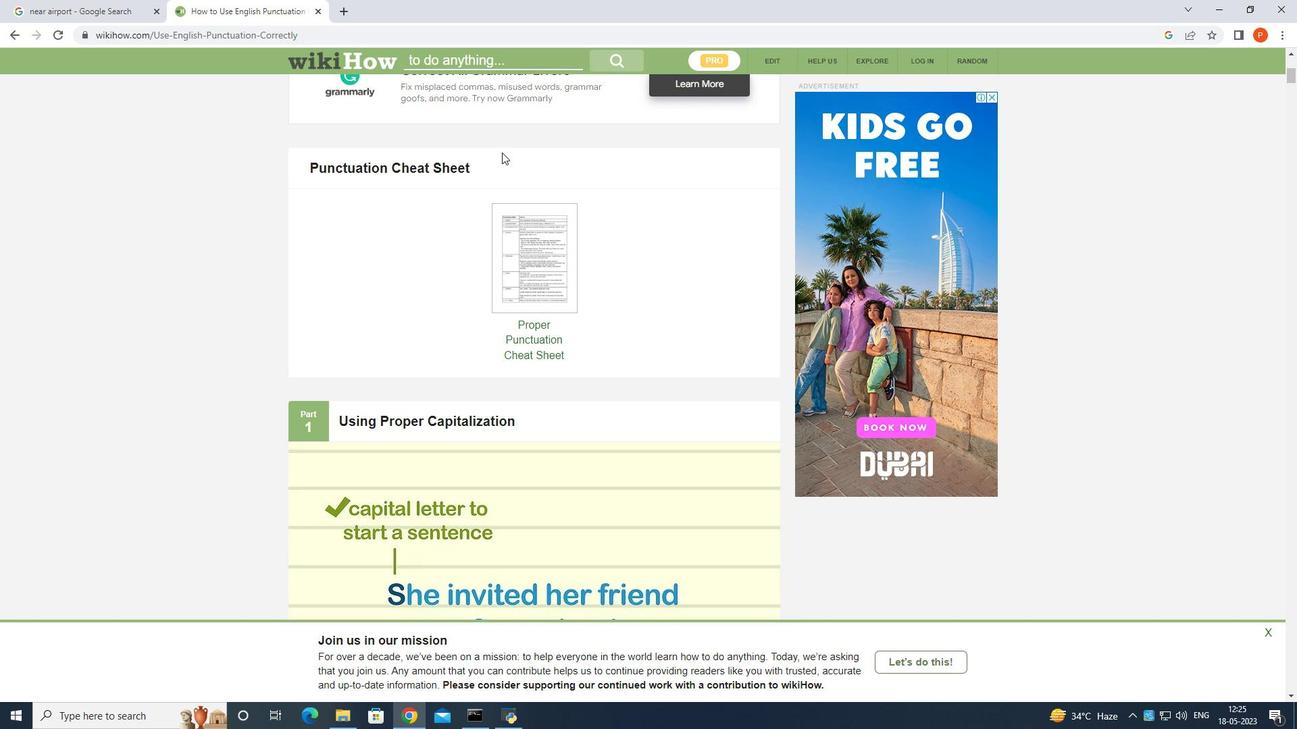 
Action: Mouse moved to (502, 160)
Screenshot: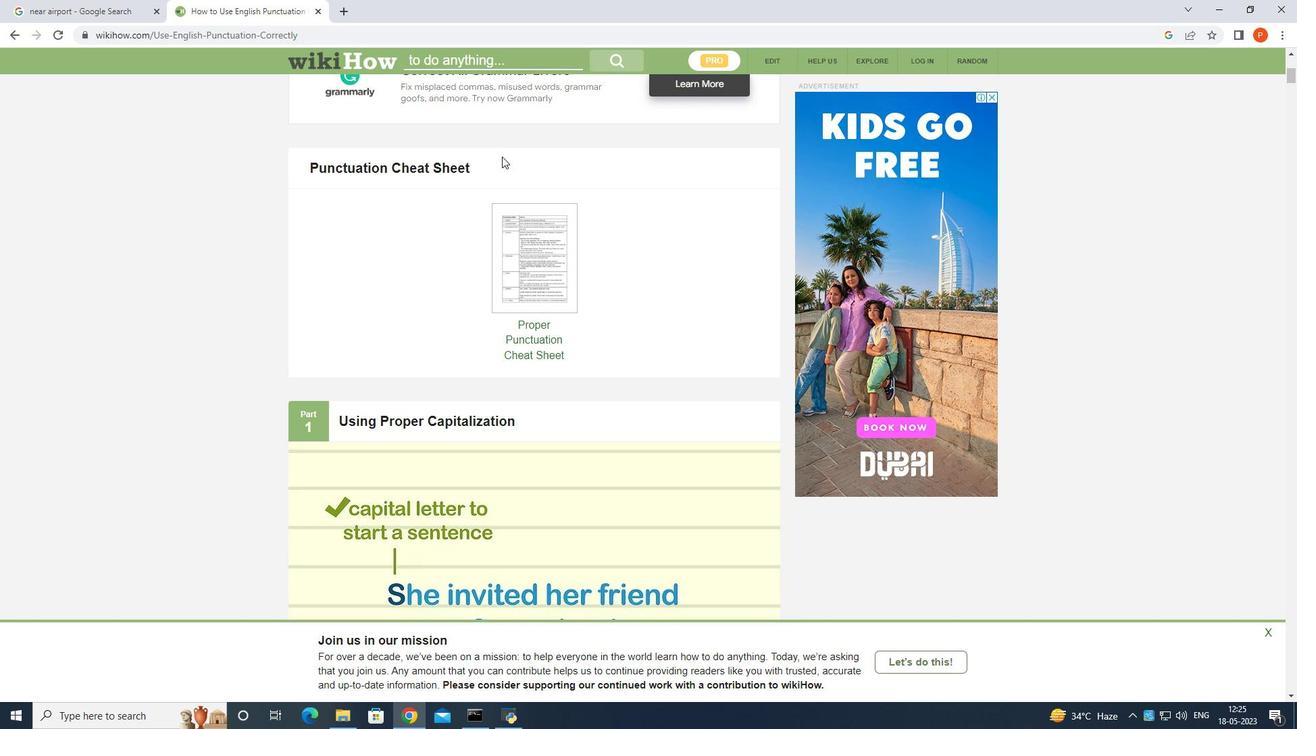 
Action: Mouse scrolled (502, 159) with delta (0, 0)
Screenshot: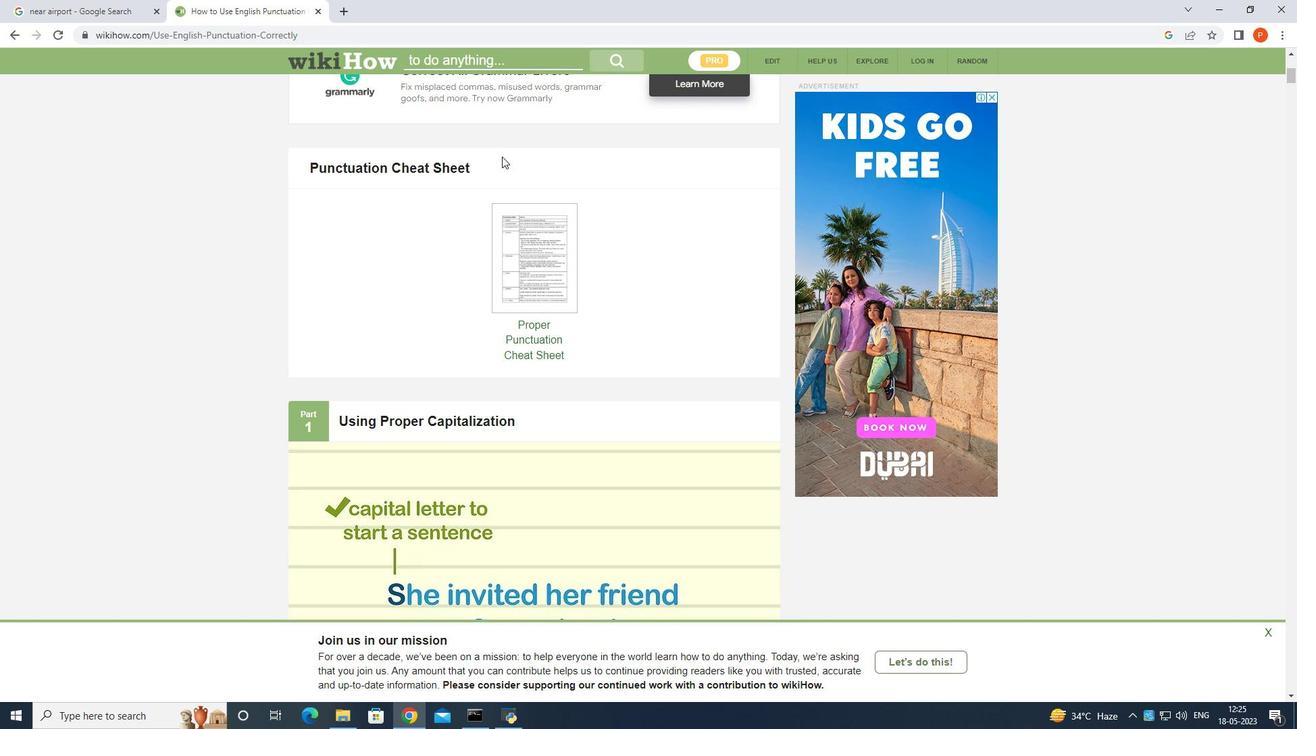 
Action: Mouse scrolled (502, 159) with delta (0, 0)
Screenshot: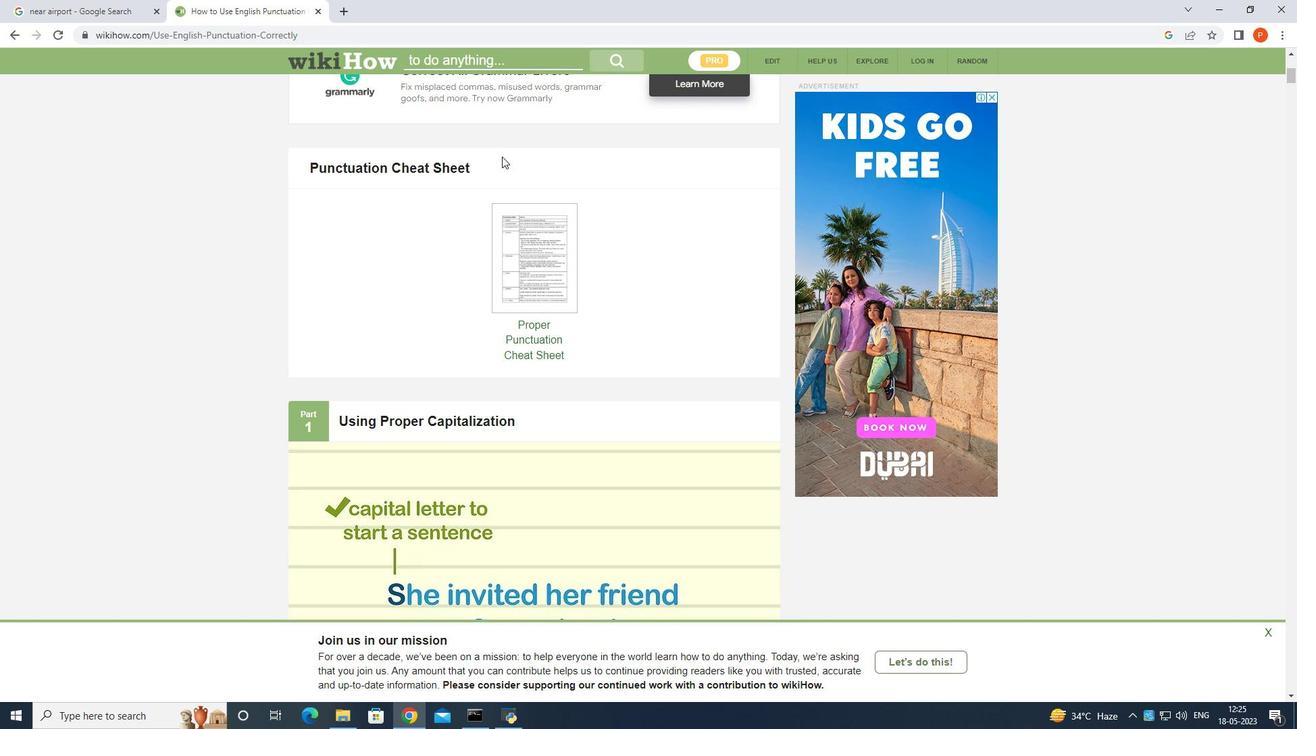 
Action: Mouse scrolled (502, 159) with delta (0, 0)
Screenshot: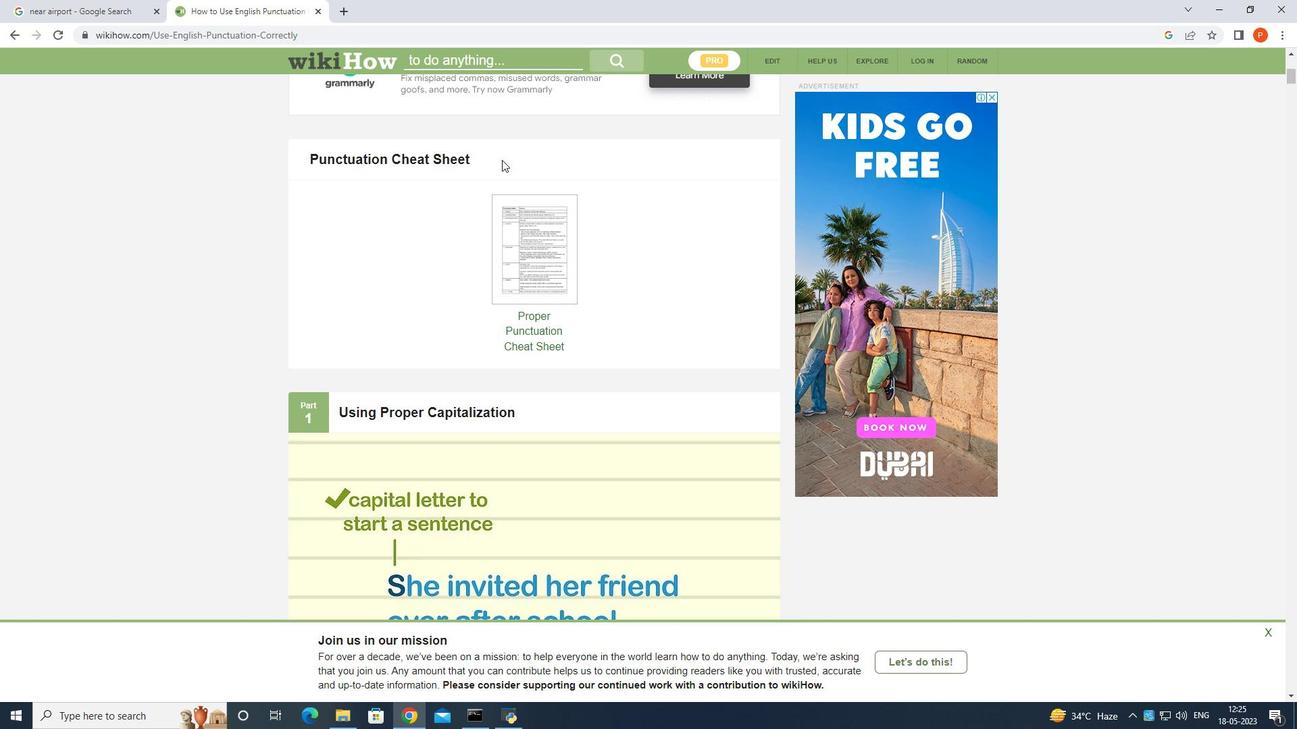
Action: Mouse moved to (502, 161)
Screenshot: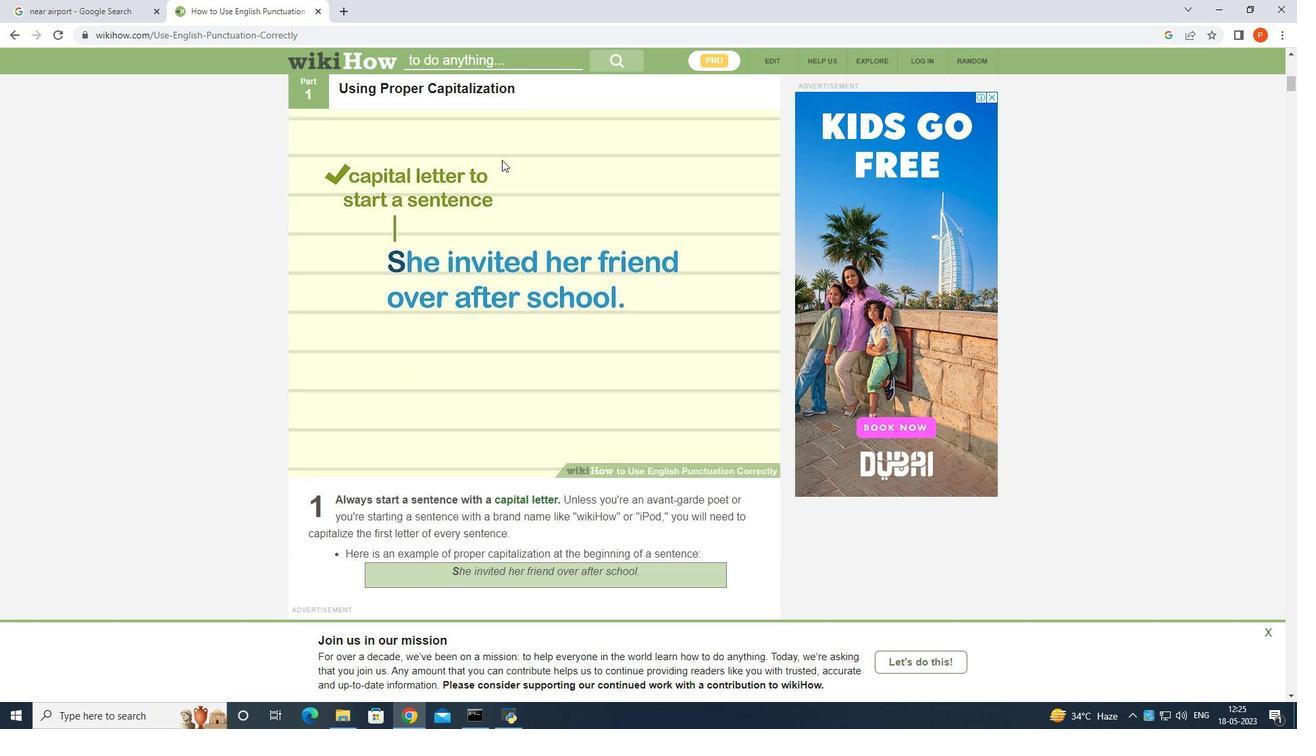 
Action: Mouse scrolled (502, 160) with delta (0, 0)
Screenshot: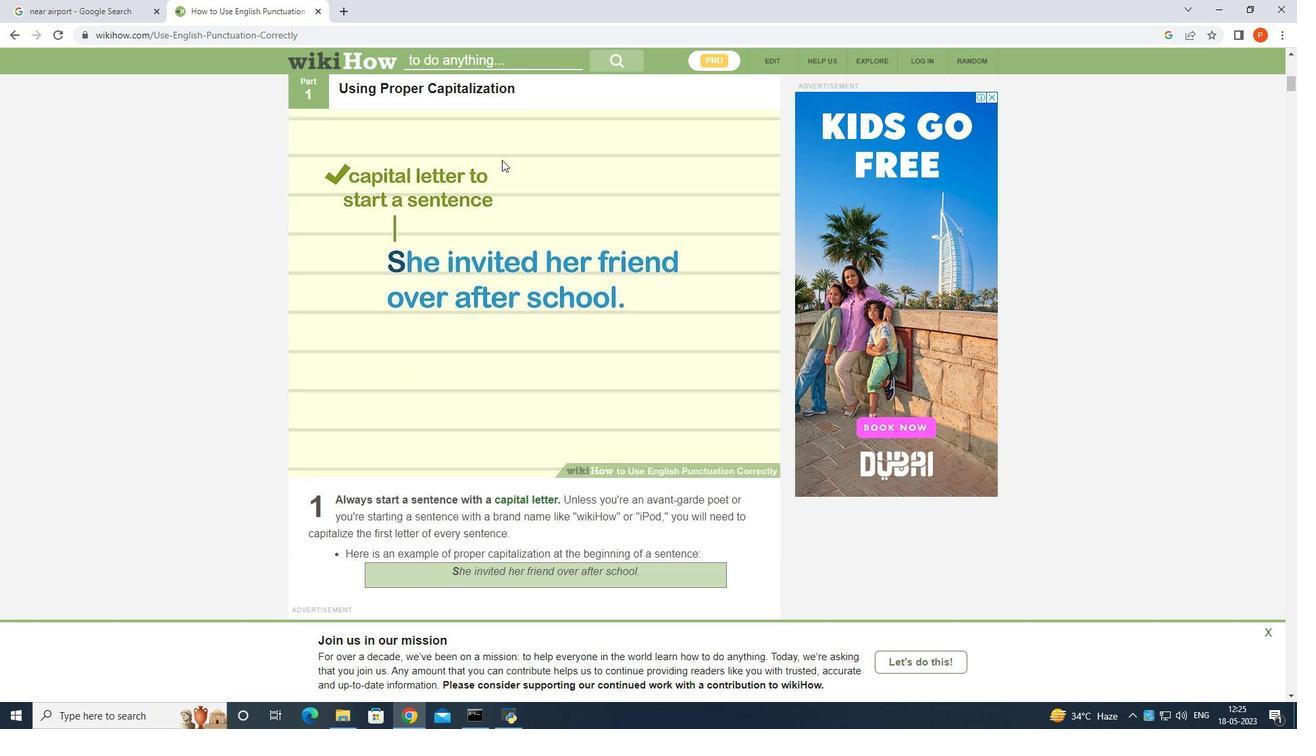
Action: Mouse scrolled (502, 160) with delta (0, 0)
Screenshot: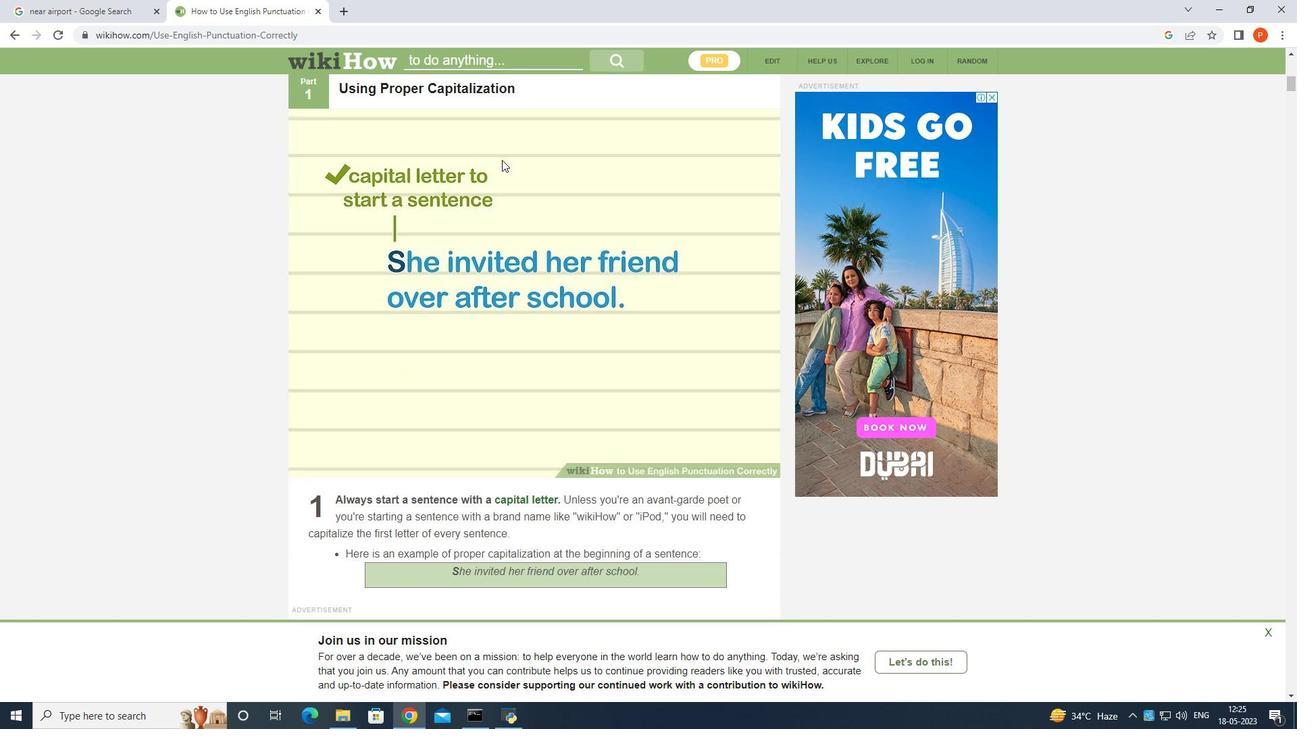 
Action: Mouse scrolled (502, 160) with delta (0, 0)
Screenshot: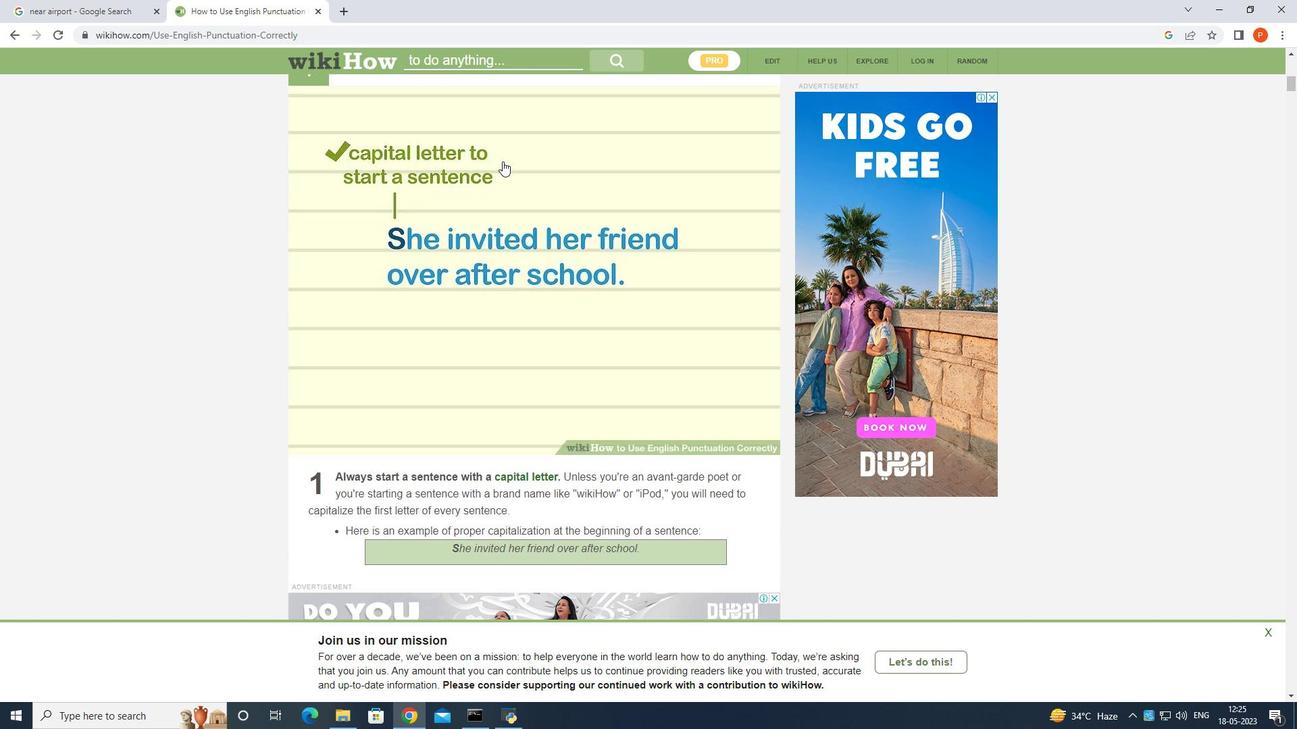 
Action: Mouse scrolled (502, 160) with delta (0, 0)
Screenshot: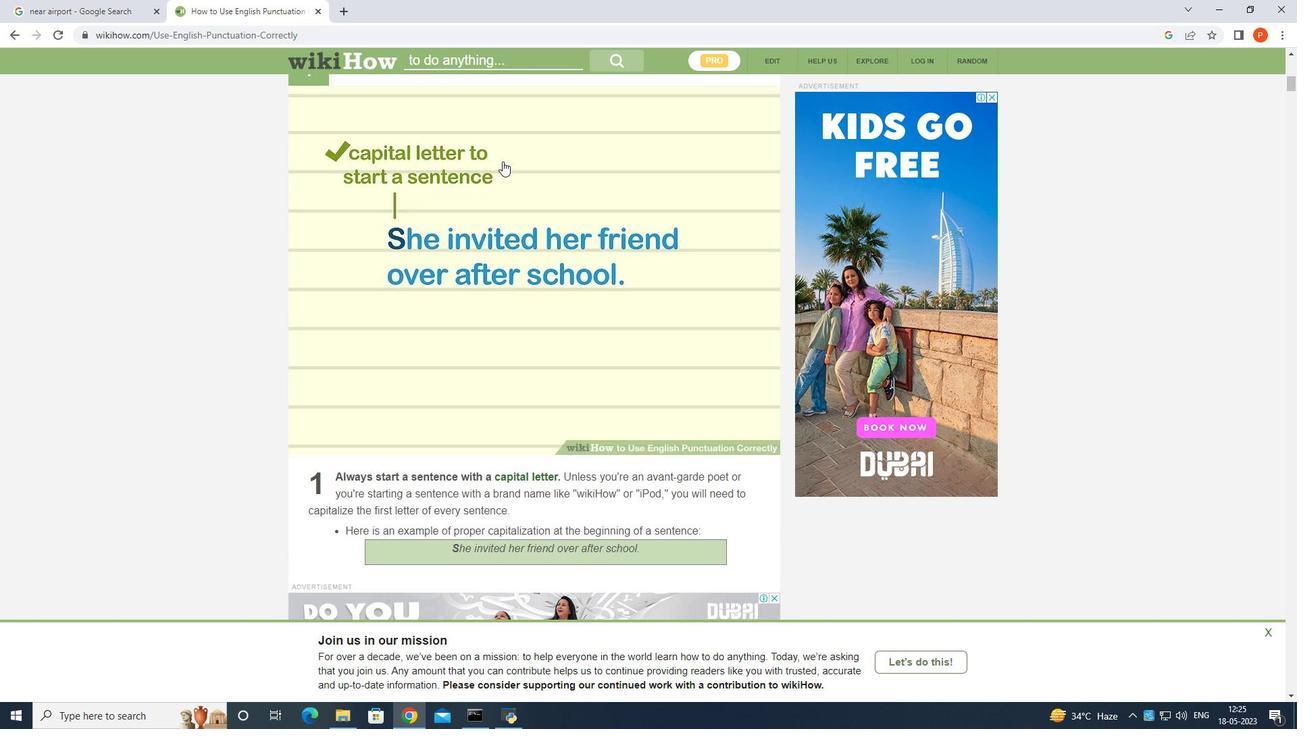 
Action: Mouse scrolled (502, 160) with delta (0, 0)
Screenshot: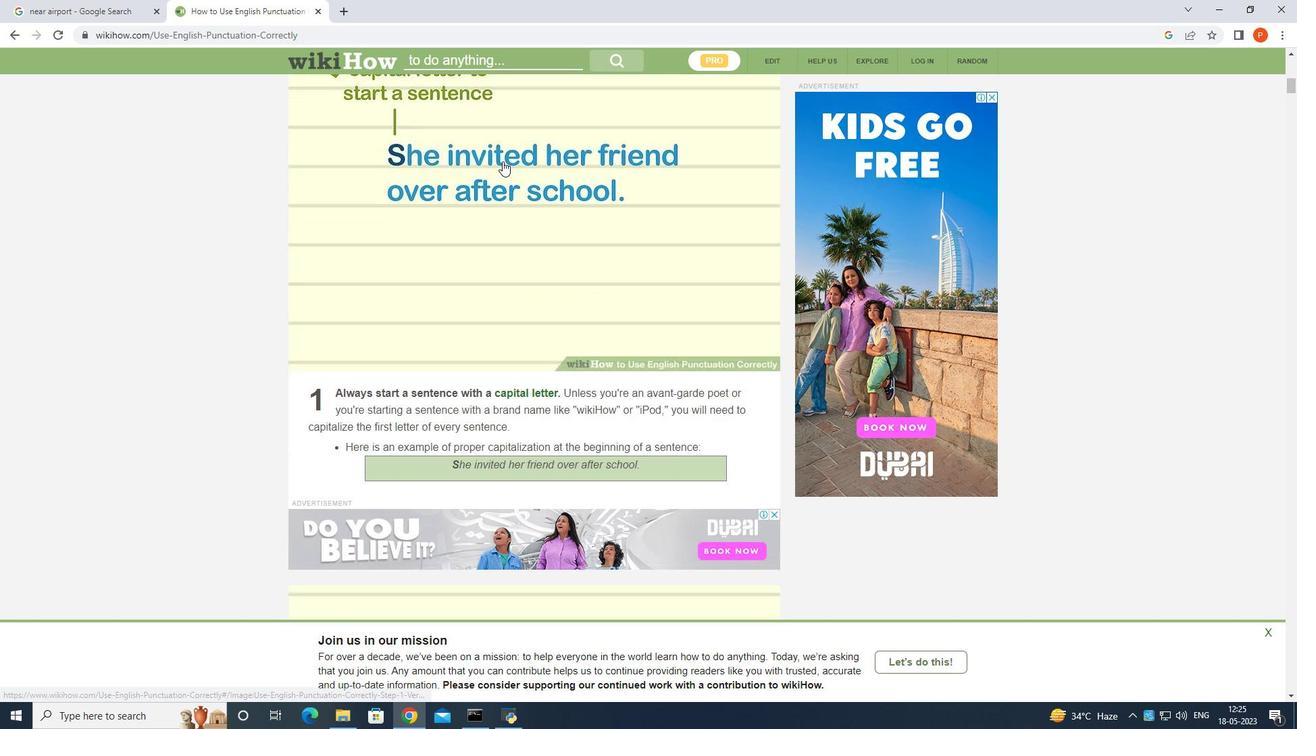 
Action: Mouse scrolled (502, 160) with delta (0, 0)
Screenshot: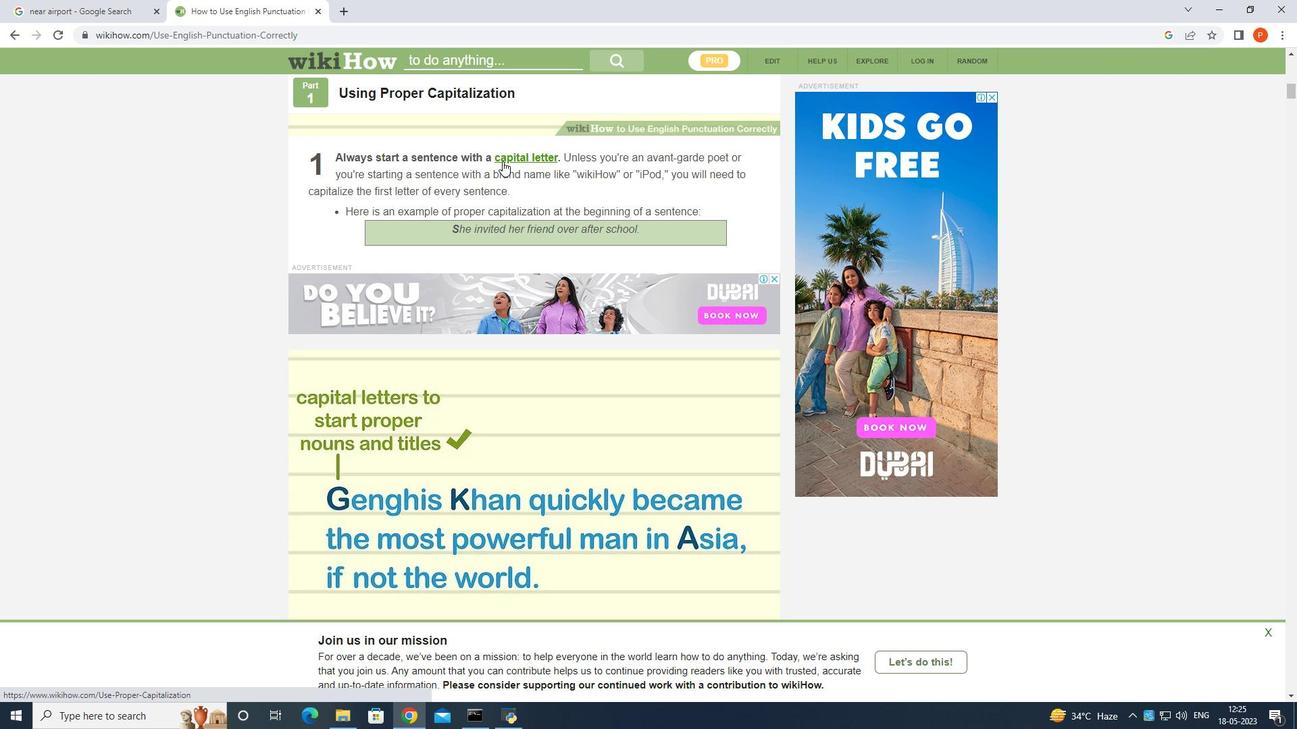 
Action: Mouse scrolled (502, 160) with delta (0, 0)
Screenshot: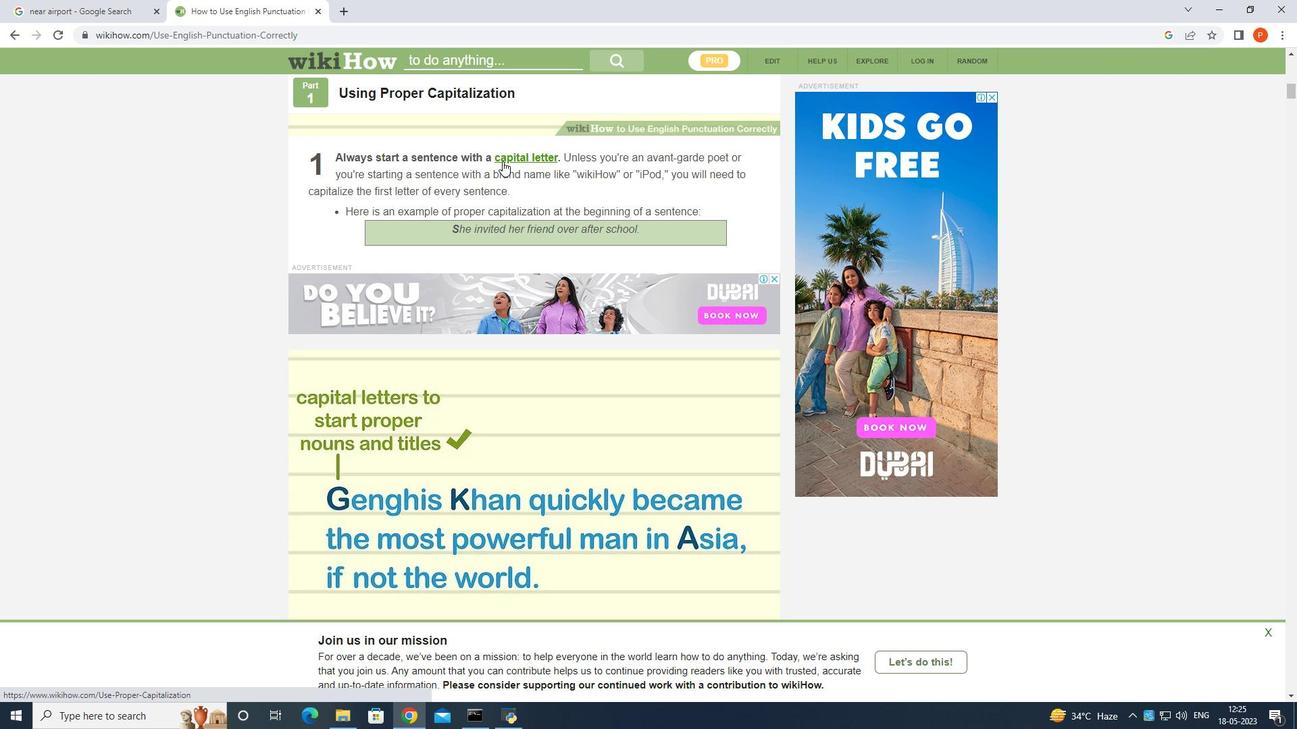 
Action: Mouse moved to (721, 390)
Screenshot: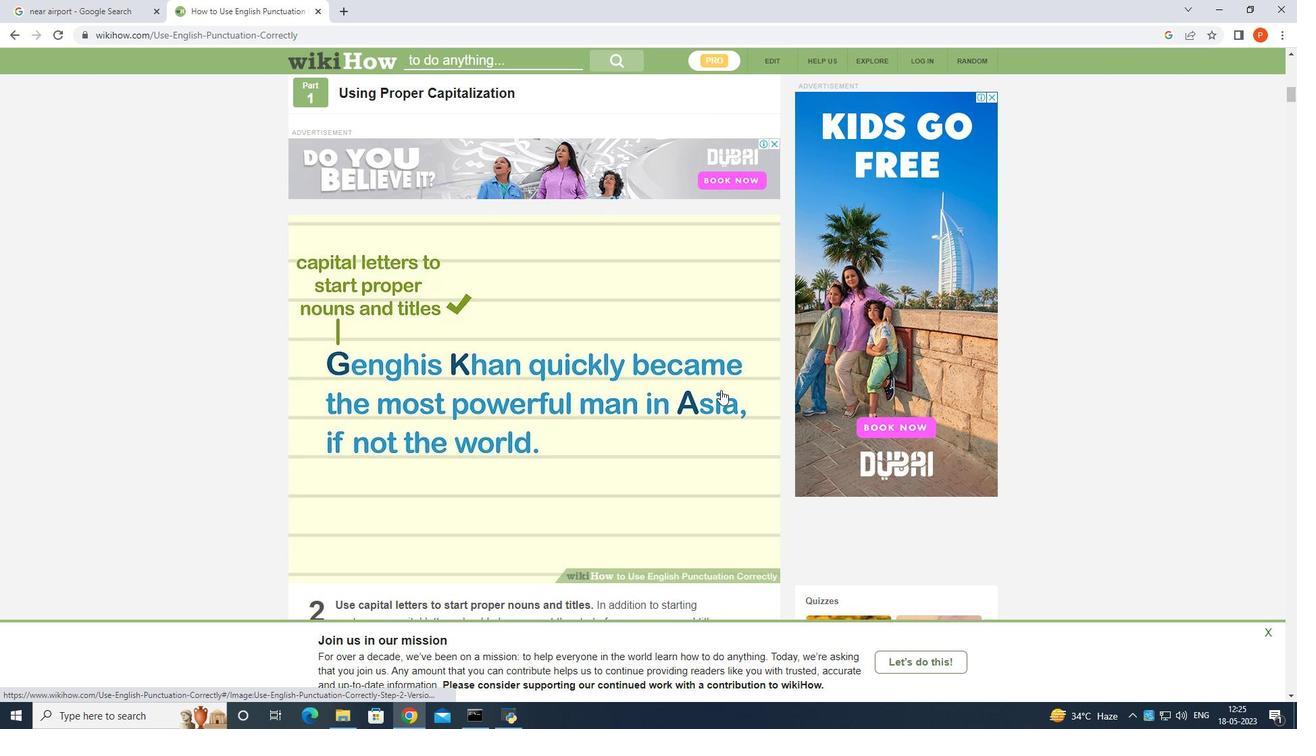 
Action: Mouse scrolled (721, 389) with delta (0, 0)
Screenshot: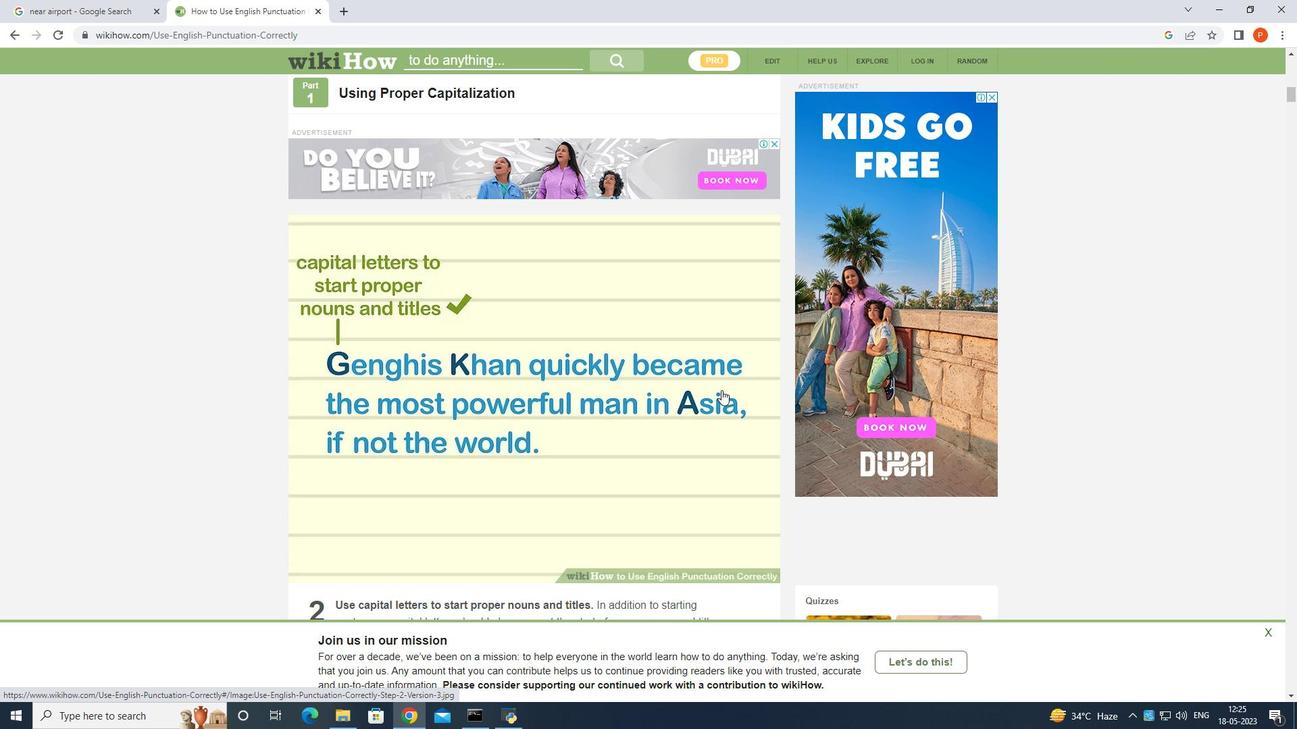 
Action: Mouse scrolled (721, 389) with delta (0, 0)
Screenshot: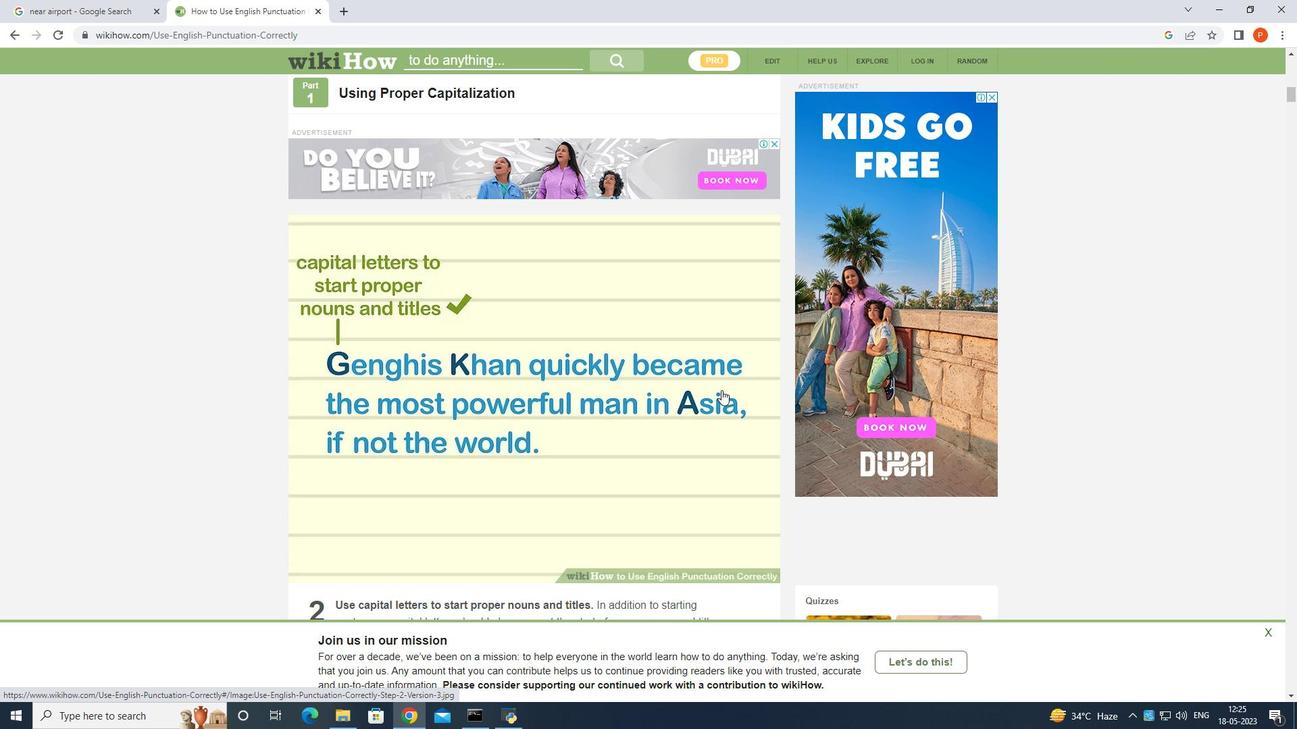 
Action: Mouse scrolled (721, 389) with delta (0, 0)
Screenshot: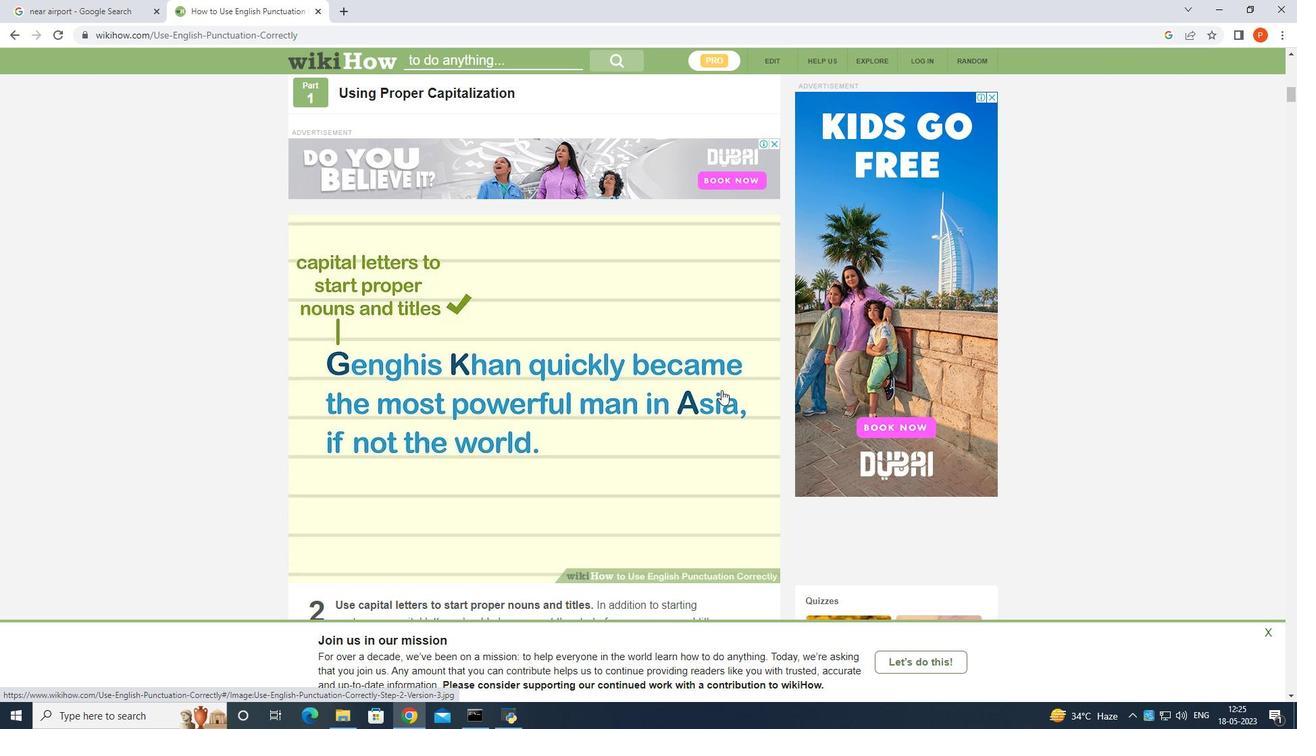 
Action: Mouse scrolled (721, 389) with delta (0, 0)
Screenshot: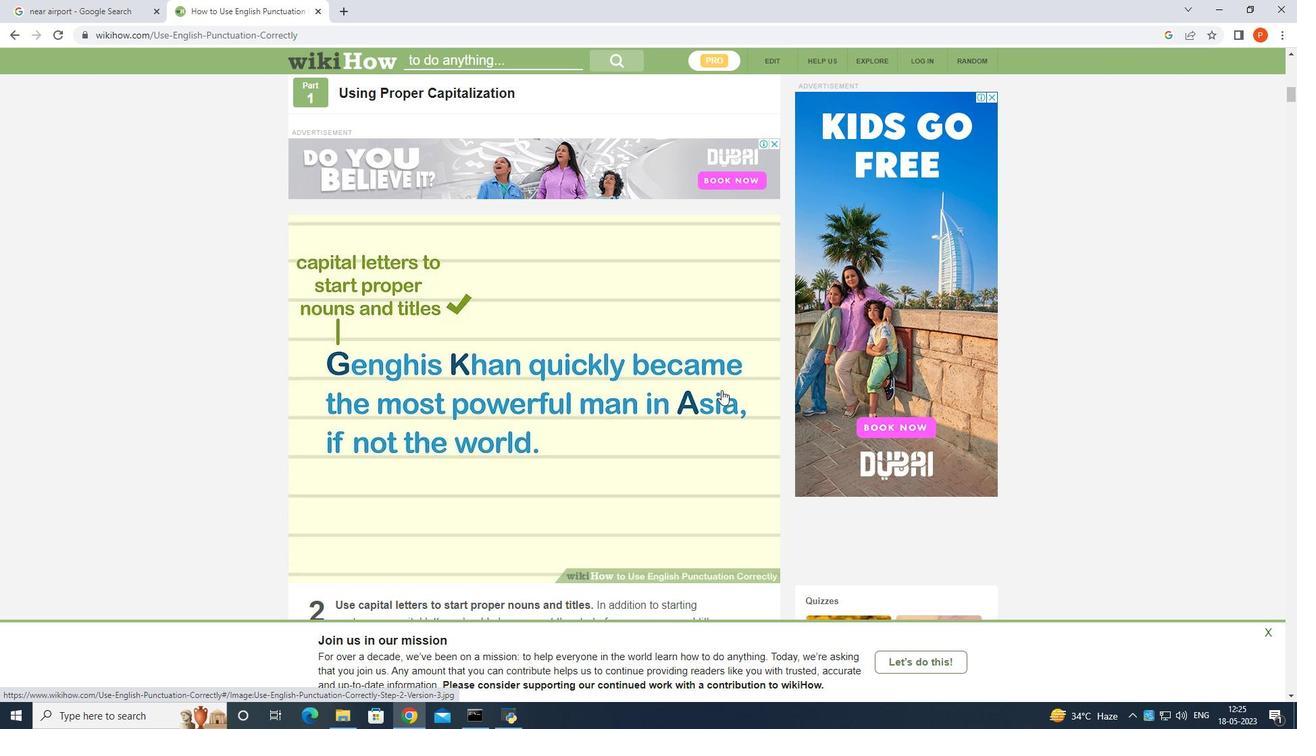 
Action: Mouse moved to (721, 390)
Screenshot: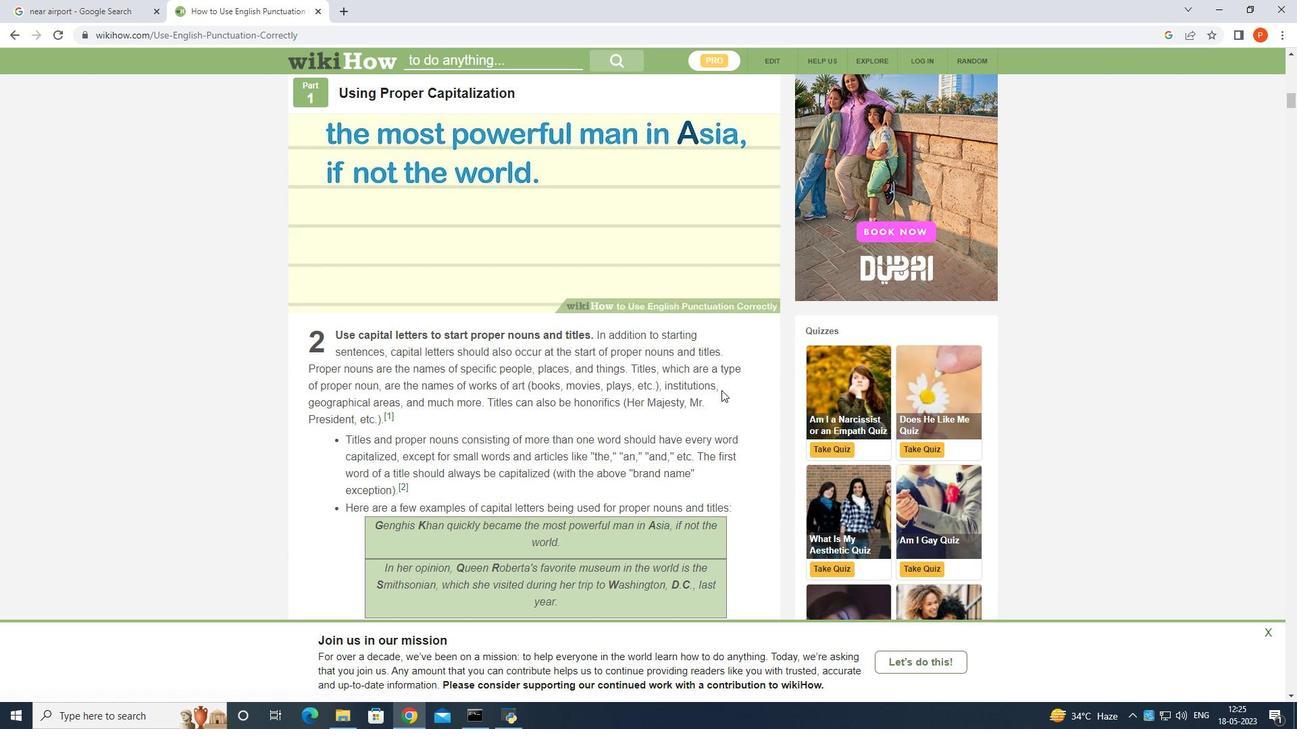 
Action: Mouse scrolled (721, 389) with delta (0, 0)
Screenshot: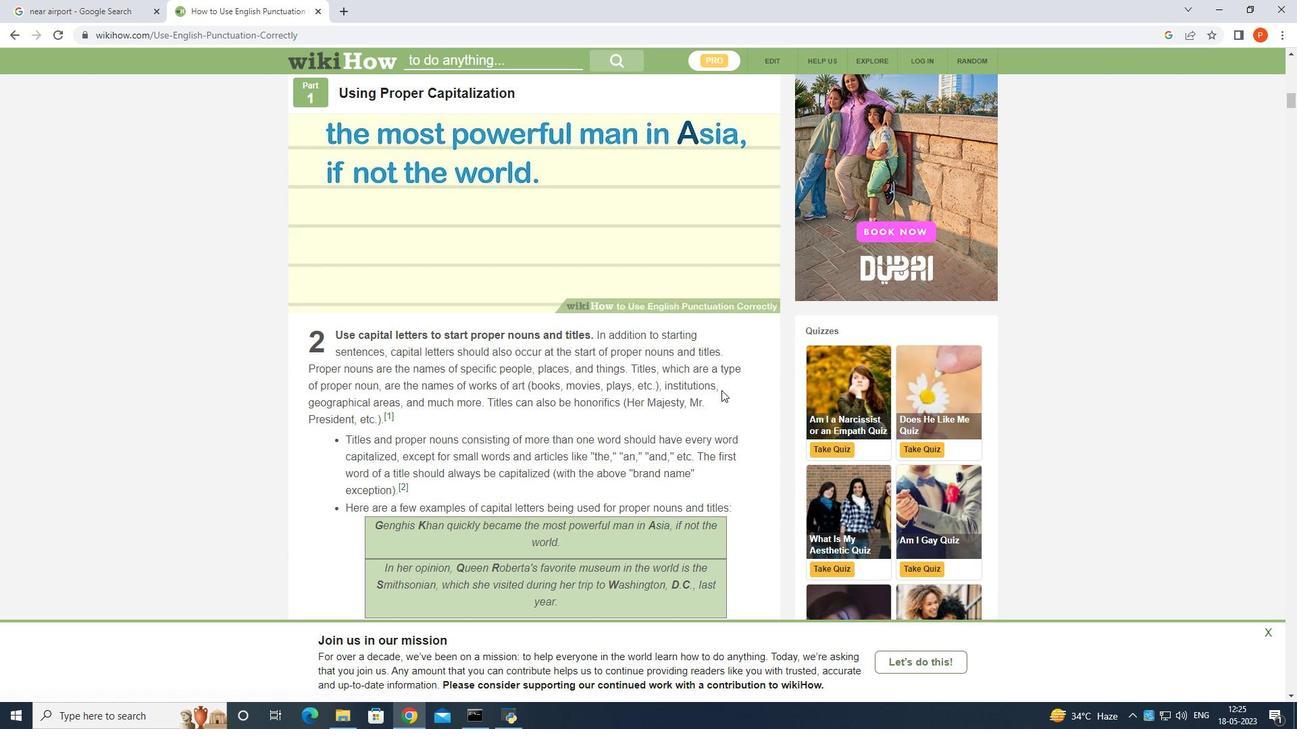 
Action: Mouse scrolled (721, 389) with delta (0, 0)
Screenshot: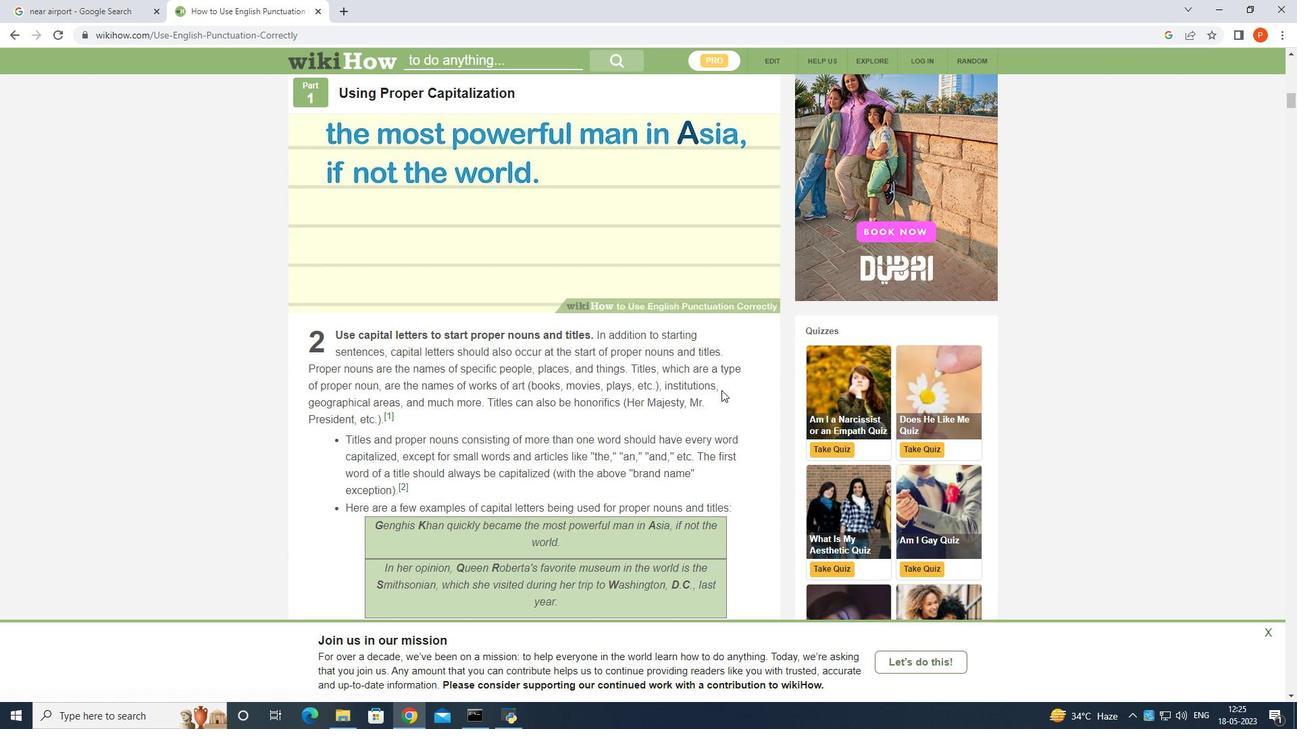 
Action: Mouse scrolled (721, 389) with delta (0, 0)
Screenshot: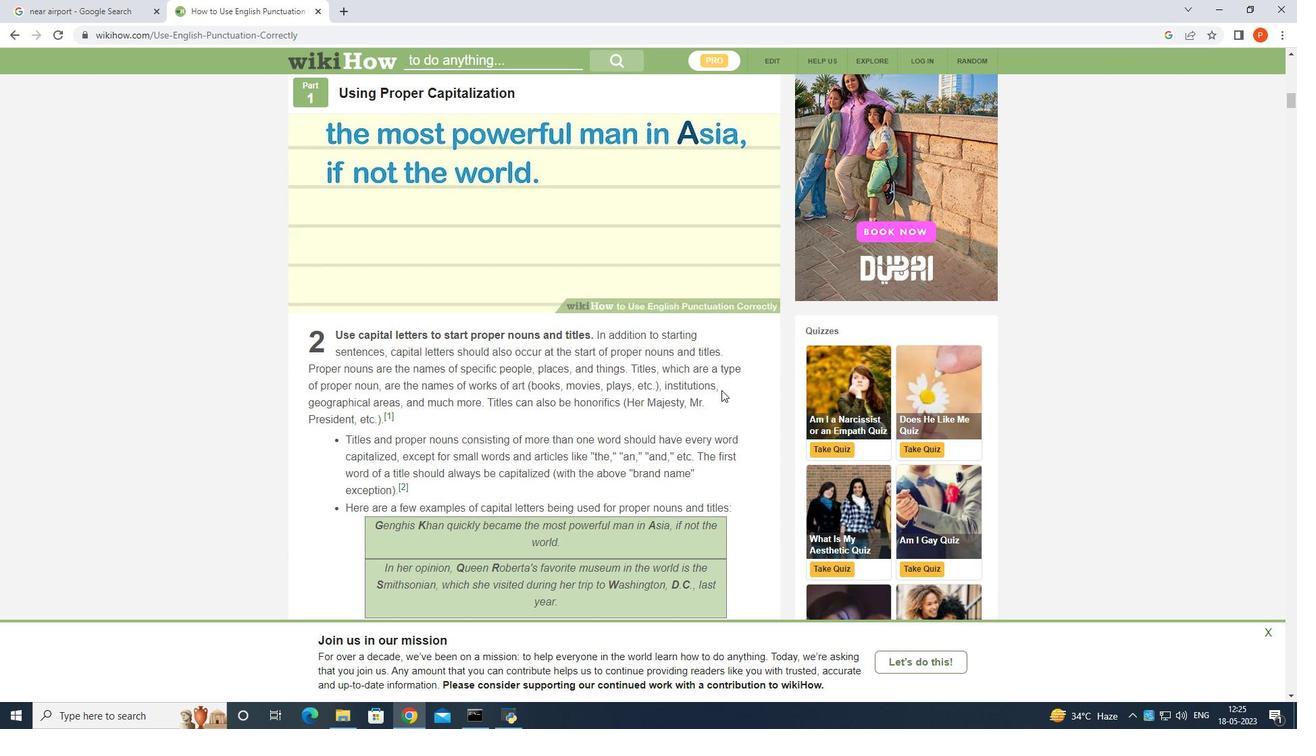 
Action: Mouse moved to (722, 390)
Screenshot: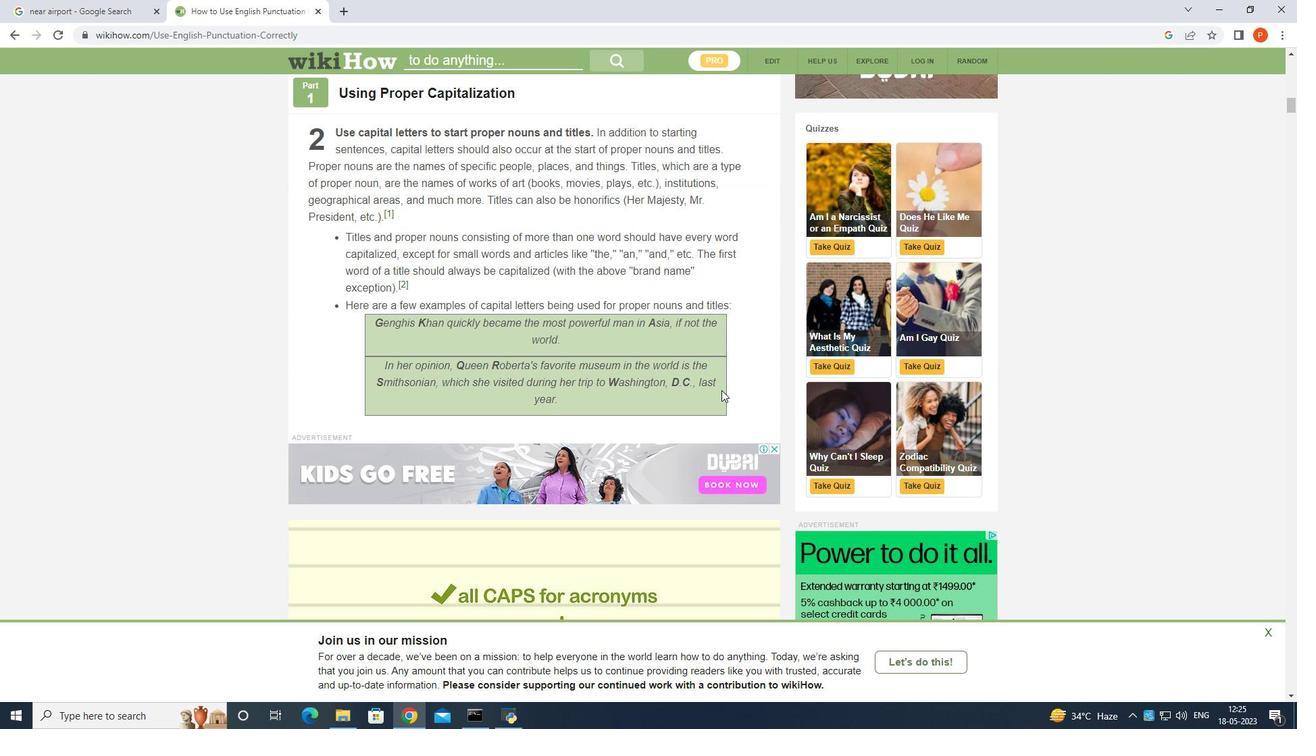
Action: Mouse scrolled (722, 389) with delta (0, 0)
Screenshot: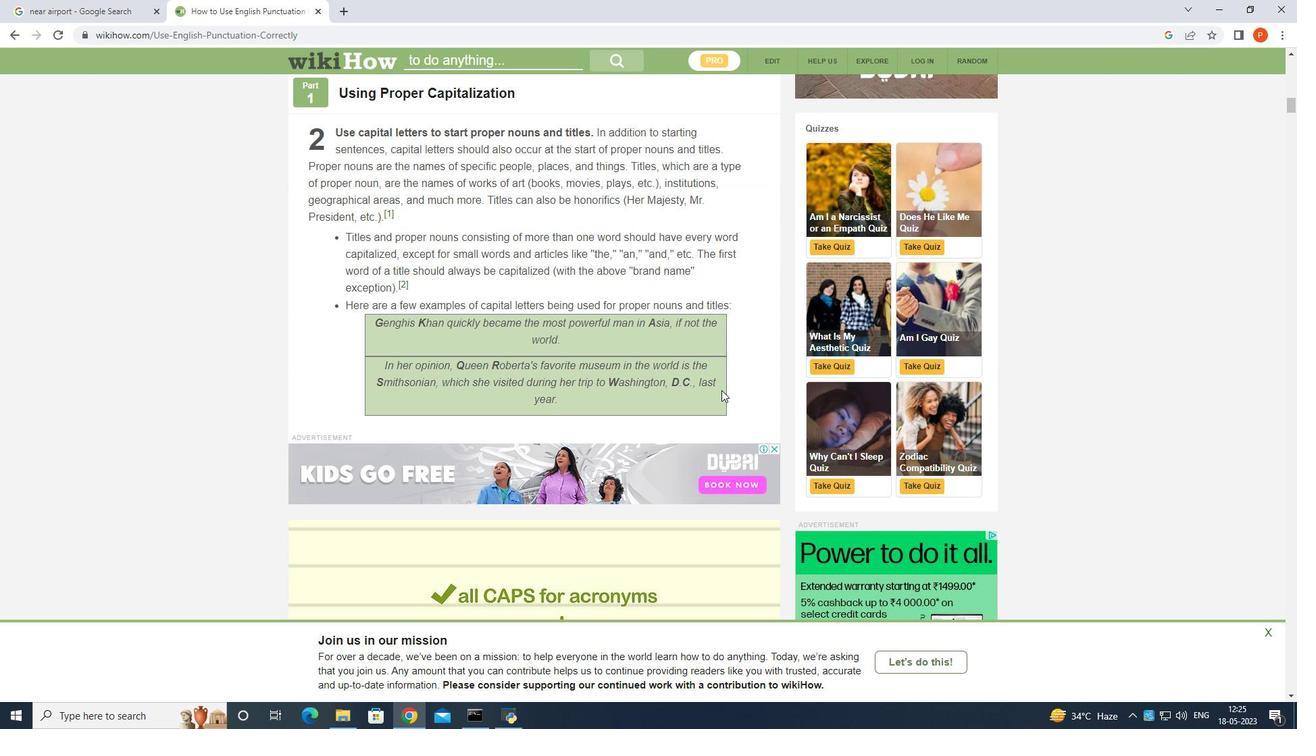 
Action: Mouse moved to (723, 390)
Screenshot: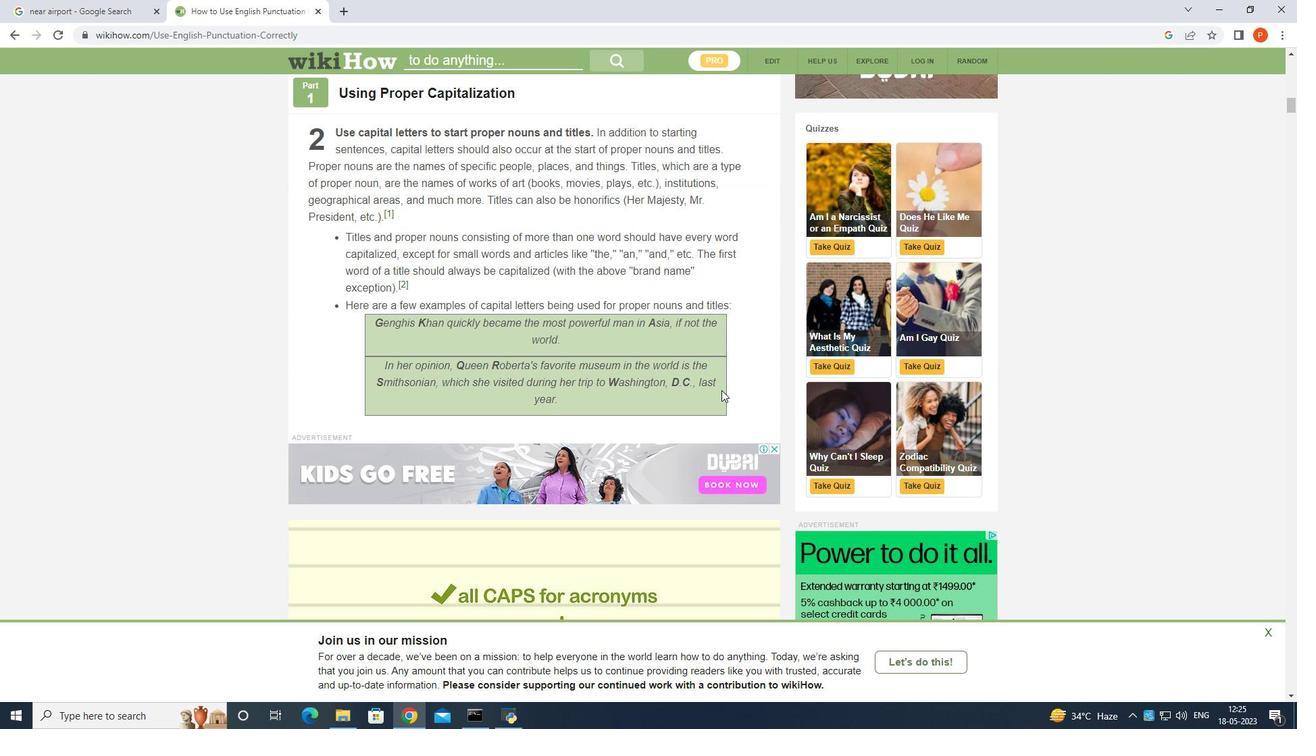 
Action: Mouse scrolled (723, 389) with delta (0, 0)
Screenshot: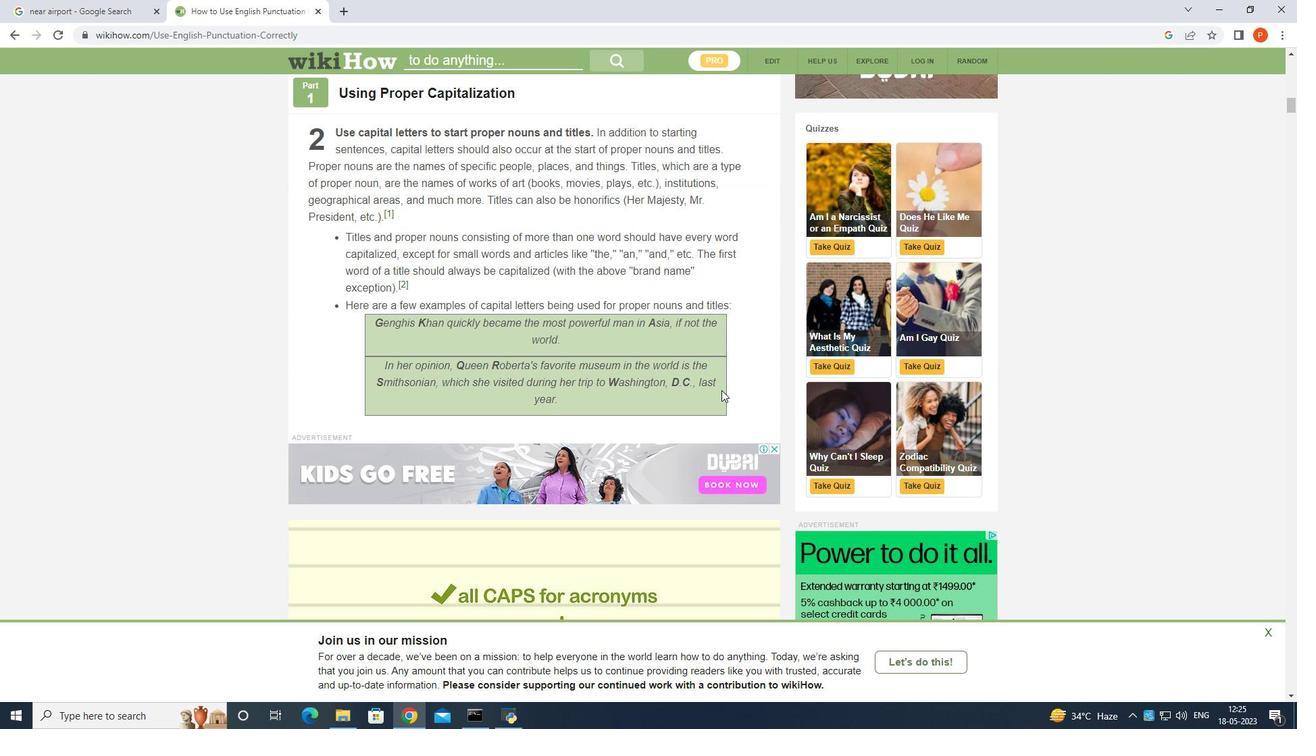 
Action: Mouse moved to (723, 390)
Screenshot: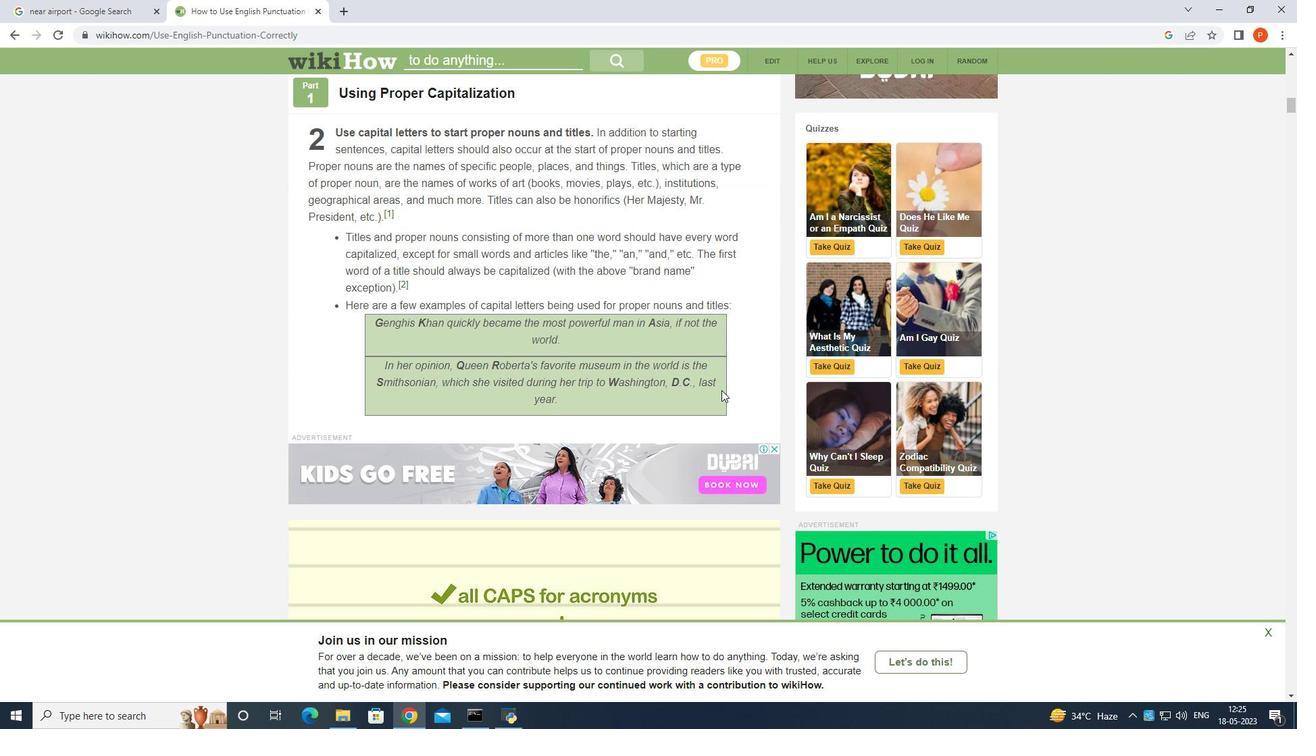 
Action: Mouse scrolled (723, 389) with delta (0, 0)
Screenshot: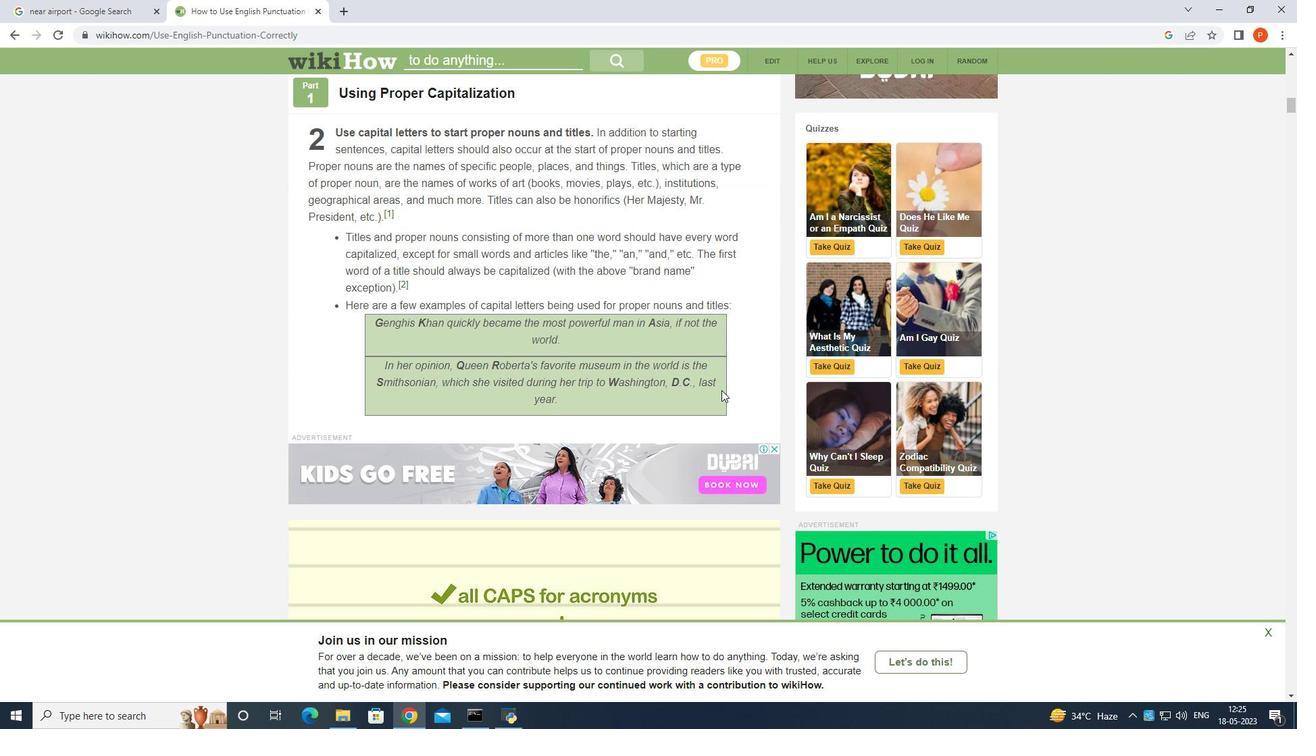 
Action: Mouse scrolled (723, 389) with delta (0, 0)
Screenshot: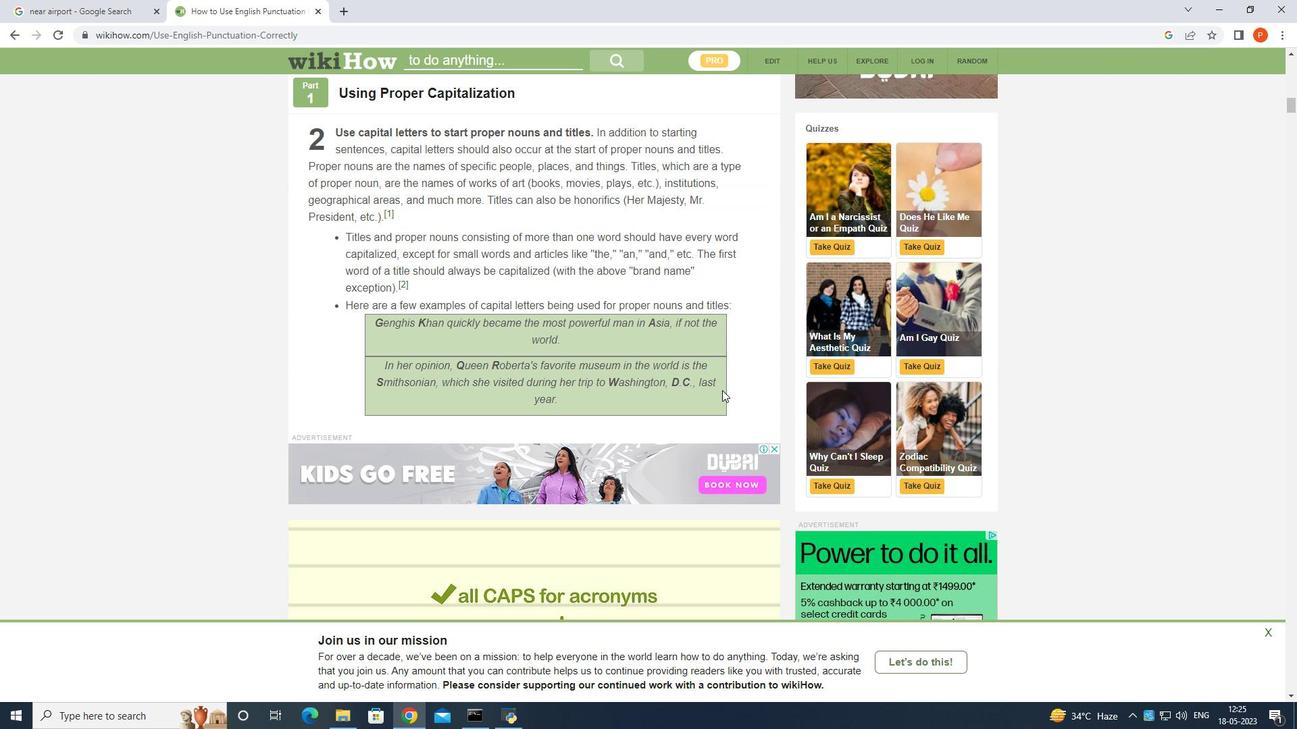 
Action: Mouse scrolled (723, 389) with delta (0, 0)
Screenshot: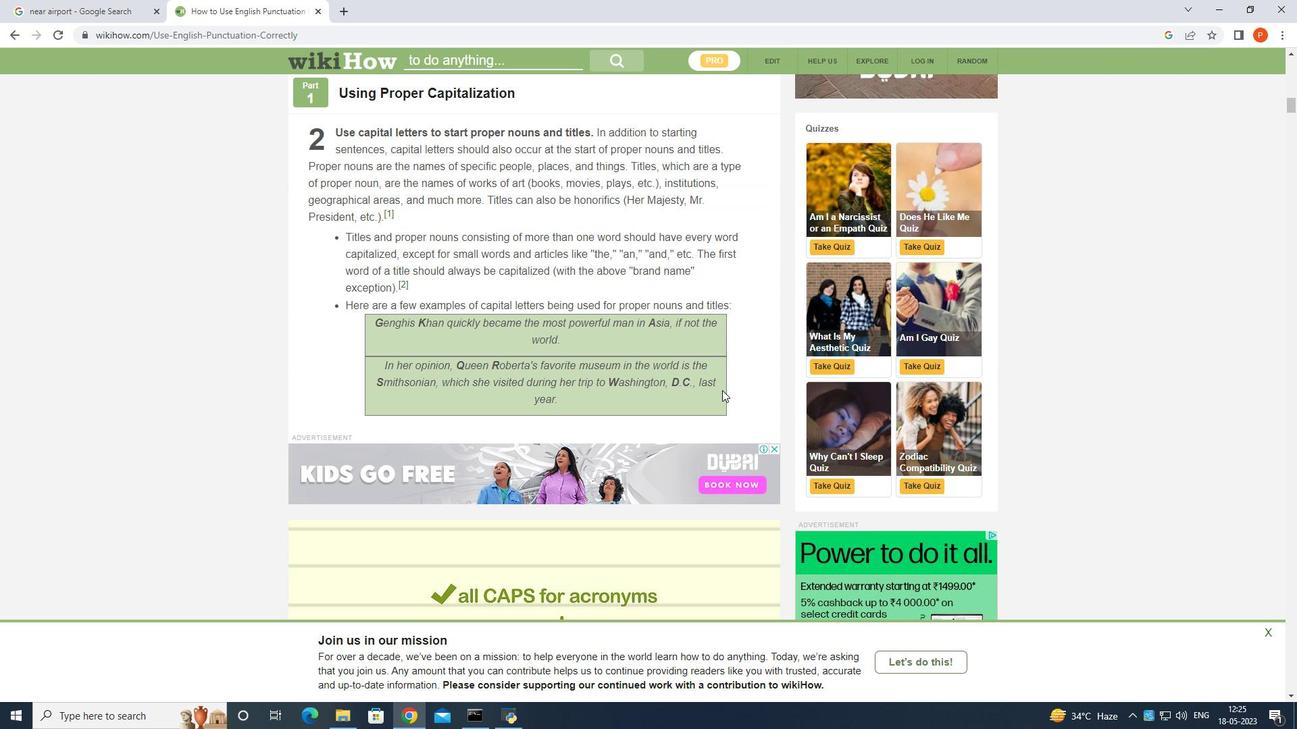 
Action: Mouse moved to (723, 391)
Screenshot: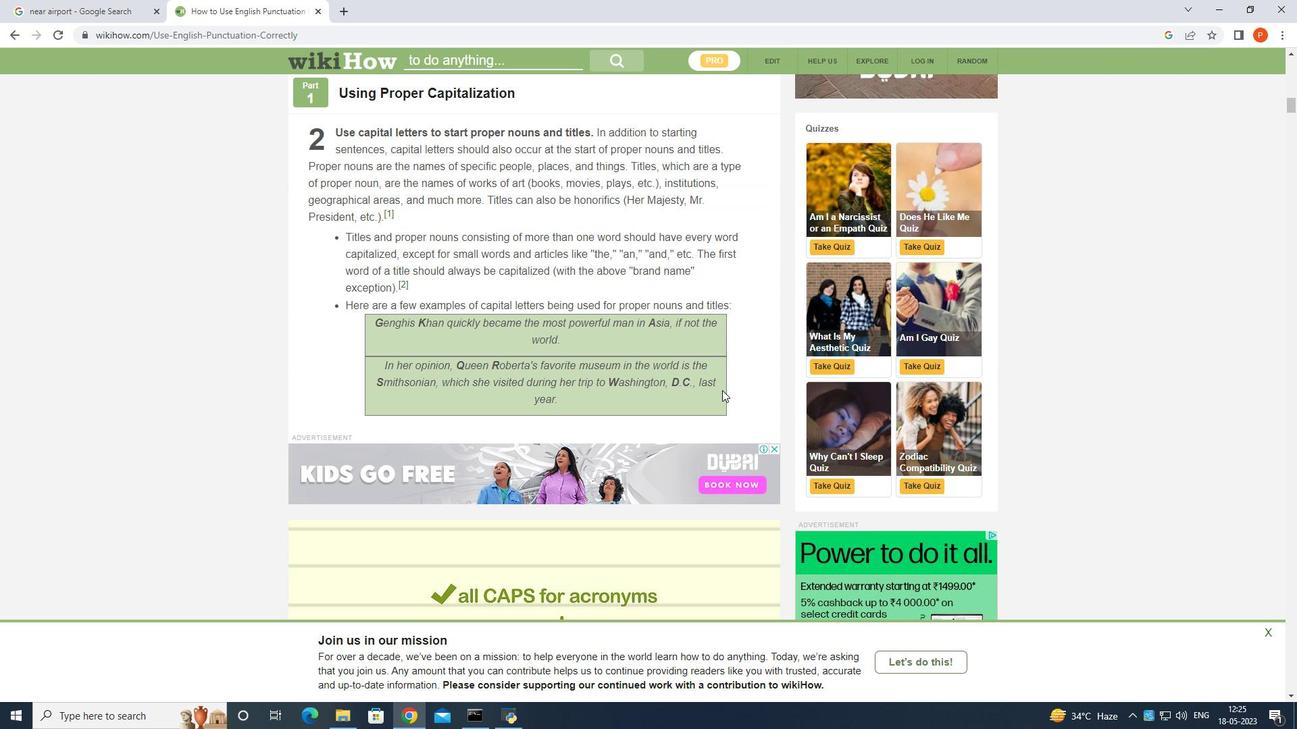 
Action: Mouse scrolled (723, 391) with delta (0, 0)
Screenshot: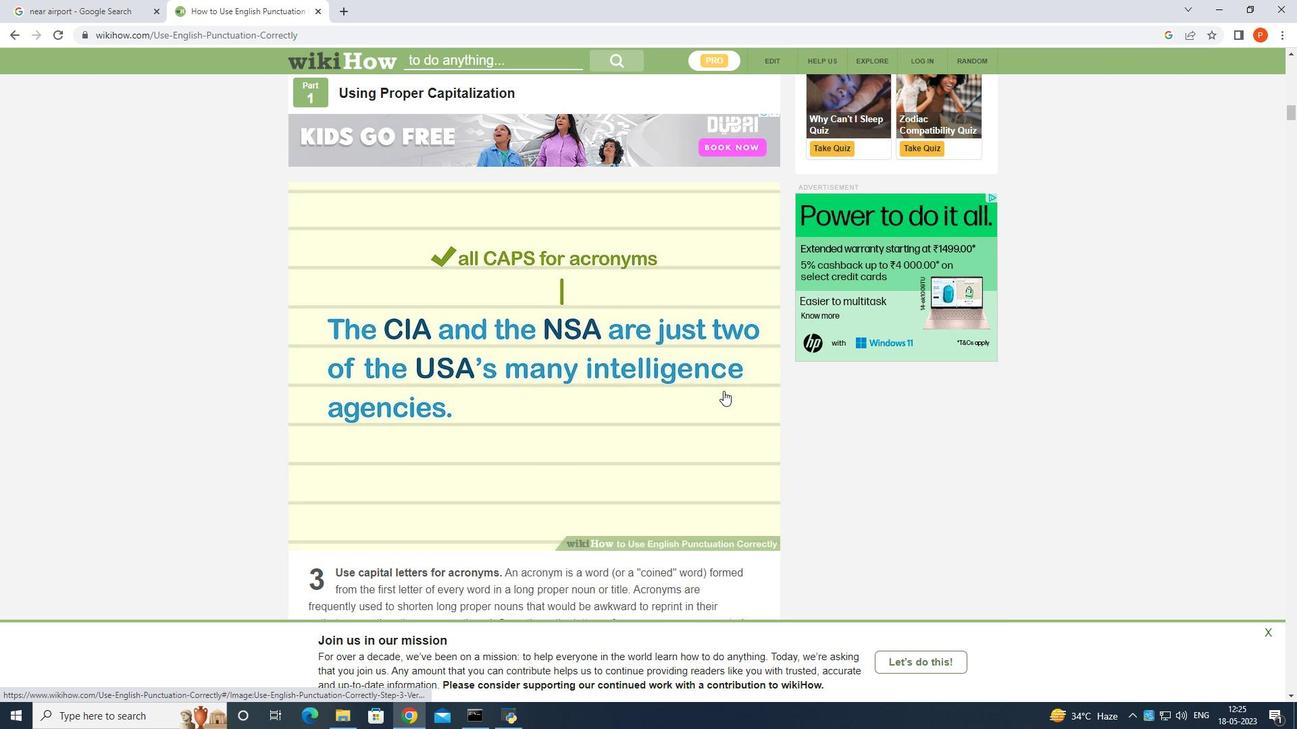 
Action: Mouse scrolled (723, 391) with delta (0, 0)
Screenshot: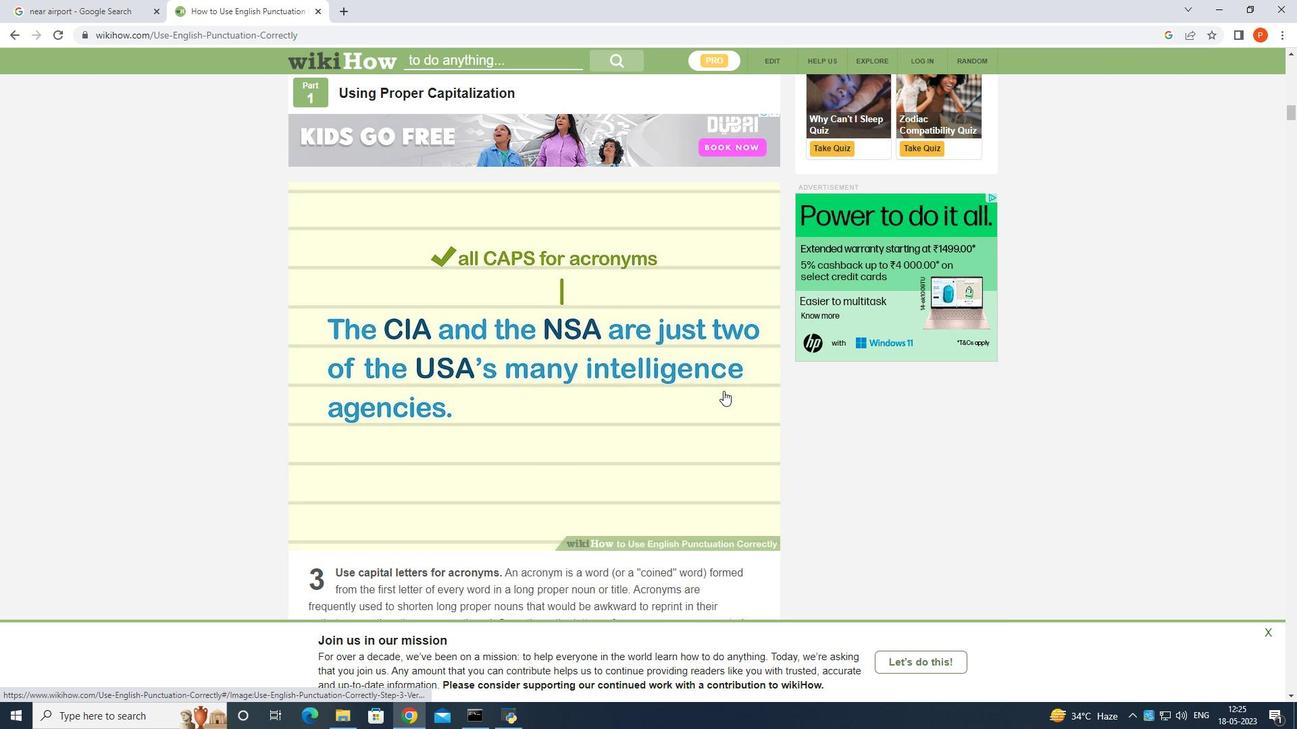 
Action: Mouse scrolled (723, 391) with delta (0, 0)
Screenshot: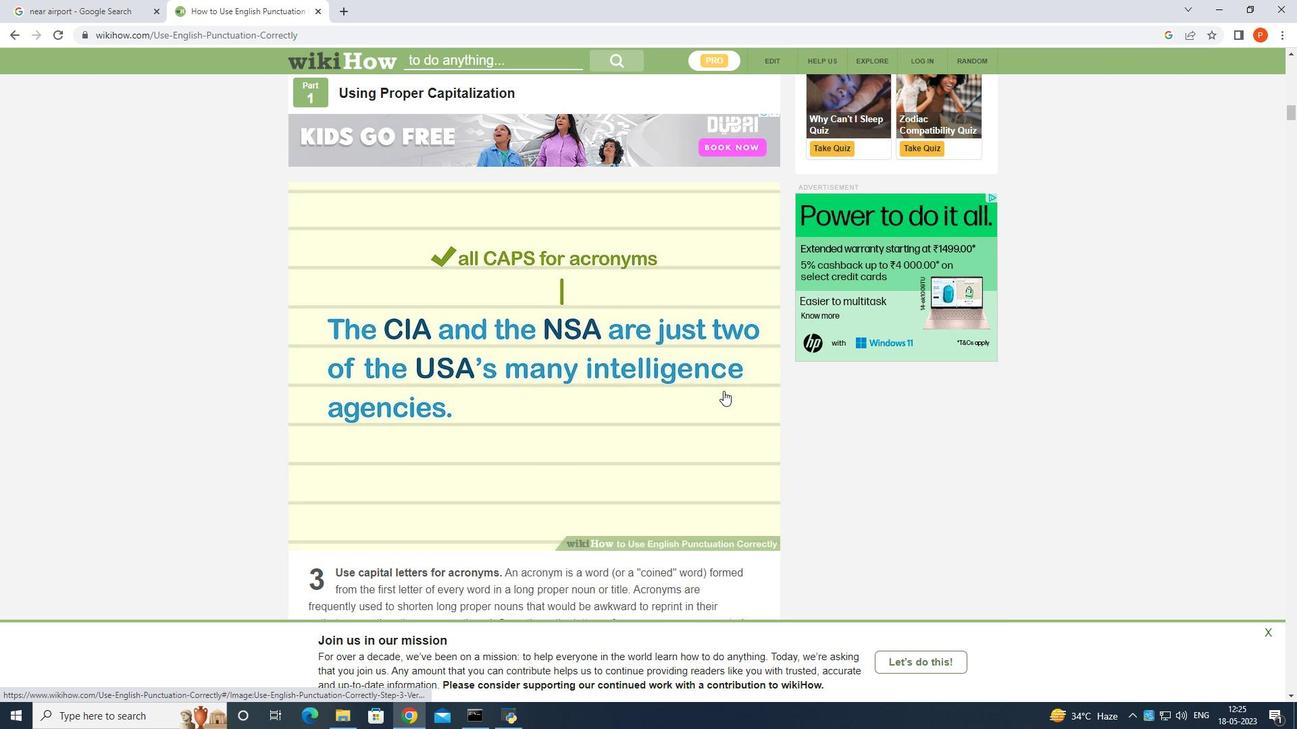 
Action: Mouse moved to (724, 391)
Screenshot: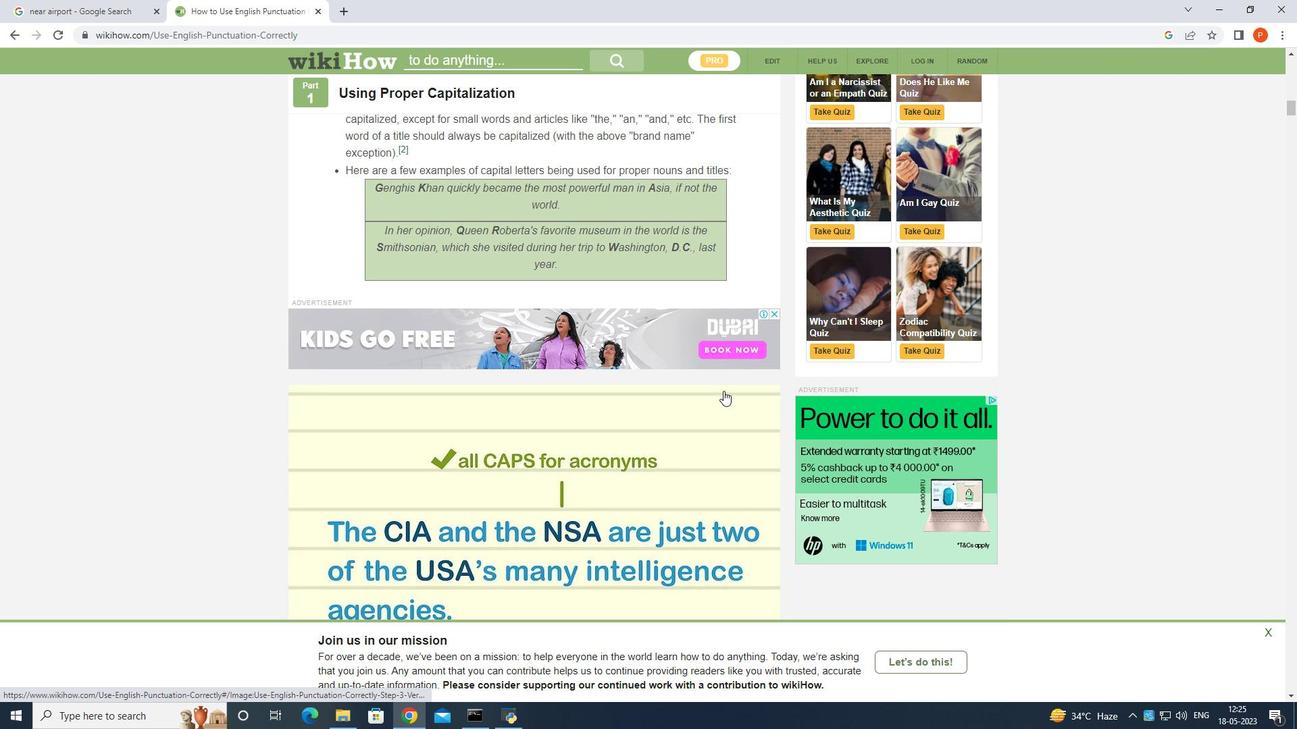 
Action: Mouse scrolled (724, 391) with delta (0, 0)
Screenshot: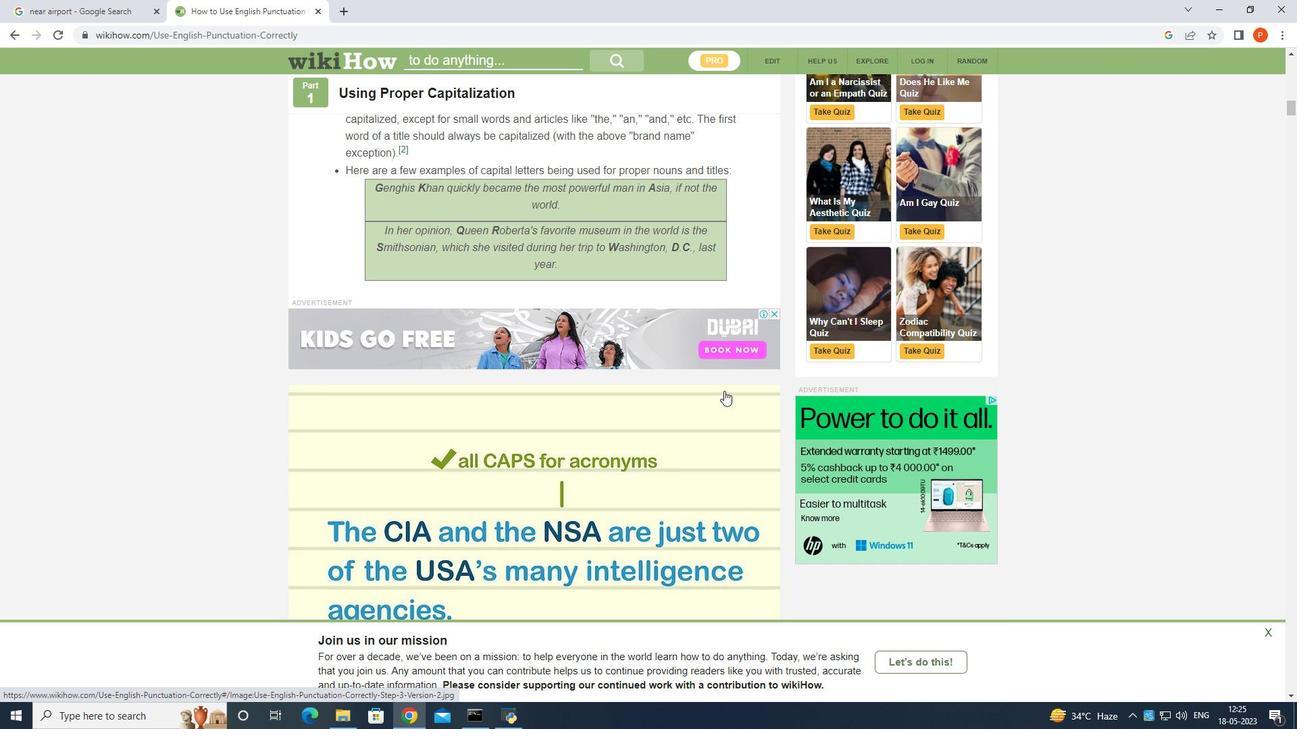 
Action: Mouse scrolled (724, 391) with delta (0, 0)
Screenshot: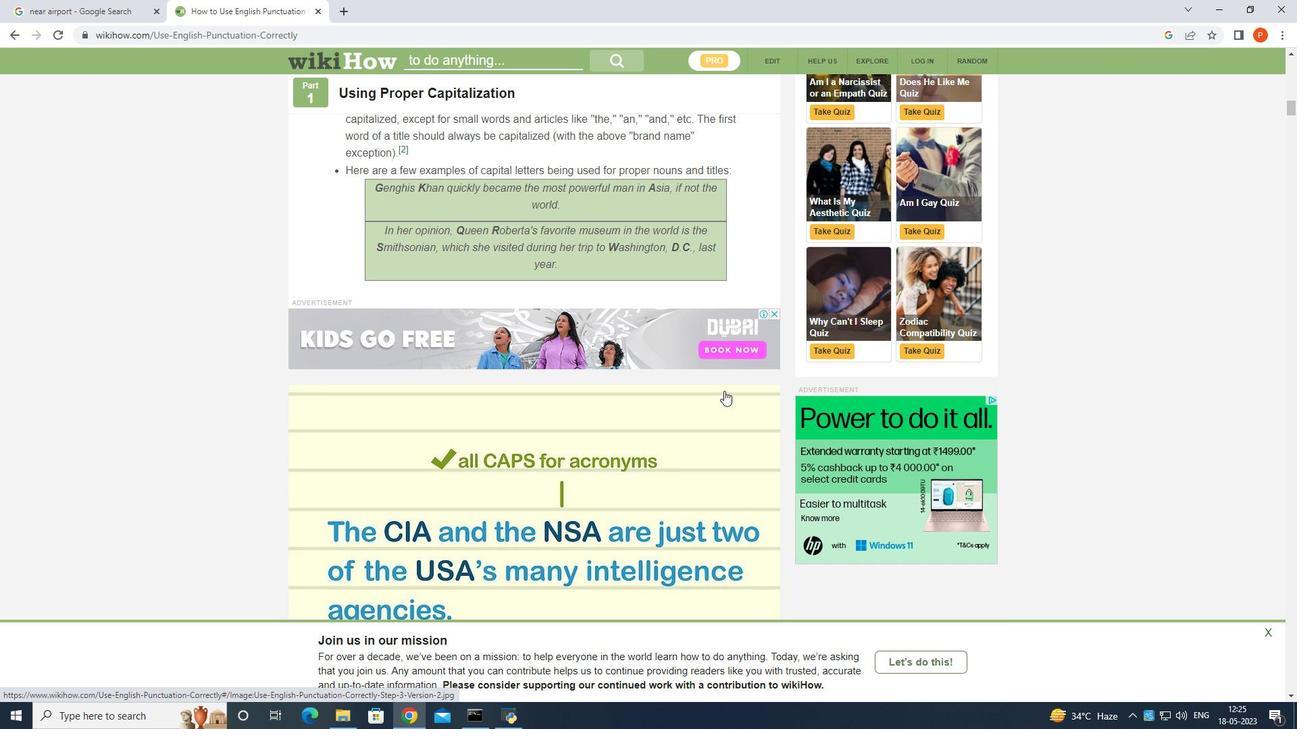 
Action: Mouse scrolled (724, 391) with delta (0, 0)
Screenshot: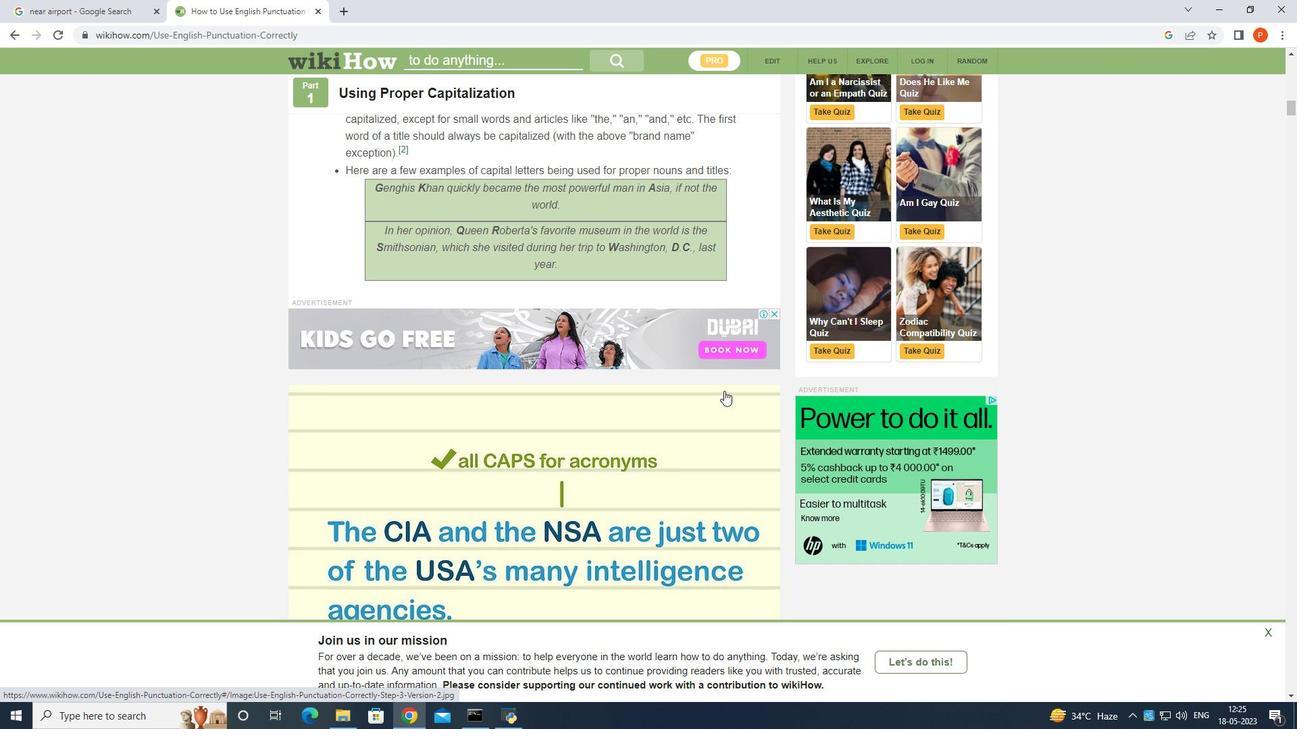 
Action: Mouse moved to (724, 391)
Screenshot: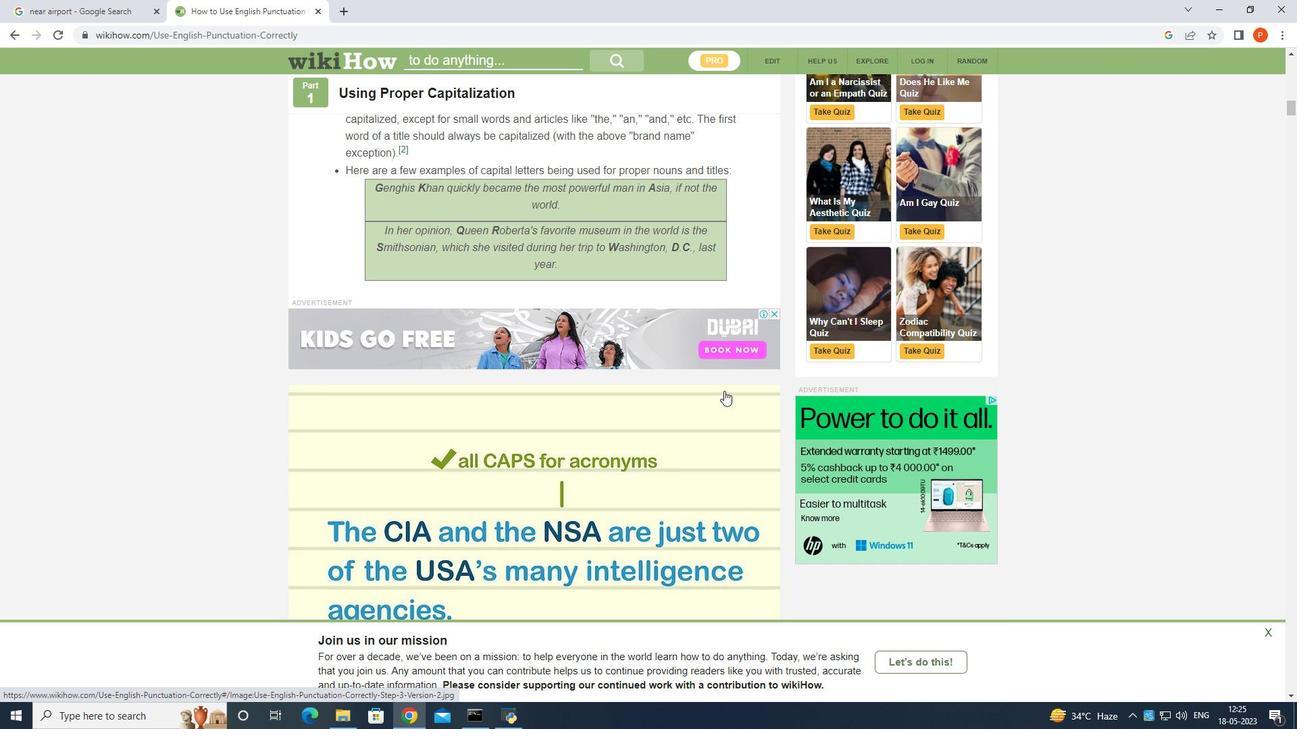 
Action: Mouse scrolled (724, 391) with delta (0, 0)
Screenshot: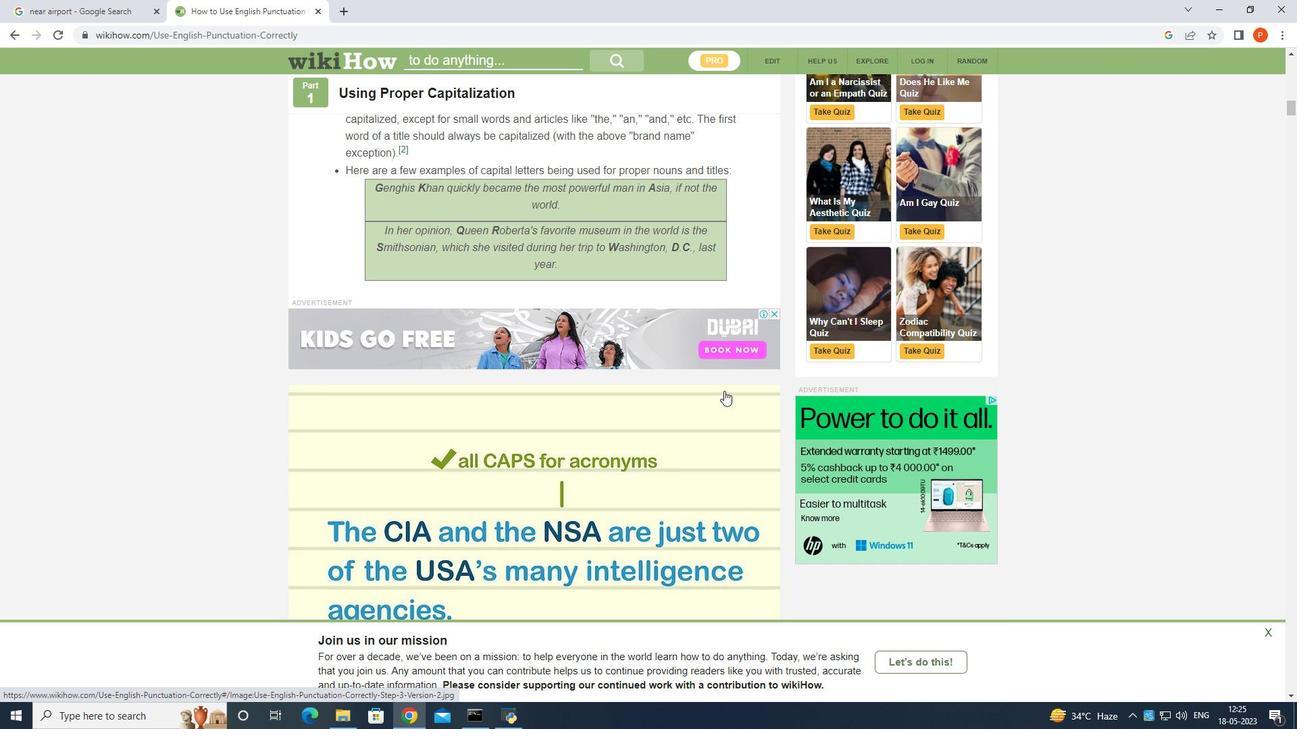 
Action: Mouse moved to (724, 390)
Screenshot: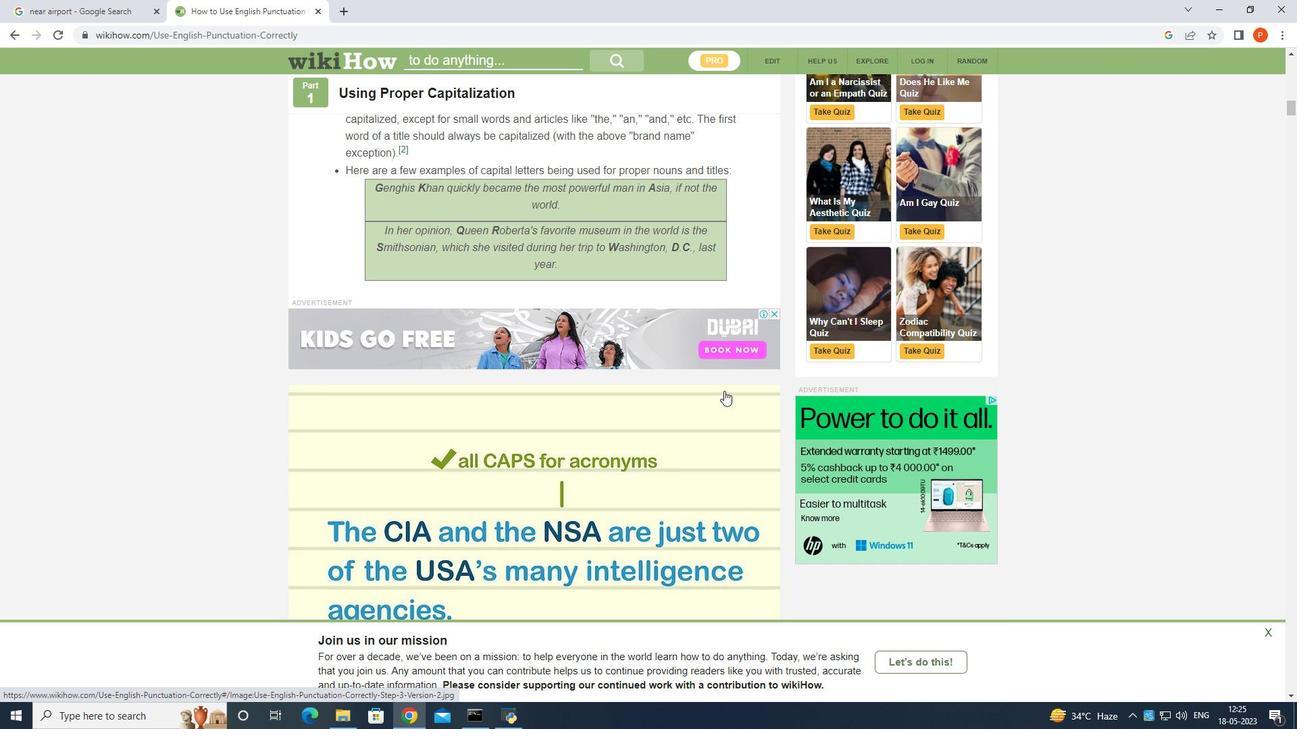 
Action: Mouse scrolled (724, 391) with delta (0, 0)
Screenshot: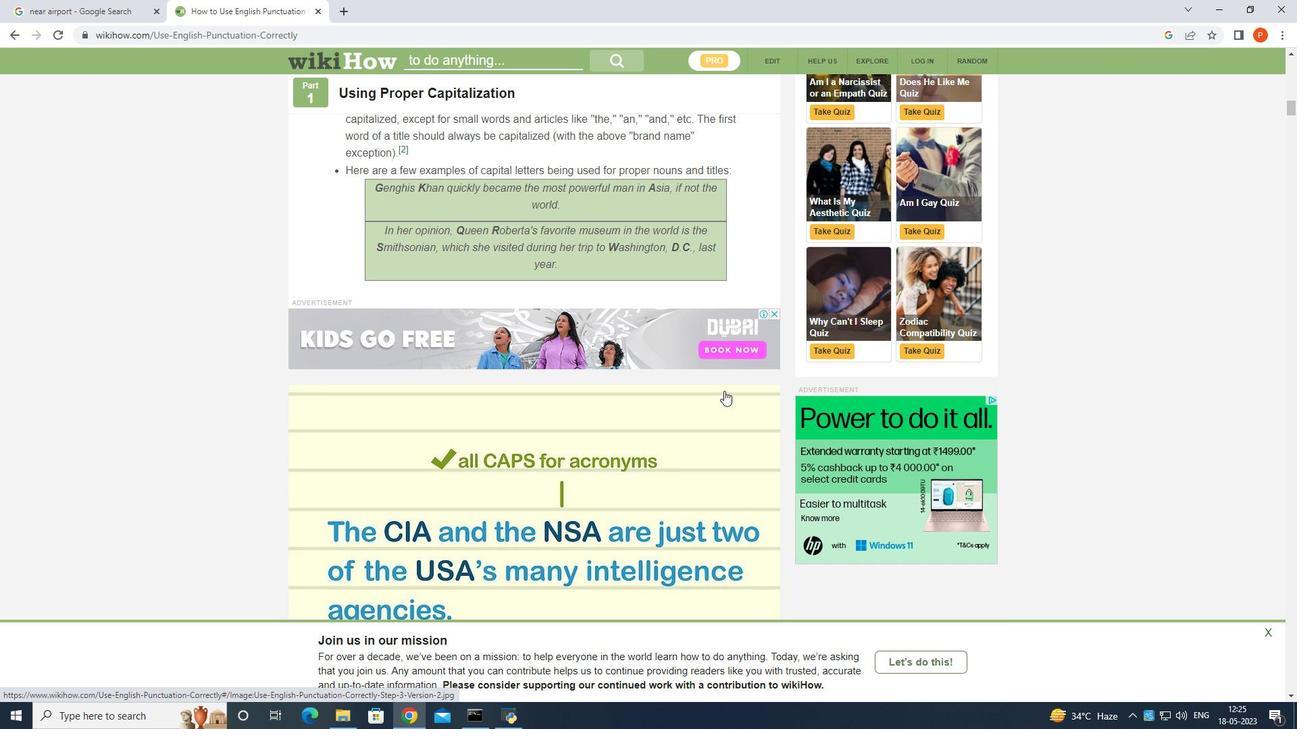 
Action: Mouse moved to (725, 388)
Screenshot: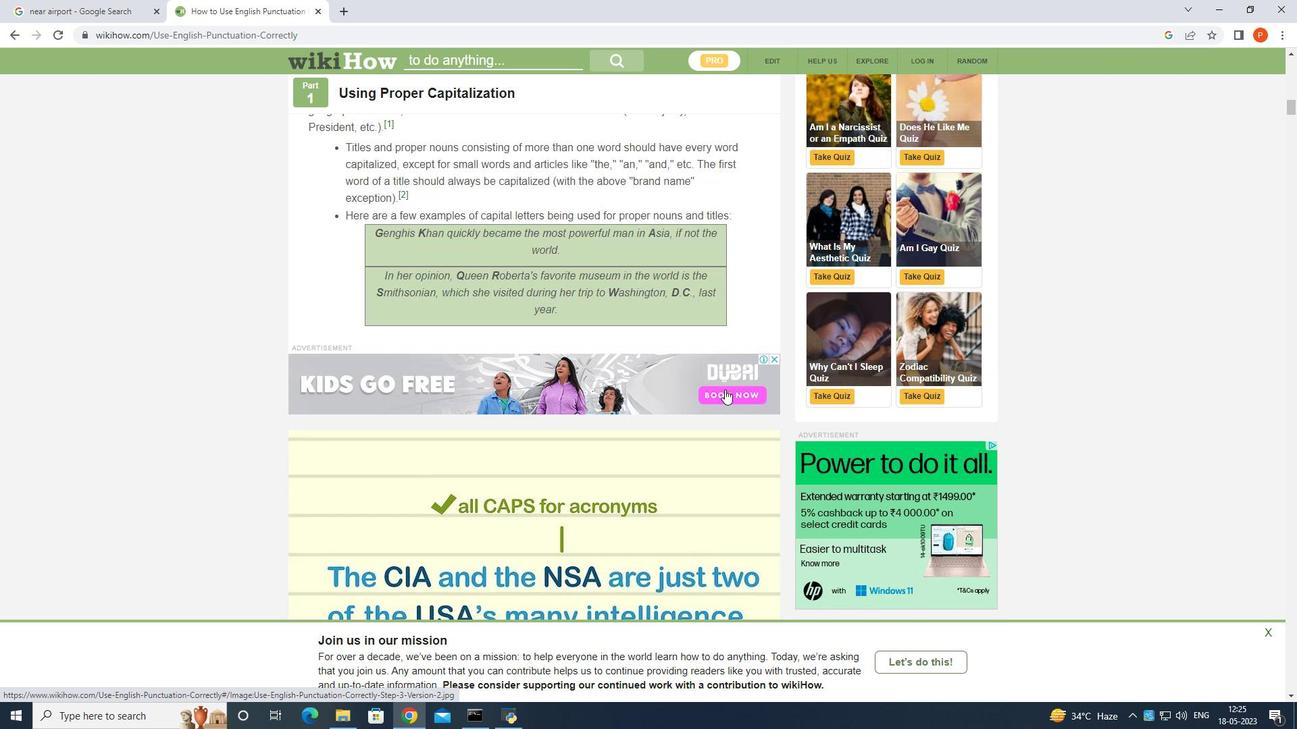 
Action: Mouse scrolled (725, 389) with delta (0, 0)
Screenshot: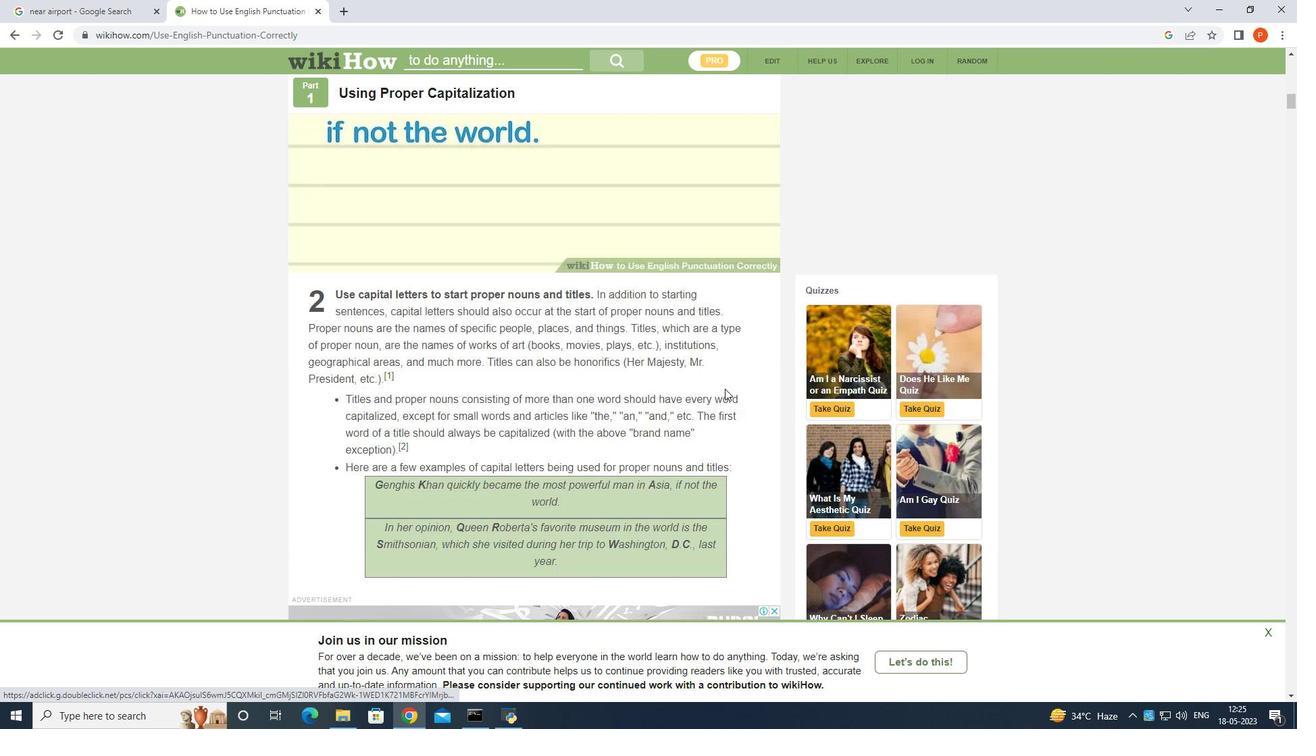 
Action: Mouse scrolled (725, 389) with delta (0, 0)
Screenshot: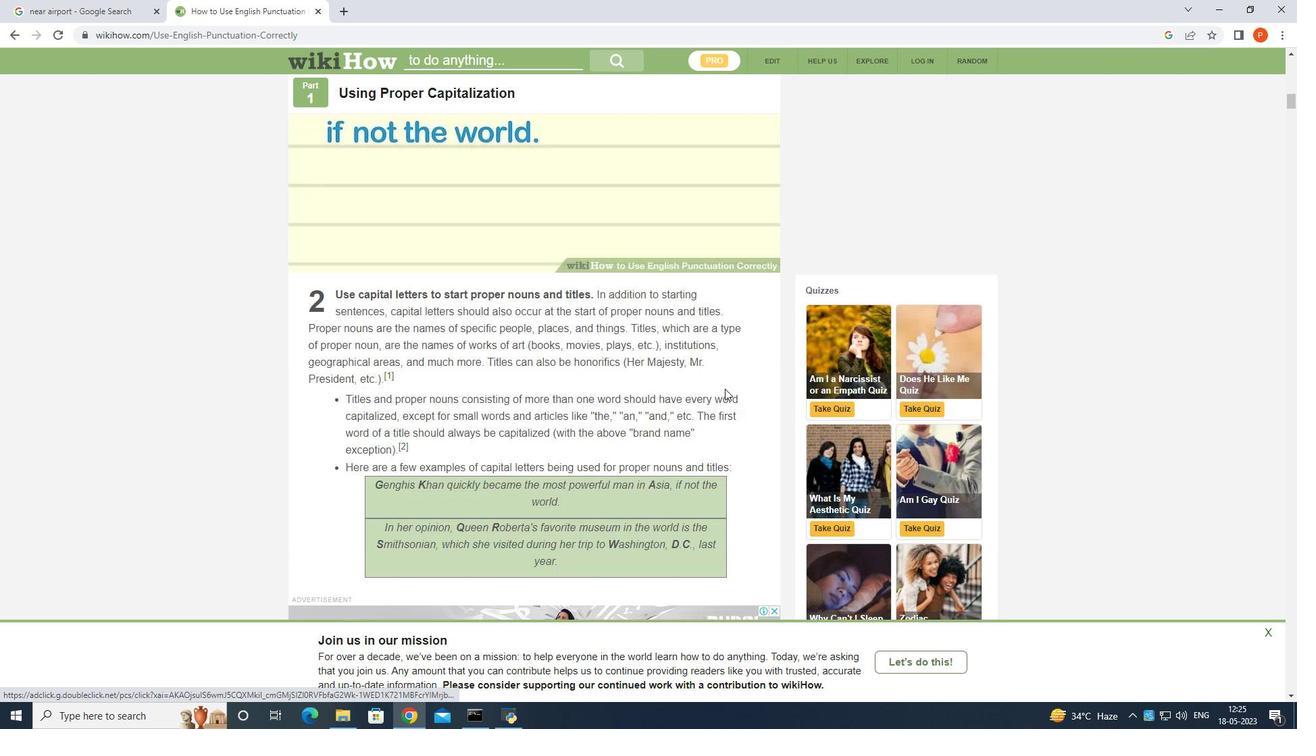 
Action: Mouse moved to (725, 388)
Screenshot: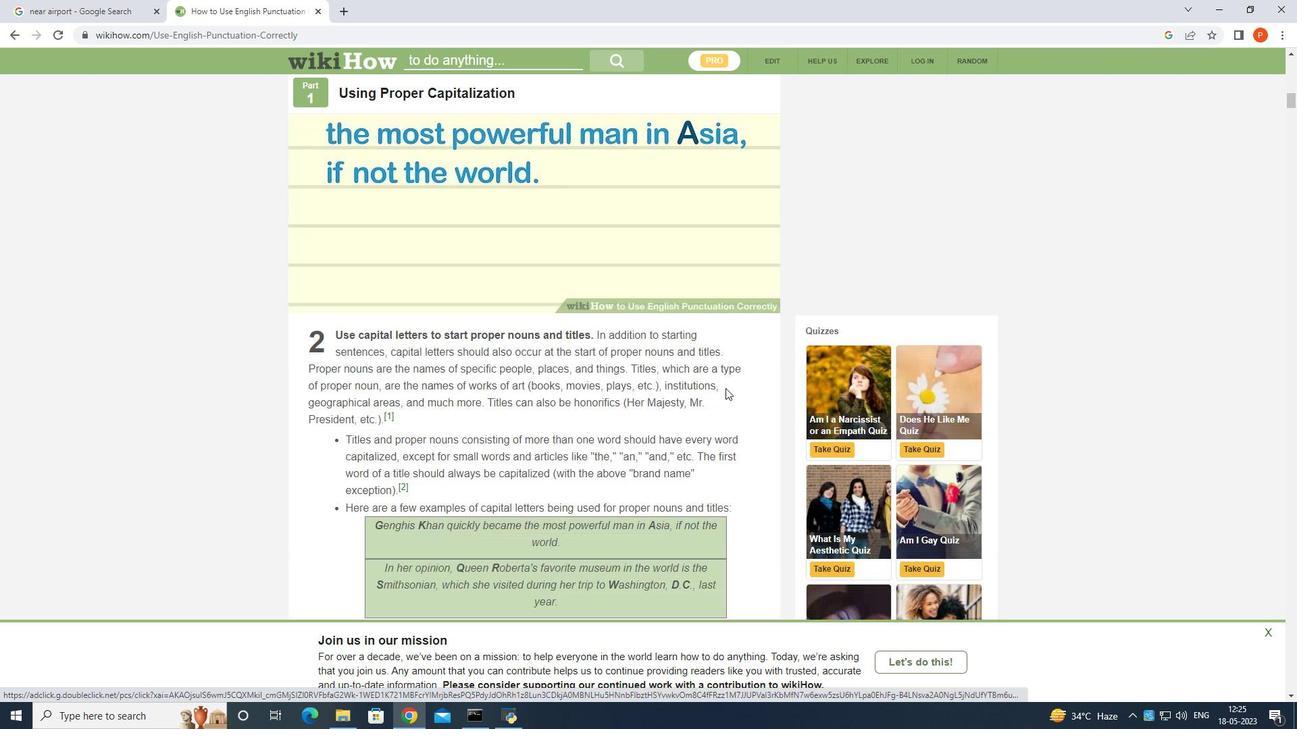 
Action: Mouse scrolled (725, 389) with delta (0, 0)
Screenshot: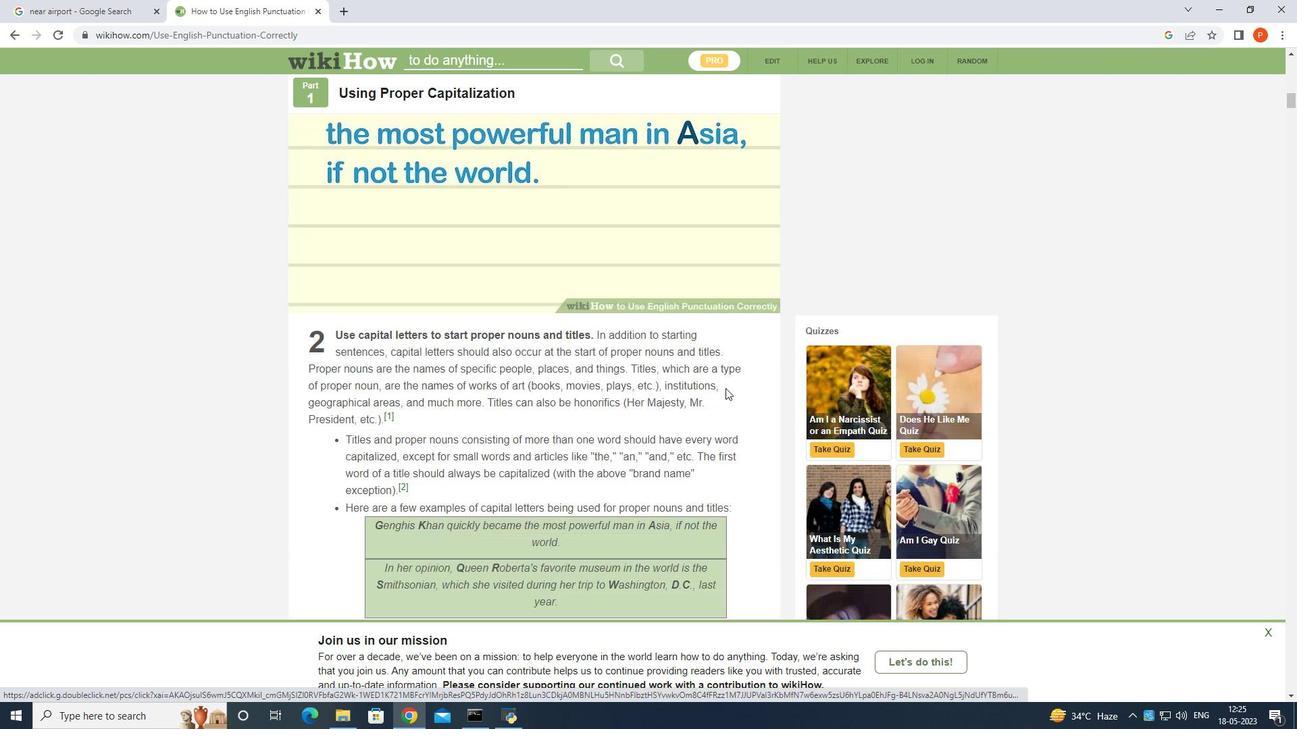 
Action: Mouse moved to (725, 387)
Screenshot: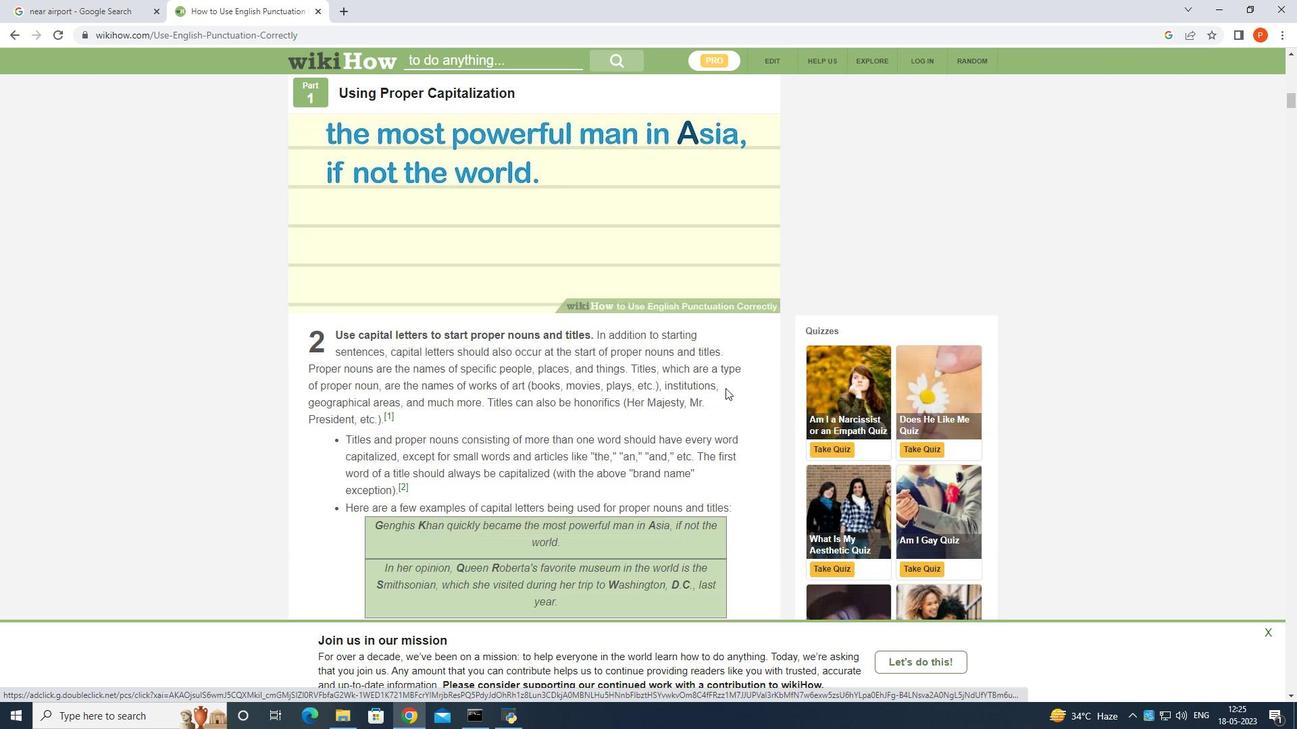 
Action: Mouse scrolled (725, 388) with delta (0, 0)
Screenshot: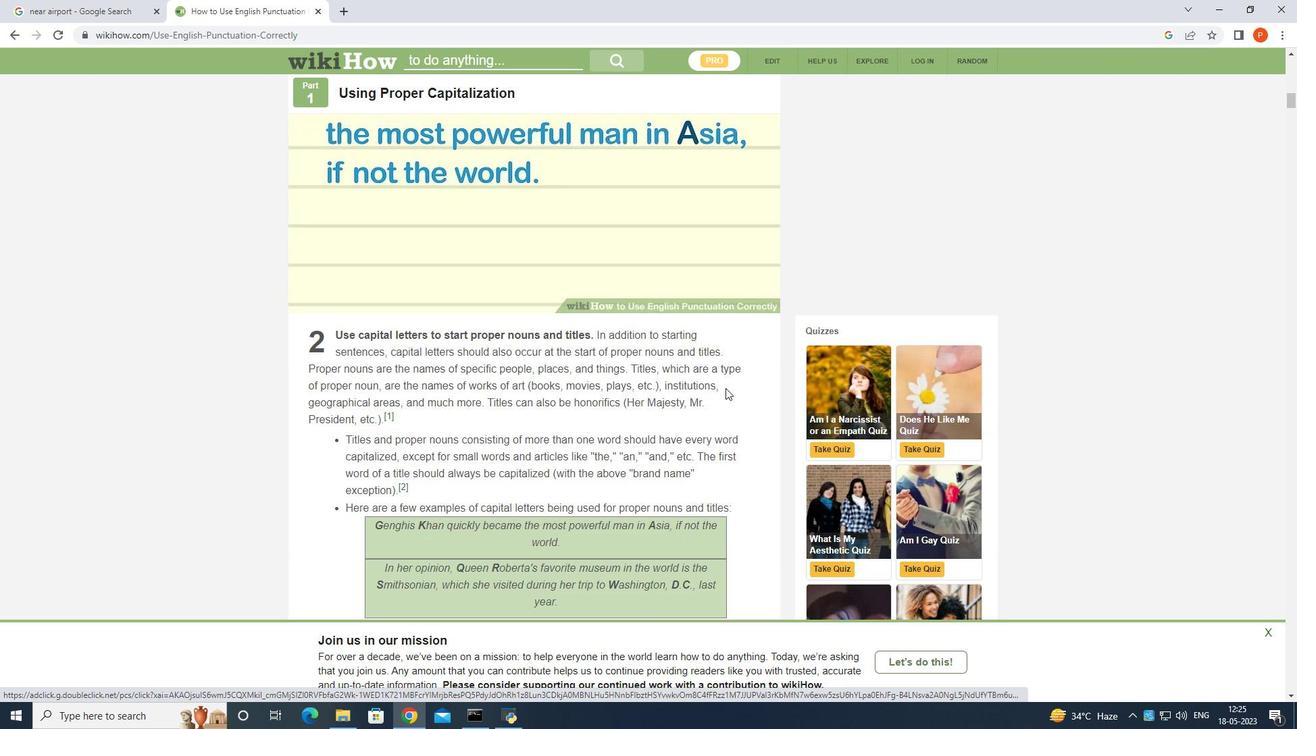 
Action: Mouse scrolled (725, 388) with delta (0, 0)
Screenshot: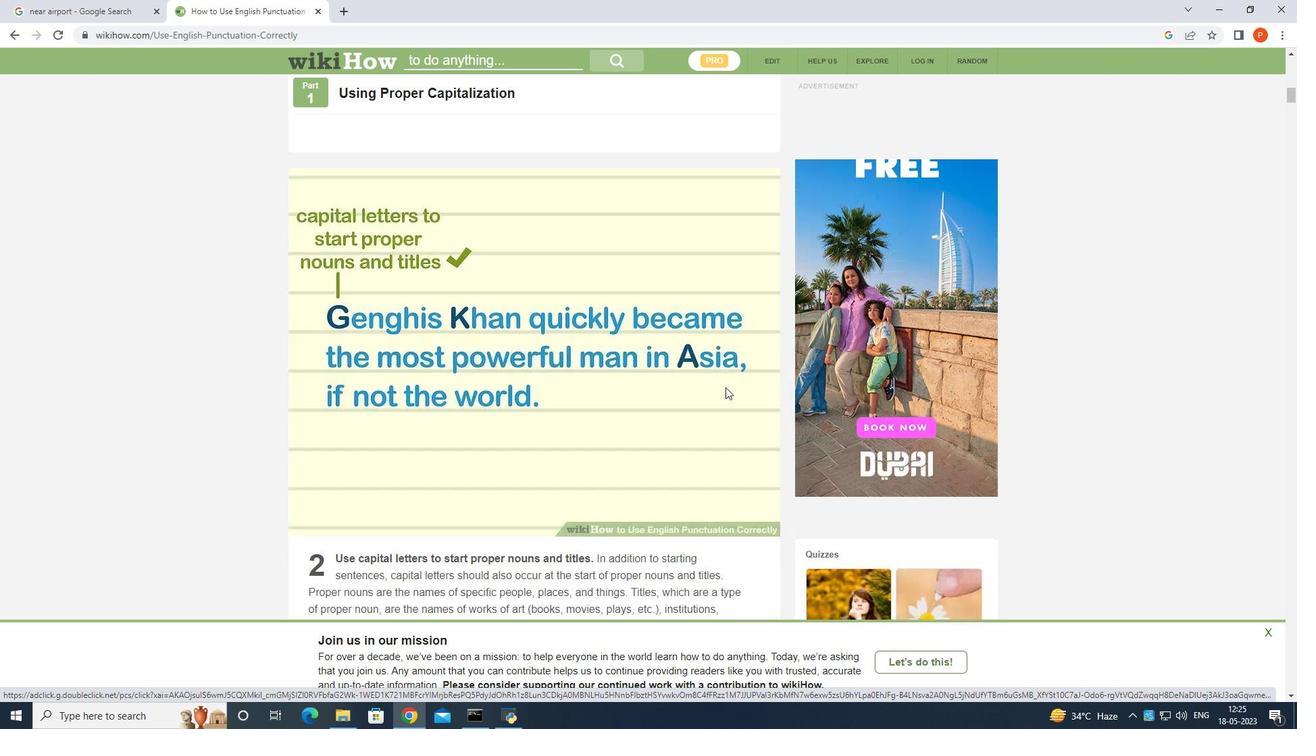 
Action: Mouse scrolled (725, 388) with delta (0, 0)
Screenshot: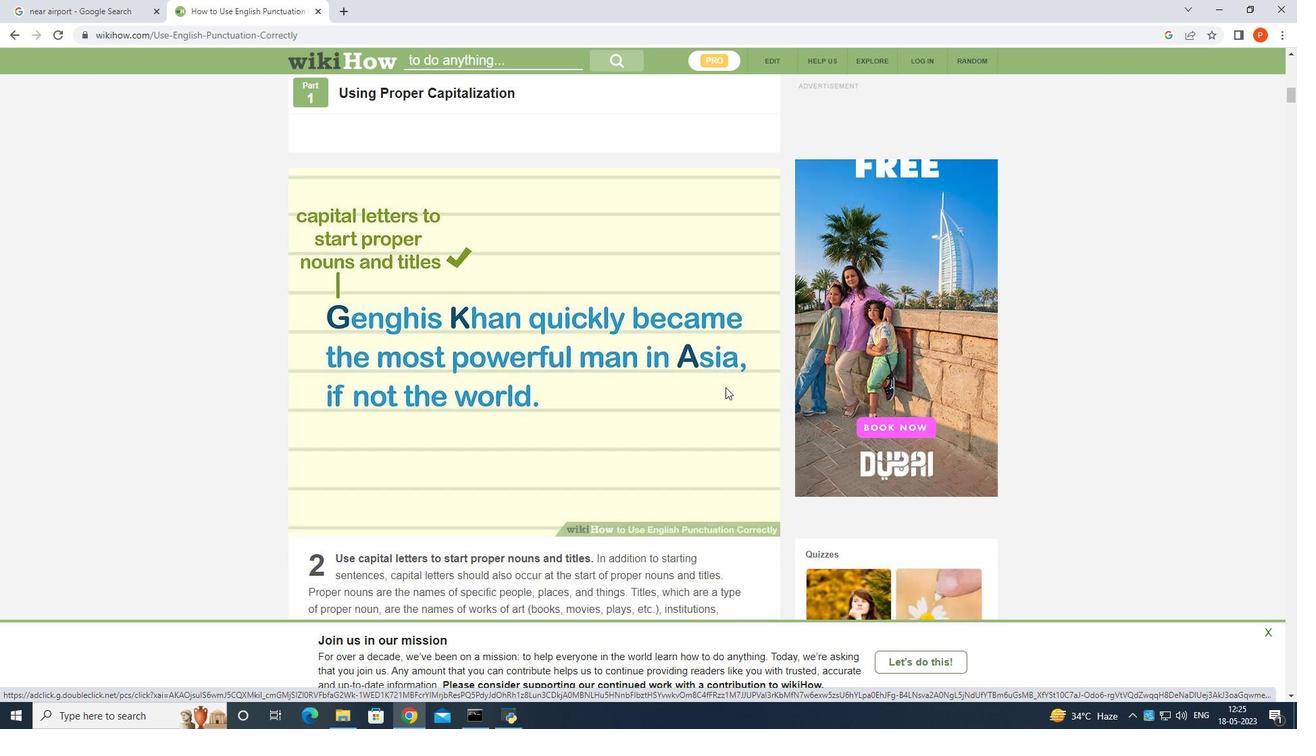 
Action: Mouse scrolled (725, 388) with delta (0, 0)
Screenshot: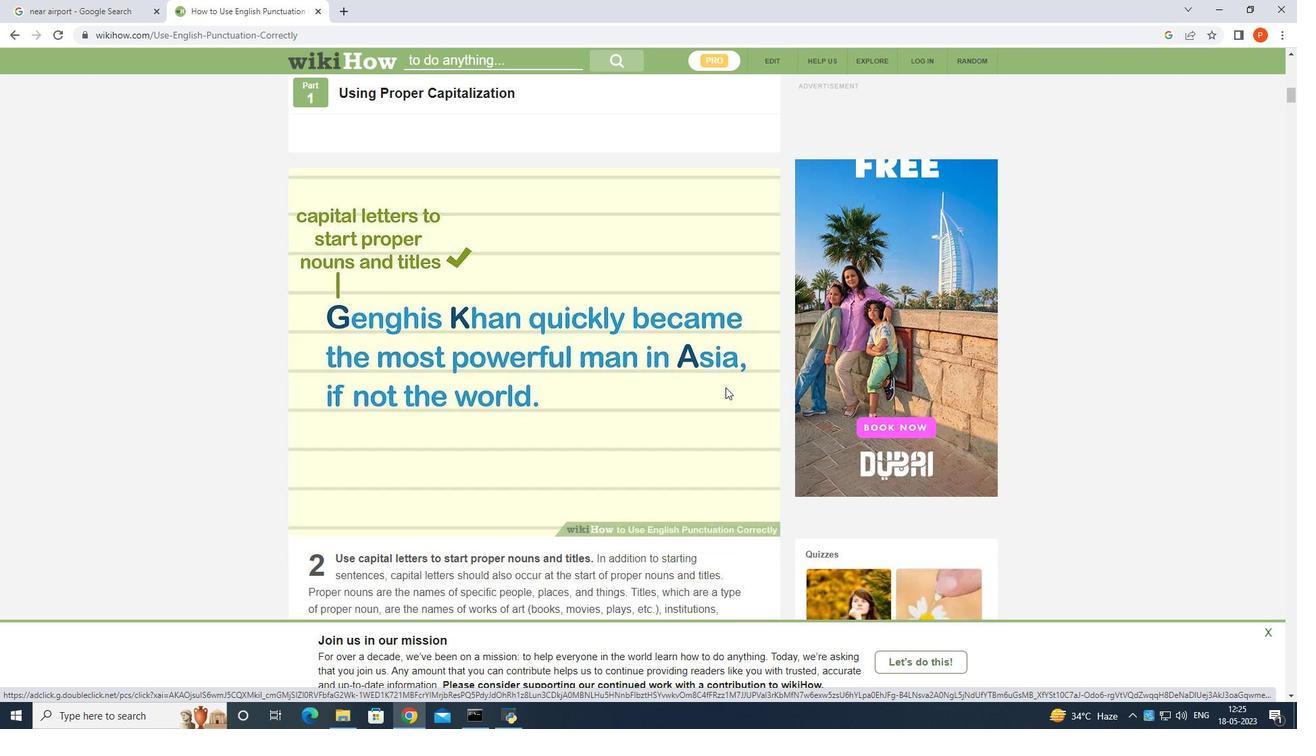 
Action: Mouse scrolled (725, 388) with delta (0, 0)
Screenshot: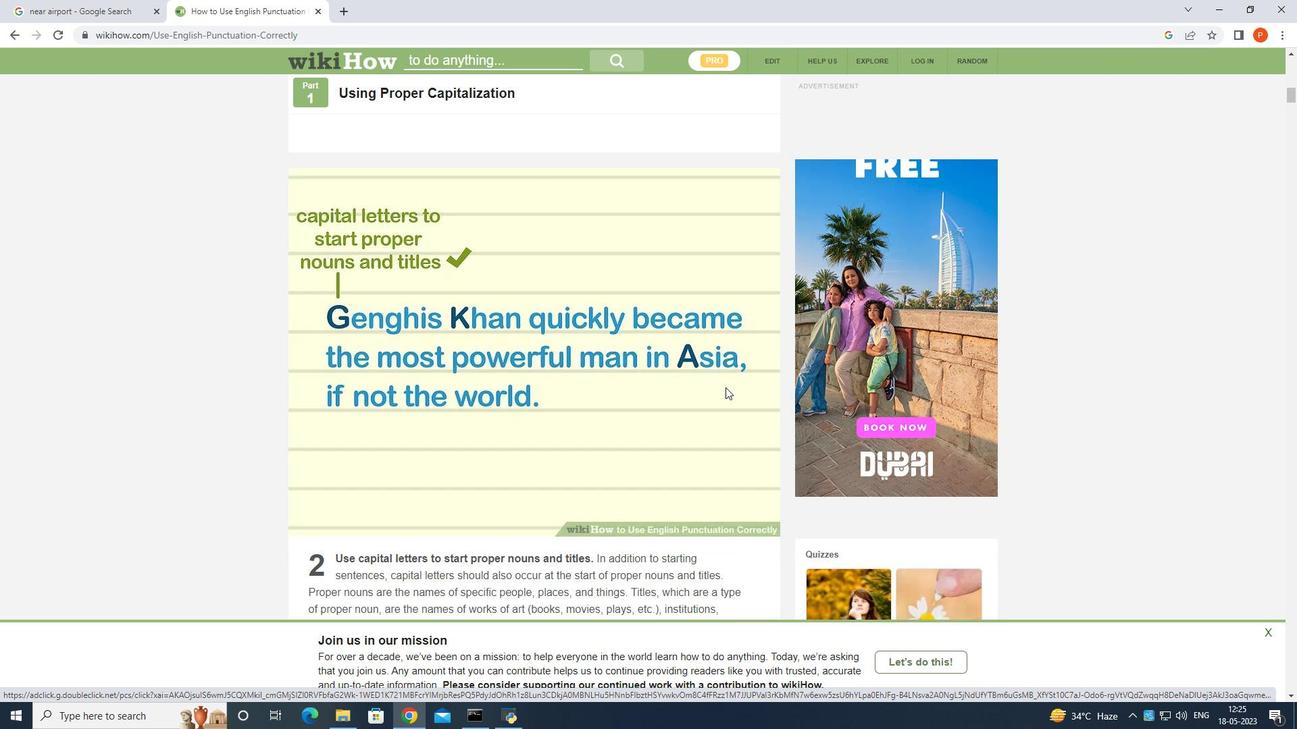 
Action: Mouse moved to (725, 387)
Screenshot: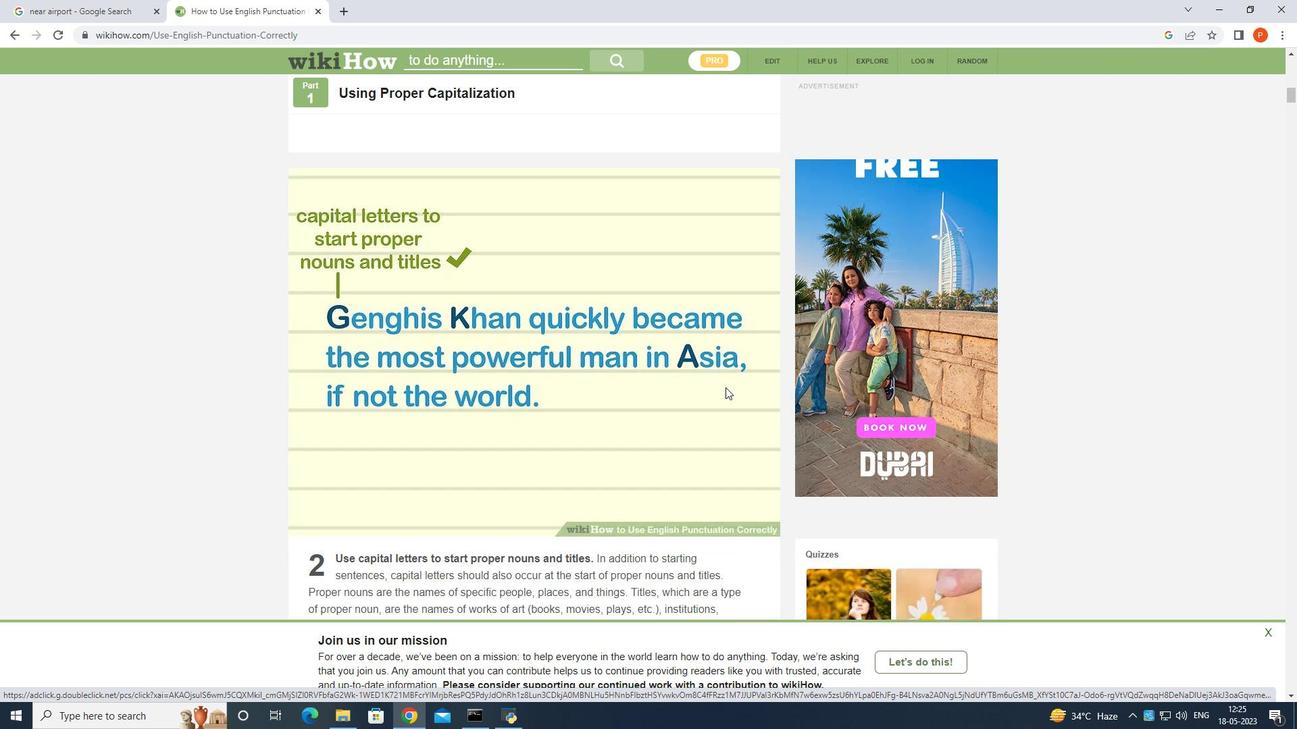 
Action: Mouse scrolled (725, 387) with delta (0, 0)
Screenshot: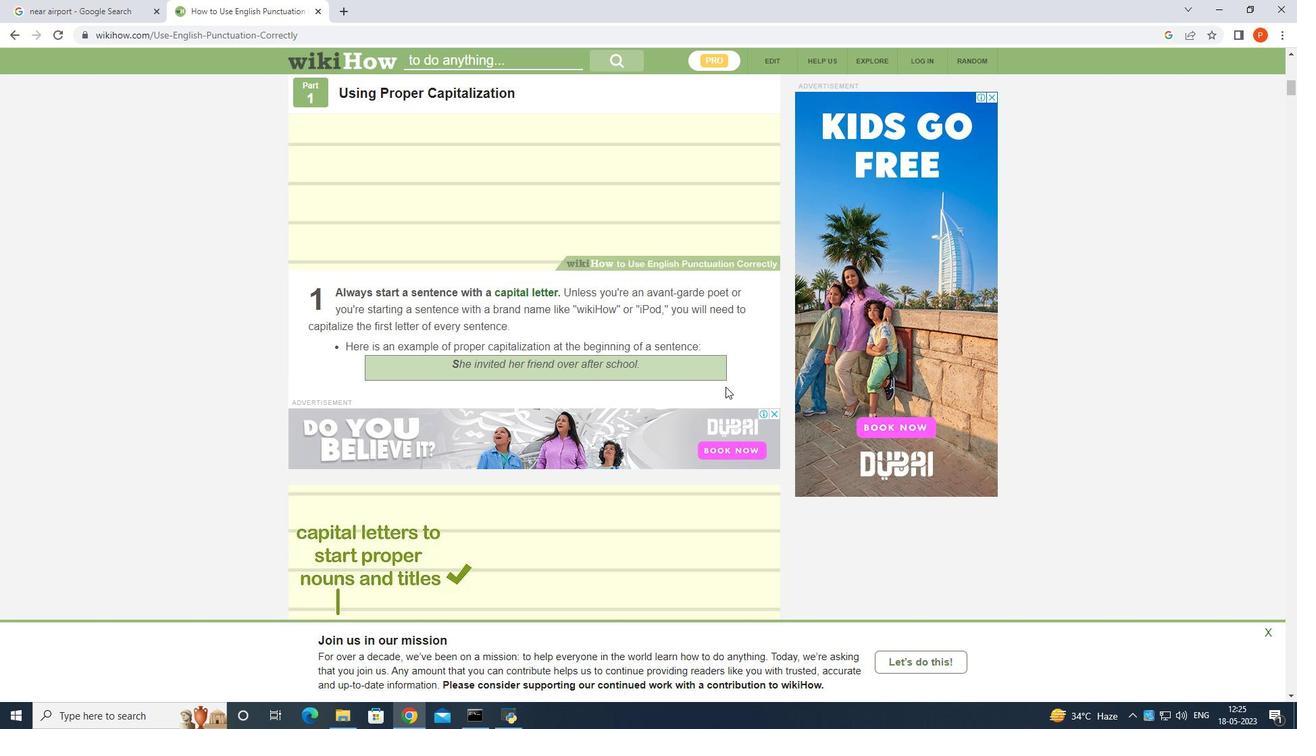 
Action: Mouse moved to (724, 387)
Screenshot: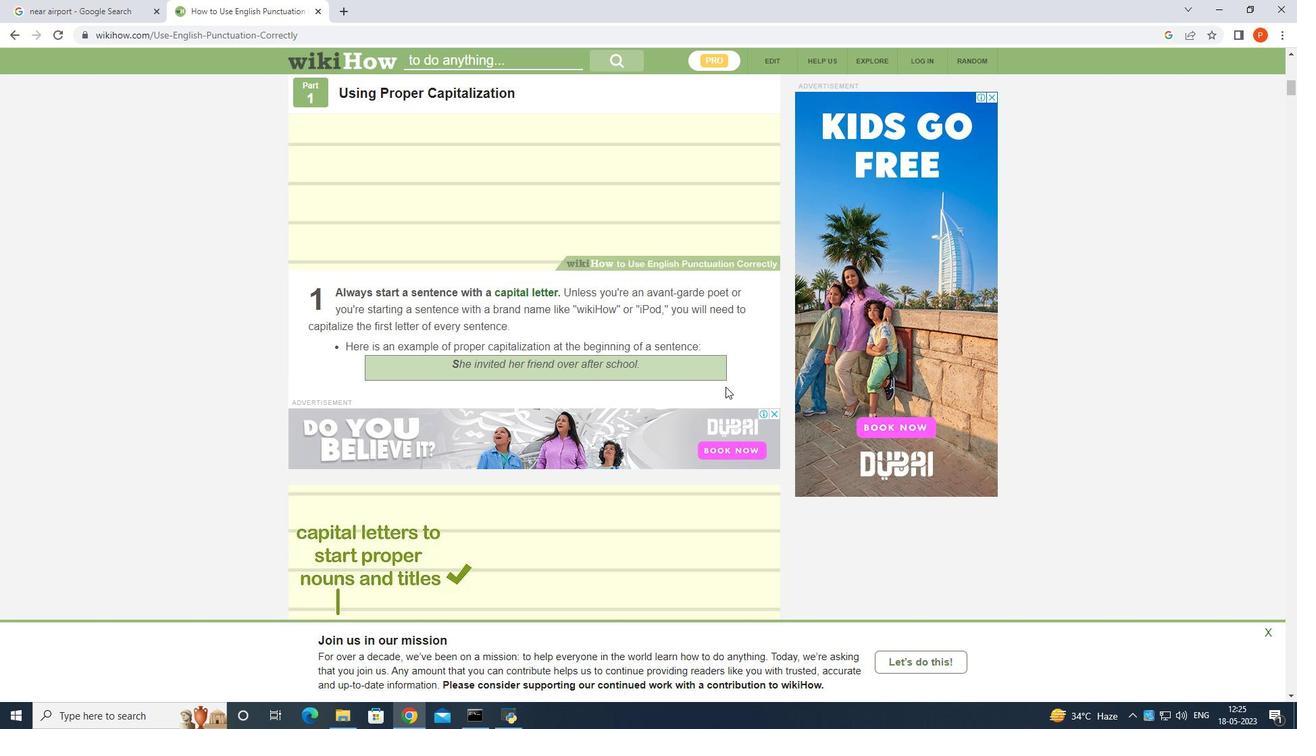 
Action: Mouse scrolled (725, 387) with delta (0, 0)
Screenshot: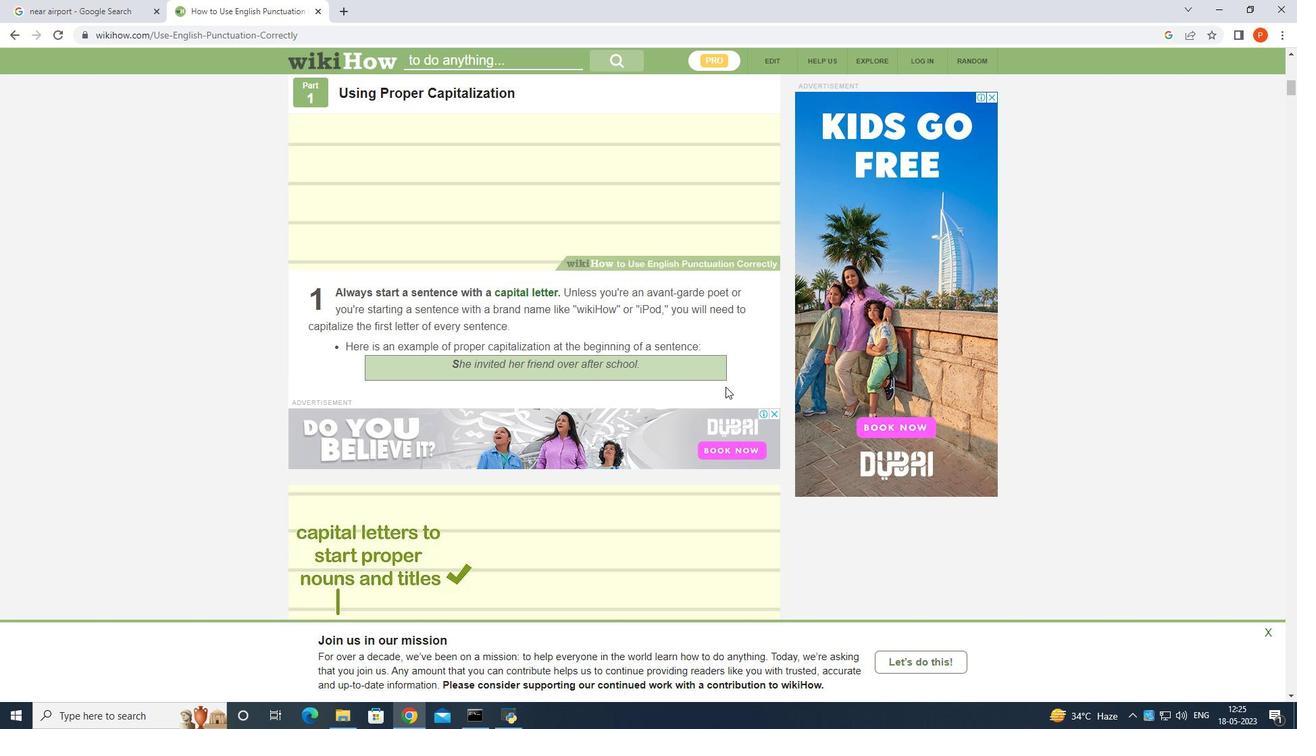 
Action: Mouse moved to (677, 381)
Screenshot: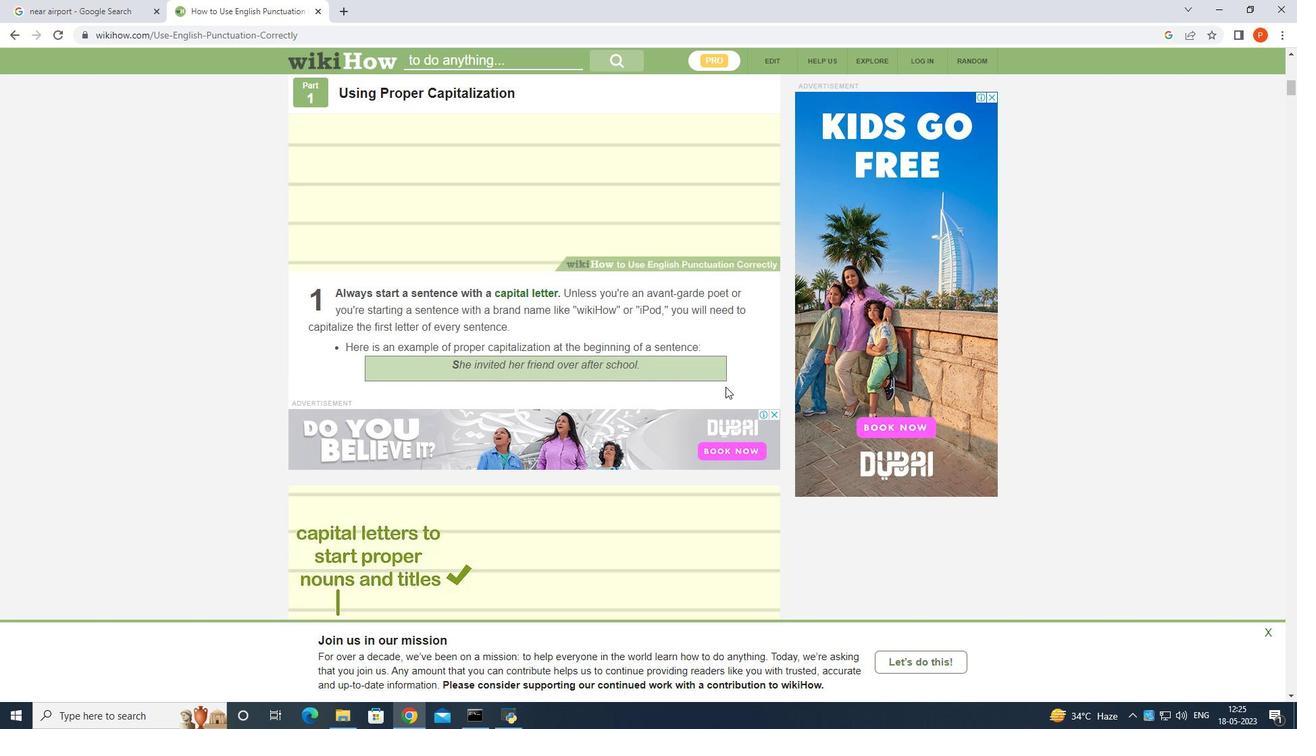 
Action: Mouse scrolled (677, 382) with delta (0, 0)
Screenshot: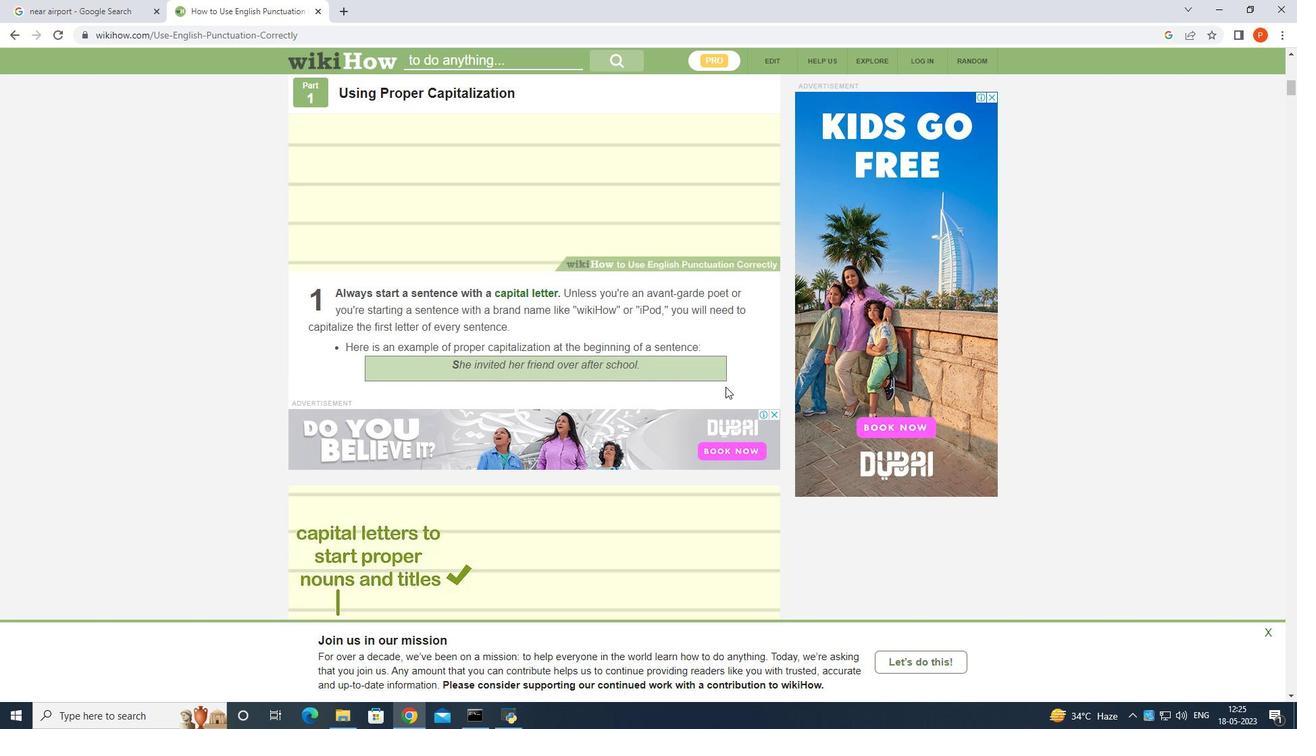 
Action: Mouse moved to (629, 377)
Screenshot: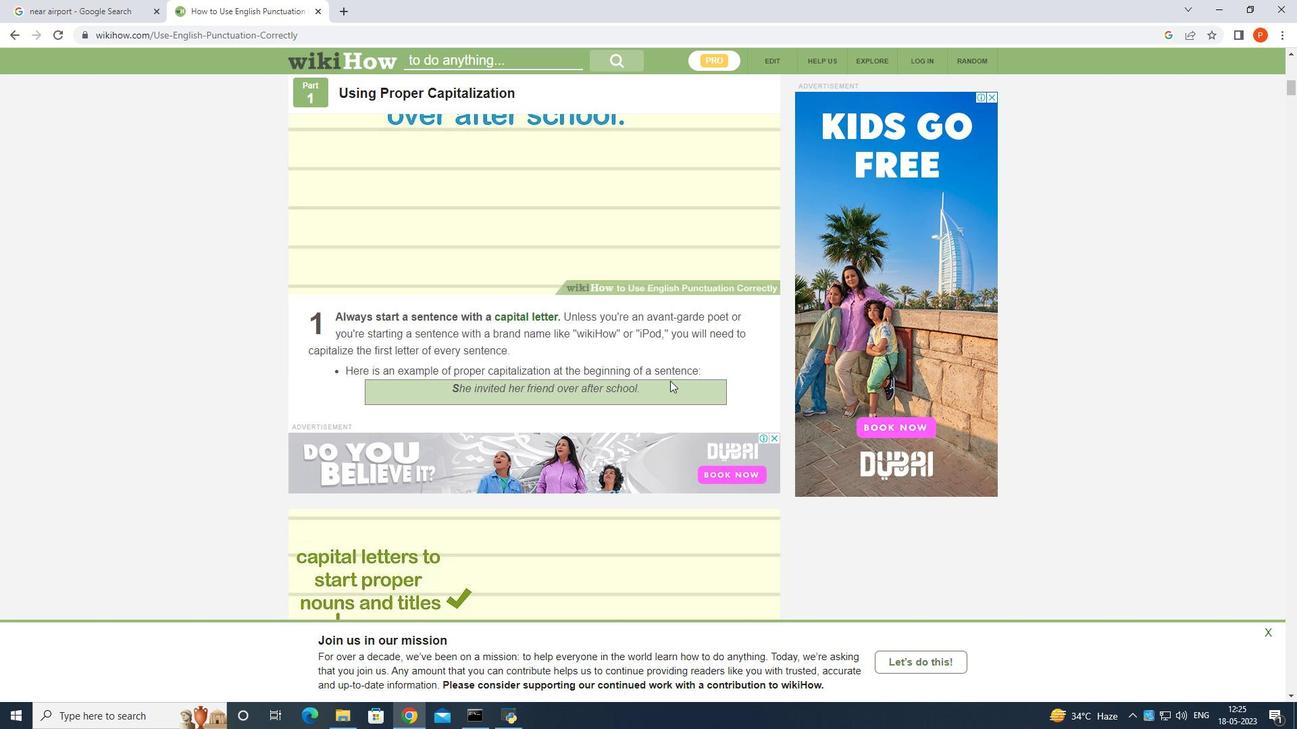 
Action: Mouse scrolled (633, 378) with delta (0, 0)
Screenshot: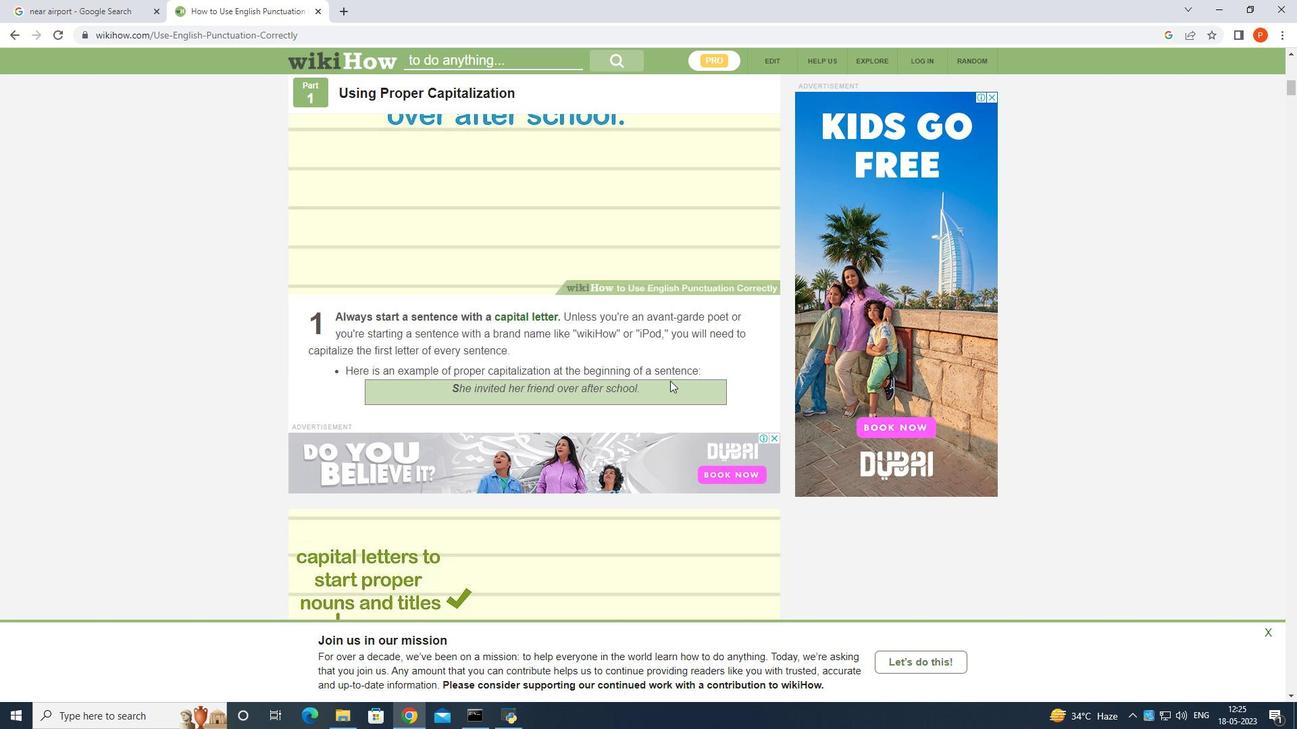 
Action: Mouse moved to (387, 397)
Screenshot: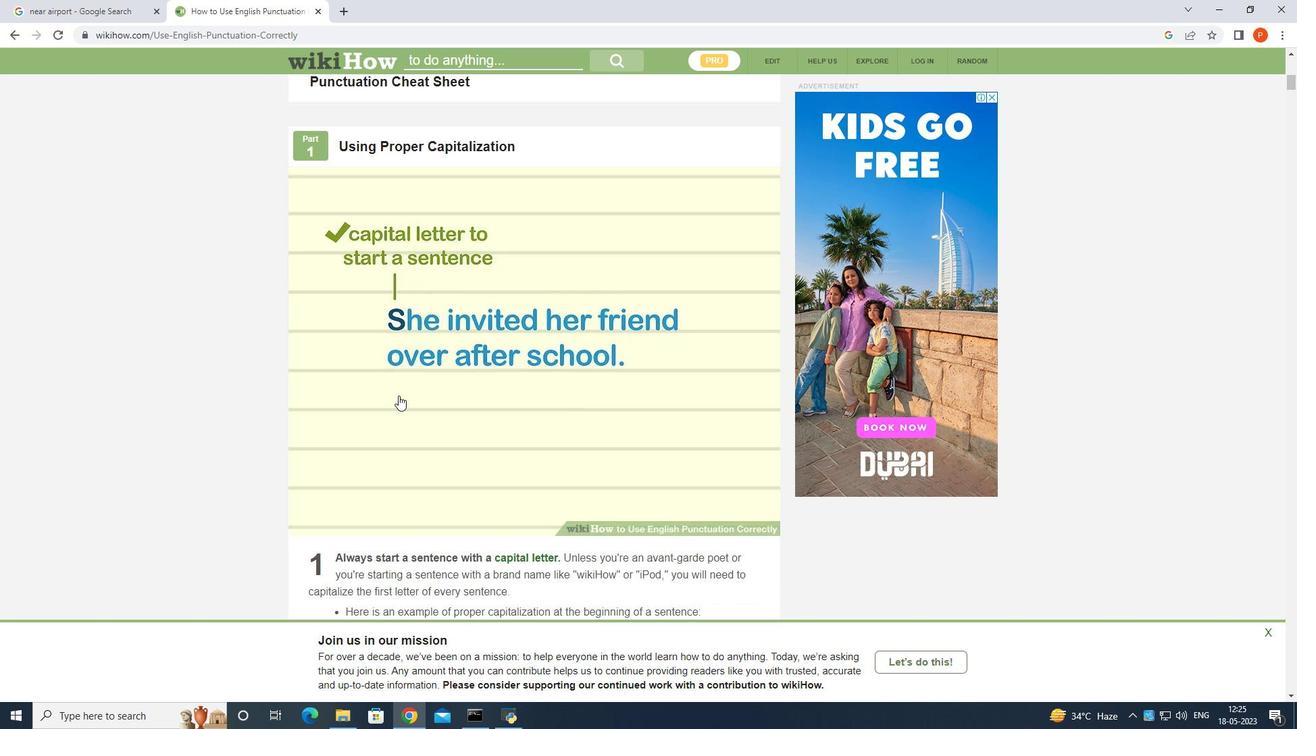 
Action: Mouse scrolled (387, 398) with delta (0, 0)
Screenshot: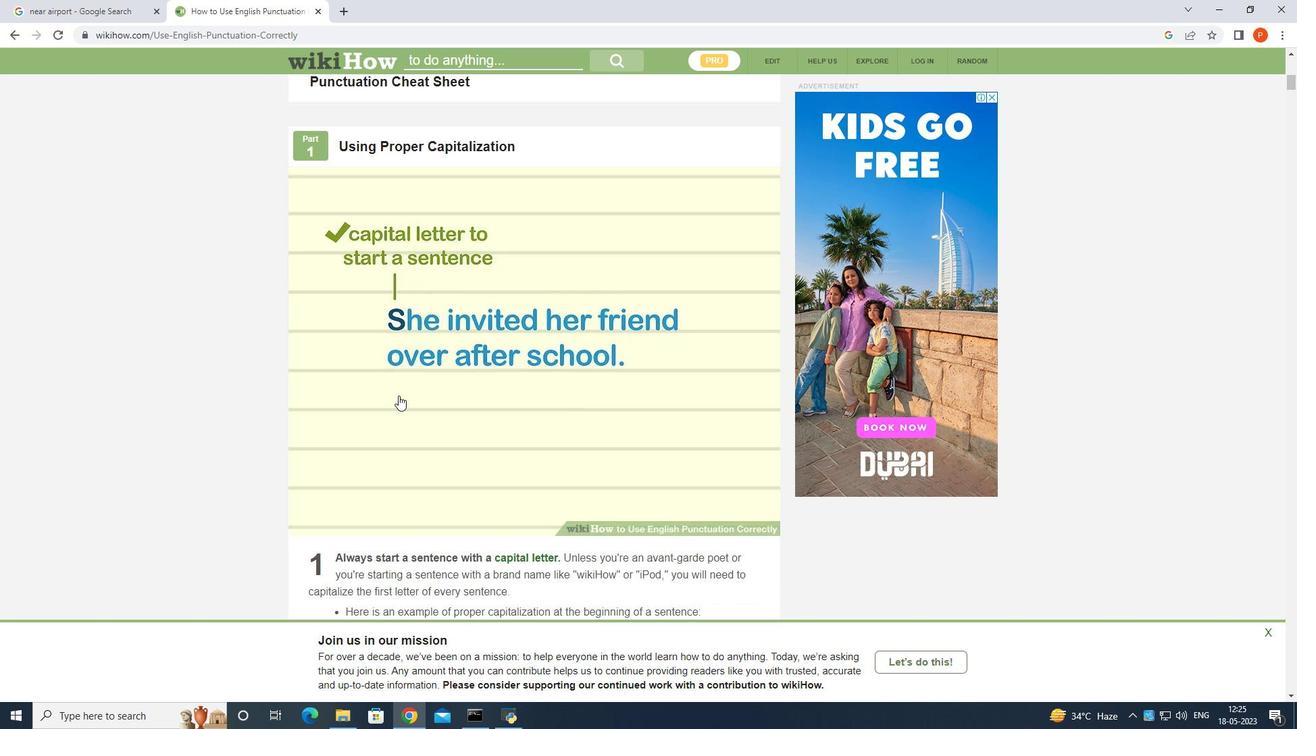 
Action: Mouse moved to (379, 395)
Screenshot: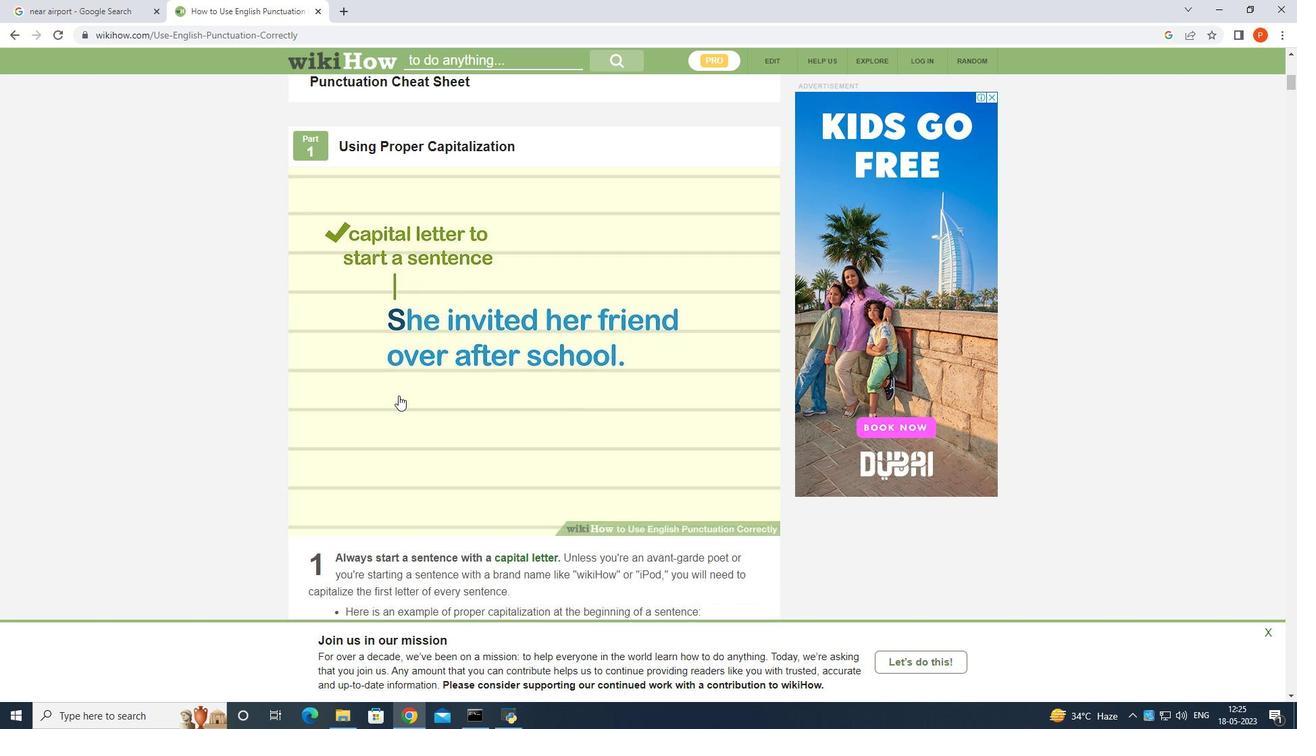 
Action: Mouse scrolled (379, 396) with delta (0, 0)
Screenshot: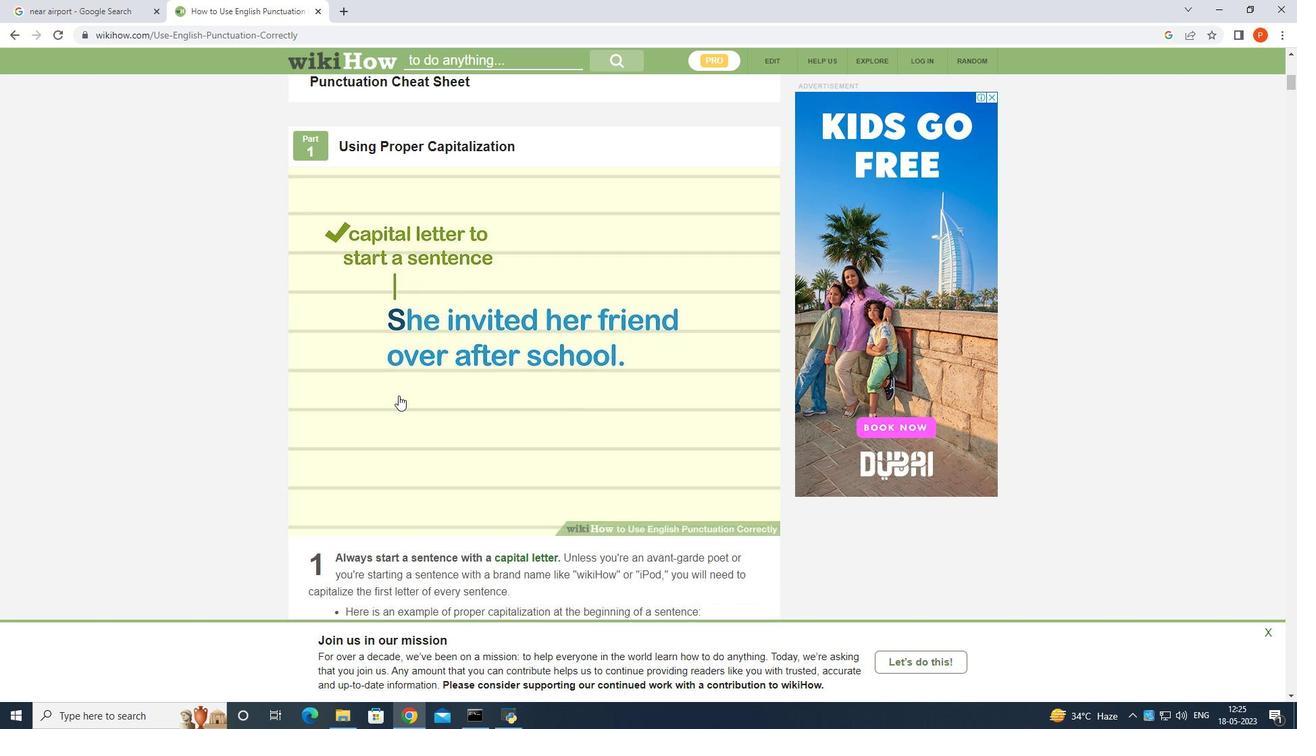 
Action: Mouse moved to (383, 383)
Screenshot: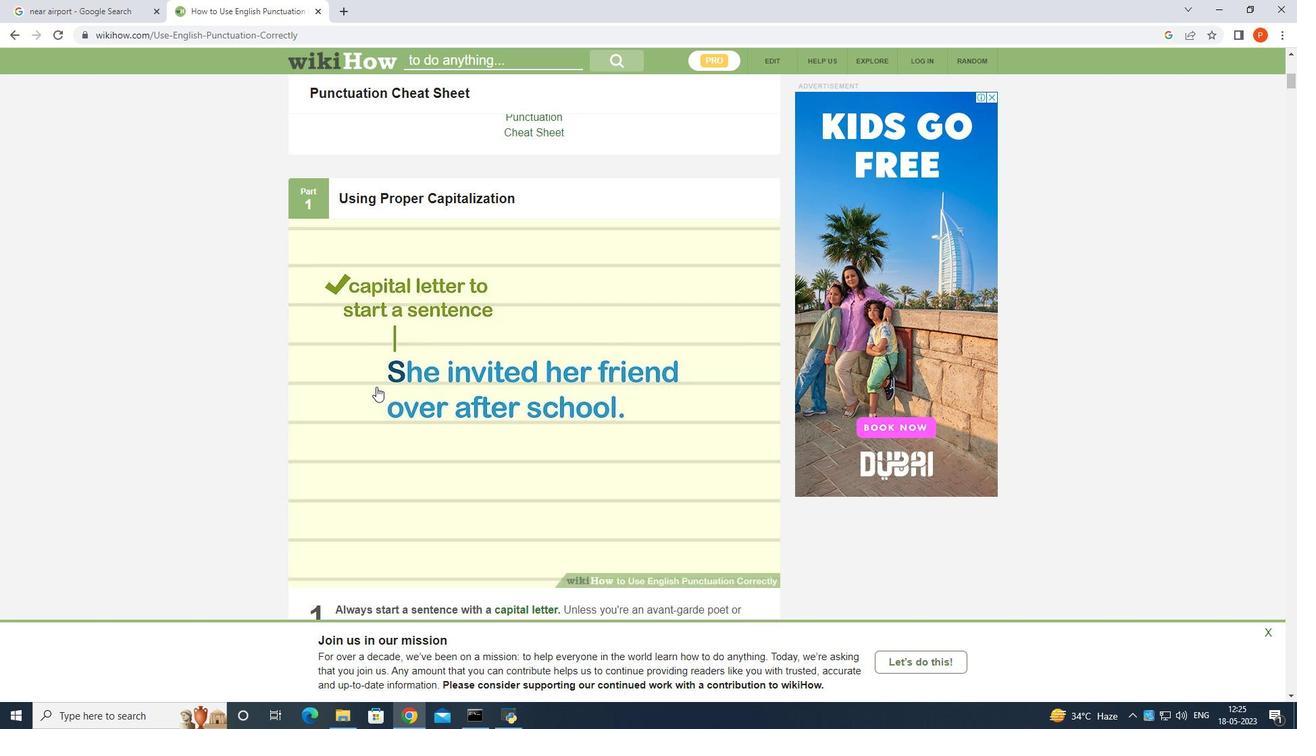 
Action: Mouse scrolled (383, 383) with delta (0, 0)
Screenshot: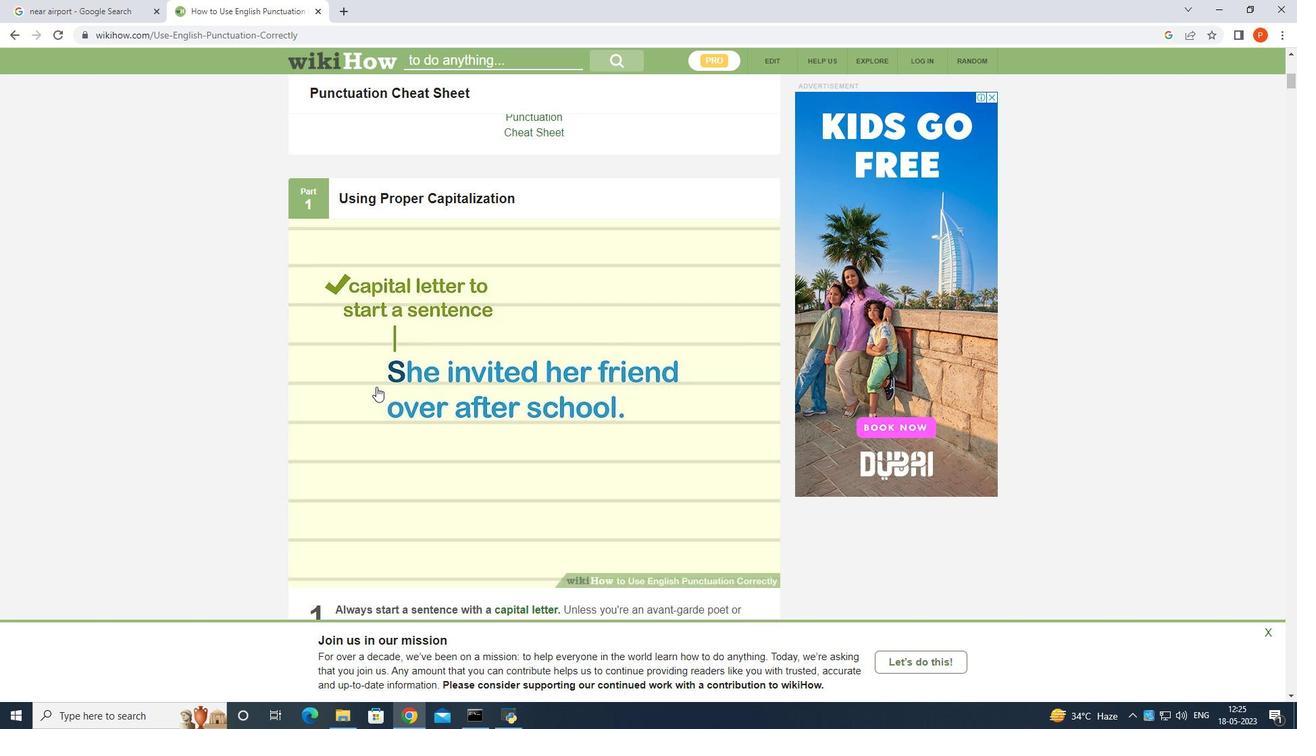 
Action: Mouse moved to (384, 382)
Screenshot: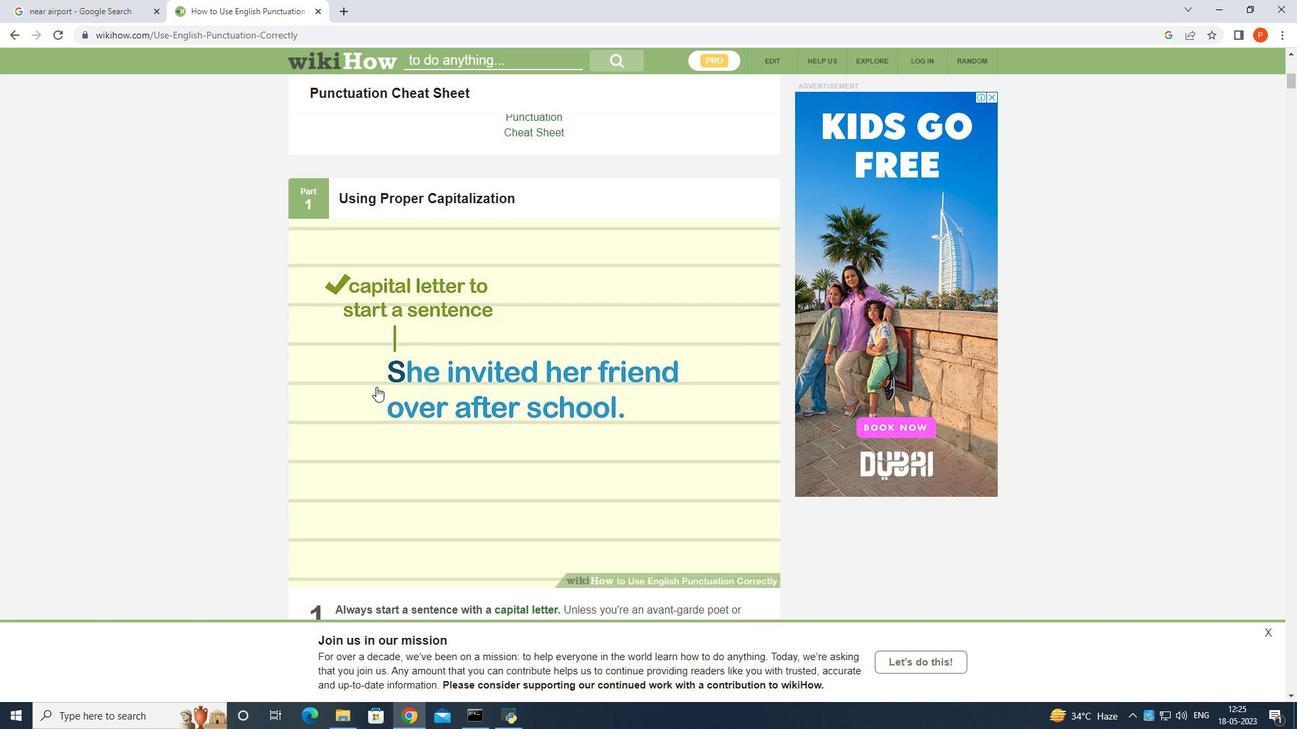 
Action: Mouse scrolled (384, 383) with delta (0, 0)
Screenshot: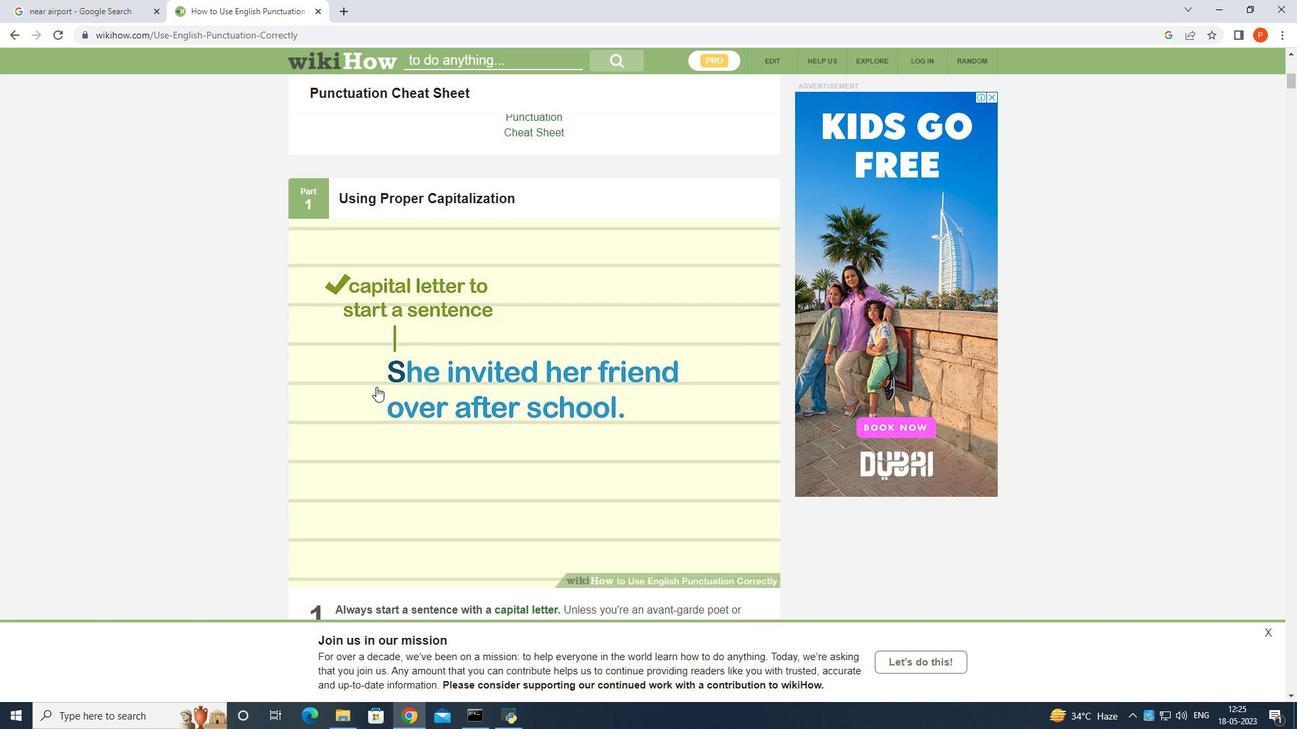 
Action: Mouse moved to (384, 381)
Screenshot: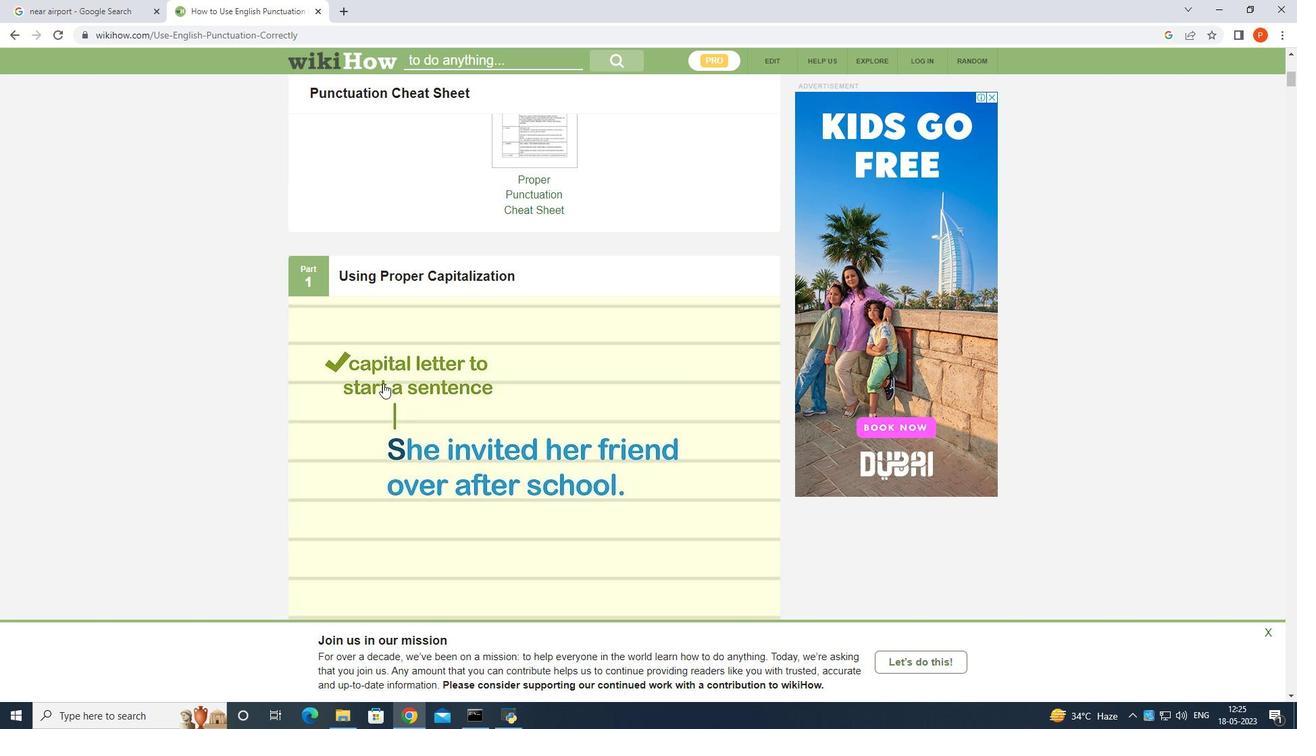 
Action: Mouse scrolled (384, 382) with delta (0, 0)
Screenshot: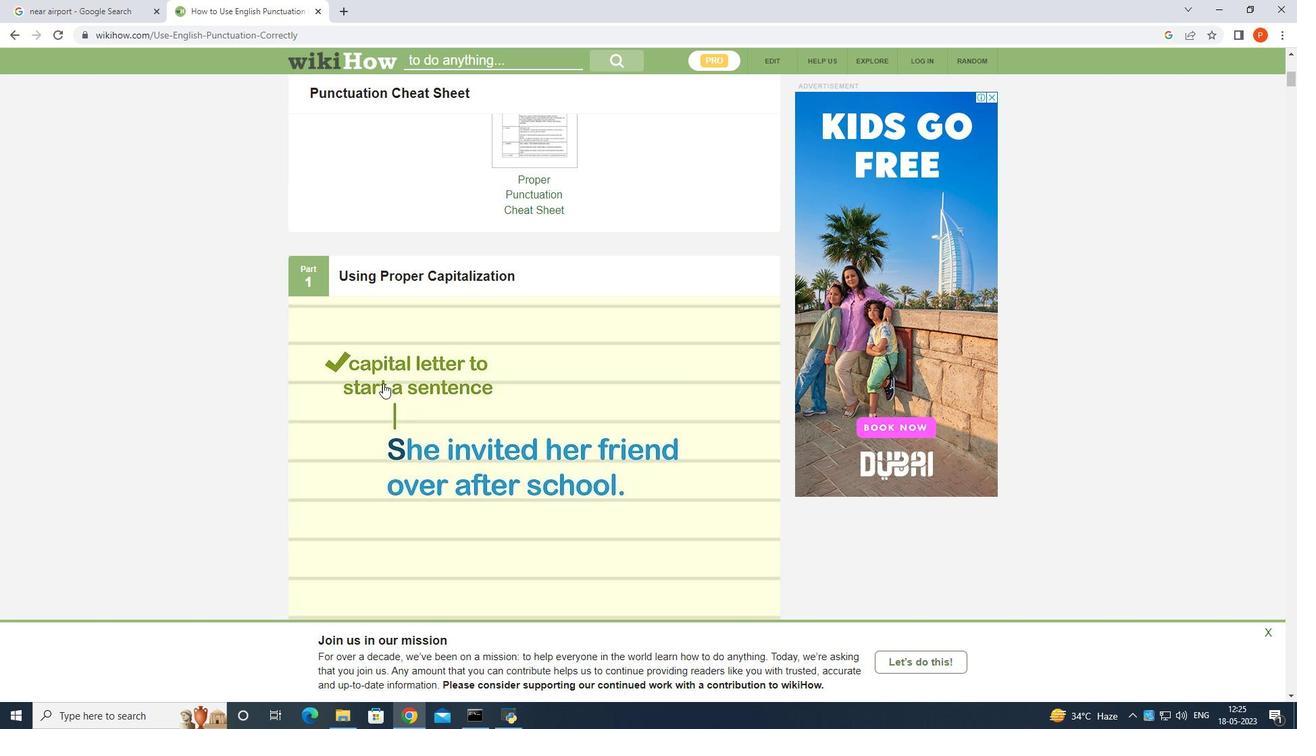 
Action: Mouse moved to (385, 379)
Screenshot: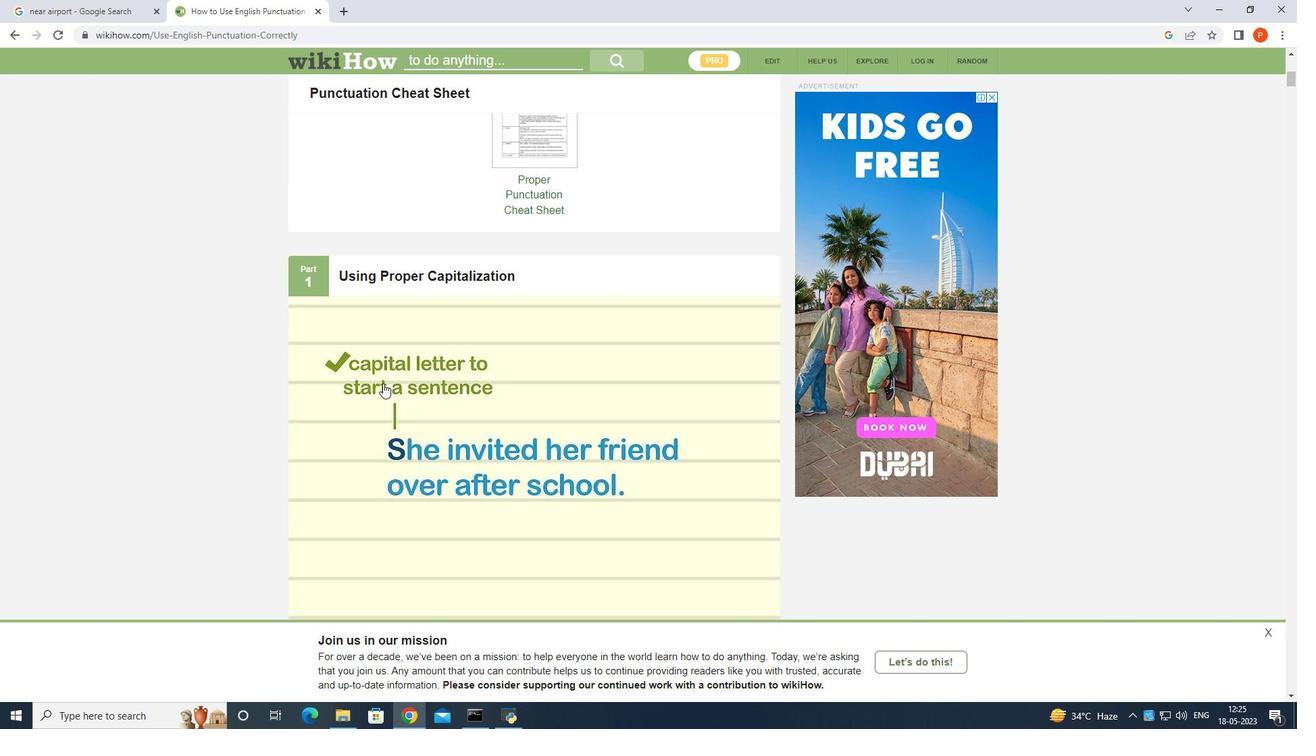 
Action: Mouse scrolled (385, 380) with delta (0, 0)
Screenshot: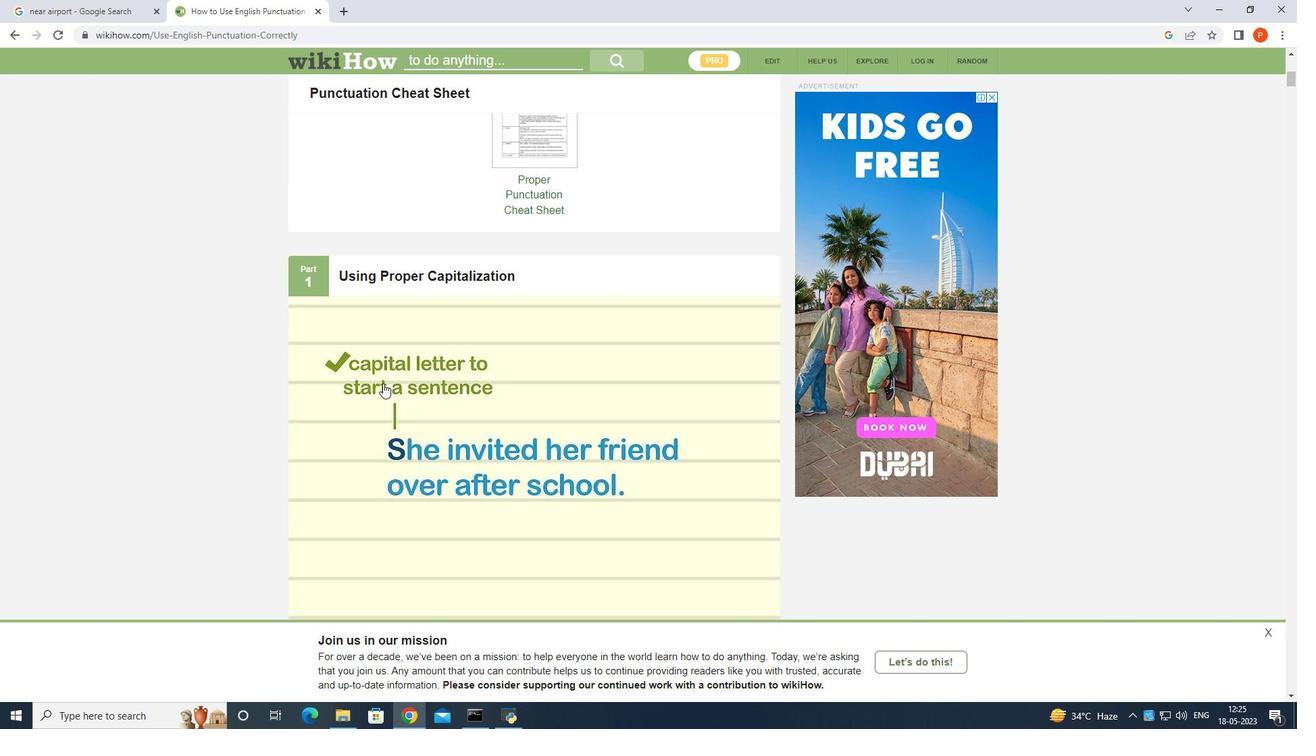 
Action: Mouse moved to (399, 364)
Screenshot: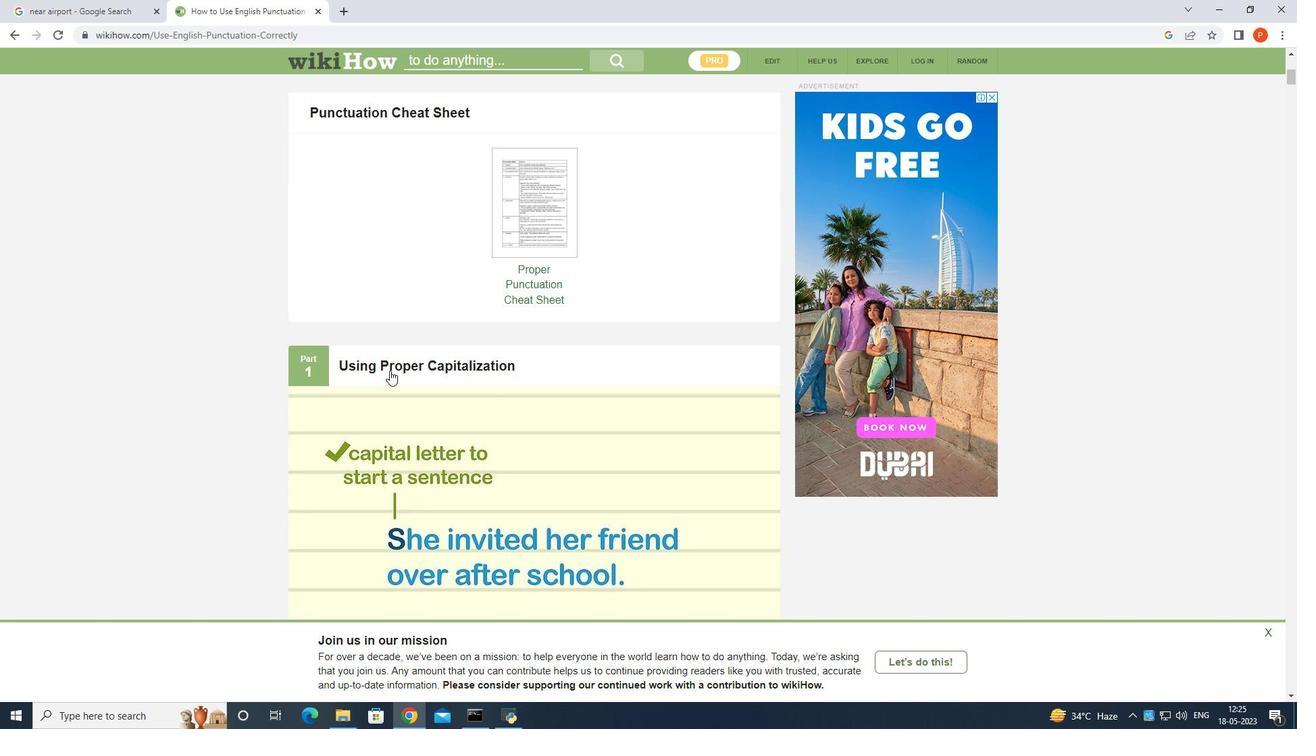 
Action: Mouse scrolled (399, 365) with delta (0, 0)
Screenshot: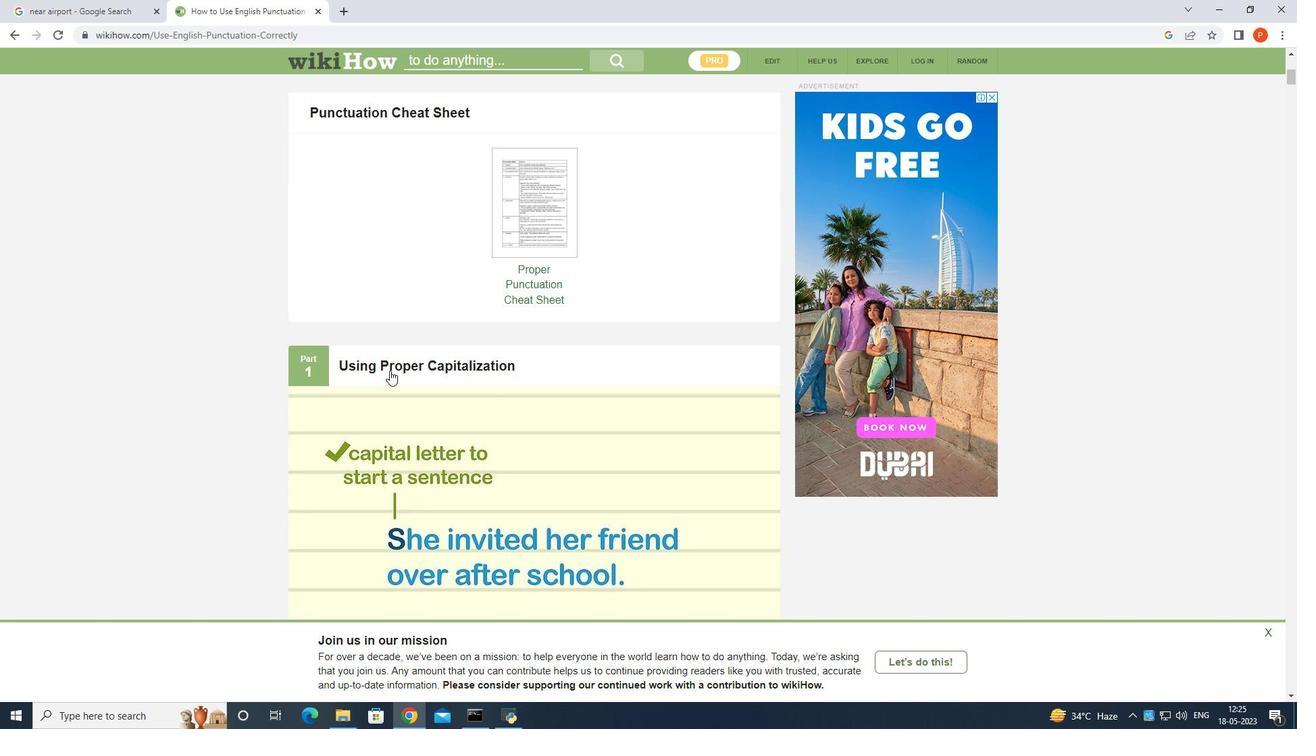 
Action: Mouse moved to (400, 363)
Screenshot: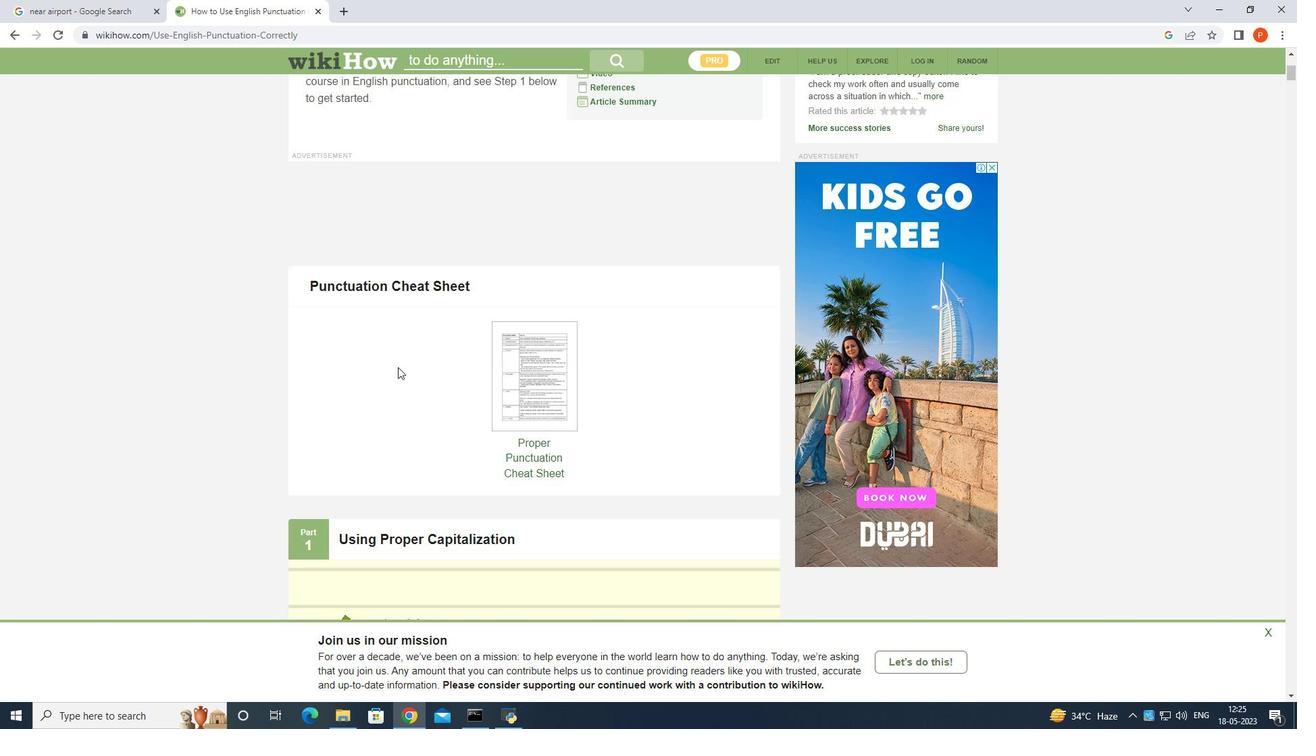 
Action: Mouse scrolled (400, 364) with delta (0, 0)
Screenshot: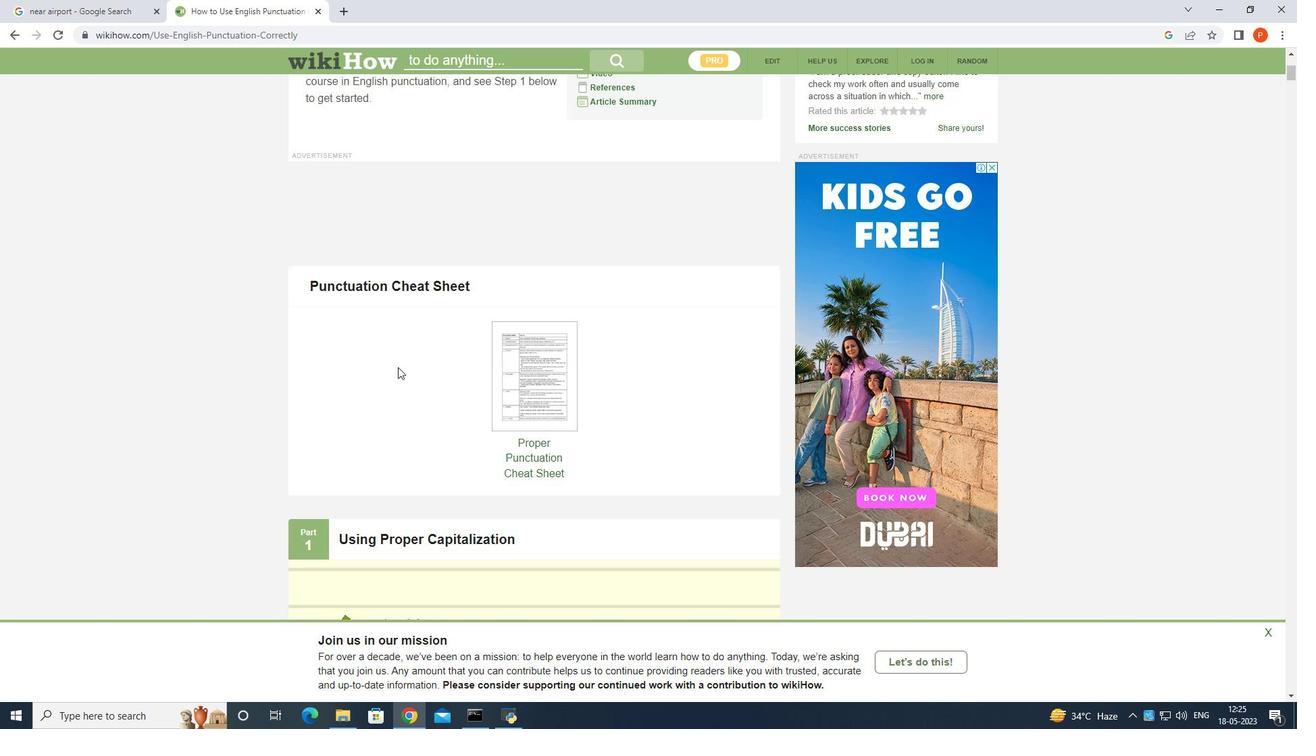 
Action: Mouse scrolled (400, 364) with delta (0, 0)
Screenshot: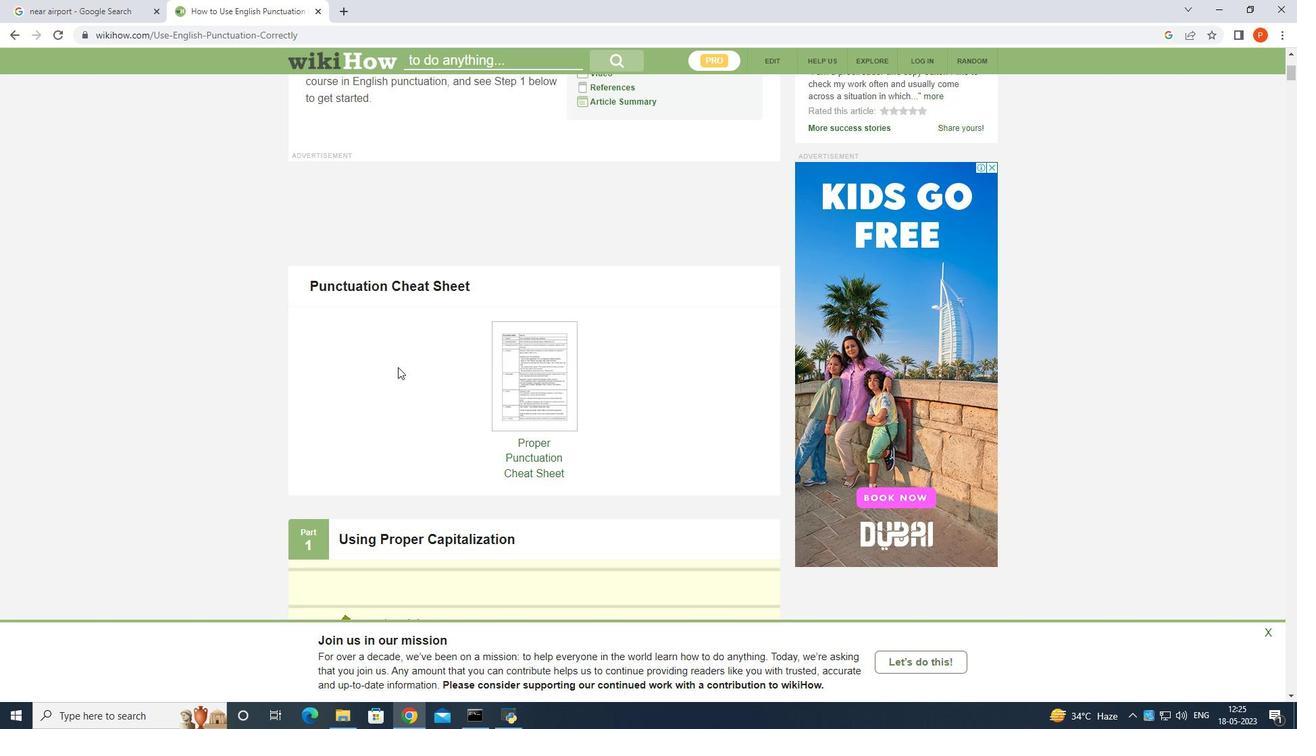 
Action: Mouse moved to (408, 356)
Screenshot: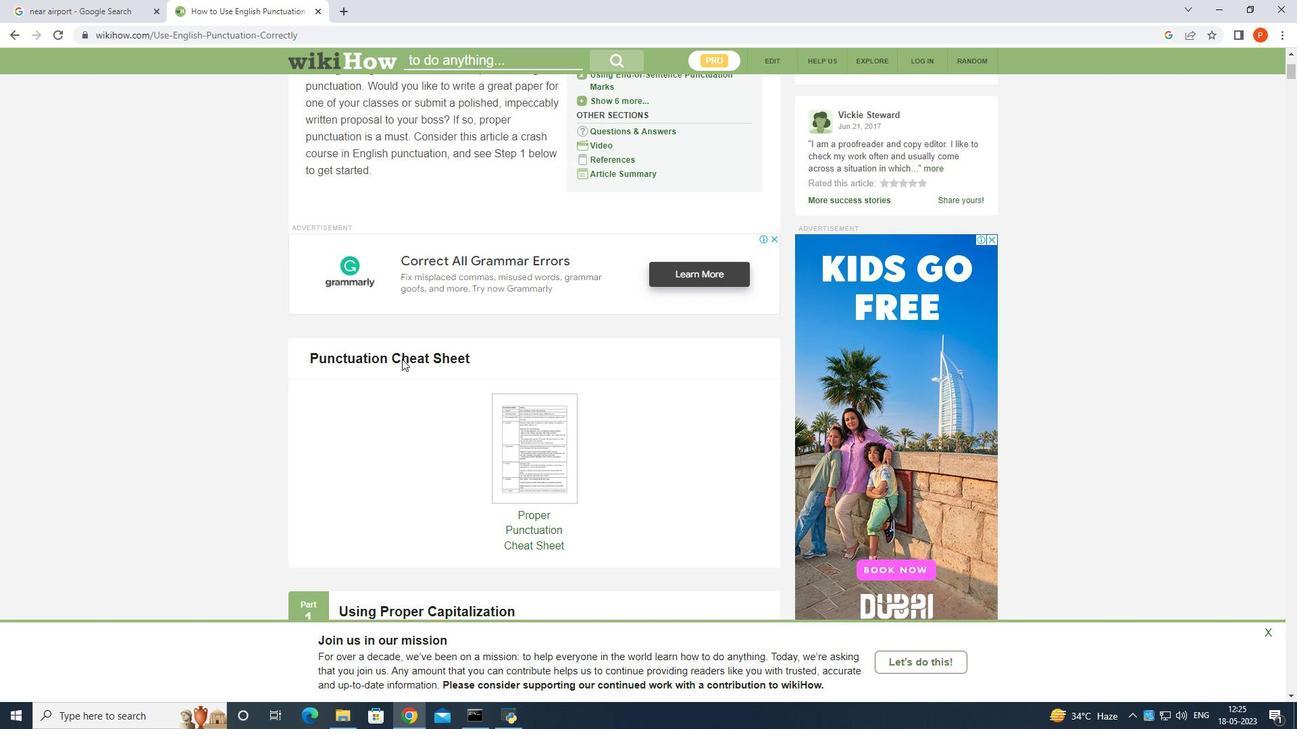 
Action: Mouse scrolled (408, 357) with delta (0, 0)
Screenshot: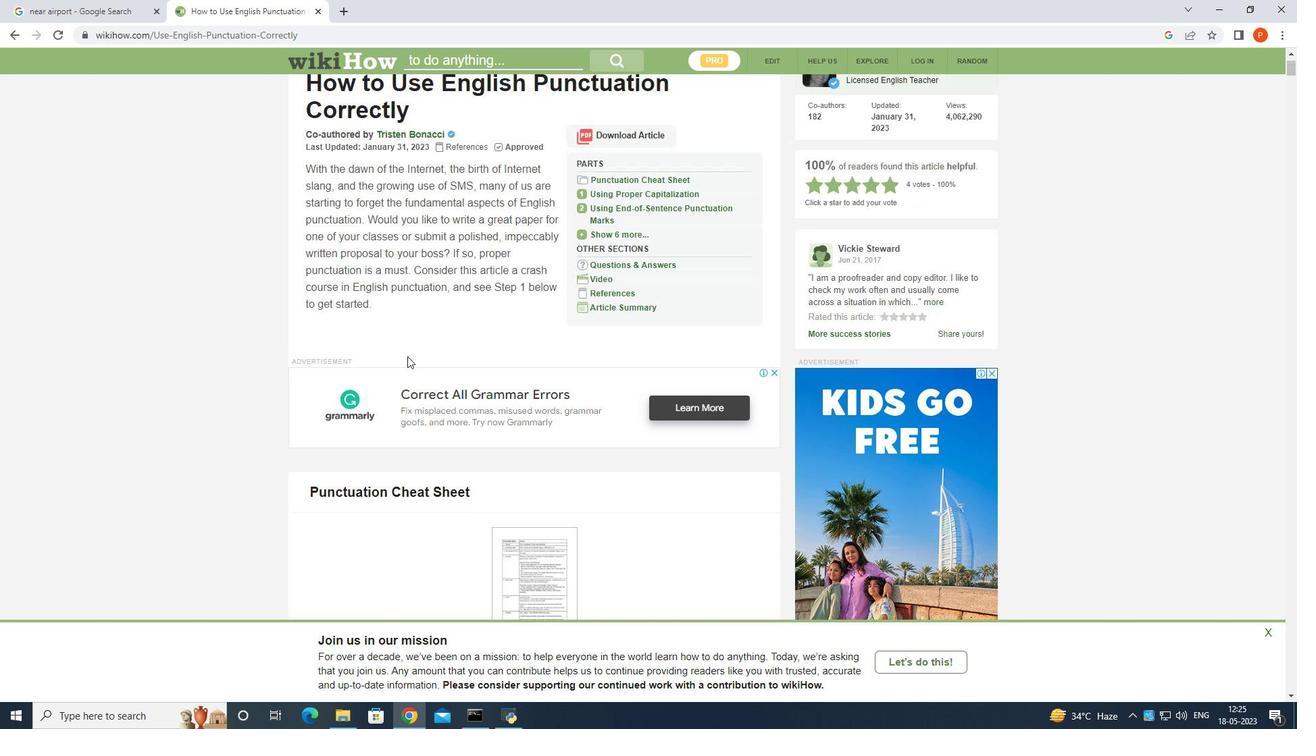 
Action: Mouse scrolled (408, 357) with delta (0, 0)
Screenshot: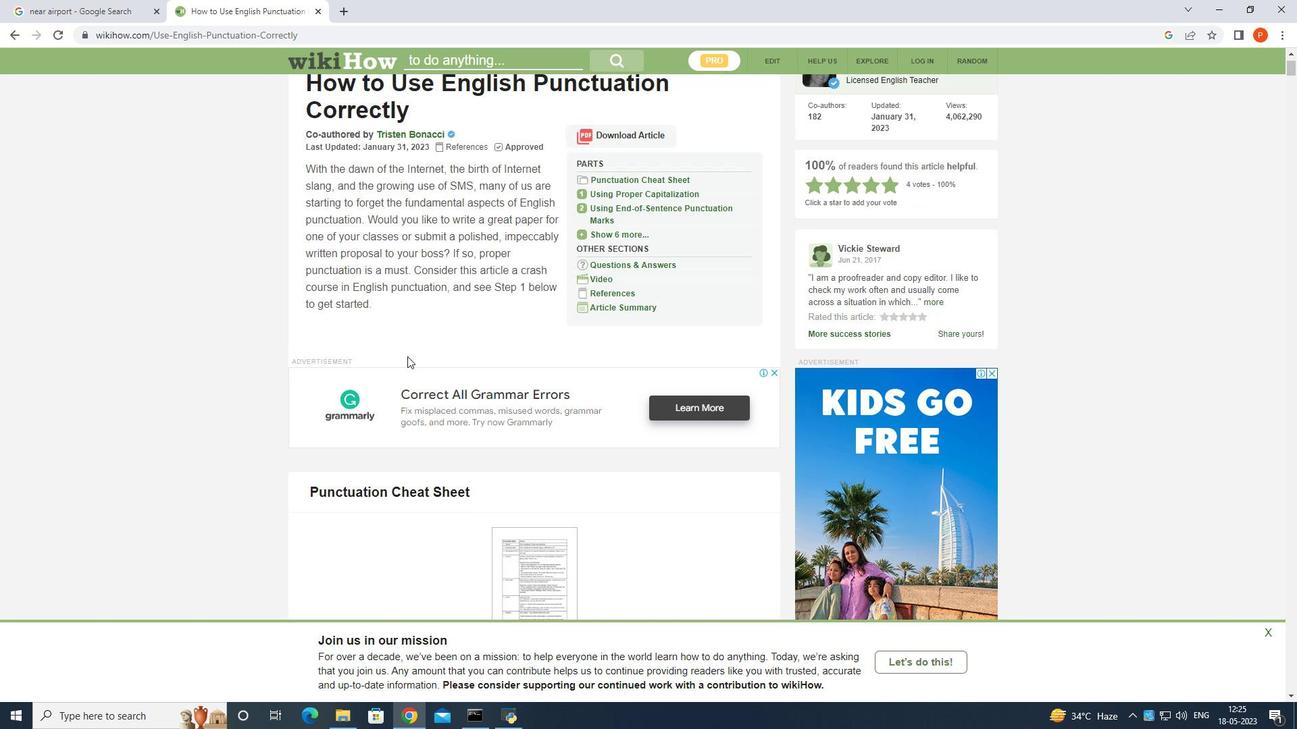 
Action: Mouse moved to (770, 456)
Screenshot: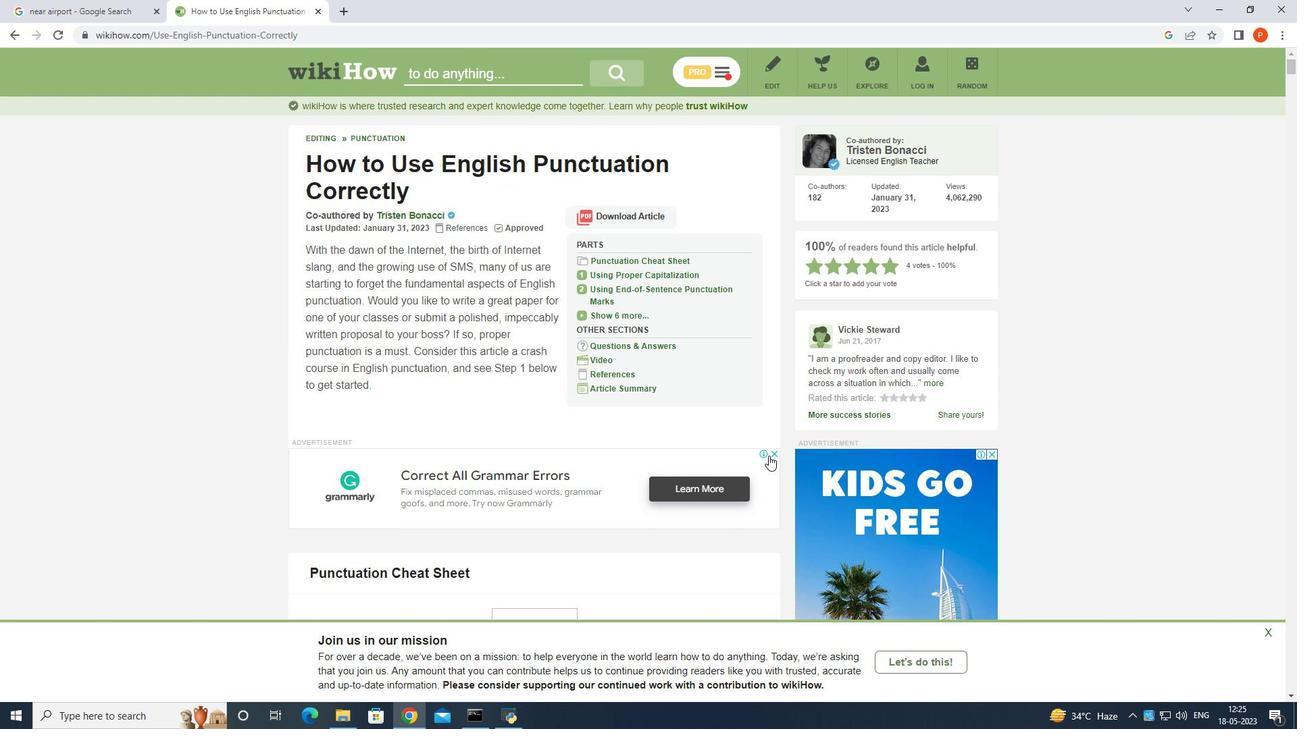 
Action: Mouse pressed left at (770, 456)
Screenshot: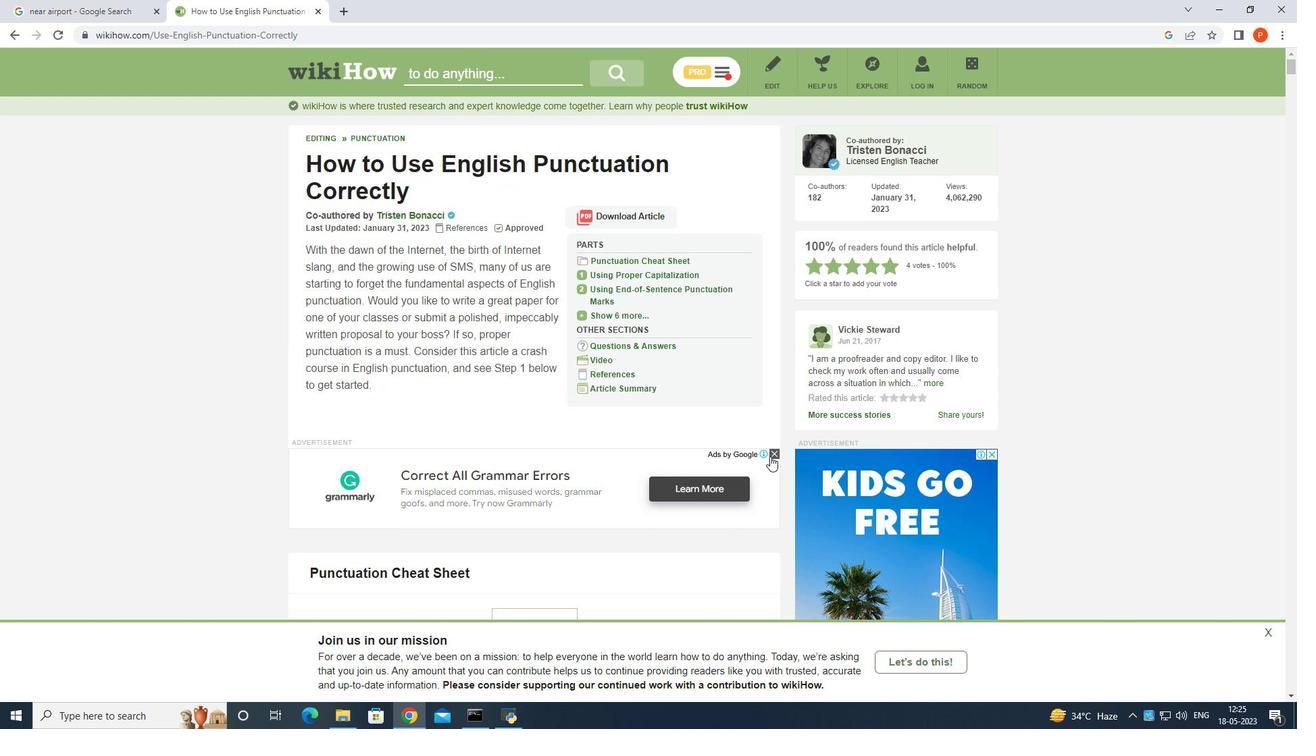
Action: Mouse moved to (8, 39)
Screenshot: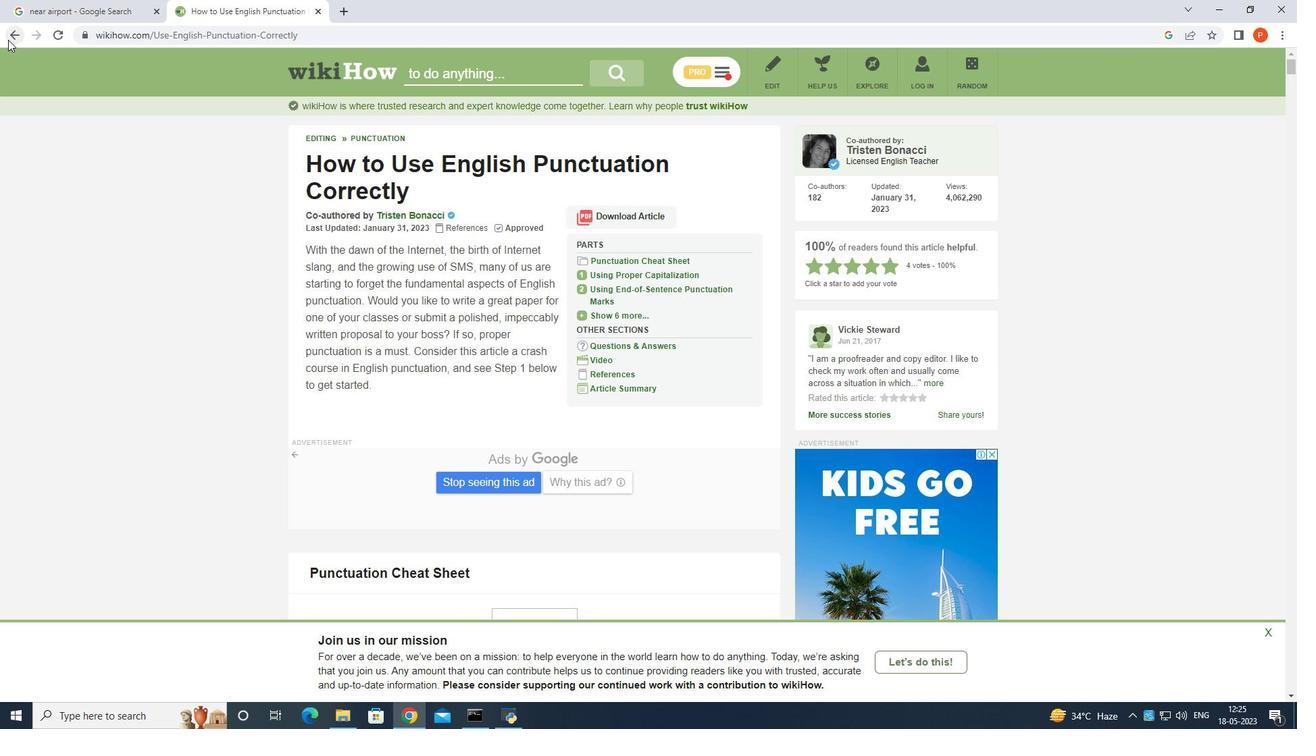 
Action: Mouse pressed left at (8, 39)
Screenshot: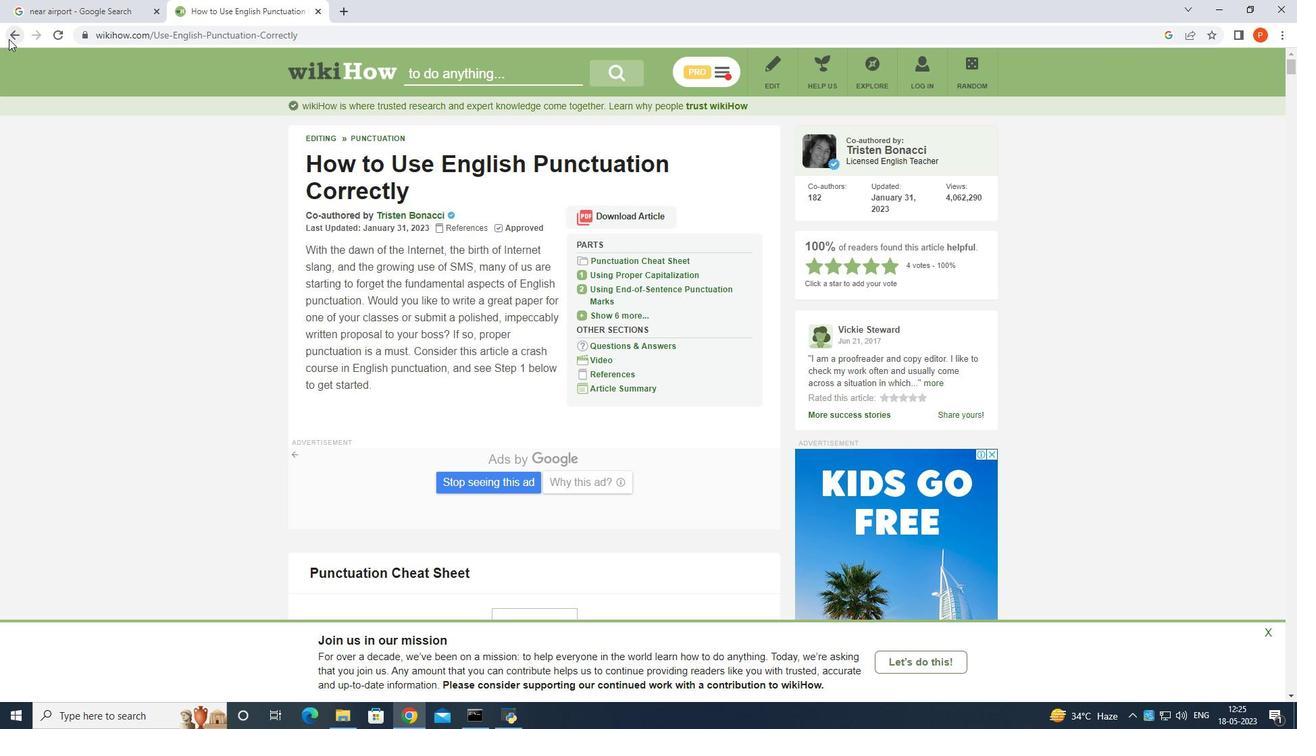 
Action: Mouse moved to (356, 349)
Screenshot: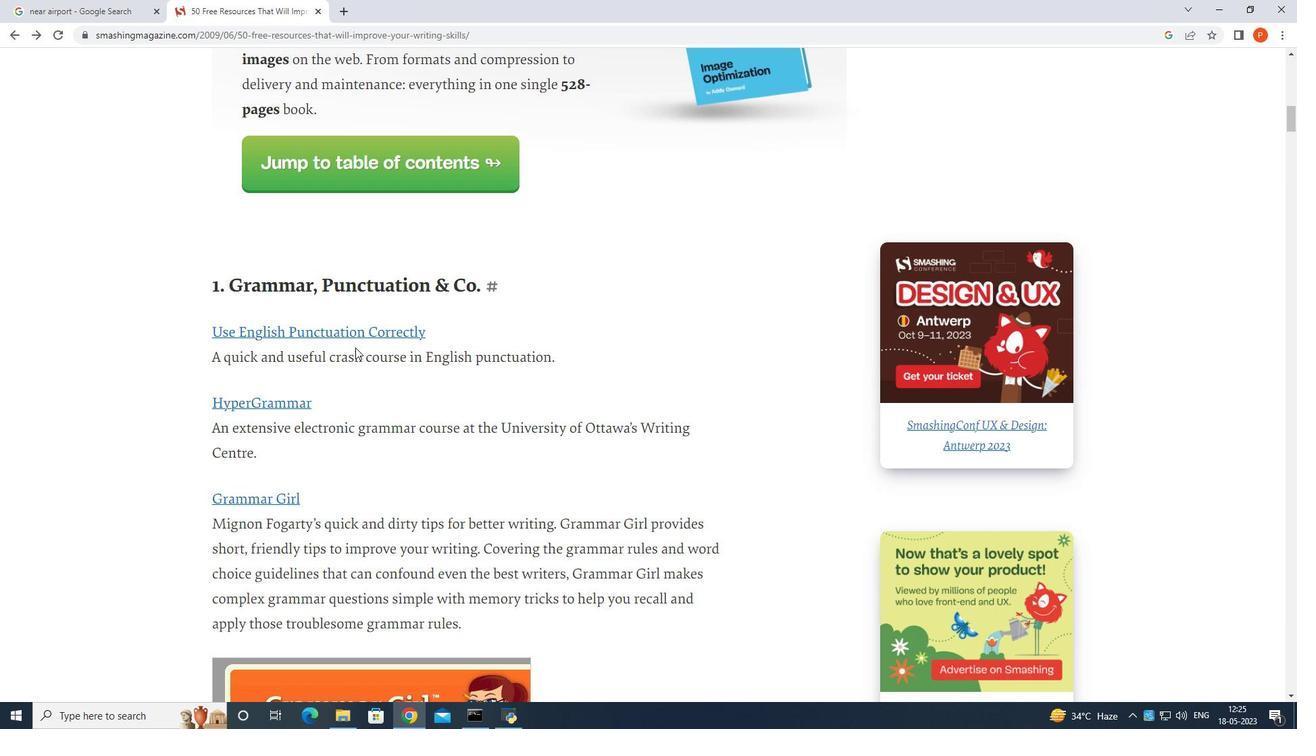 
Action: Mouse scrolled (356, 348) with delta (0, 0)
Screenshot: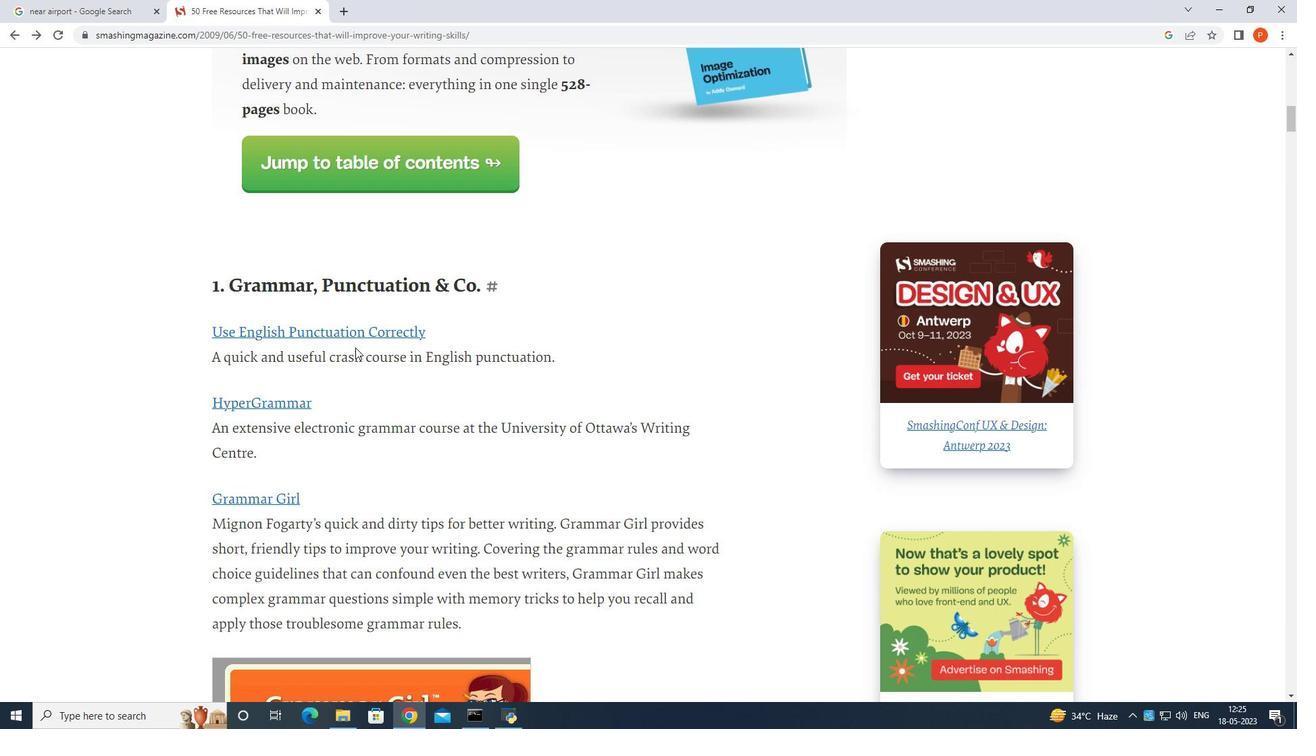 
Action: Mouse moved to (614, 366)
Screenshot: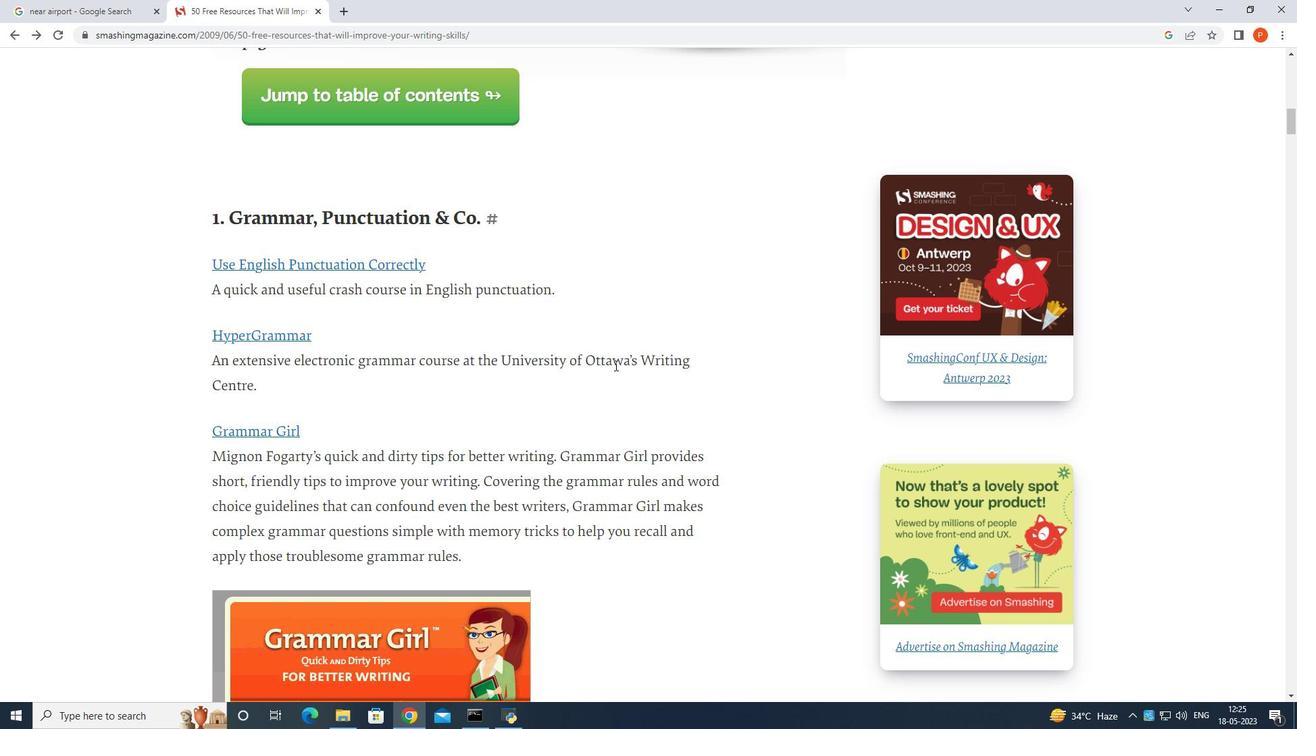 
Action: Mouse scrolled (614, 366) with delta (0, 0)
Screenshot: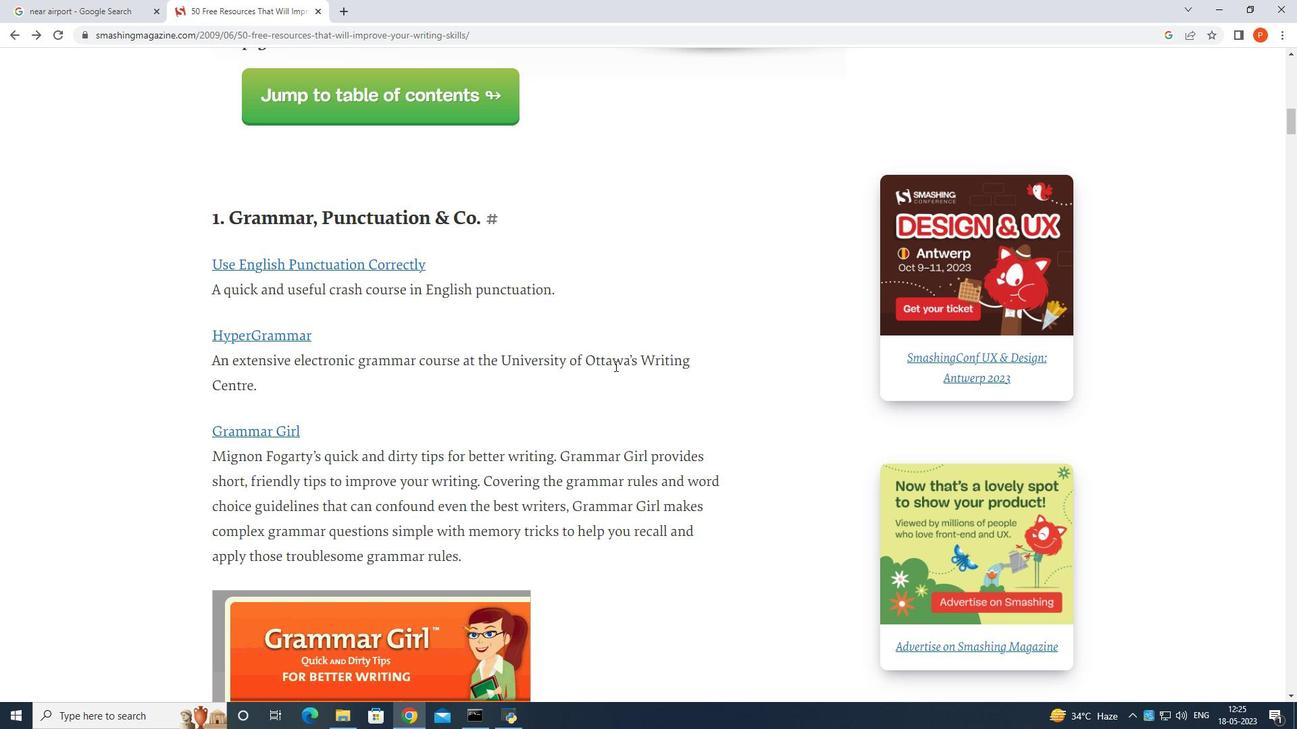 
Action: Mouse moved to (296, 368)
Screenshot: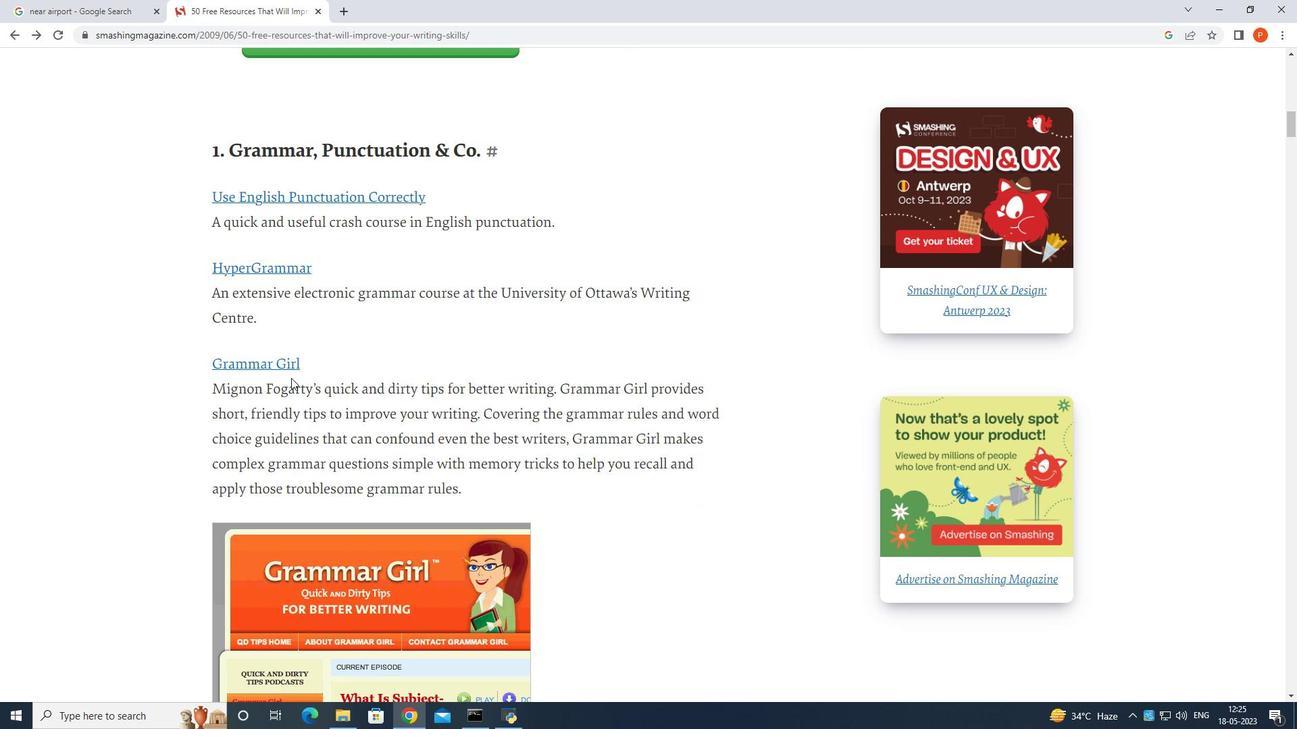 
Action: Mouse scrolled (296, 367) with delta (0, 0)
Screenshot: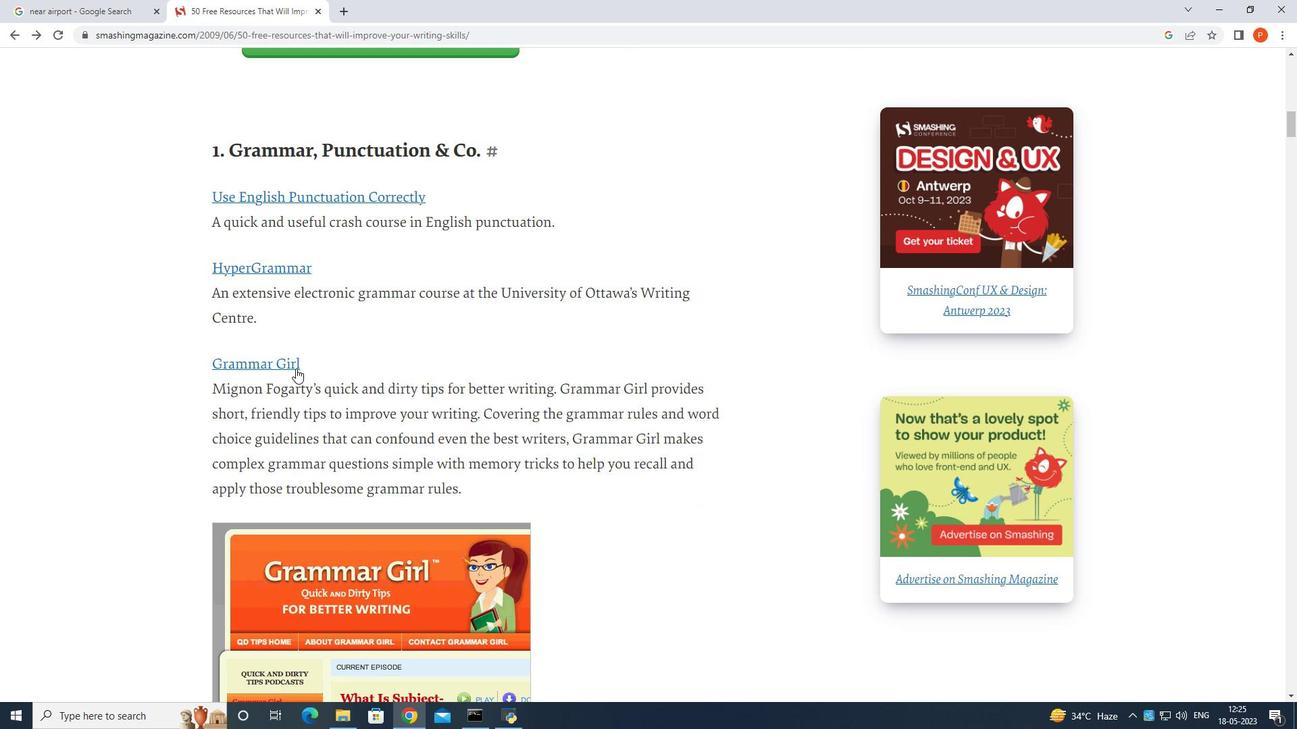 
Action: Mouse moved to (489, 362)
Screenshot: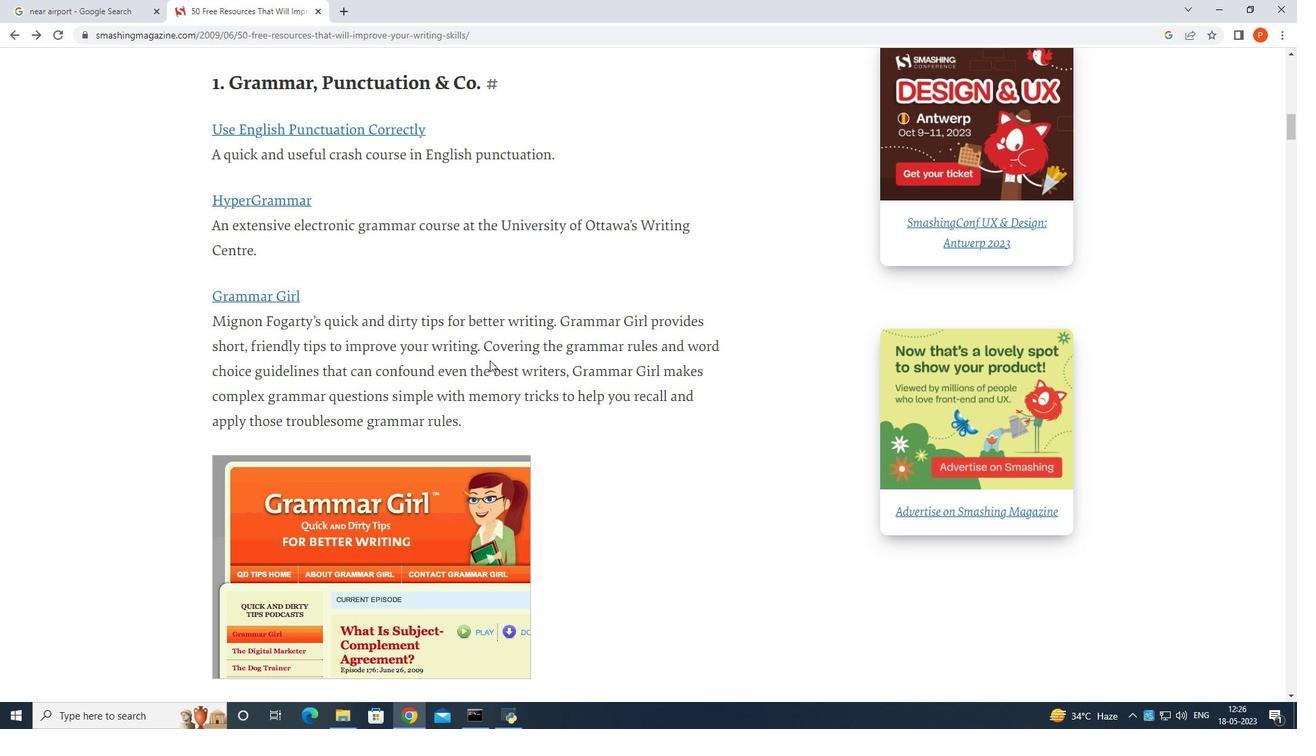 
Action: Mouse scrolled (489, 361) with delta (0, 0)
Screenshot: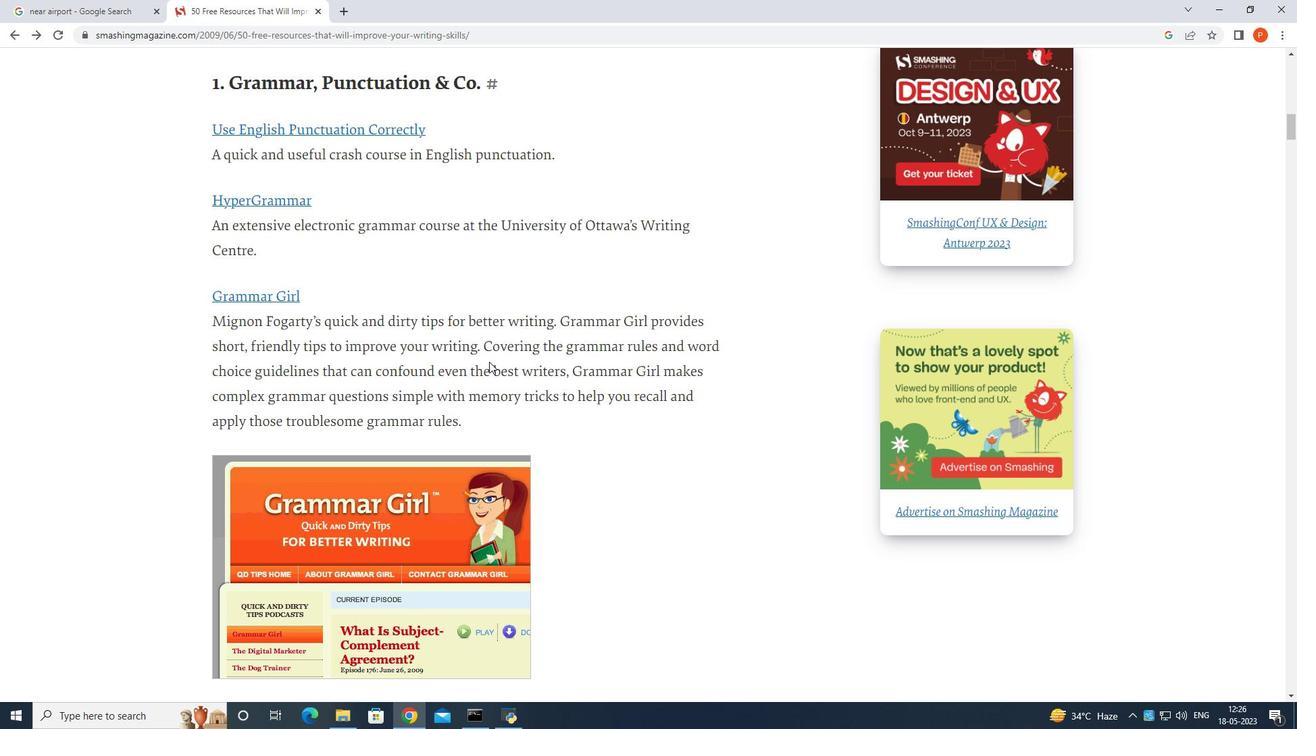 
Action: Mouse moved to (470, 361)
Screenshot: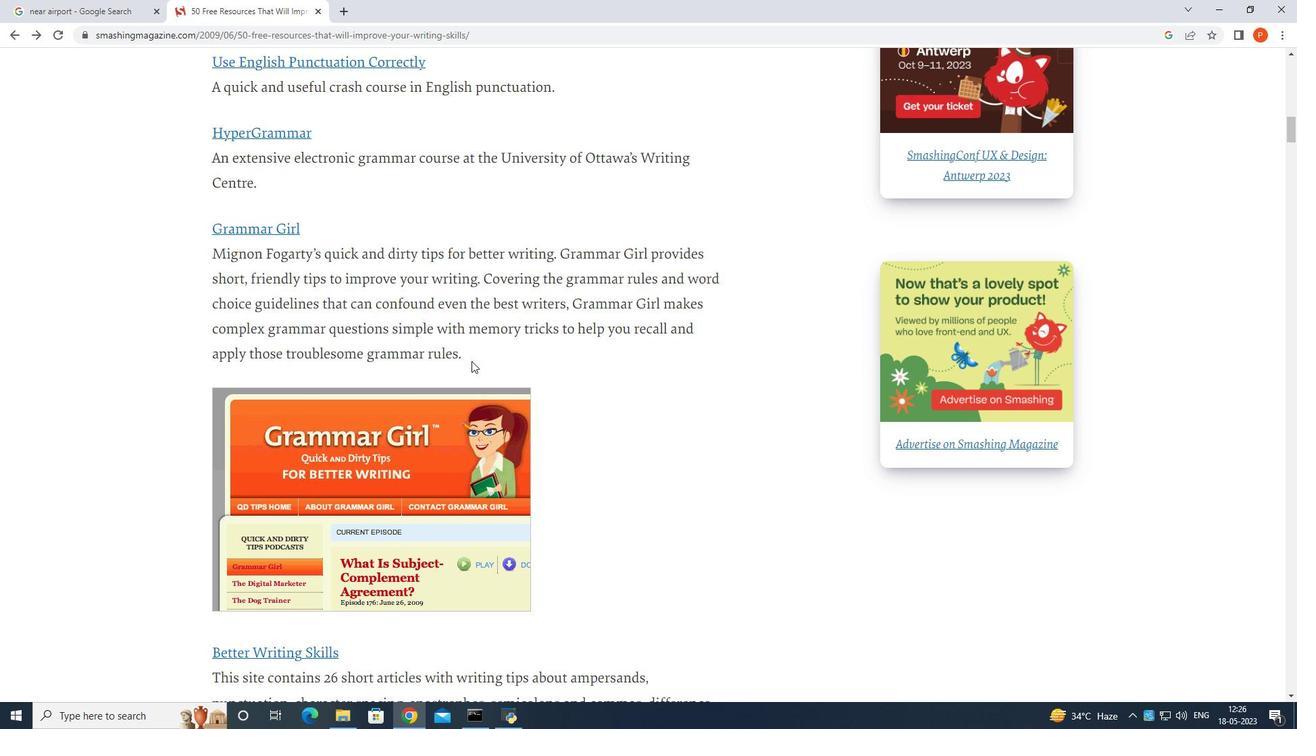 
Action: Mouse scrolled (470, 360) with delta (0, 0)
Screenshot: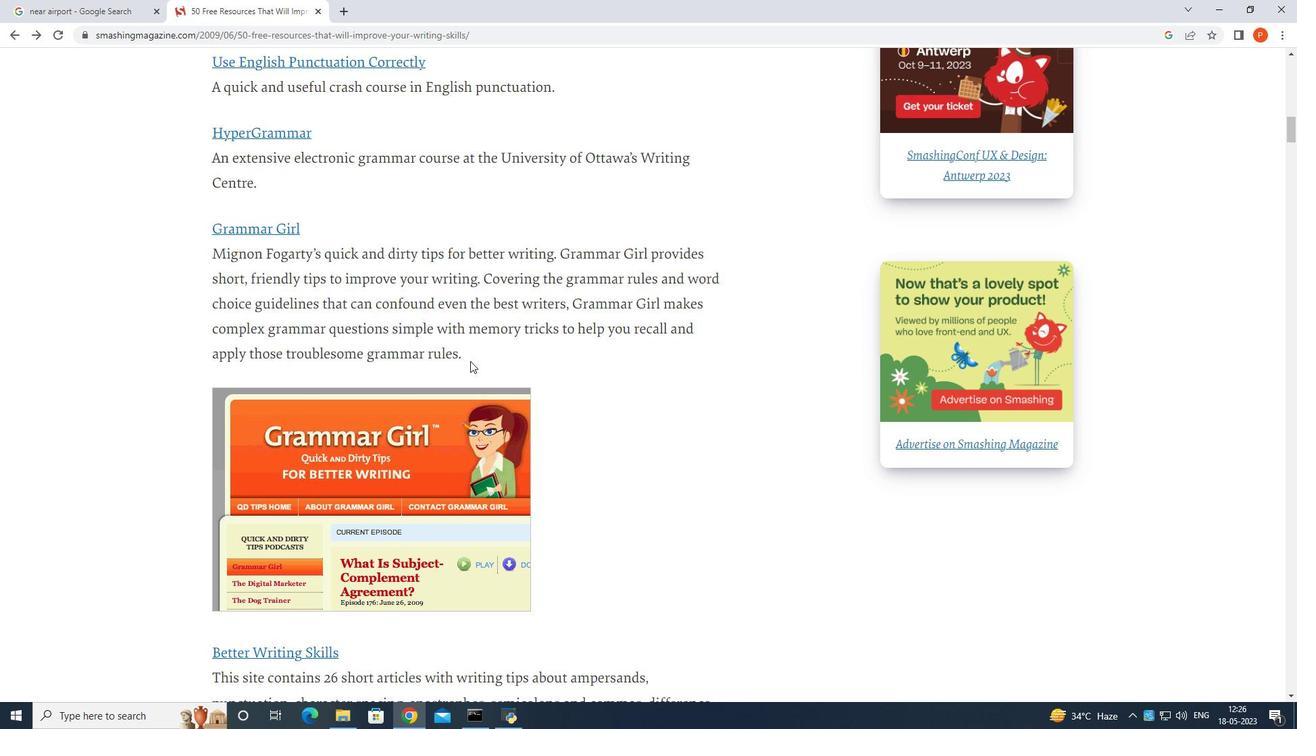 
Action: Mouse scrolled (470, 360) with delta (0, 0)
Screenshot: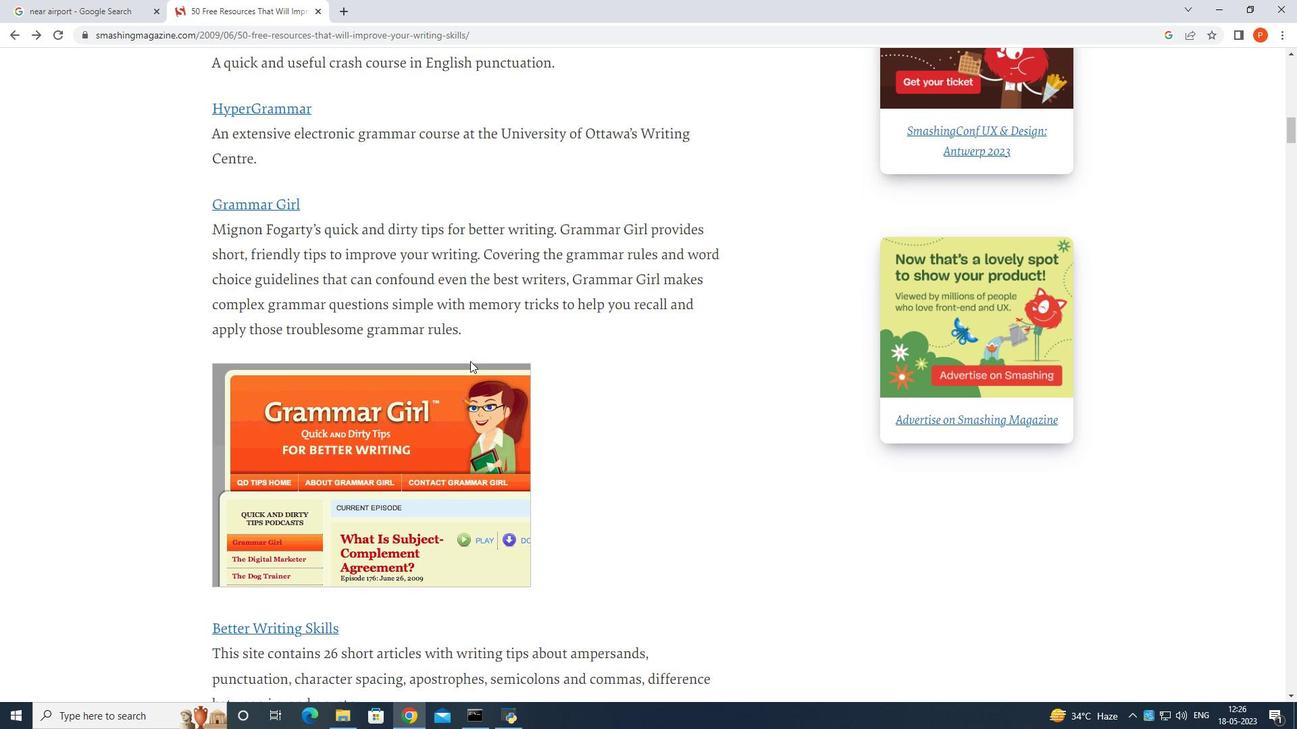 
Action: Mouse scrolled (470, 360) with delta (0, 0)
Screenshot: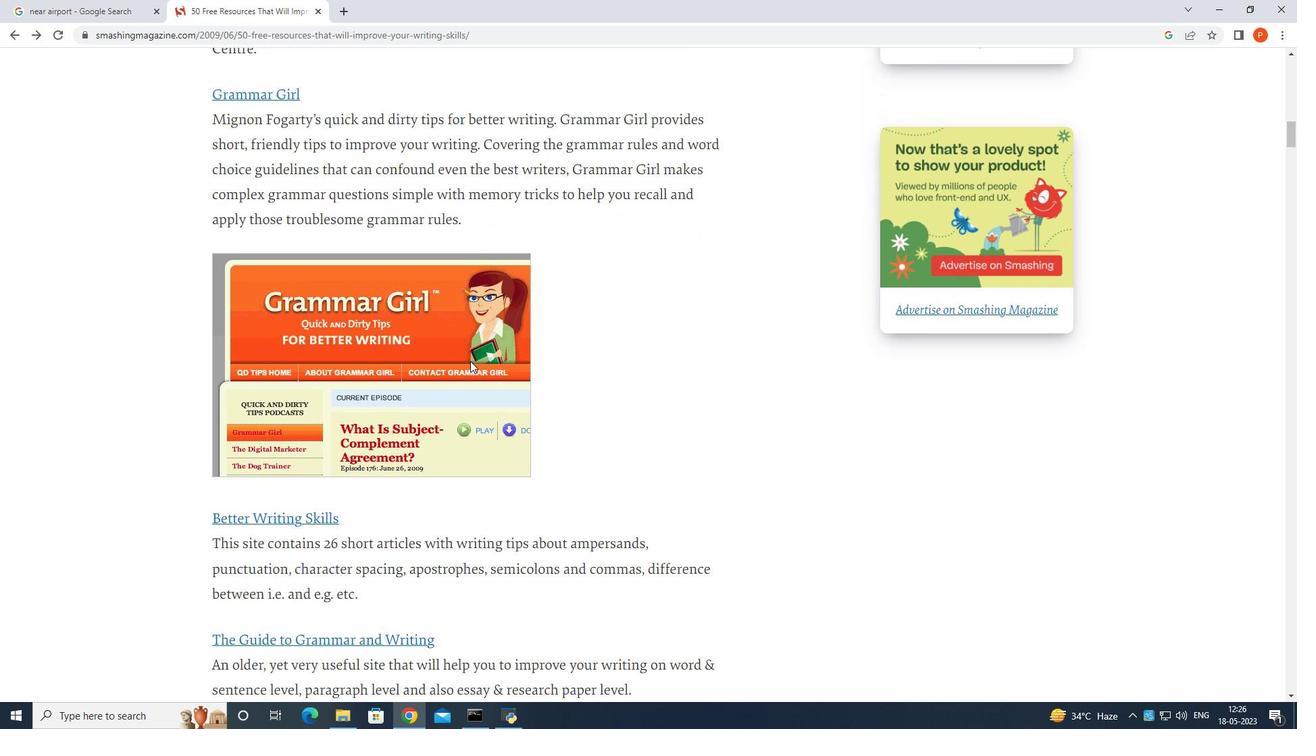 
Action: Mouse scrolled (470, 360) with delta (0, 0)
Screenshot: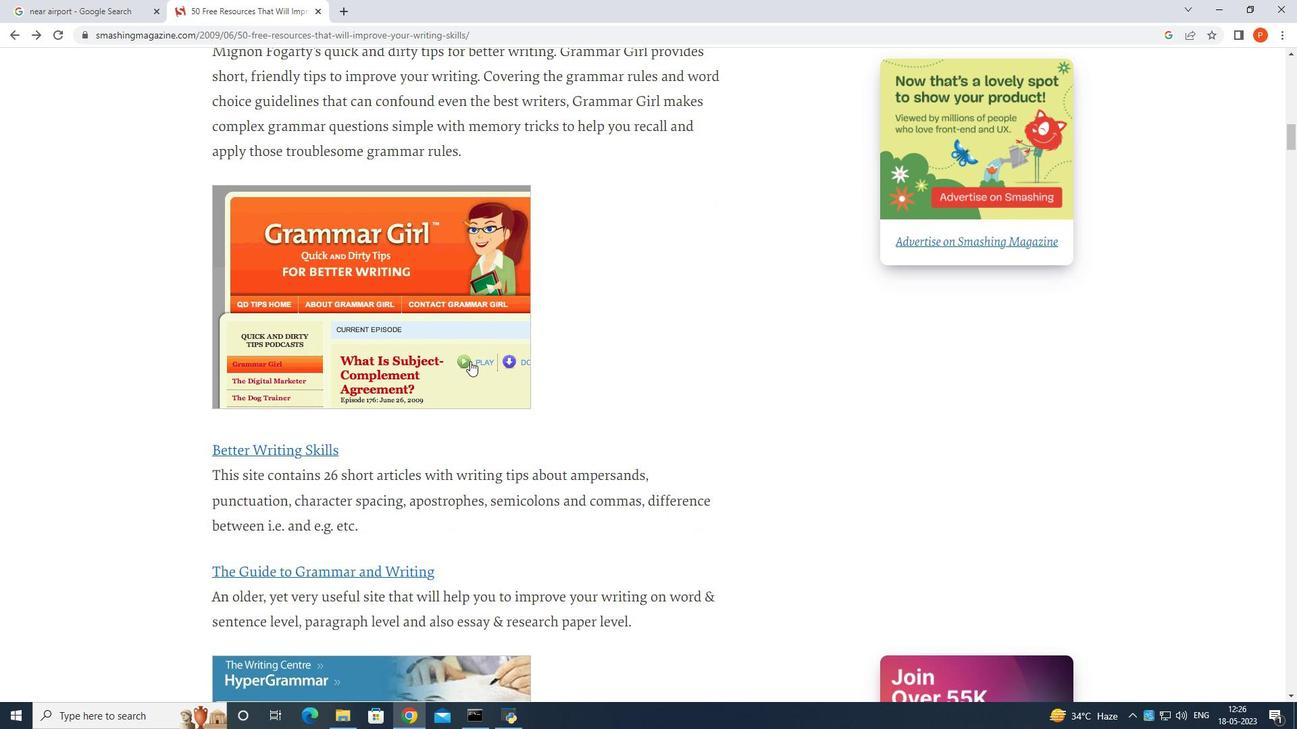 
Action: Mouse scrolled (470, 360) with delta (0, 0)
Screenshot: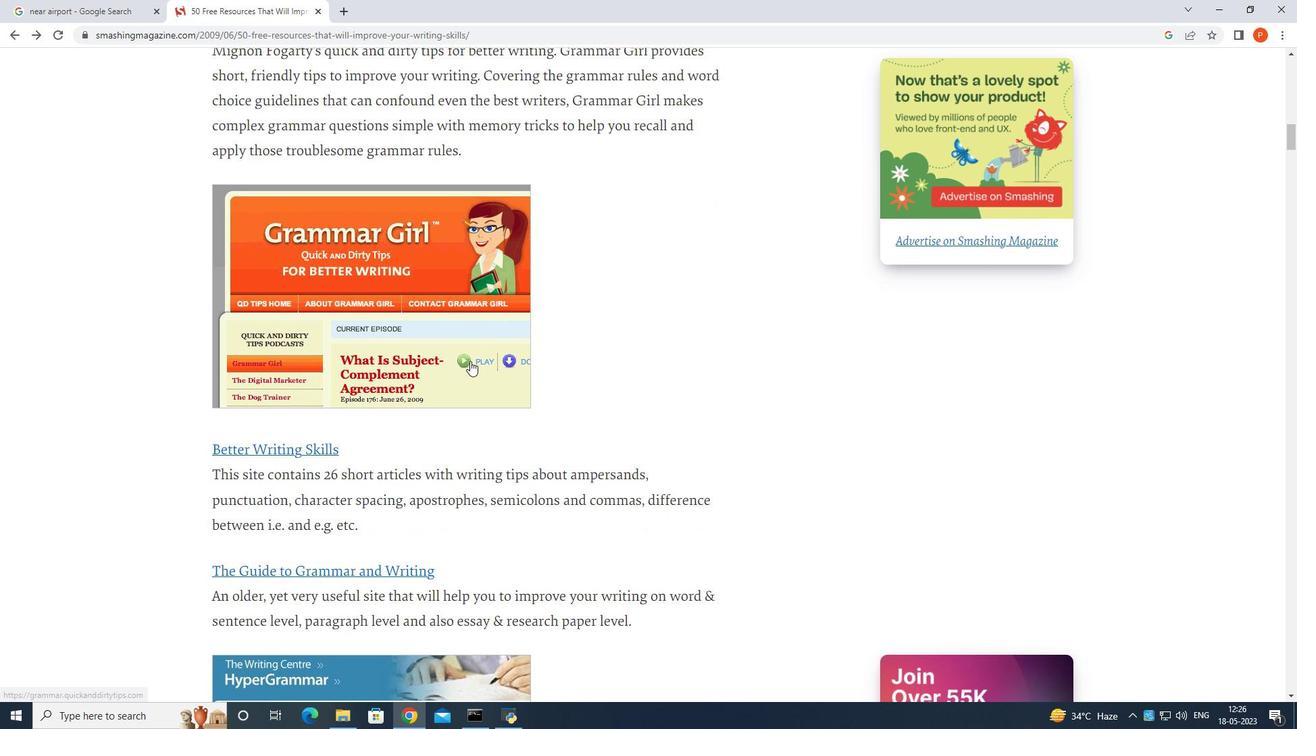 
Action: Mouse scrolled (470, 360) with delta (0, 0)
Screenshot: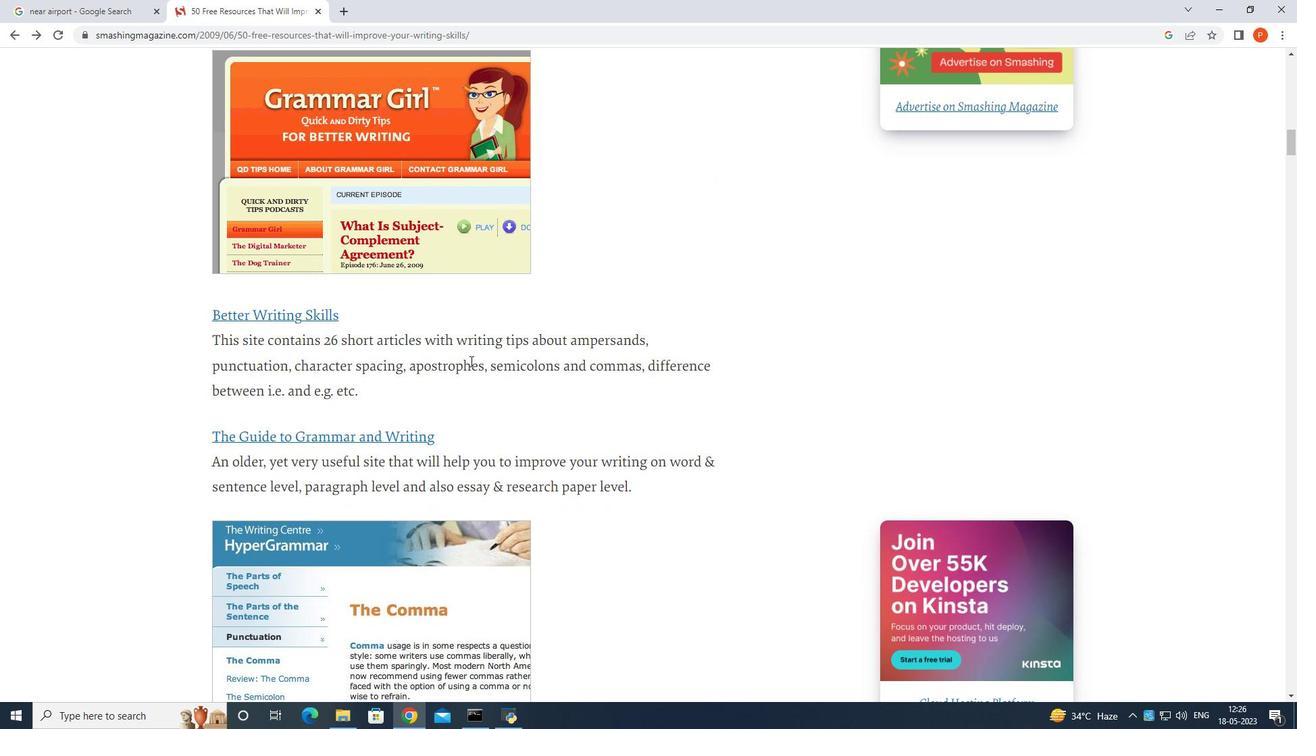 
Action: Mouse scrolled (470, 360) with delta (0, 0)
Screenshot: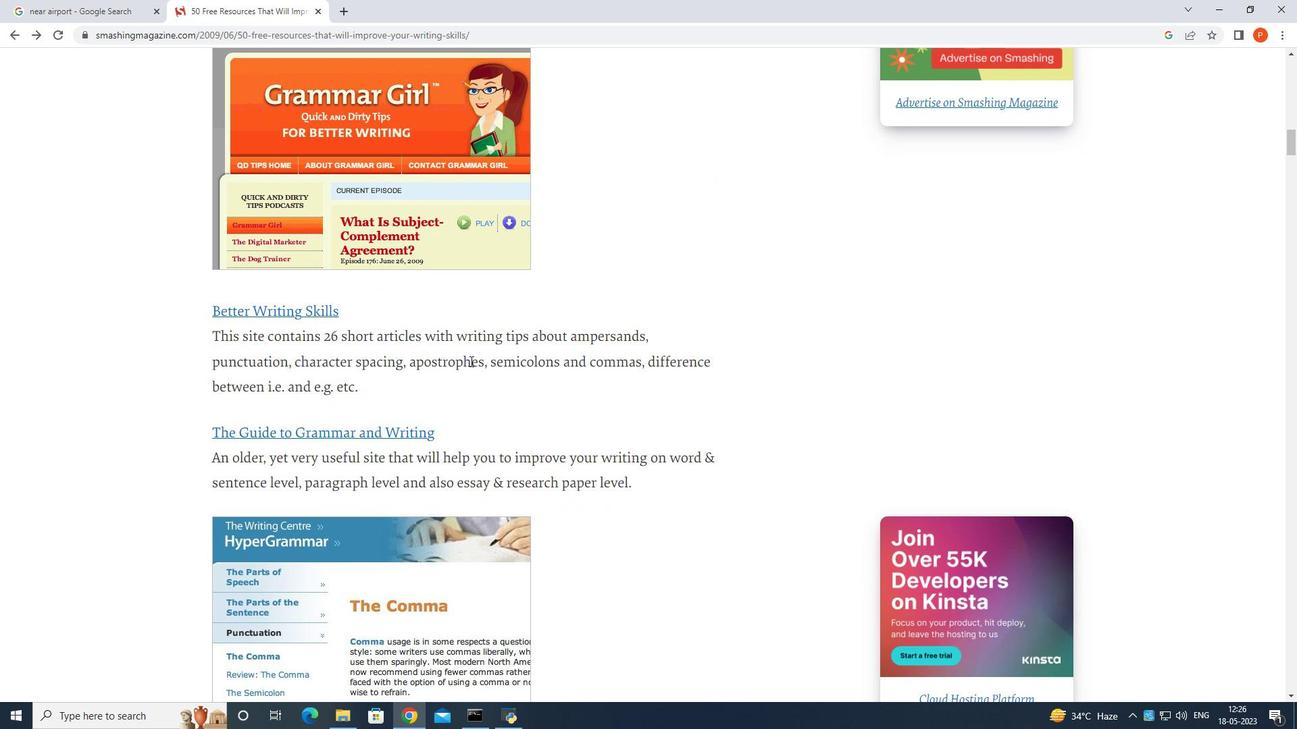 
Action: Mouse scrolled (470, 360) with delta (0, 0)
Screenshot: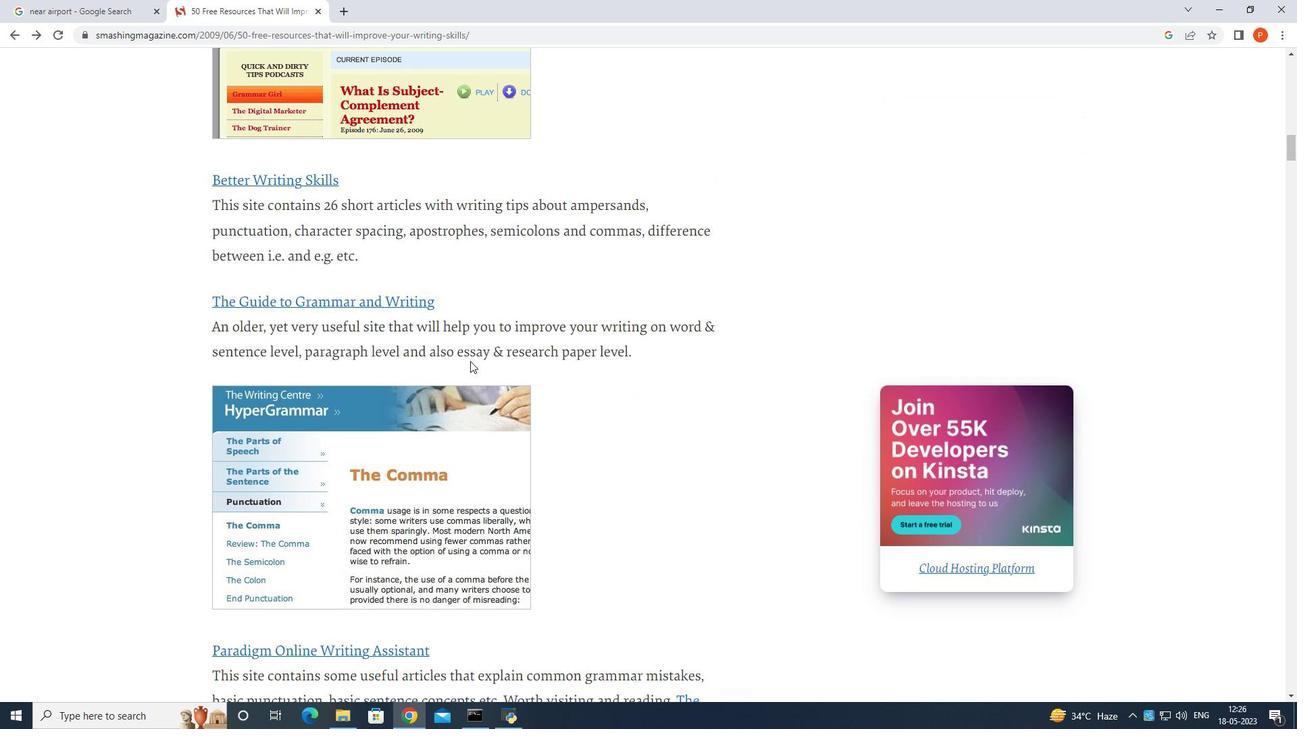 
Action: Mouse scrolled (470, 360) with delta (0, 0)
Screenshot: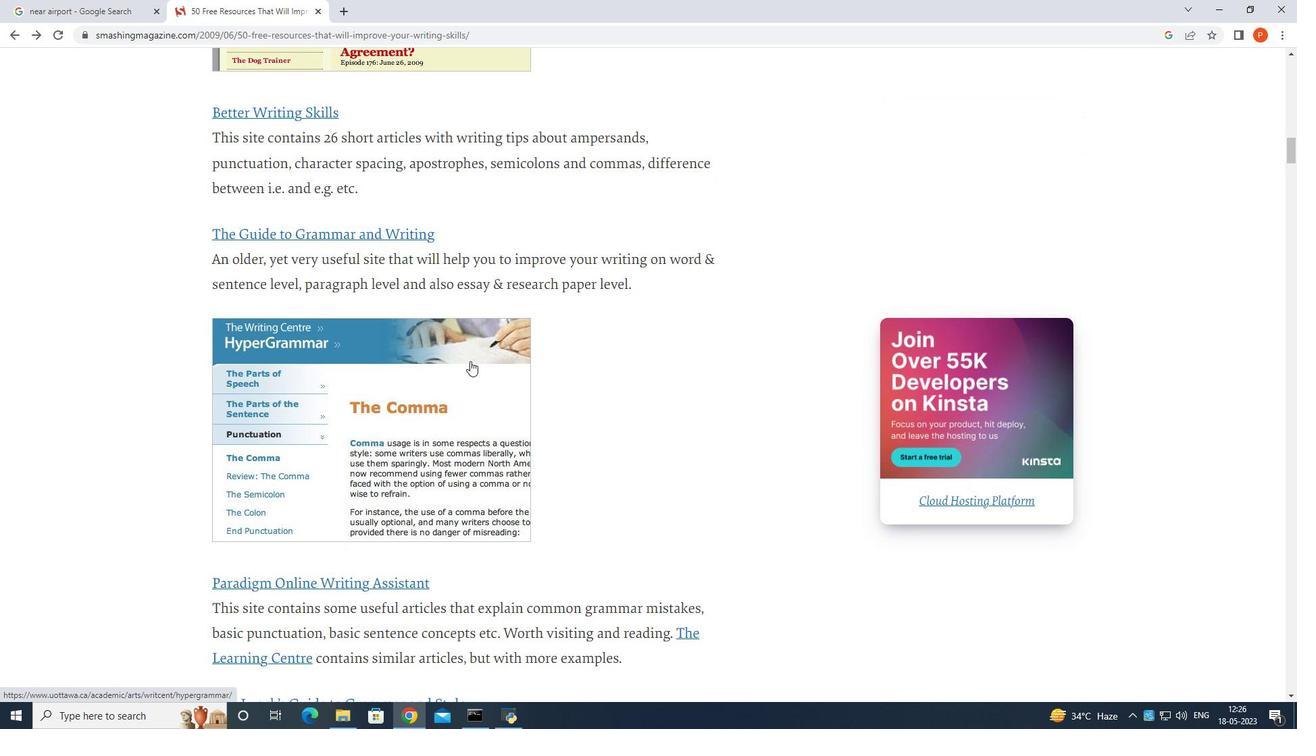 
Action: Mouse scrolled (470, 360) with delta (0, 0)
Screenshot: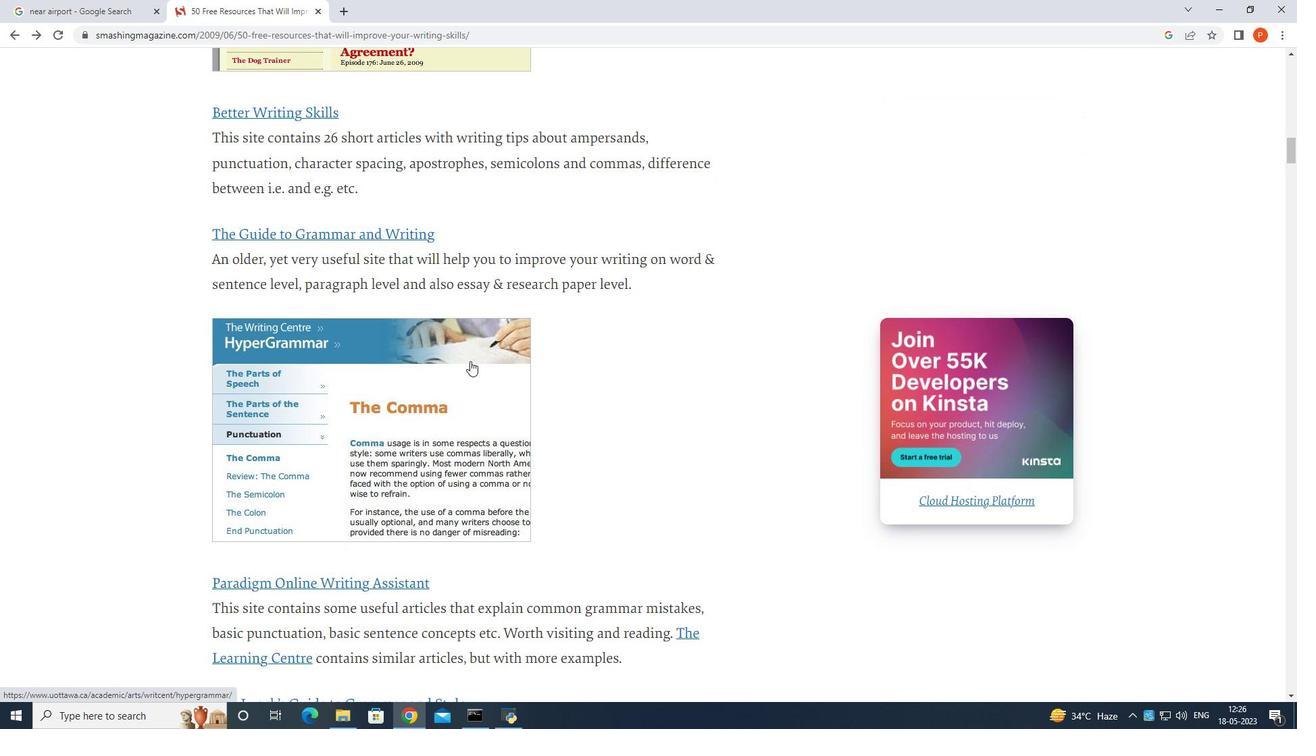 
Action: Mouse scrolled (470, 360) with delta (0, 0)
Screenshot: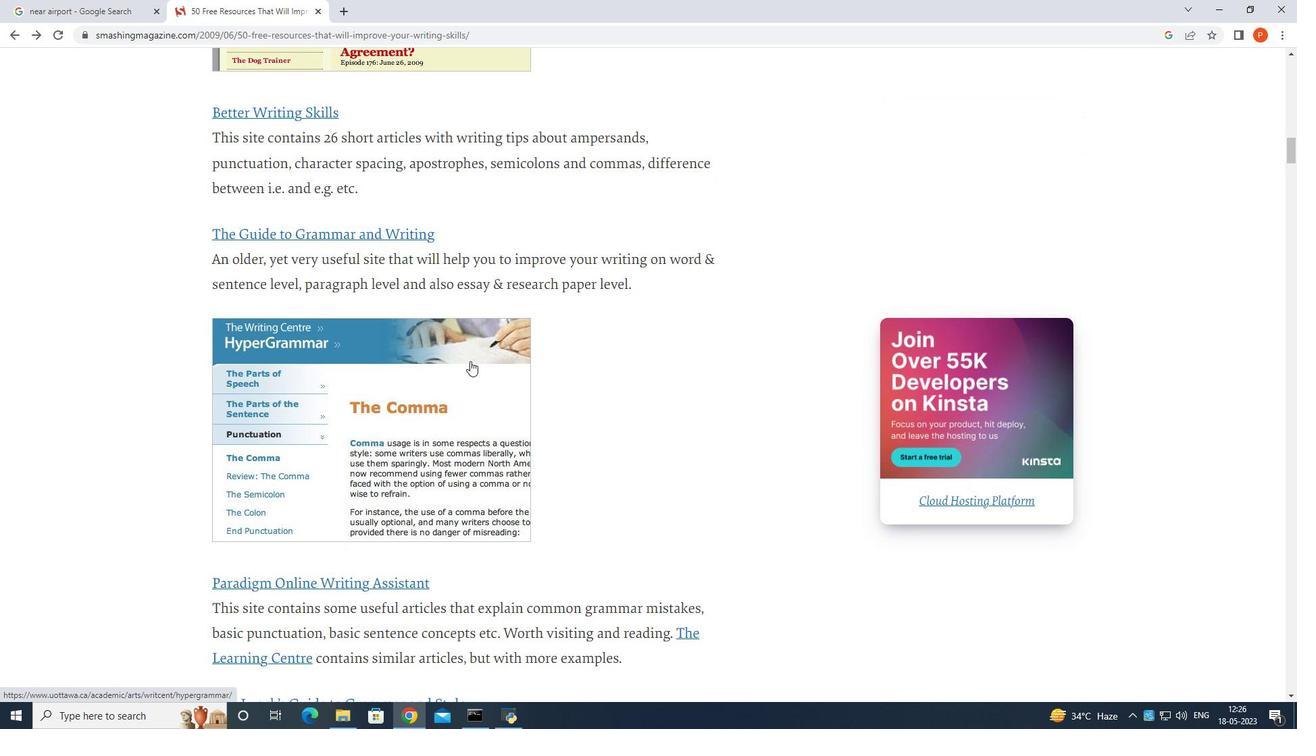 
Action: Mouse scrolled (470, 360) with delta (0, 0)
Screenshot: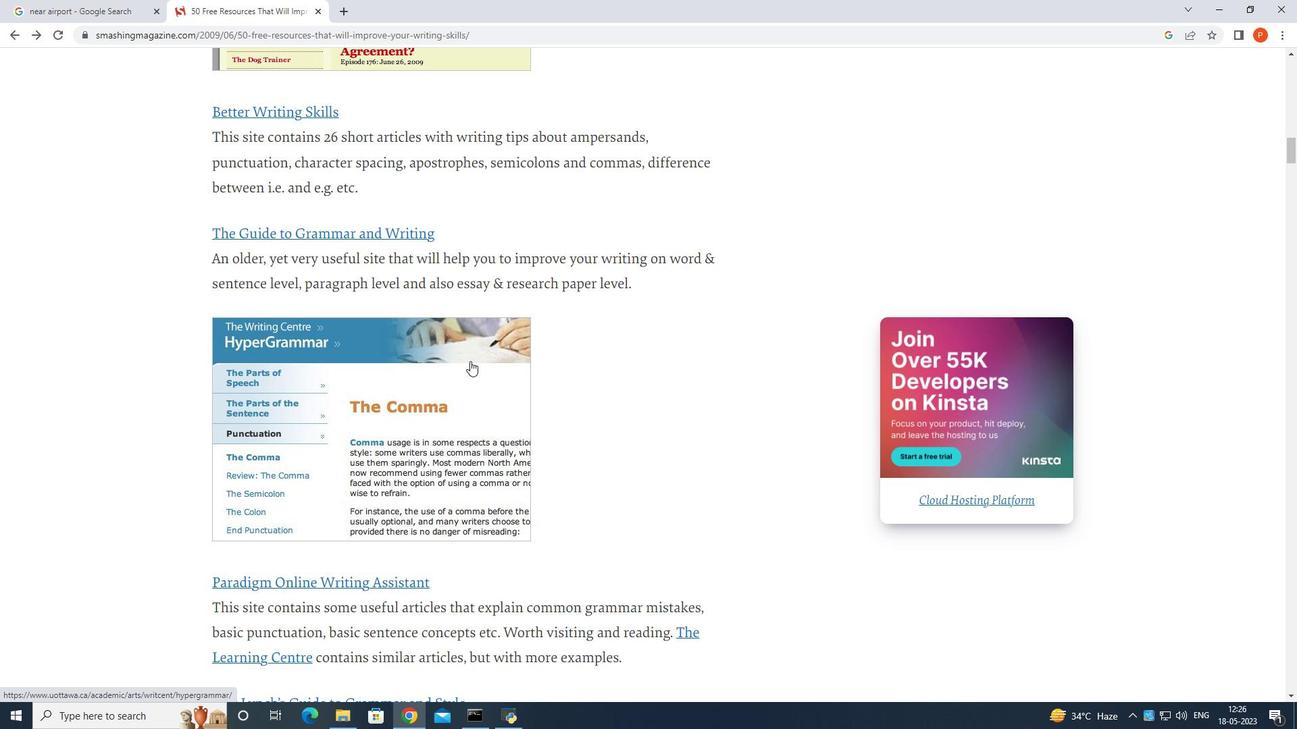 
Action: Mouse scrolled (470, 360) with delta (0, 0)
Screenshot: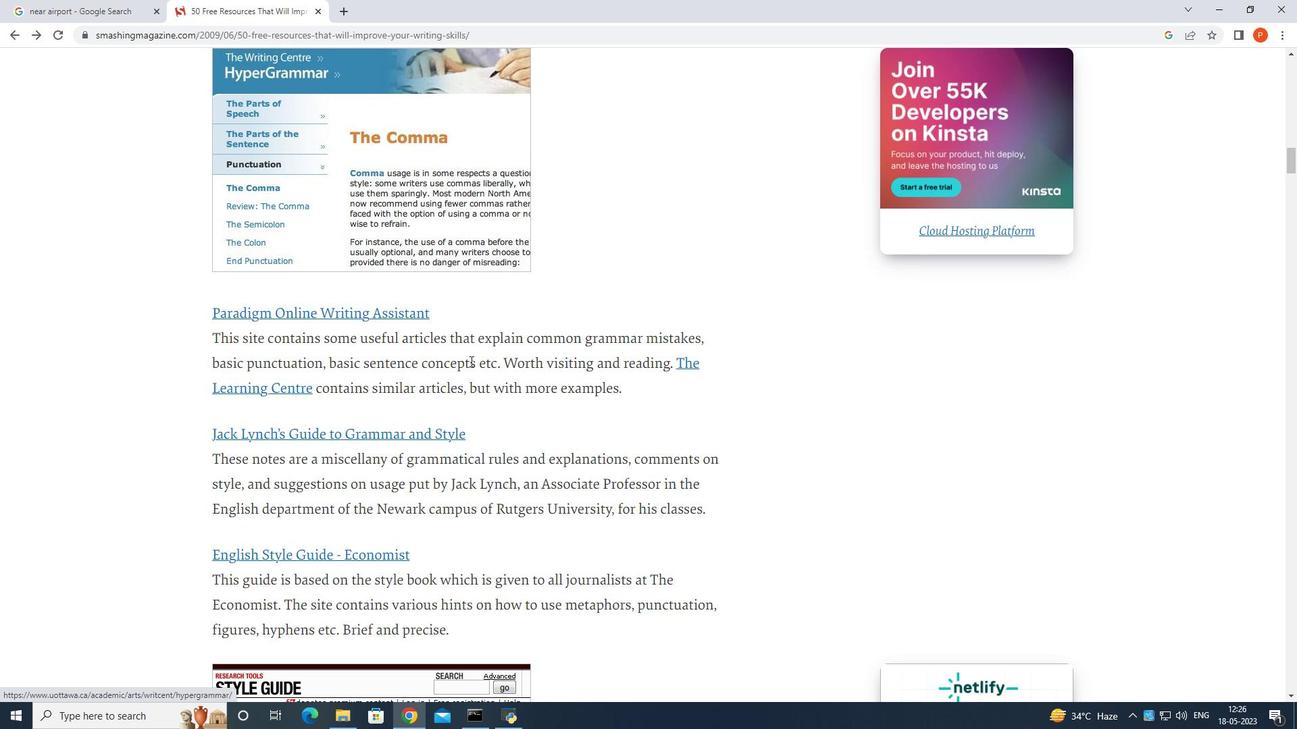 
Action: Mouse scrolled (470, 360) with delta (0, 0)
Screenshot: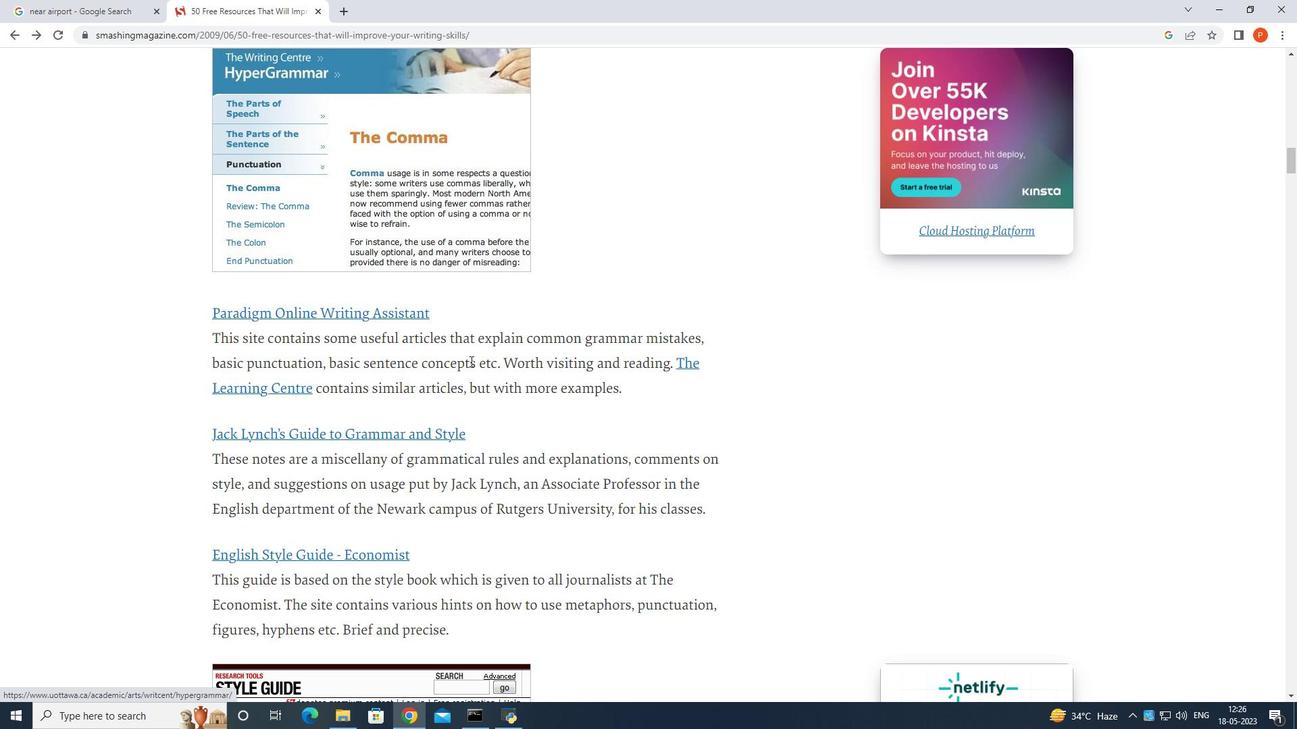 
Action: Mouse scrolled (470, 360) with delta (0, 0)
Screenshot: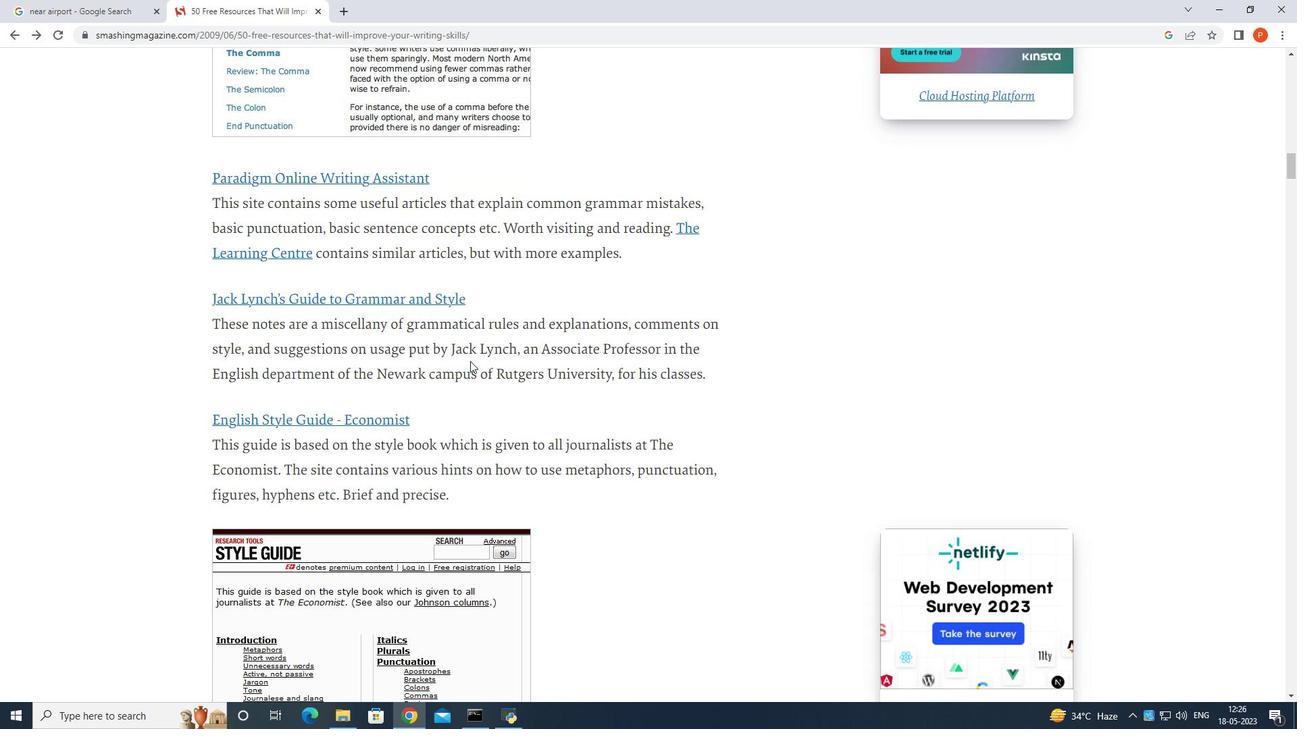 
Action: Mouse scrolled (470, 360) with delta (0, 0)
Screenshot: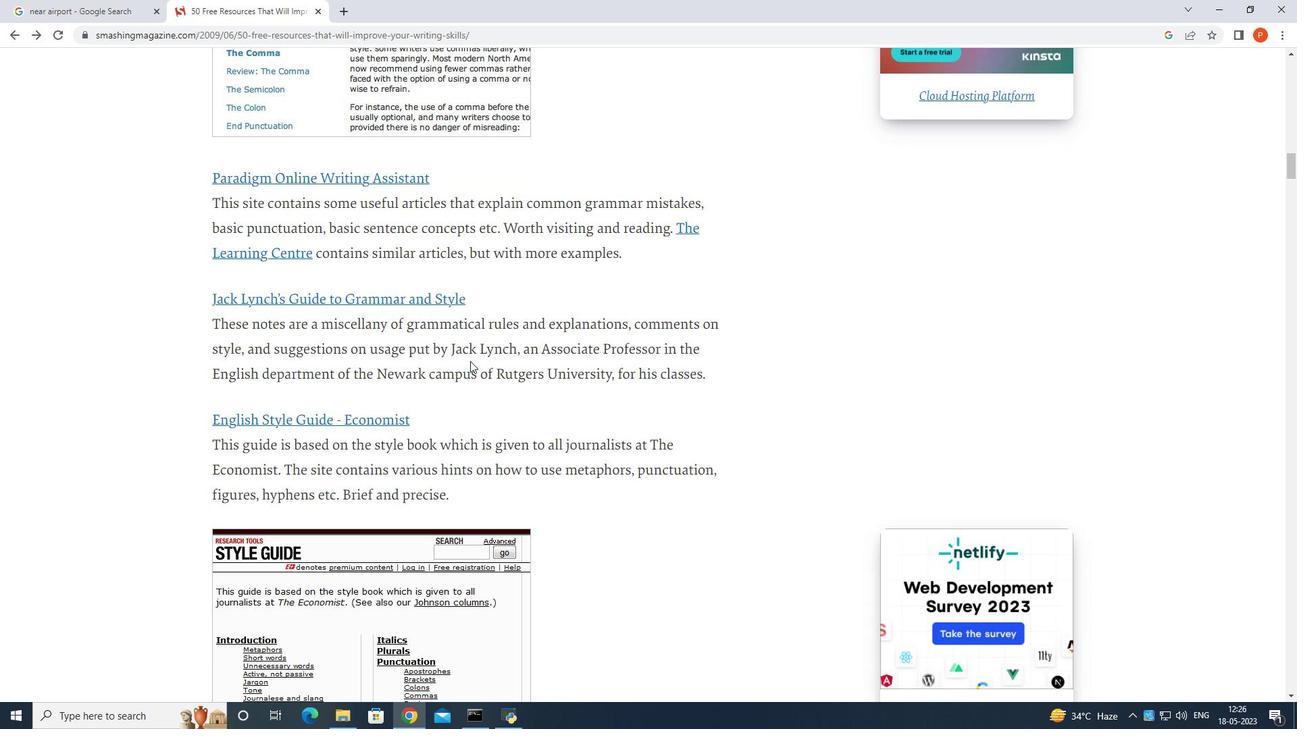 
Action: Mouse scrolled (470, 360) with delta (0, 0)
Screenshot: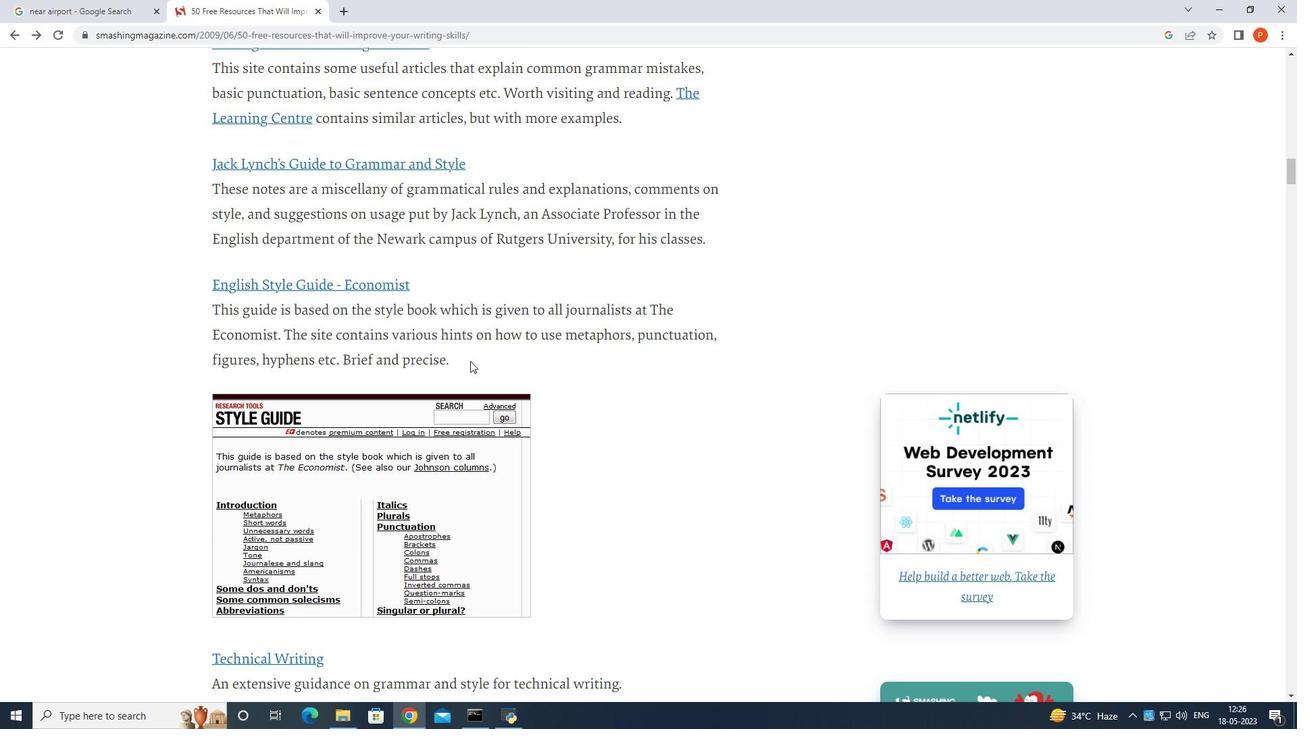 
Action: Mouse scrolled (470, 360) with delta (0, 0)
Screenshot: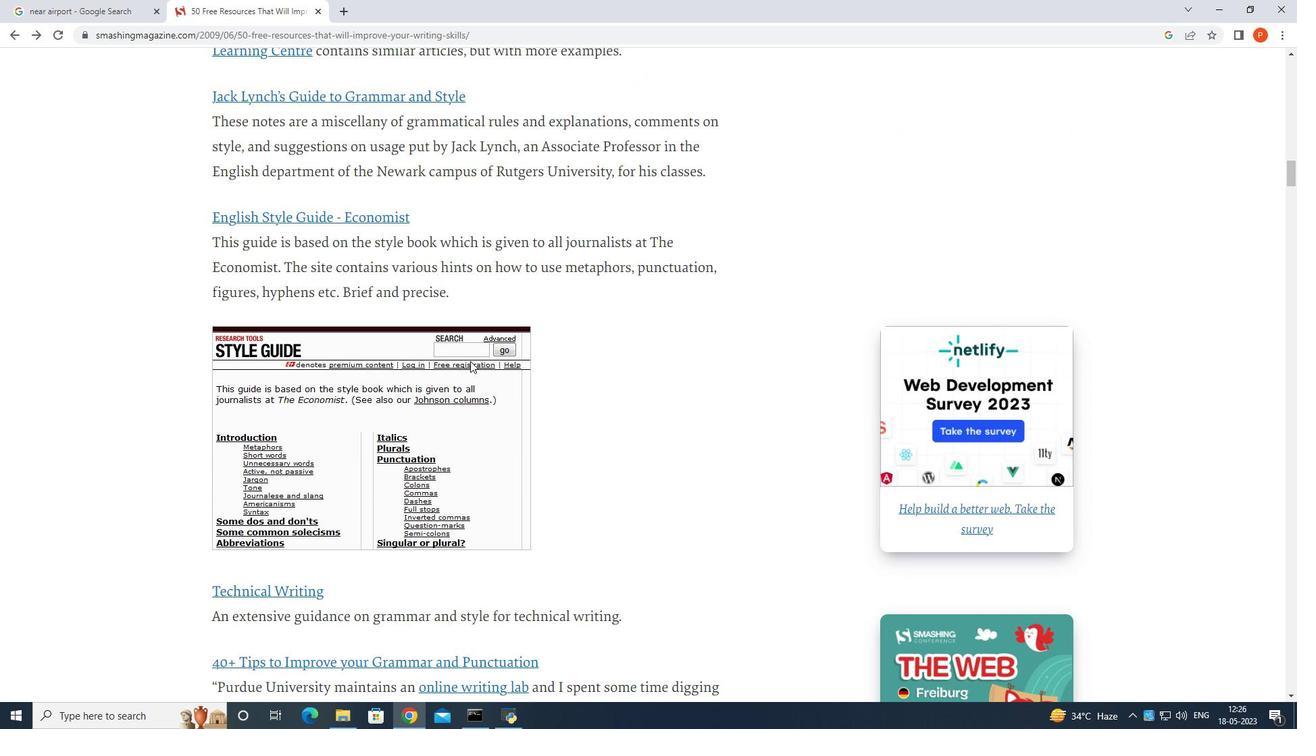 
Action: Mouse scrolled (470, 360) with delta (0, 0)
